 Task: Research Airbnb properties in Gheorgheni, Romania from 1st November, 2023 to 4th November, 2023 for 1 adult.1  bedroom having 1 bed and 1 bathroom. Property type can be flat. Look for 3 properties as per requirement.
Action: Key pressed gheor
Screenshot: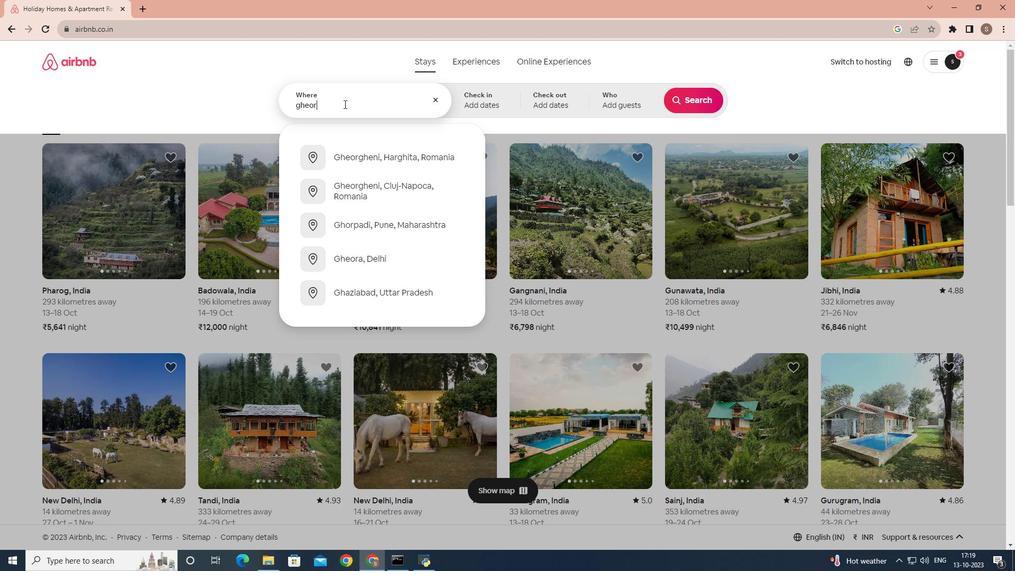 
Action: Mouse moved to (340, 149)
Screenshot: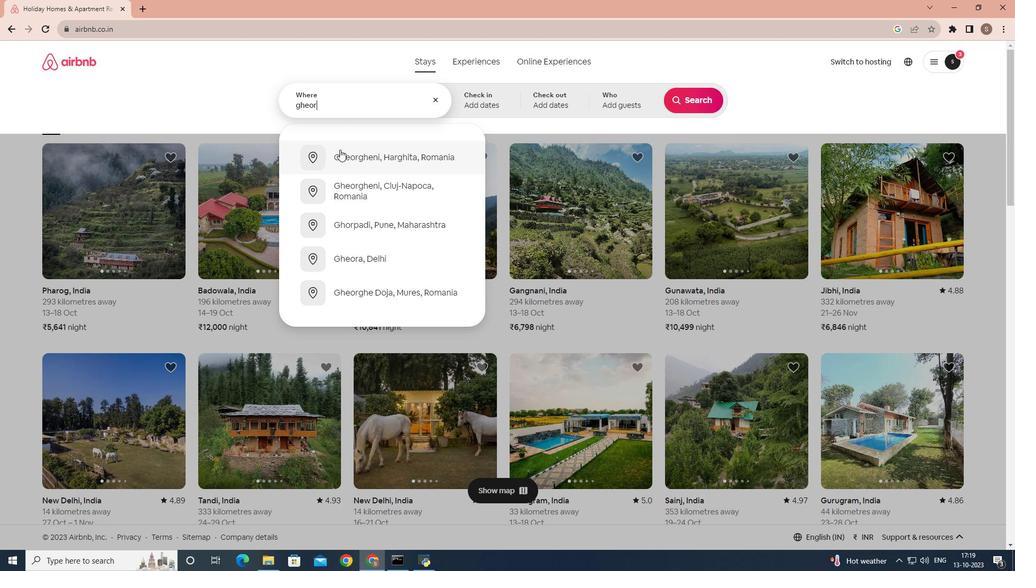 
Action: Mouse pressed left at (340, 149)
Screenshot: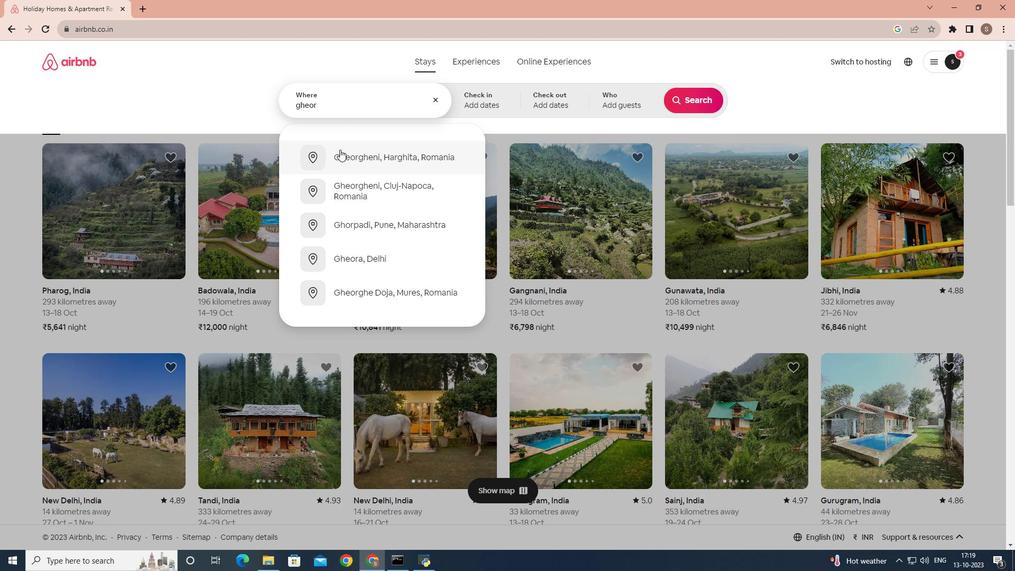 
Action: Mouse moved to (607, 228)
Screenshot: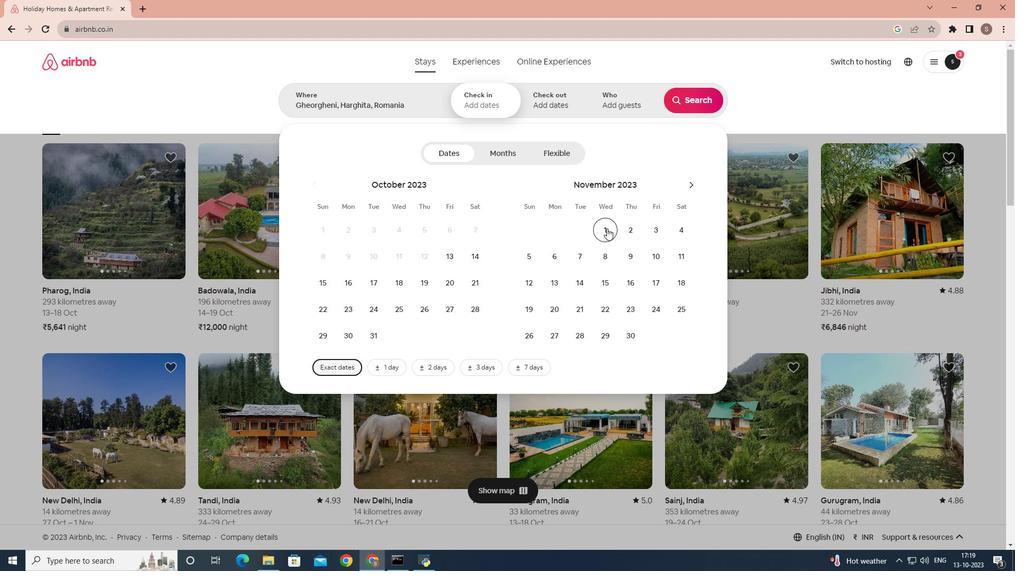 
Action: Mouse pressed left at (607, 228)
Screenshot: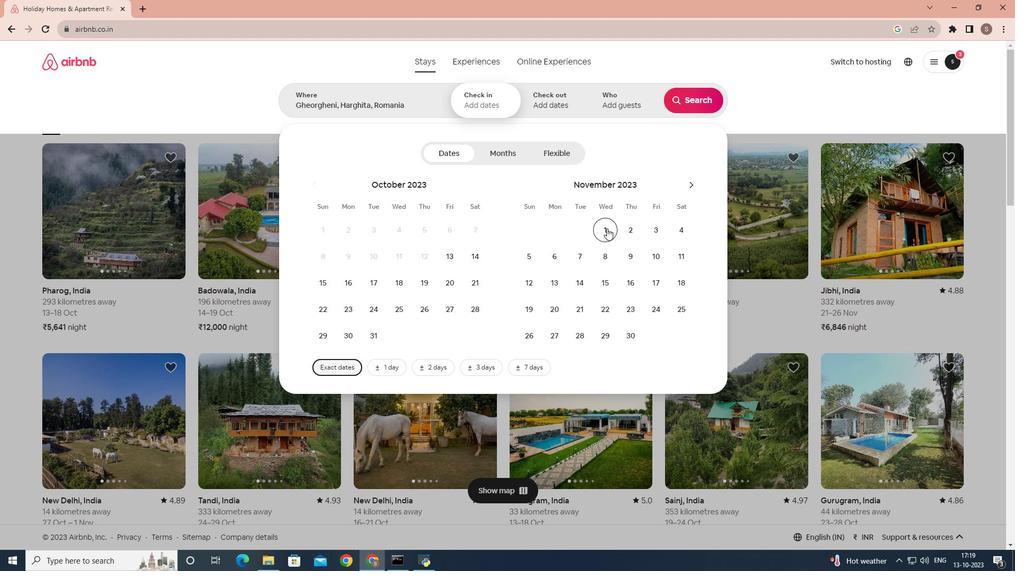 
Action: Mouse moved to (683, 232)
Screenshot: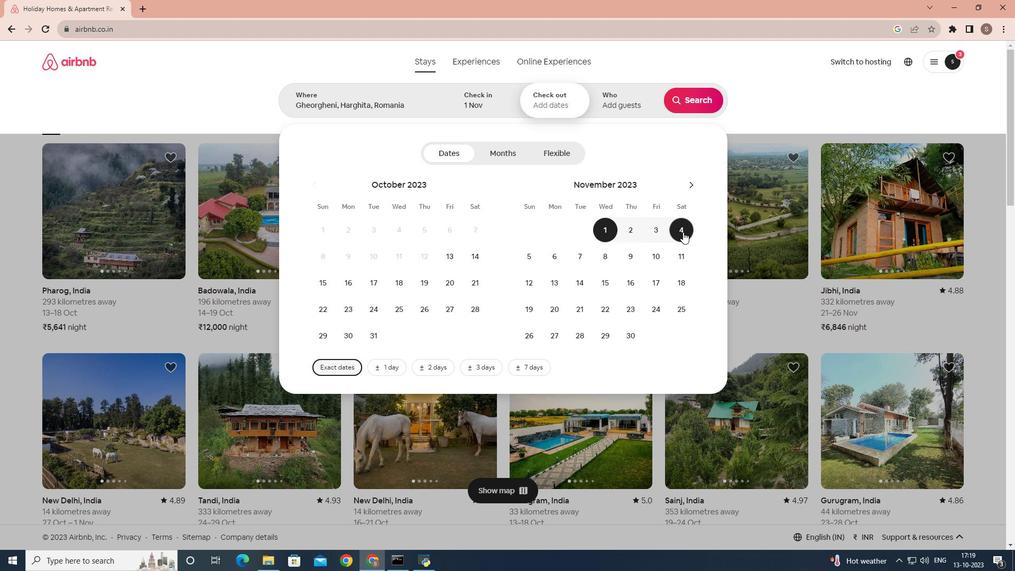 
Action: Mouse pressed left at (683, 232)
Screenshot: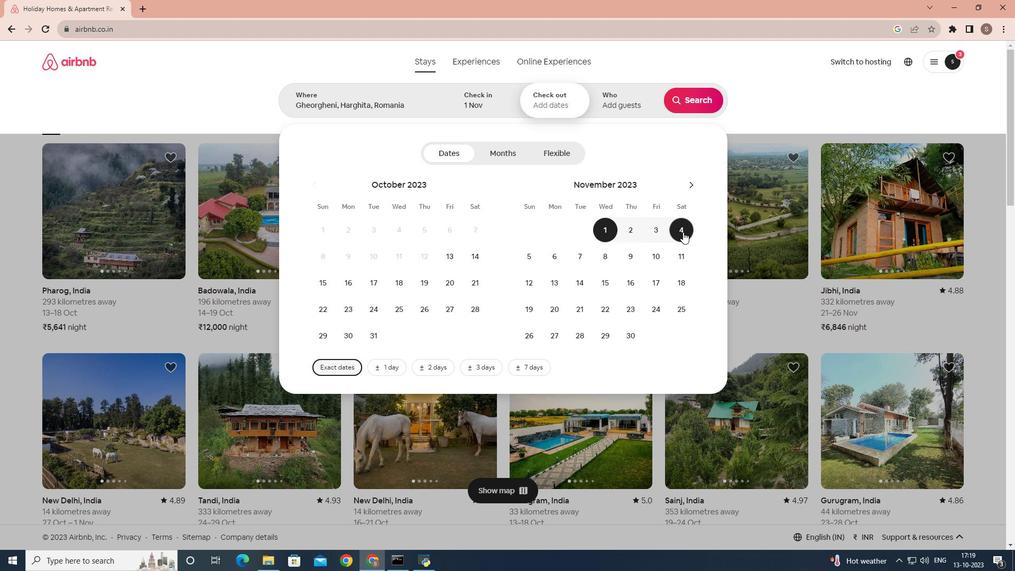 
Action: Mouse moved to (610, 93)
Screenshot: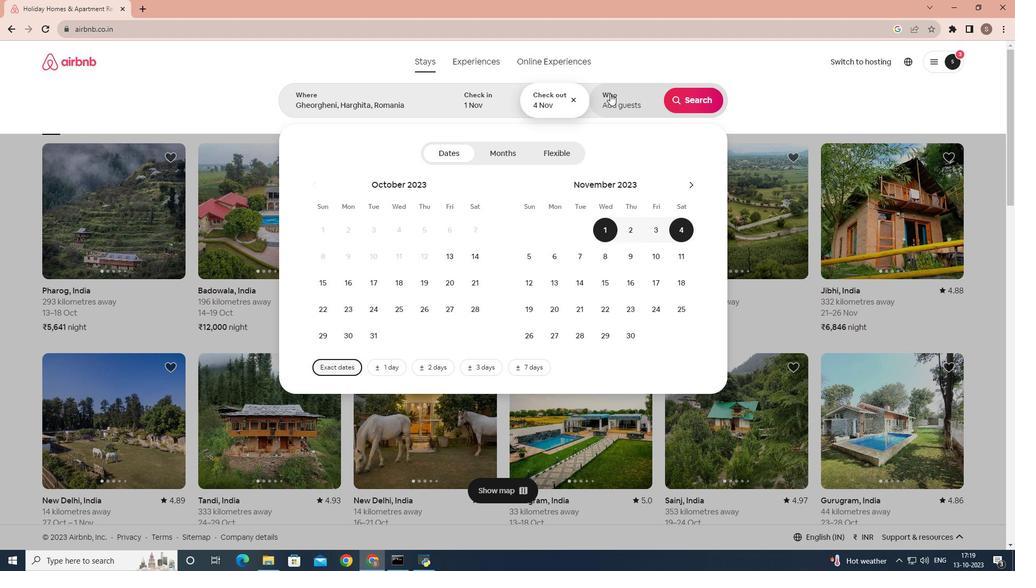 
Action: Mouse pressed left at (610, 93)
Screenshot: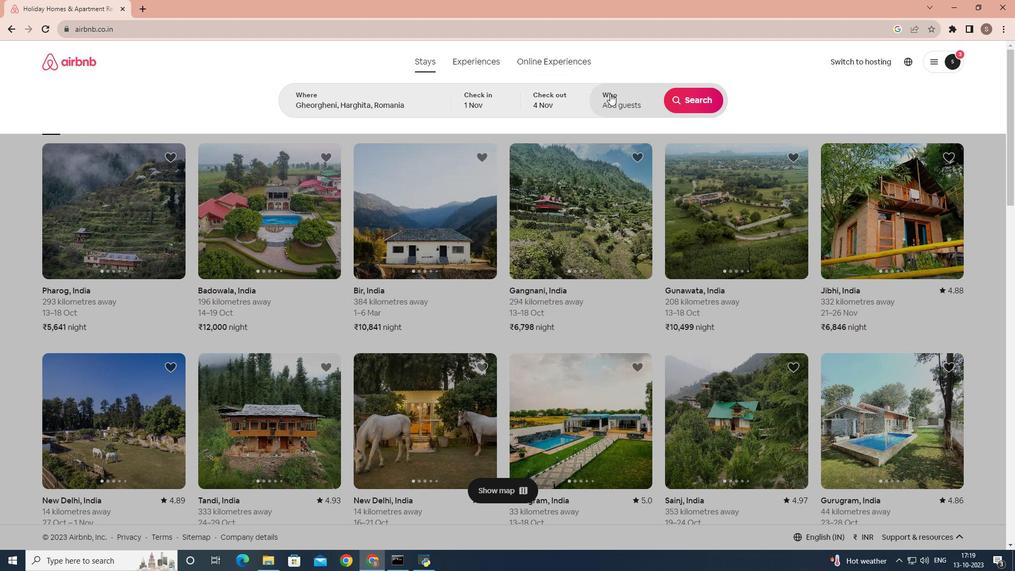 
Action: Mouse moved to (690, 150)
Screenshot: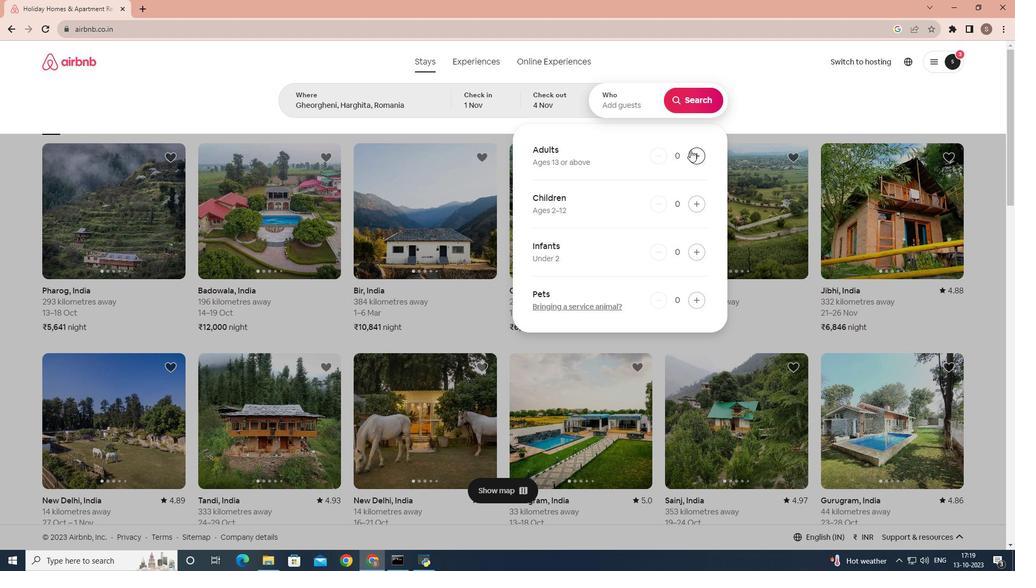 
Action: Mouse pressed left at (690, 150)
Screenshot: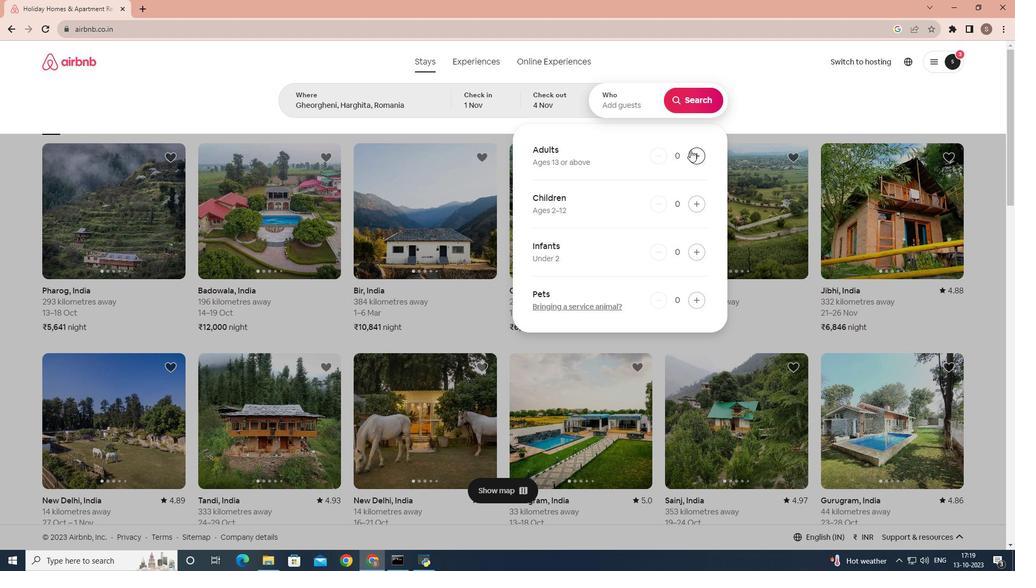 
Action: Mouse moved to (704, 110)
Screenshot: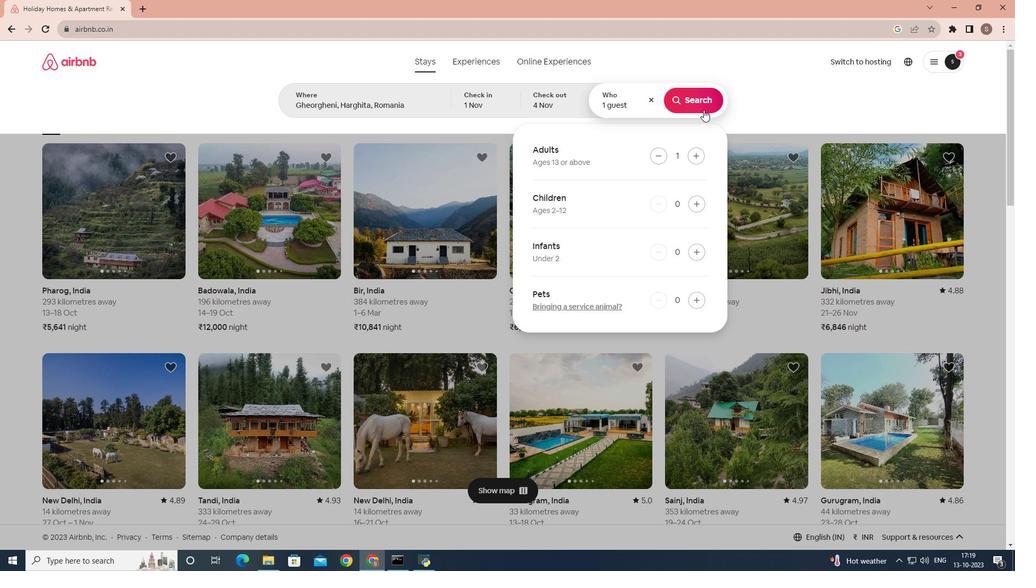 
Action: Mouse pressed left at (704, 110)
Screenshot: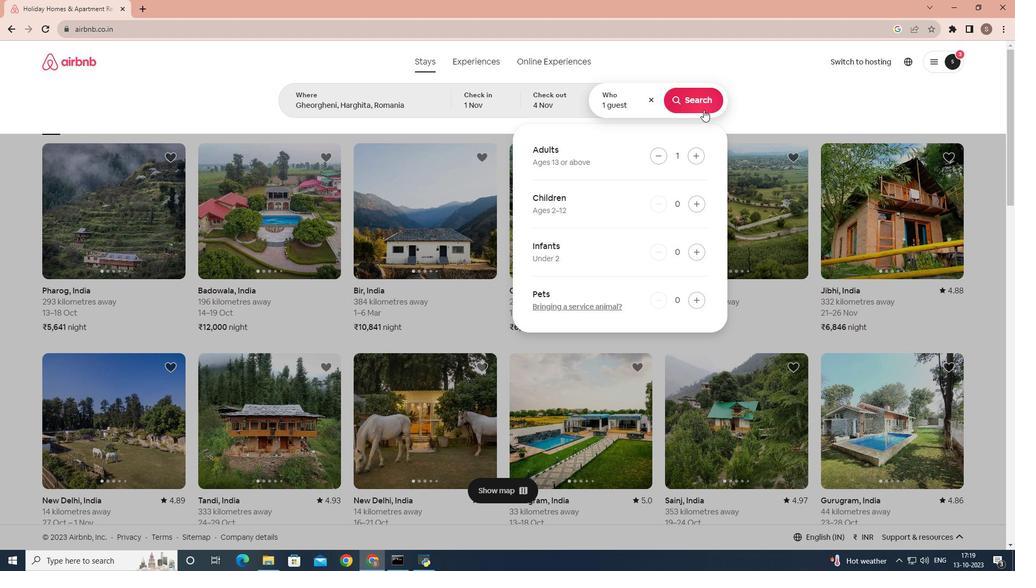 
Action: Mouse moved to (834, 101)
Screenshot: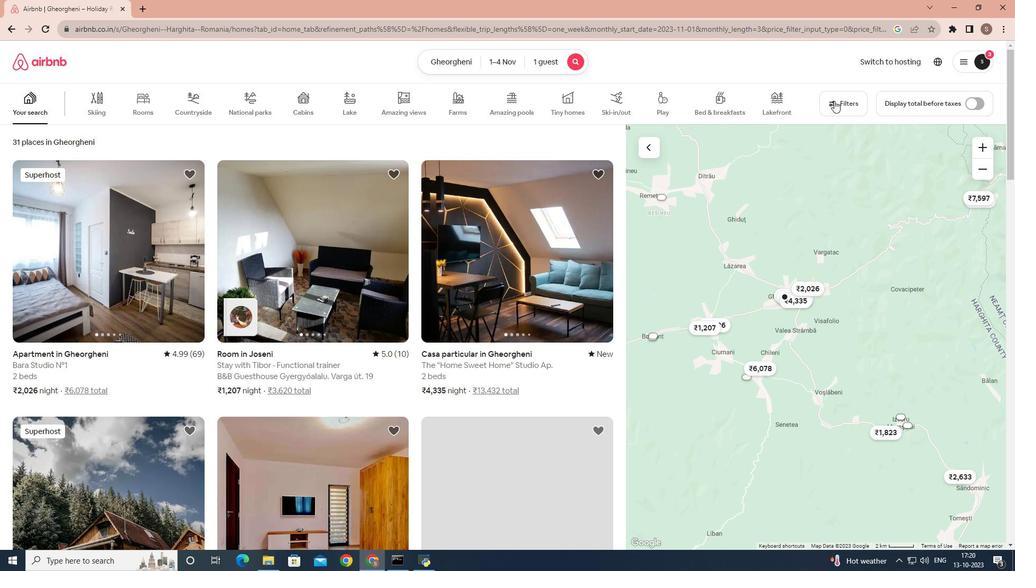 
Action: Mouse pressed left at (834, 101)
Screenshot: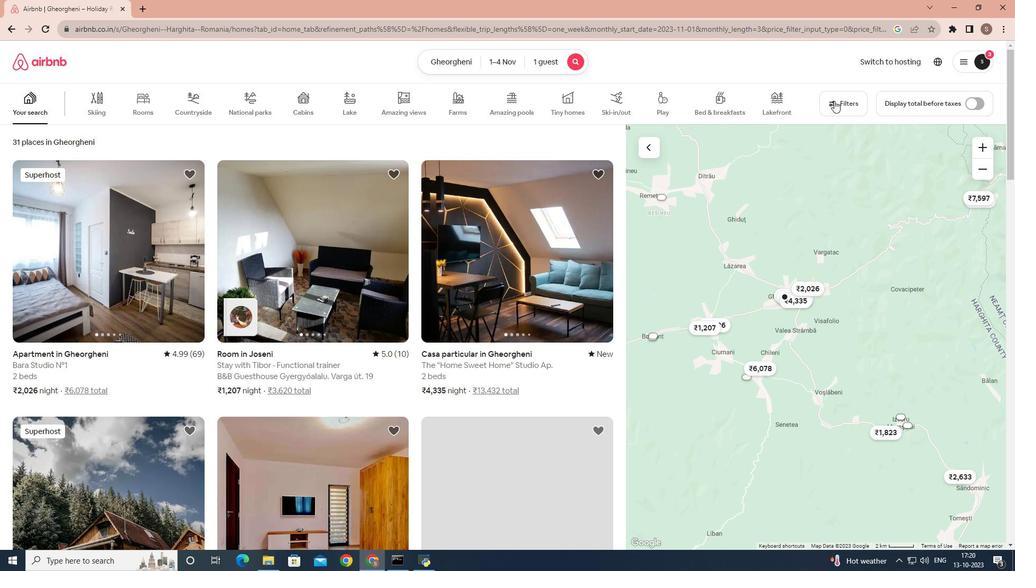 
Action: Mouse moved to (354, 281)
Screenshot: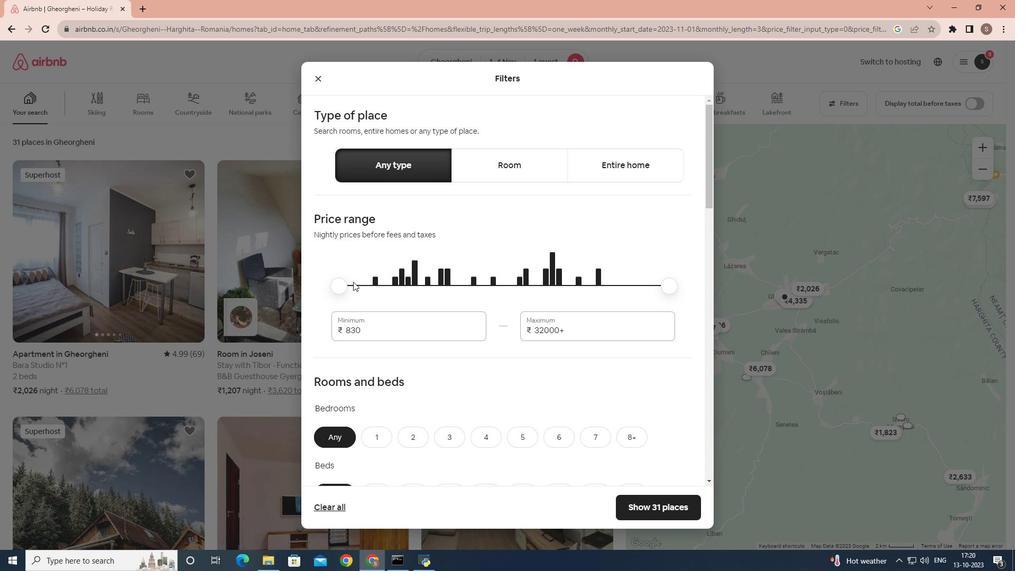 
Action: Mouse scrolled (354, 281) with delta (0, 0)
Screenshot: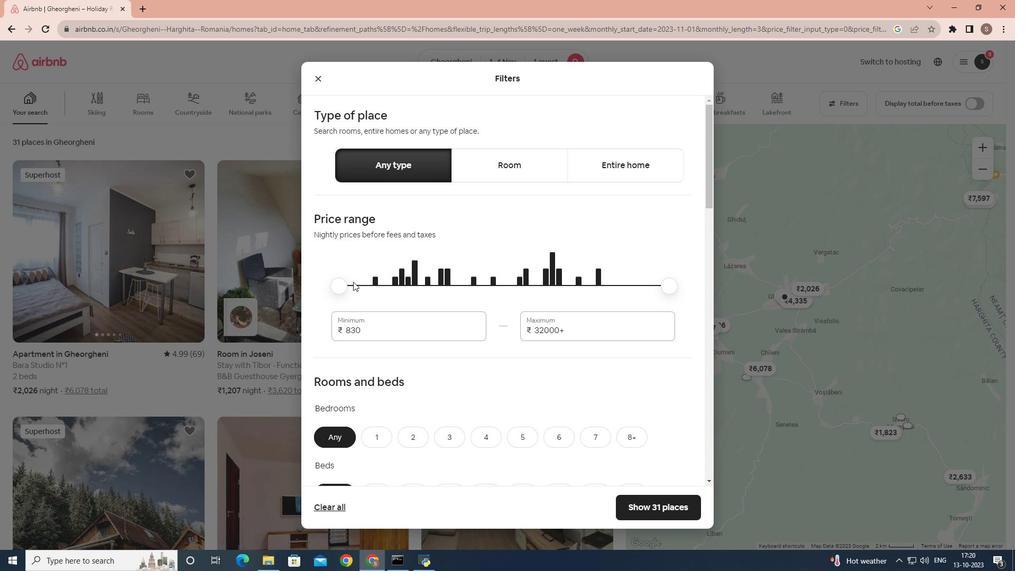 
Action: Mouse moved to (353, 281)
Screenshot: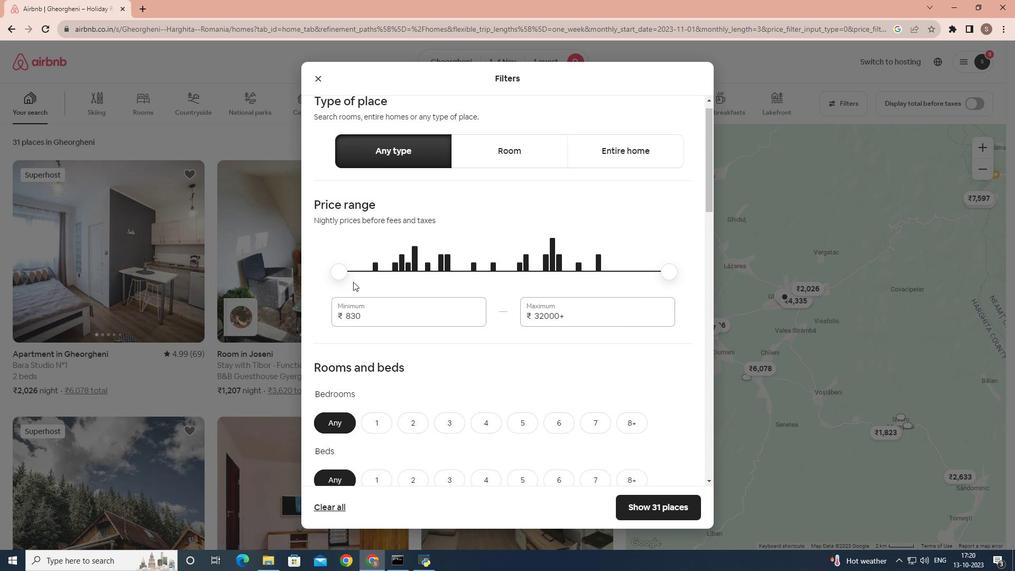 
Action: Mouse scrolled (353, 281) with delta (0, 0)
Screenshot: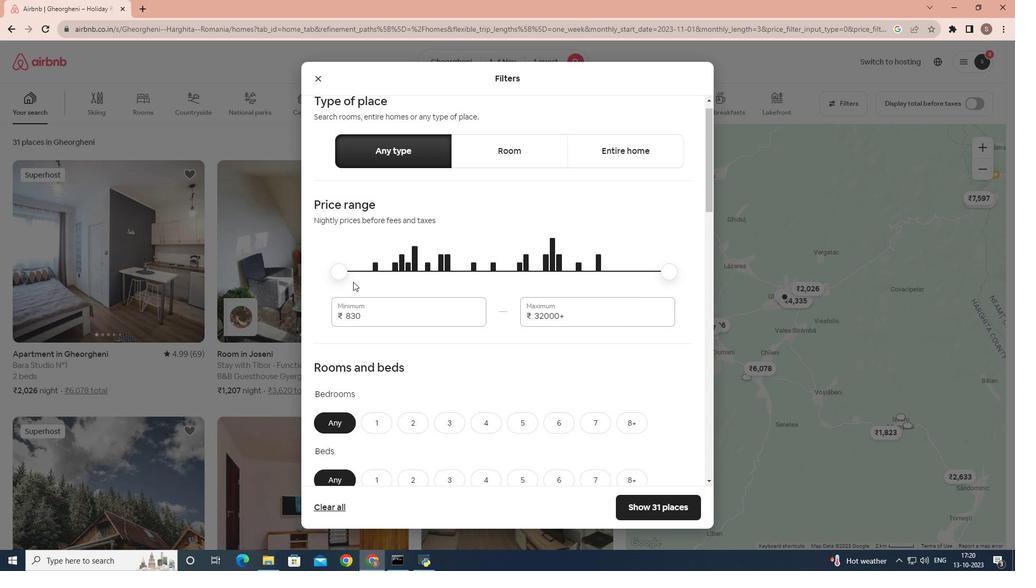 
Action: Mouse scrolled (353, 281) with delta (0, 0)
Screenshot: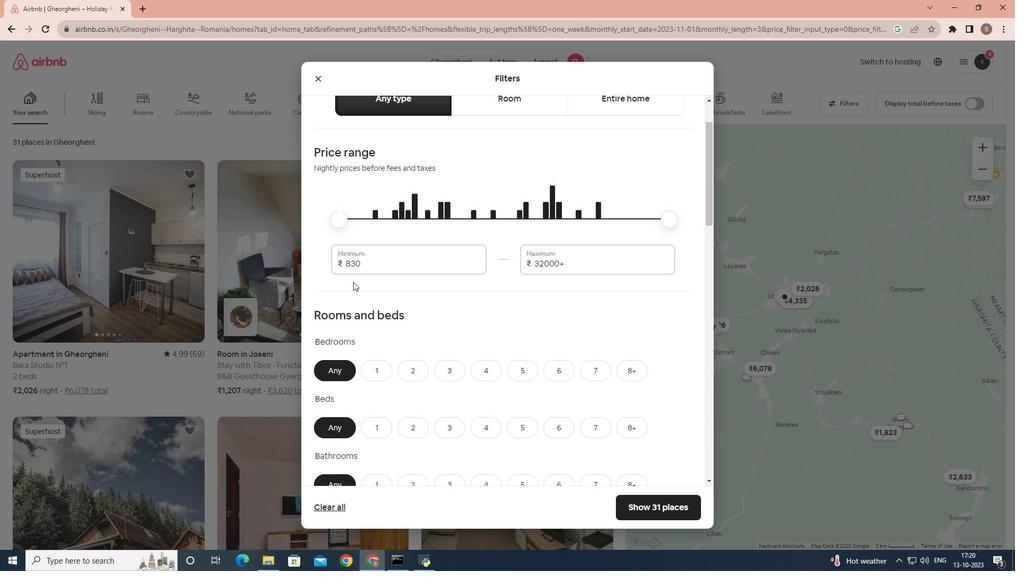 
Action: Mouse moved to (372, 275)
Screenshot: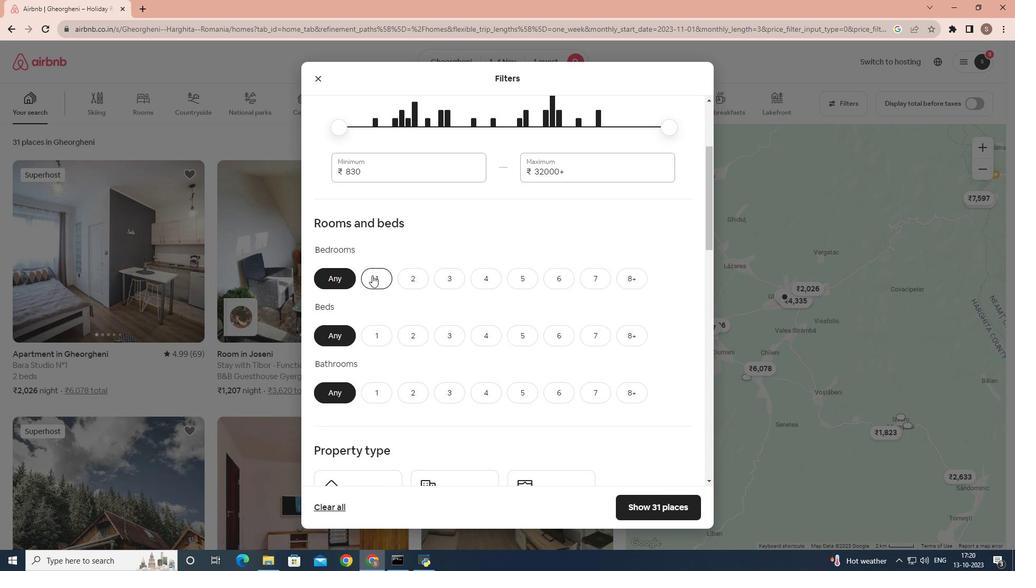 
Action: Mouse pressed left at (372, 275)
Screenshot: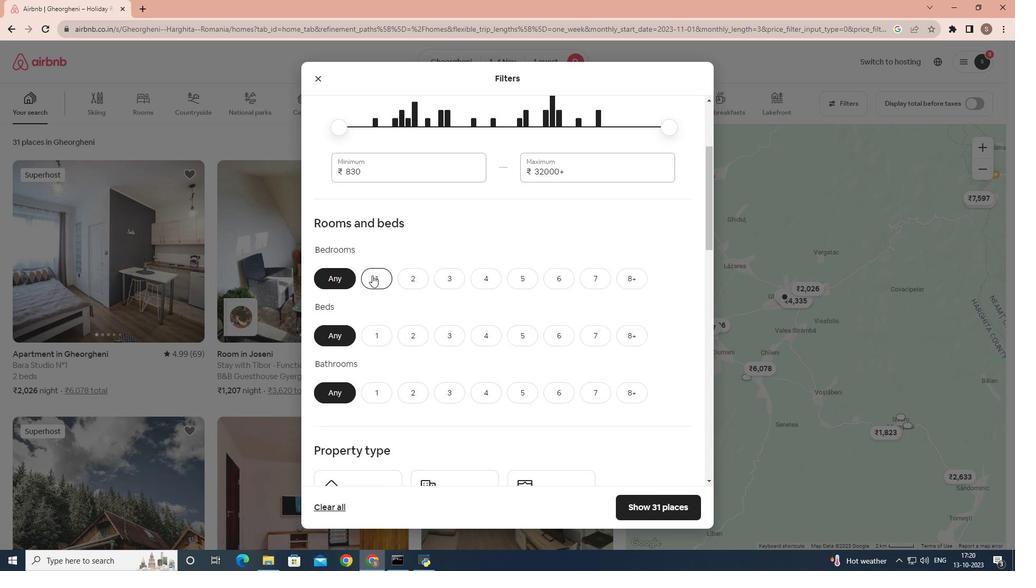 
Action: Mouse moved to (388, 333)
Screenshot: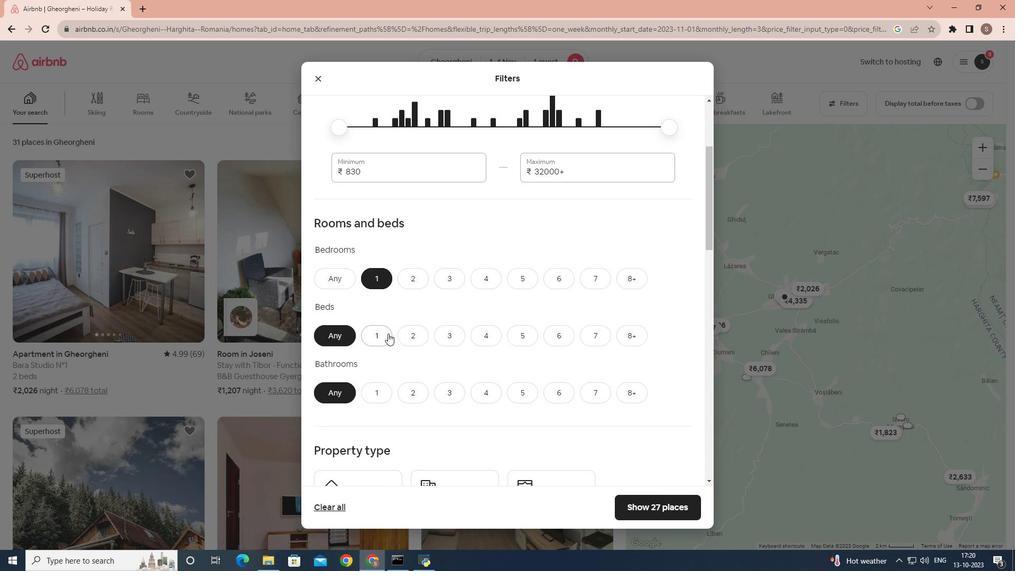 
Action: Mouse pressed left at (388, 333)
Screenshot: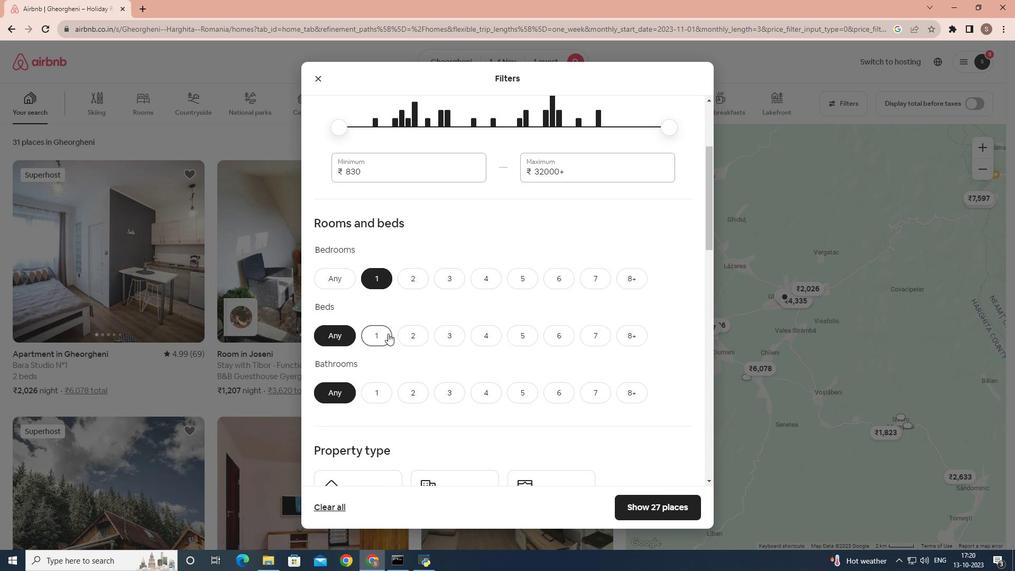
Action: Mouse moved to (387, 333)
Screenshot: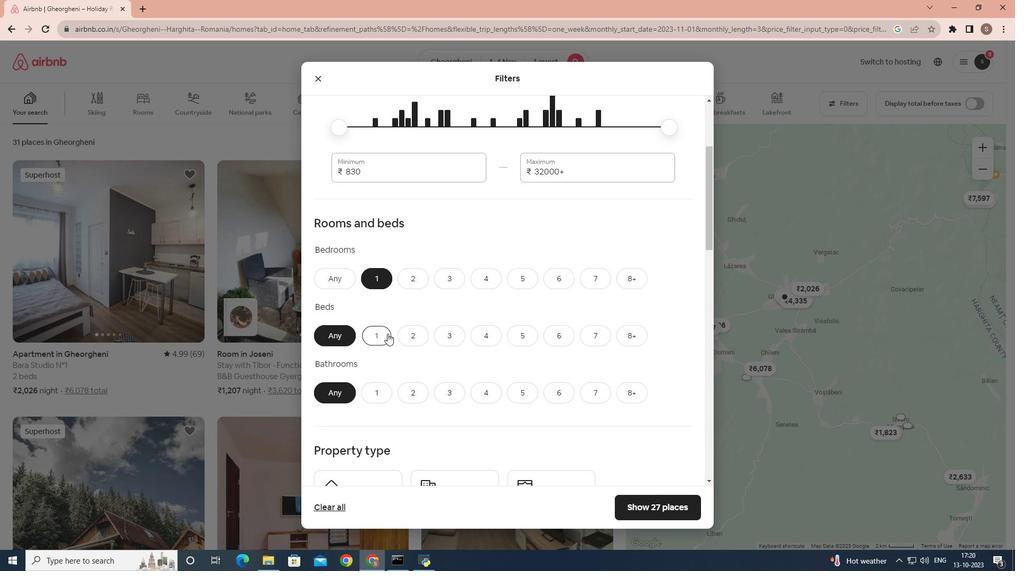 
Action: Mouse scrolled (387, 333) with delta (0, 0)
Screenshot: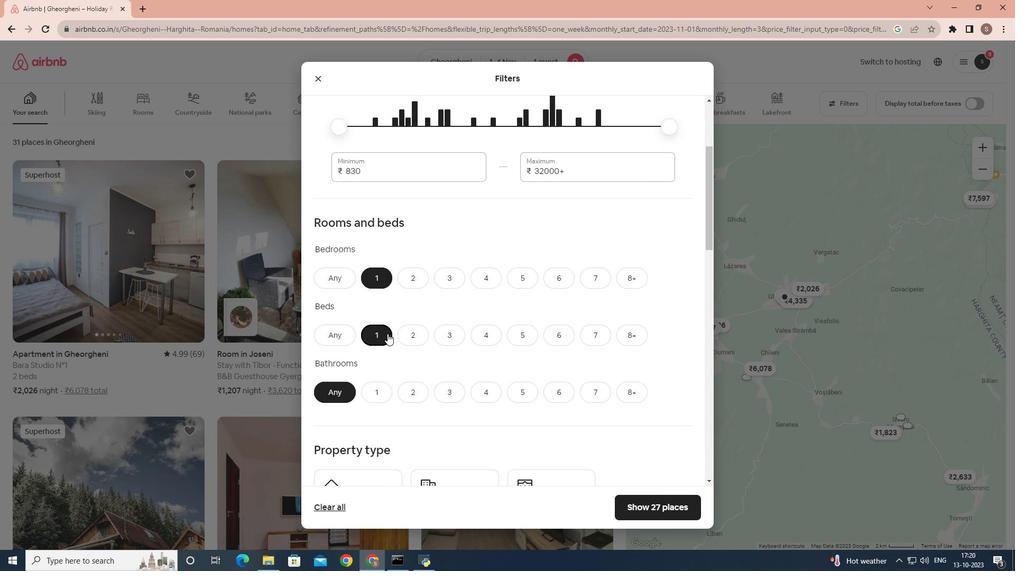 
Action: Mouse scrolled (387, 333) with delta (0, 0)
Screenshot: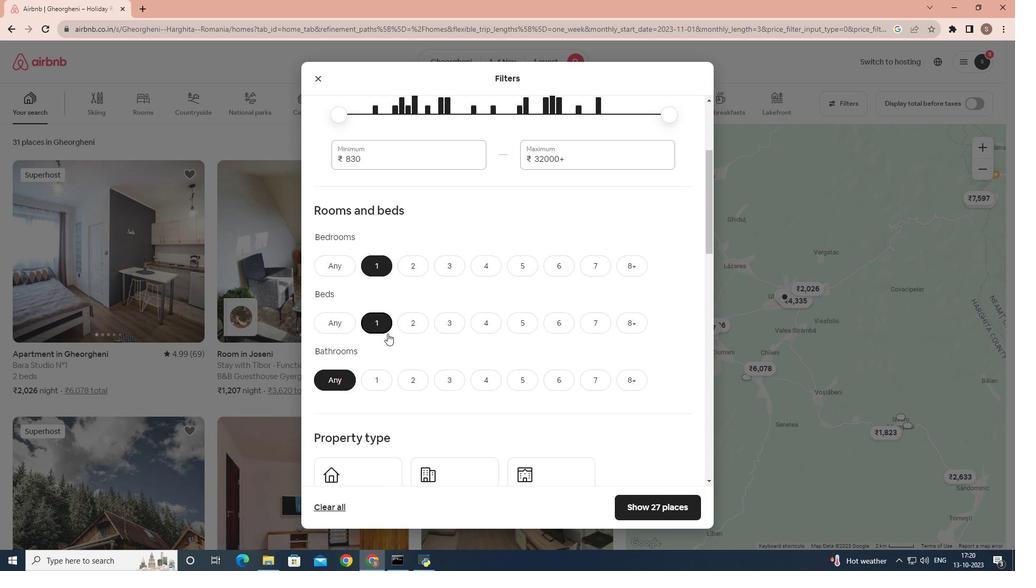 
Action: Mouse scrolled (387, 333) with delta (0, 0)
Screenshot: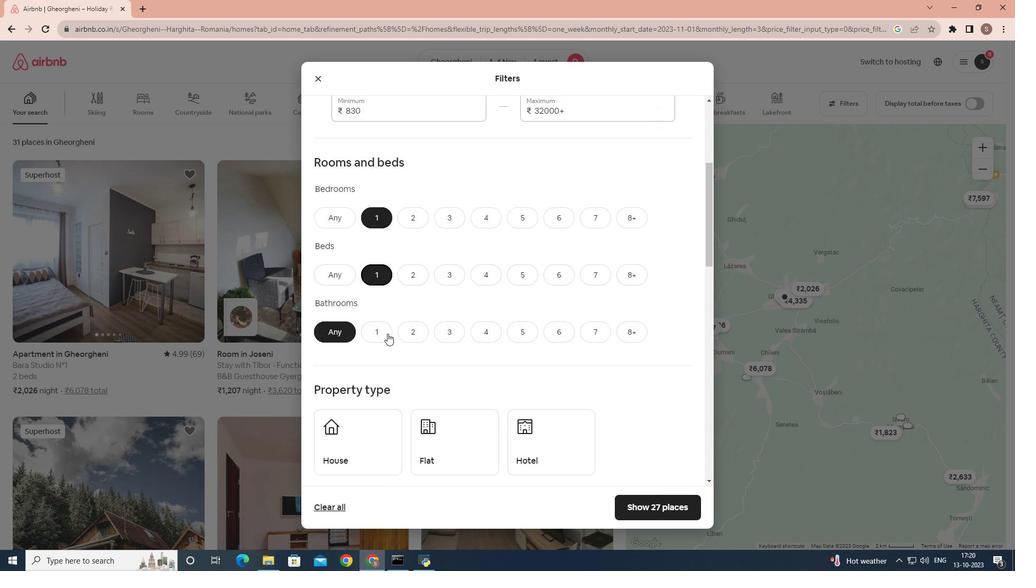 
Action: Mouse moved to (380, 237)
Screenshot: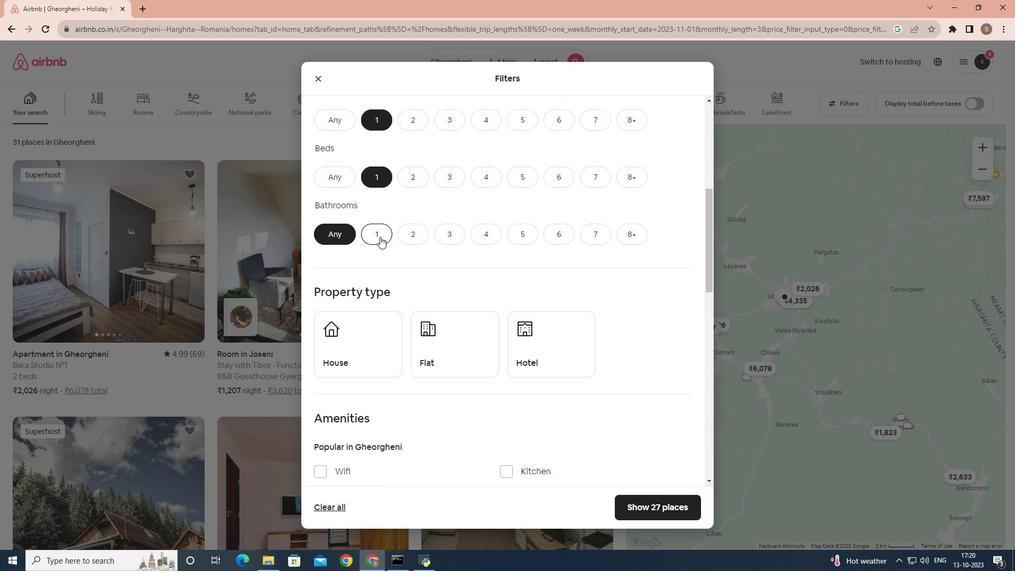 
Action: Mouse pressed left at (380, 237)
Screenshot: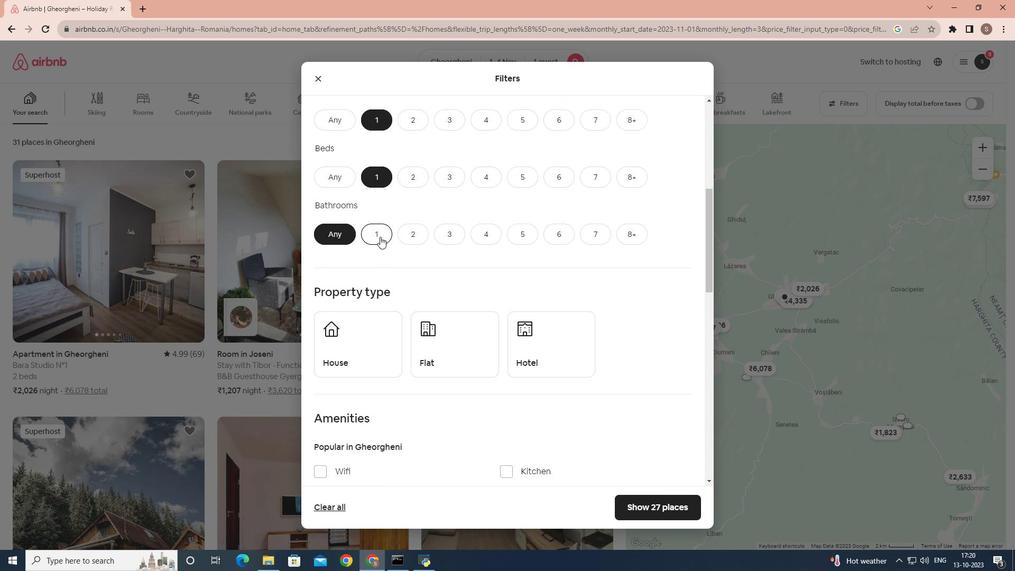 
Action: Mouse moved to (458, 343)
Screenshot: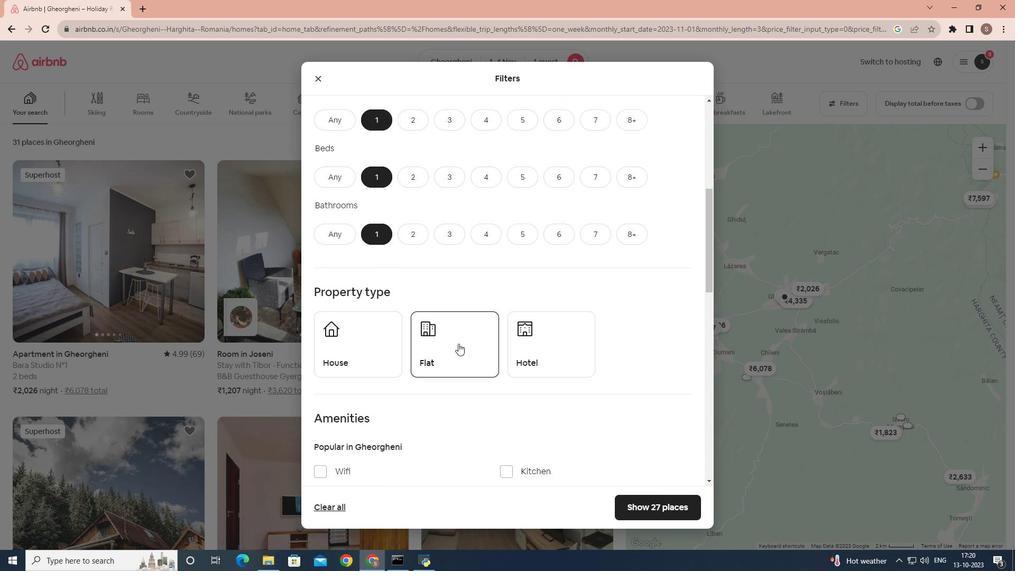 
Action: Mouse pressed left at (458, 343)
Screenshot: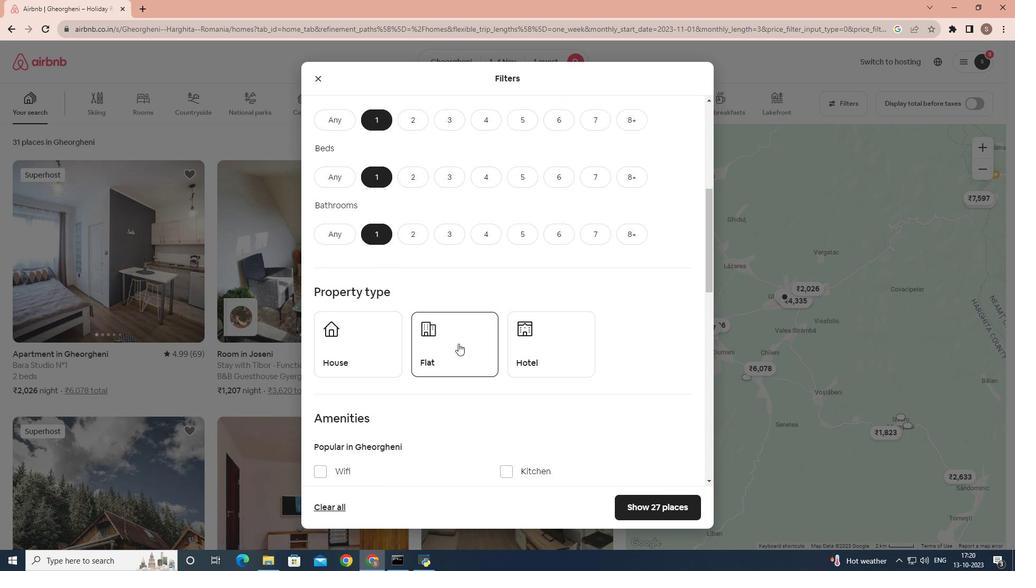 
Action: Mouse scrolled (458, 343) with delta (0, 0)
Screenshot: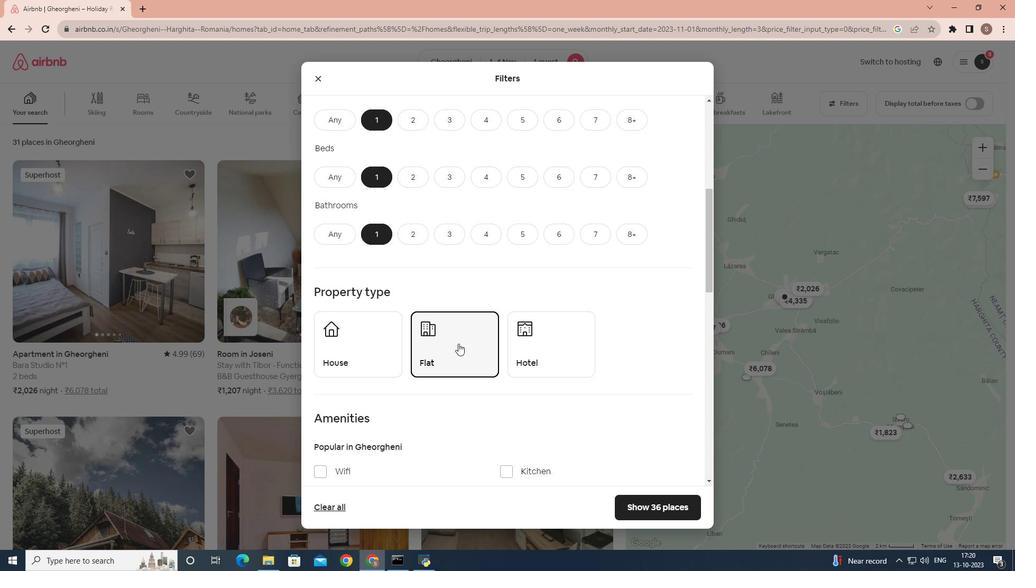 
Action: Mouse scrolled (458, 343) with delta (0, 0)
Screenshot: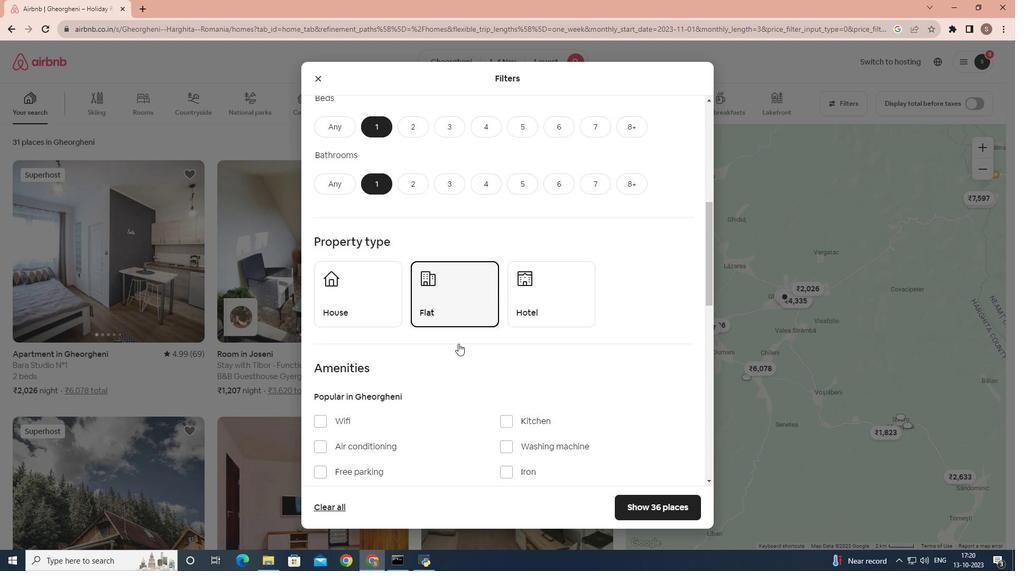 
Action: Mouse scrolled (458, 343) with delta (0, 0)
Screenshot: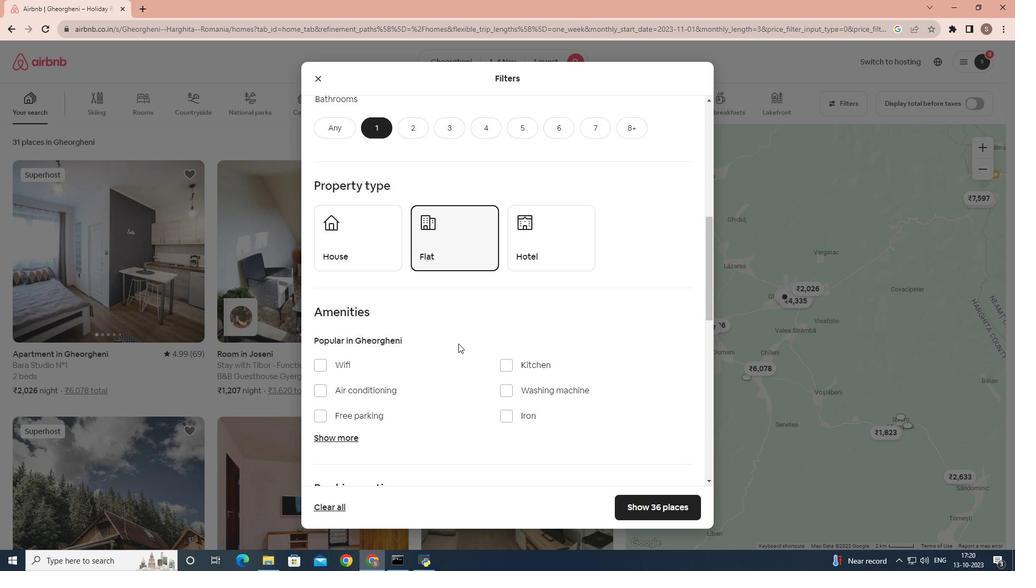 
Action: Mouse scrolled (458, 343) with delta (0, 0)
Screenshot: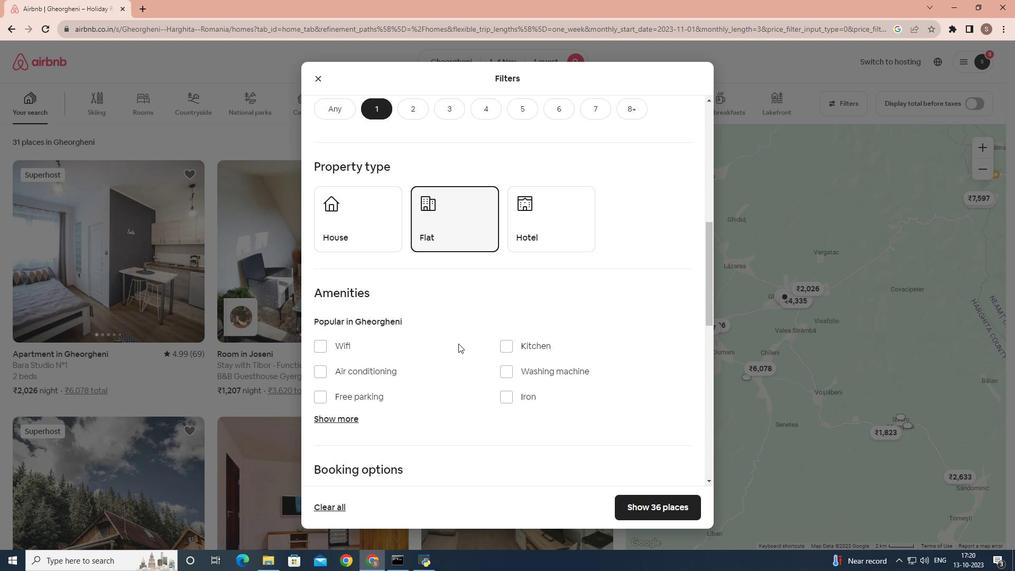 
Action: Mouse moved to (640, 498)
Screenshot: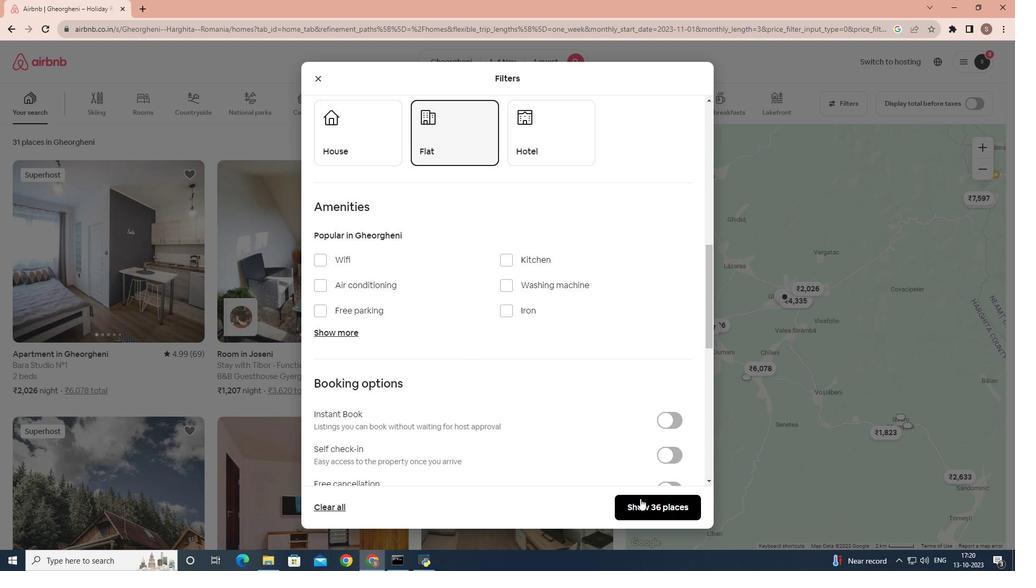 
Action: Mouse pressed left at (640, 498)
Screenshot: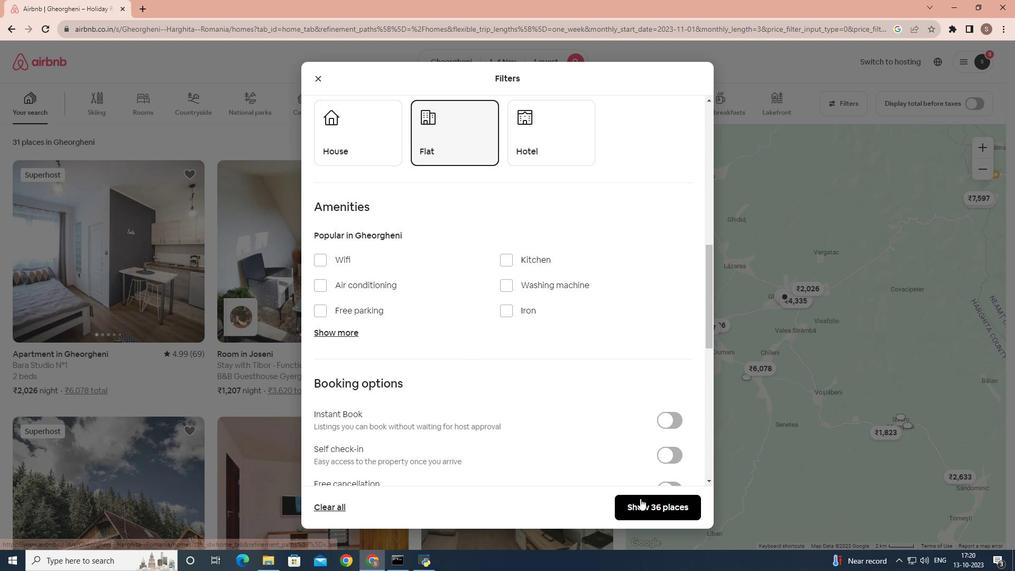 
Action: Mouse moved to (310, 313)
Screenshot: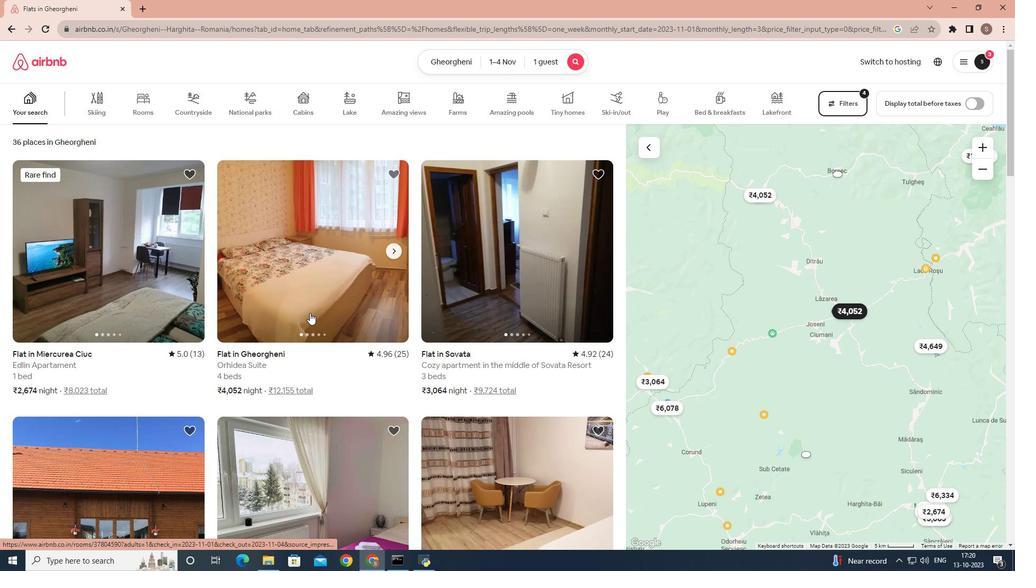 
Action: Mouse pressed left at (310, 313)
Screenshot: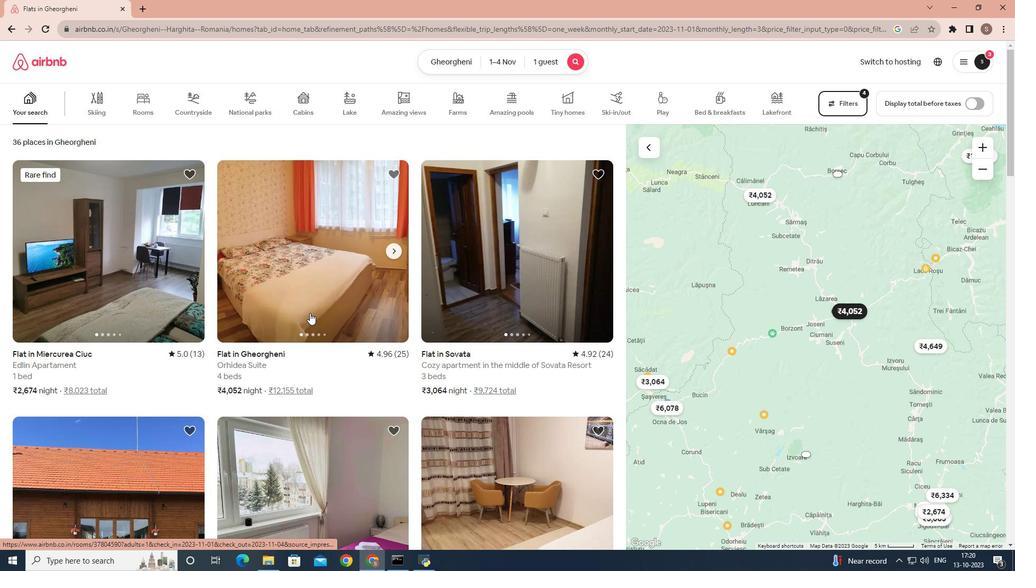 
Action: Mouse moved to (337, 339)
Screenshot: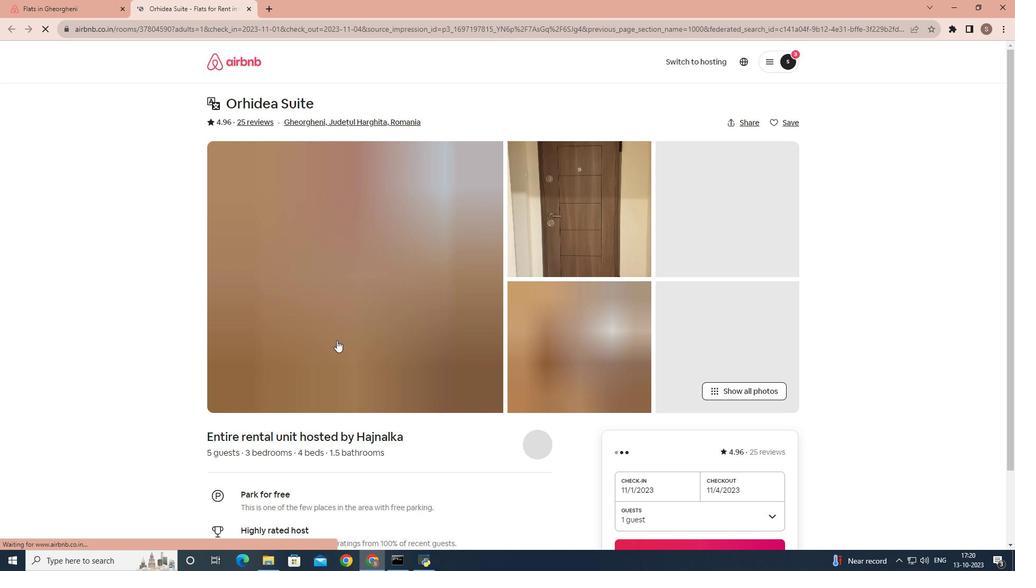 
Action: Mouse scrolled (337, 339) with delta (0, 0)
Screenshot: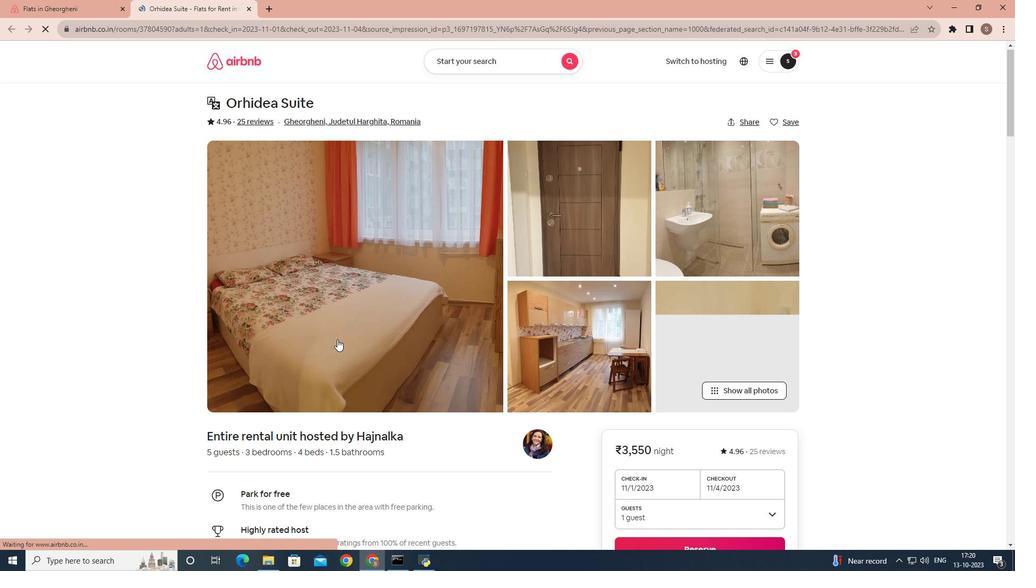 
Action: Mouse scrolled (337, 339) with delta (0, 0)
Screenshot: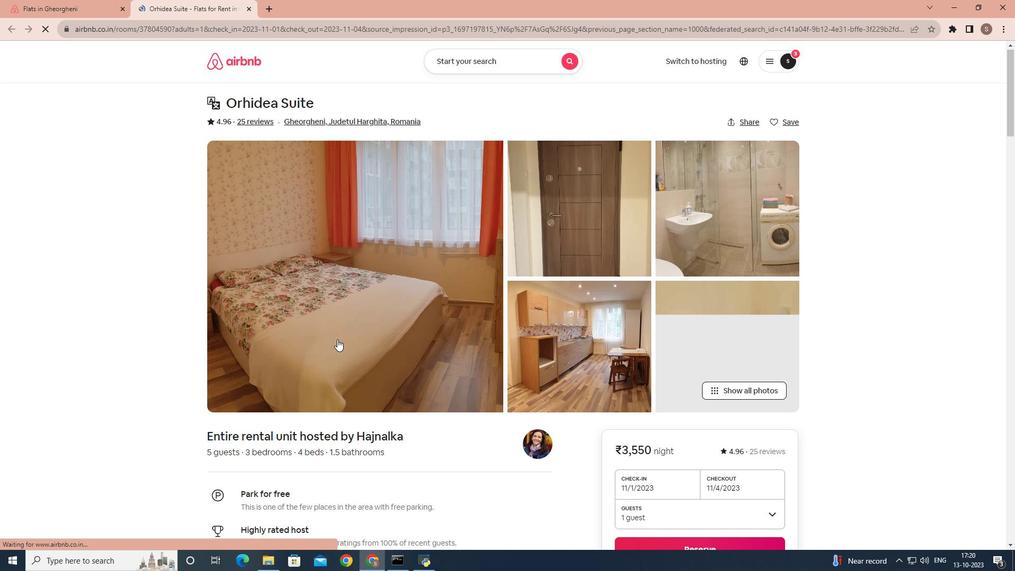 
Action: Mouse scrolled (337, 339) with delta (0, 0)
Screenshot: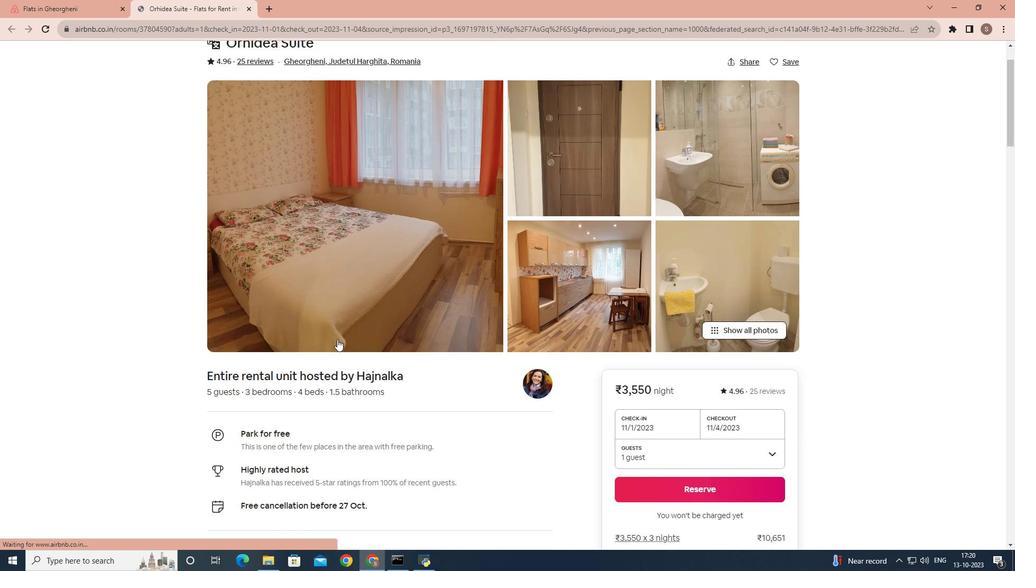 
Action: Mouse scrolled (337, 339) with delta (0, 0)
Screenshot: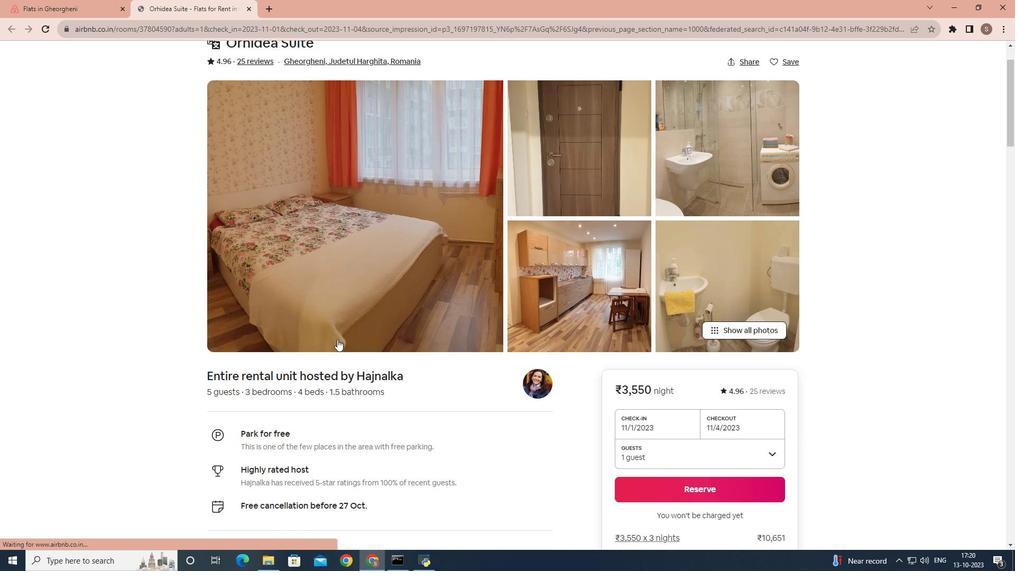 
Action: Mouse scrolled (337, 339) with delta (0, 0)
Screenshot: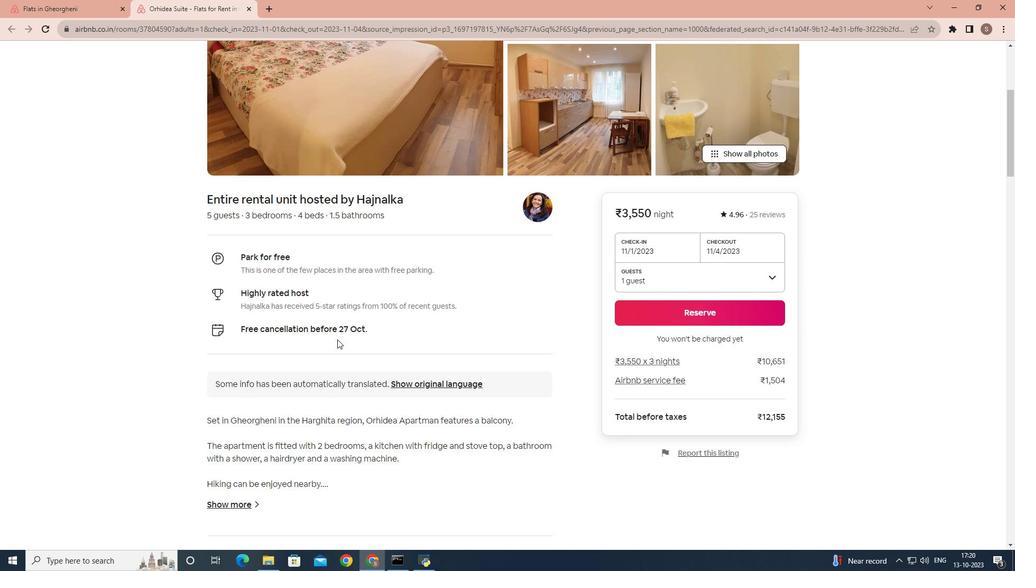 
Action: Mouse scrolled (337, 339) with delta (0, 0)
Screenshot: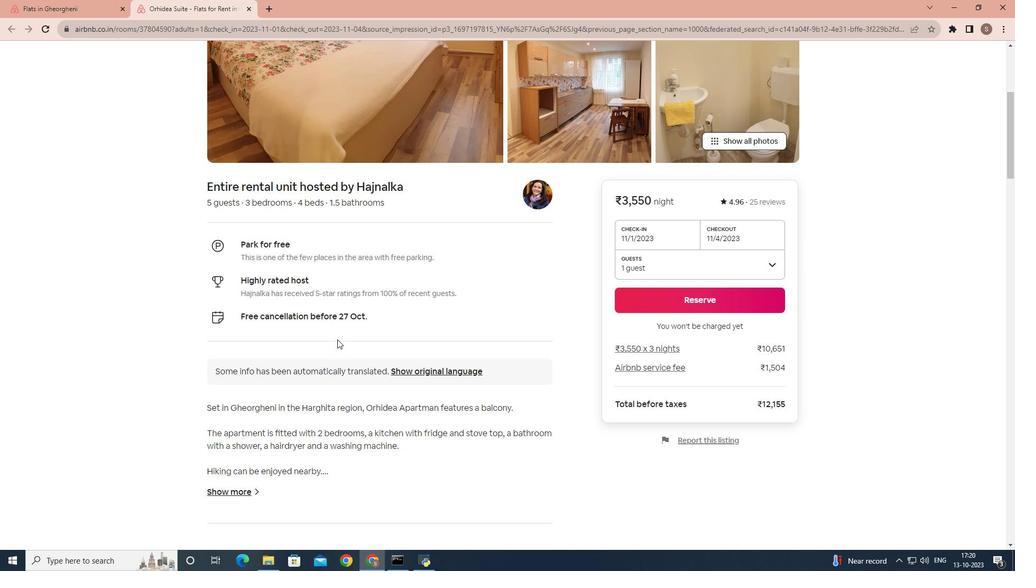 
Action: Mouse moved to (221, 392)
Screenshot: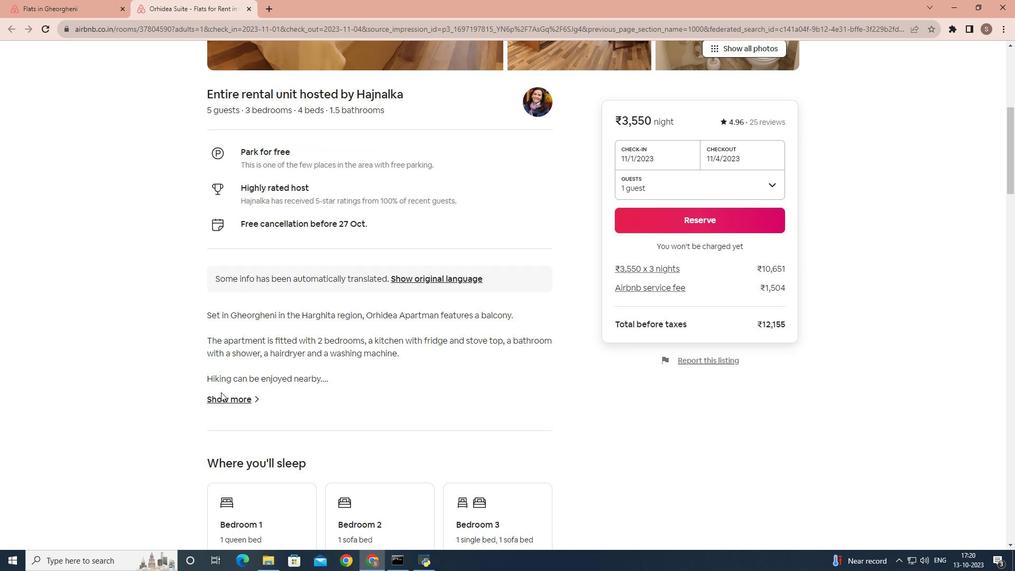 
Action: Mouse pressed left at (221, 392)
Screenshot: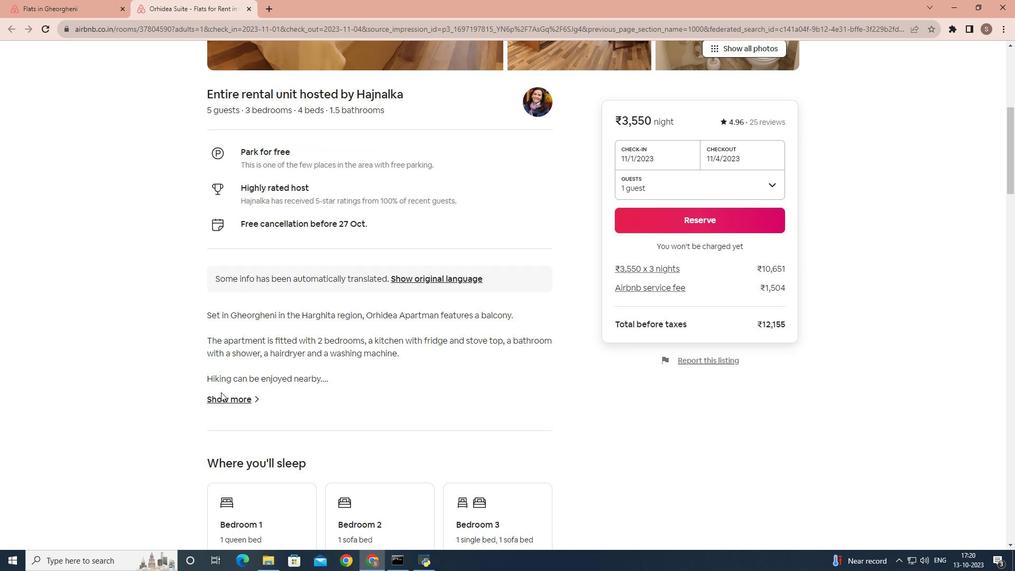 
Action: Mouse moved to (222, 398)
Screenshot: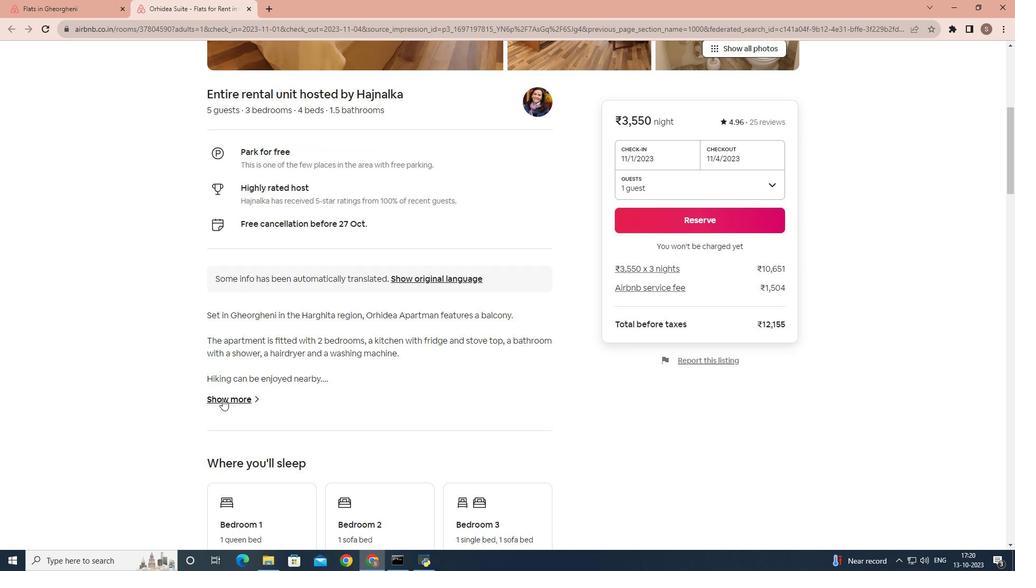 
Action: Mouse pressed left at (222, 398)
Screenshot: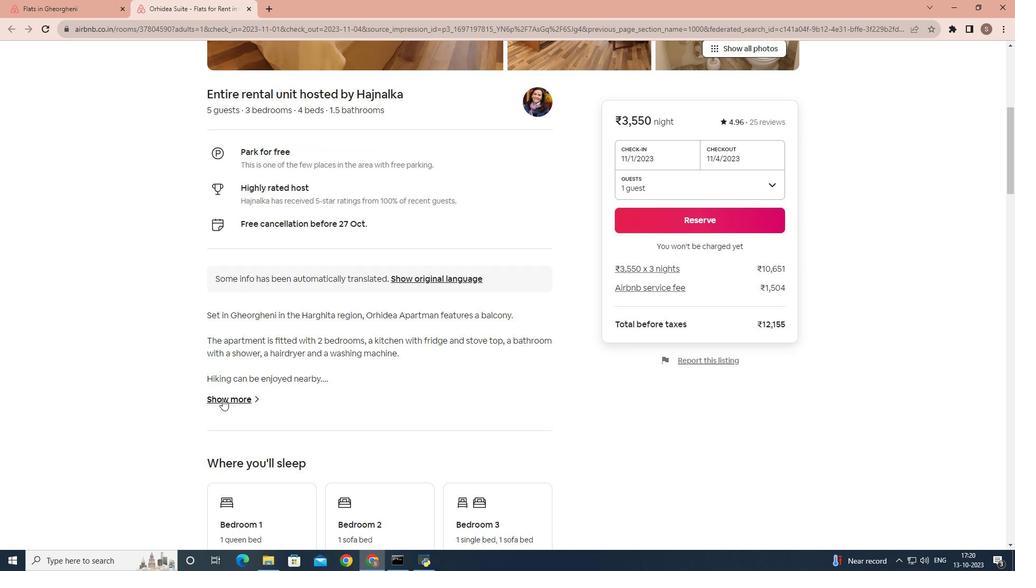 
Action: Mouse moved to (319, 201)
Screenshot: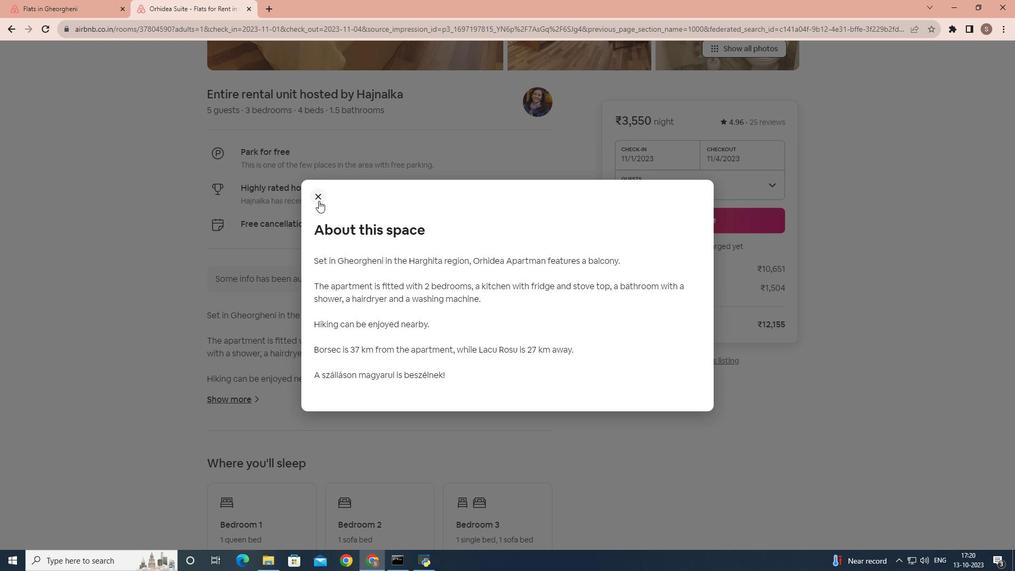 
Action: Mouse pressed left at (319, 201)
Screenshot: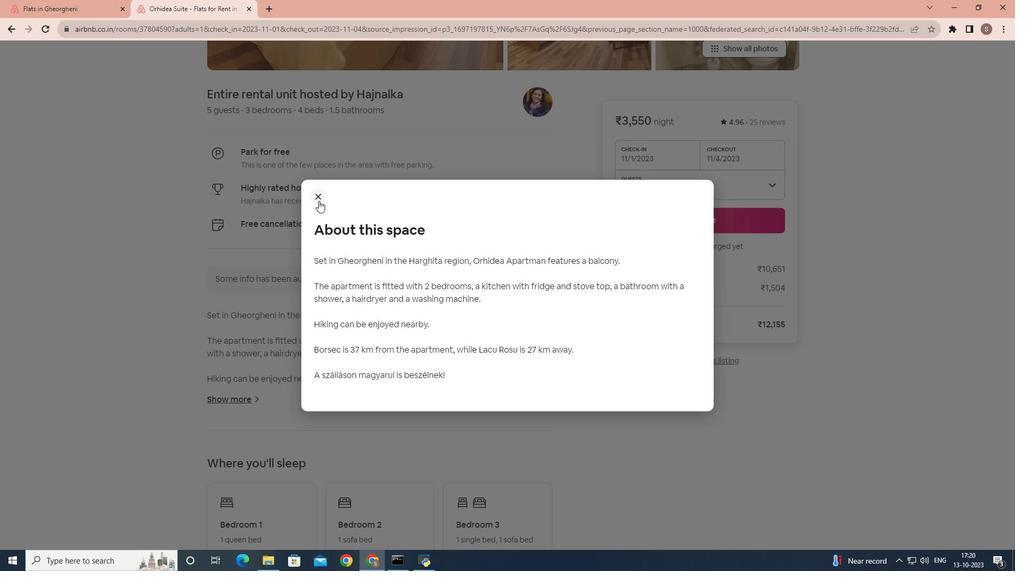 
Action: Mouse moved to (273, 343)
Screenshot: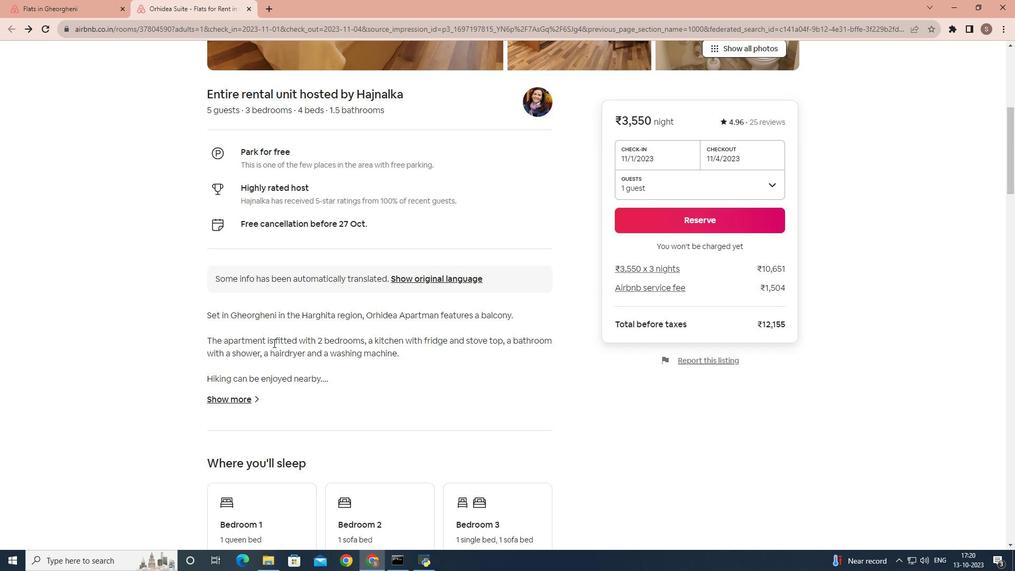 
Action: Mouse scrolled (273, 342) with delta (0, 0)
Screenshot: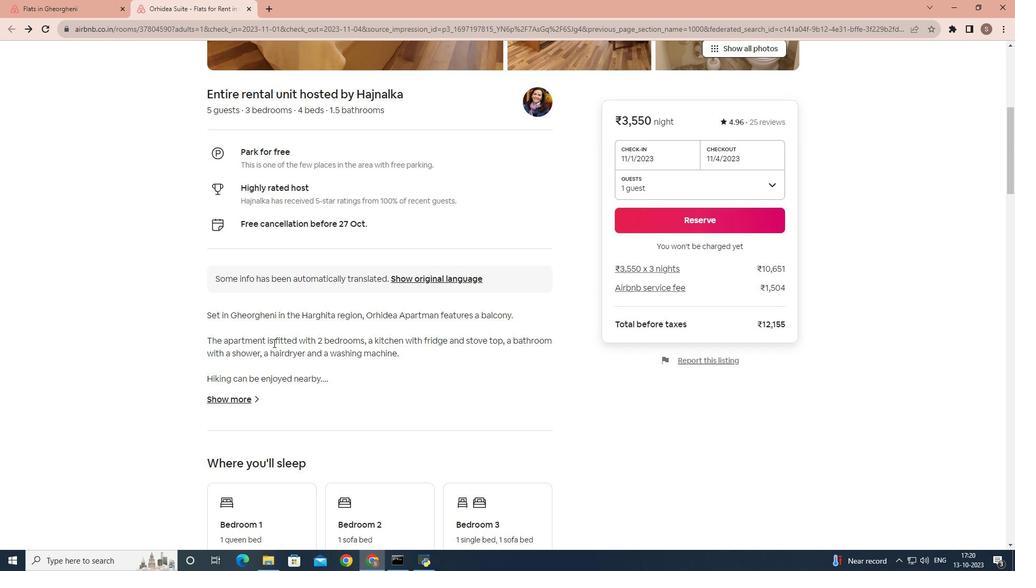 
Action: Mouse scrolled (273, 342) with delta (0, 0)
Screenshot: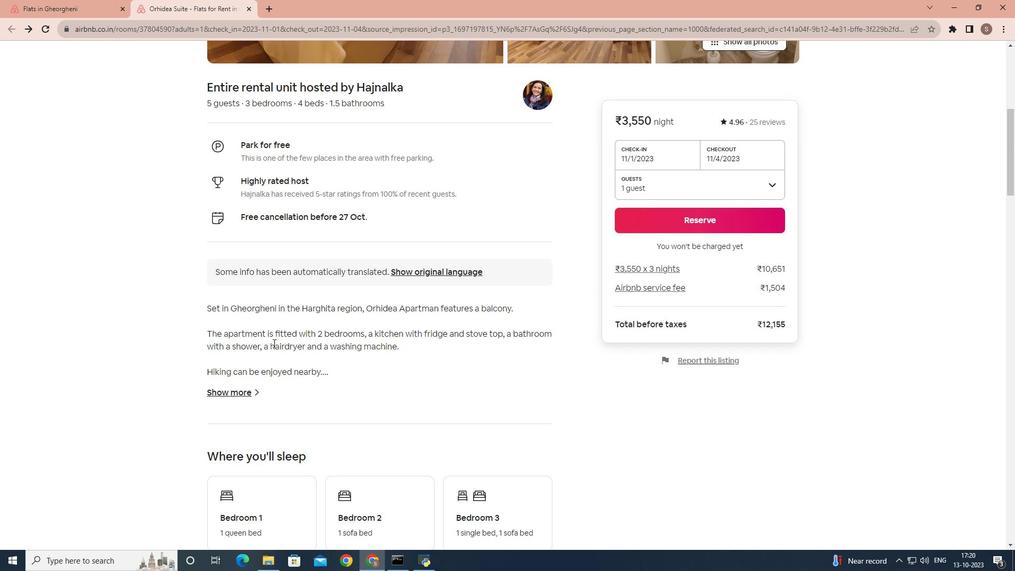 
Action: Mouse scrolled (273, 342) with delta (0, 0)
Screenshot: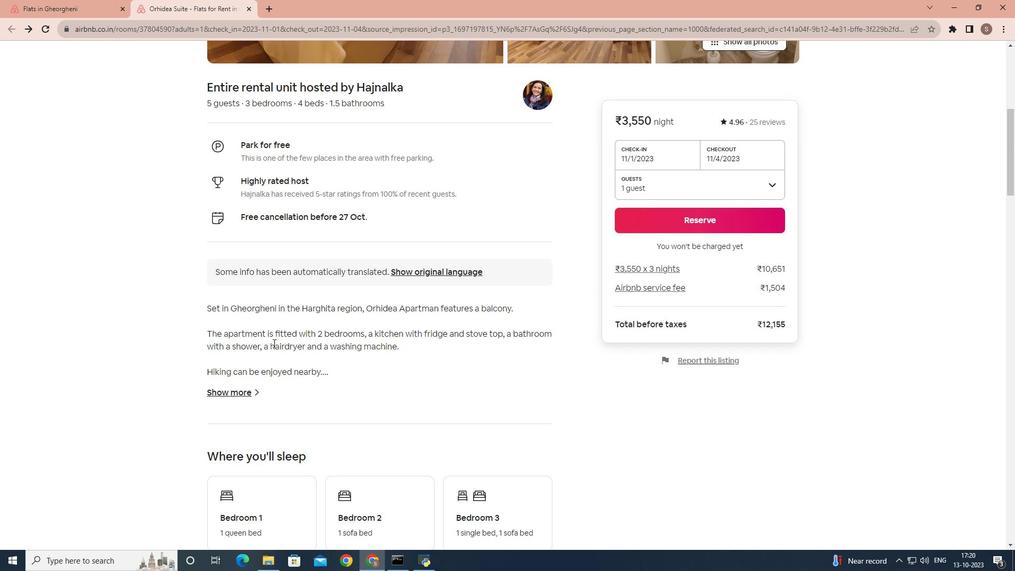 
Action: Mouse scrolled (273, 342) with delta (0, 0)
Screenshot: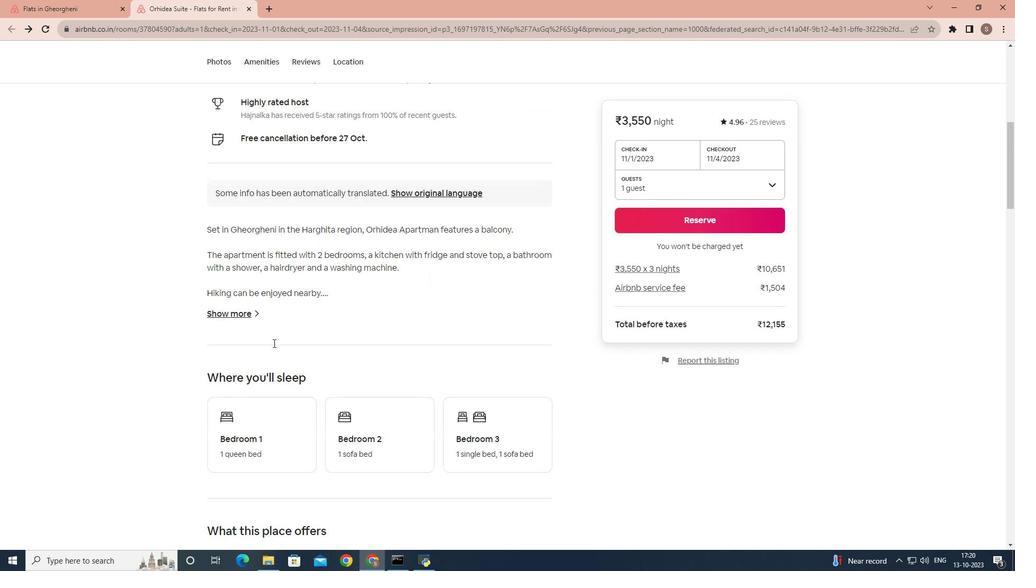 
Action: Mouse scrolled (273, 342) with delta (0, 0)
Screenshot: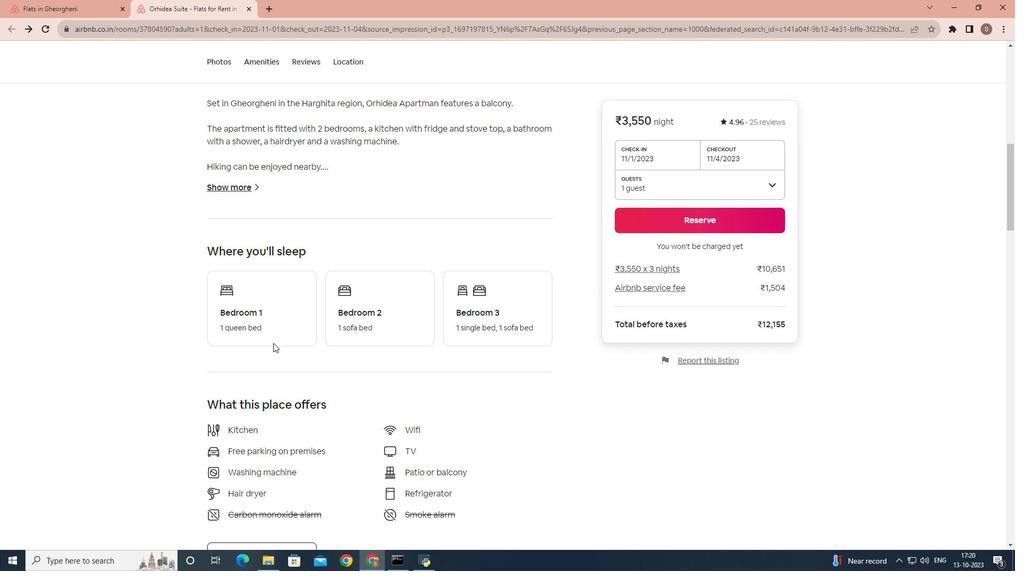 
Action: Mouse scrolled (273, 342) with delta (0, 0)
Screenshot: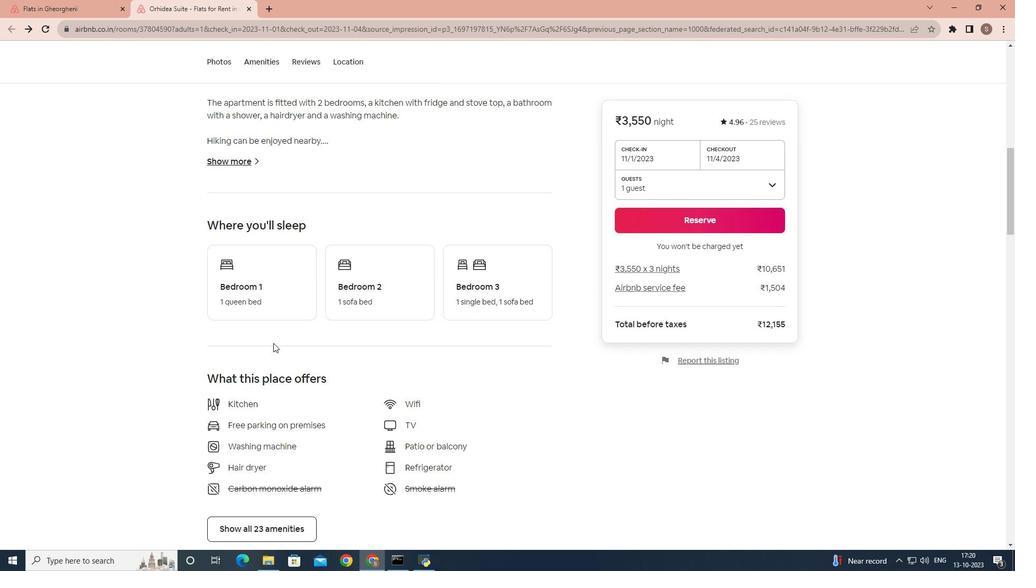 
Action: Mouse scrolled (273, 342) with delta (0, 0)
Screenshot: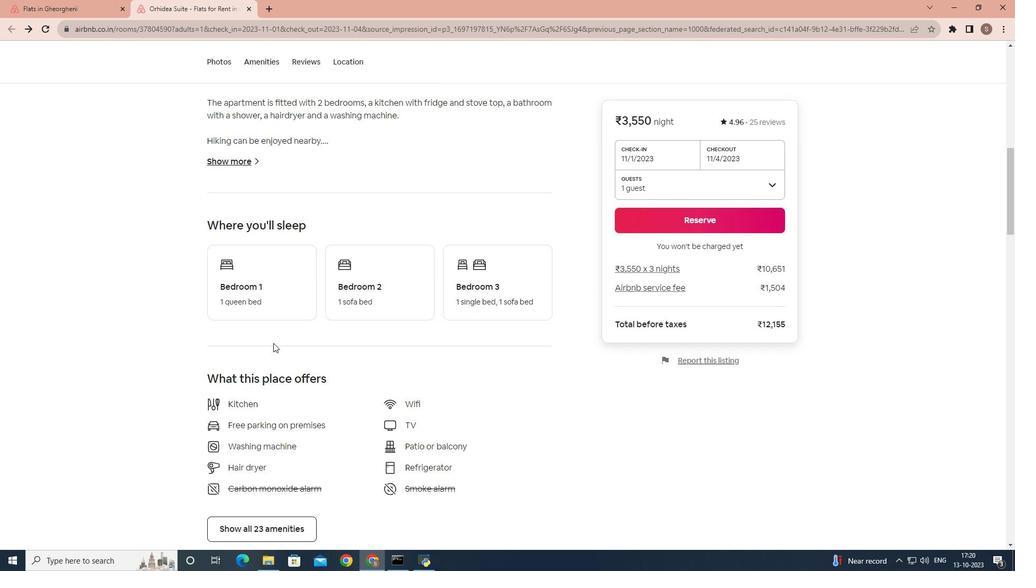 
Action: Mouse scrolled (273, 342) with delta (0, 0)
Screenshot: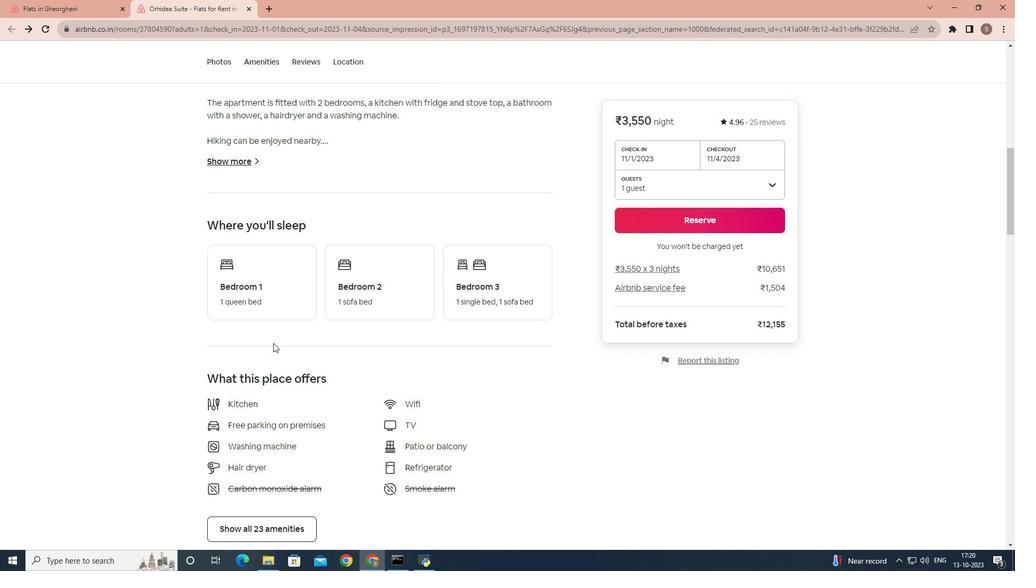 
Action: Mouse pressed left at (273, 343)
Screenshot: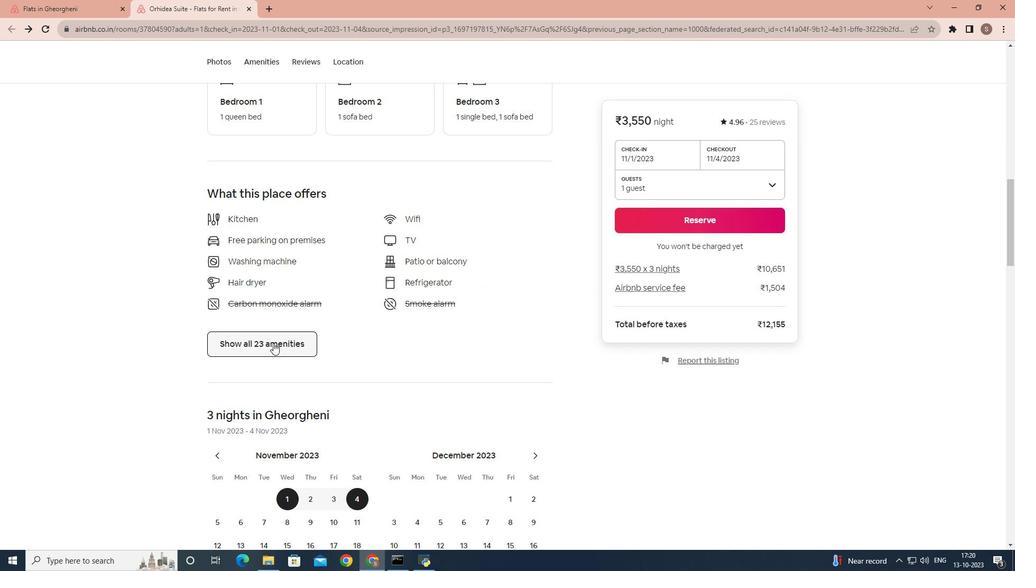 
Action: Mouse moved to (366, 339)
Screenshot: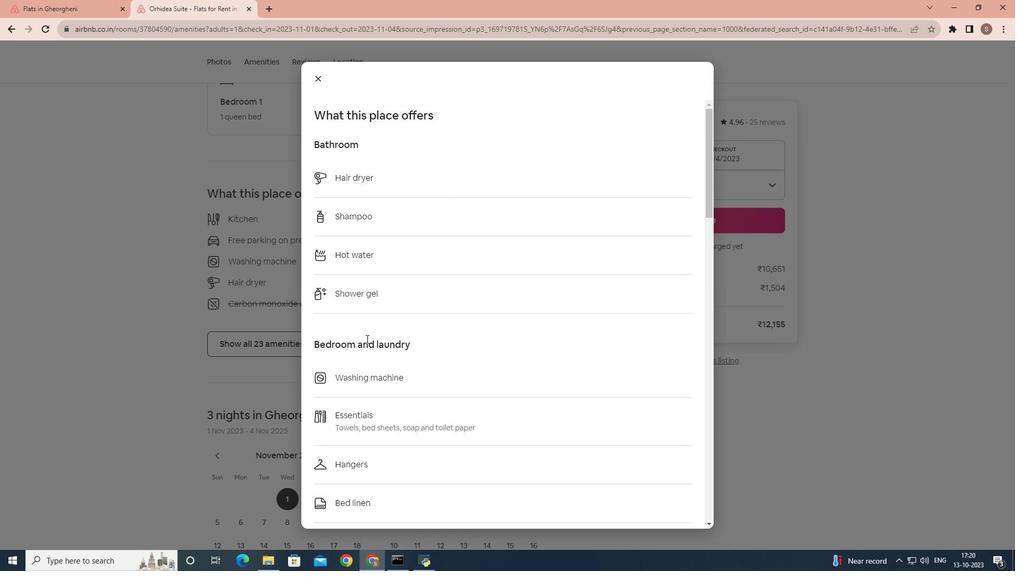 
Action: Mouse scrolled (366, 338) with delta (0, 0)
Screenshot: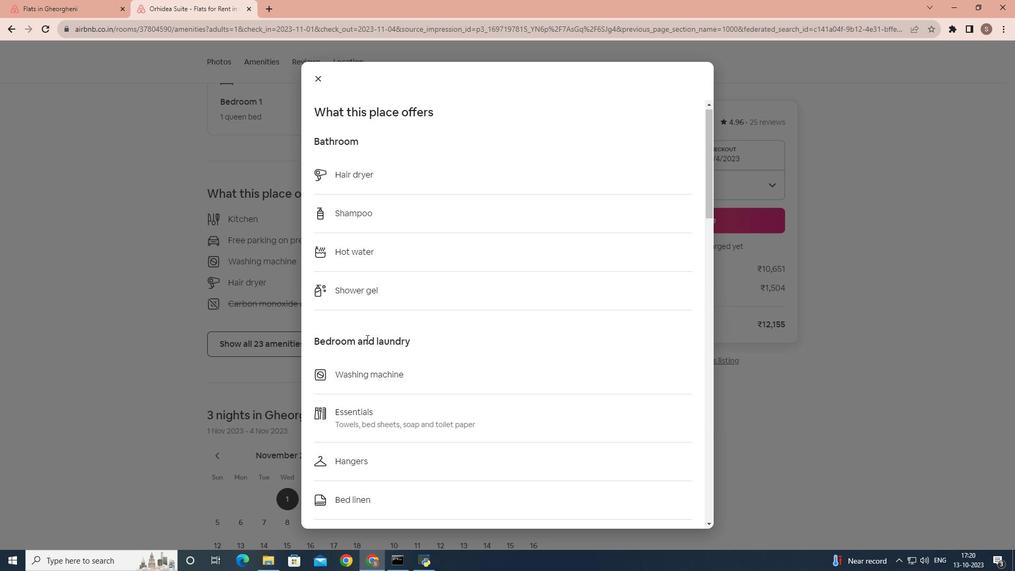 
Action: Mouse scrolled (366, 338) with delta (0, 0)
Screenshot: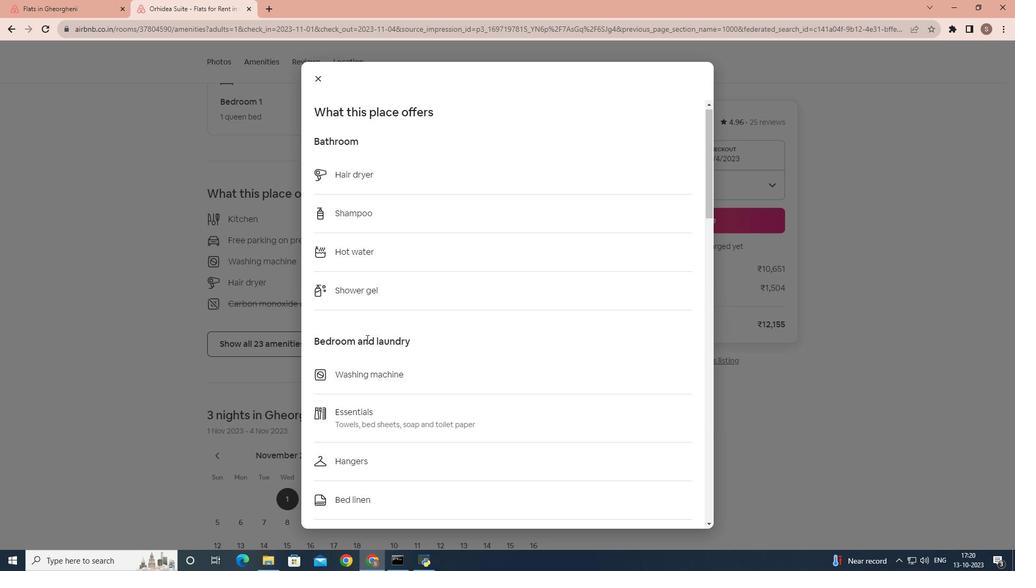 
Action: Mouse scrolled (366, 338) with delta (0, 0)
Screenshot: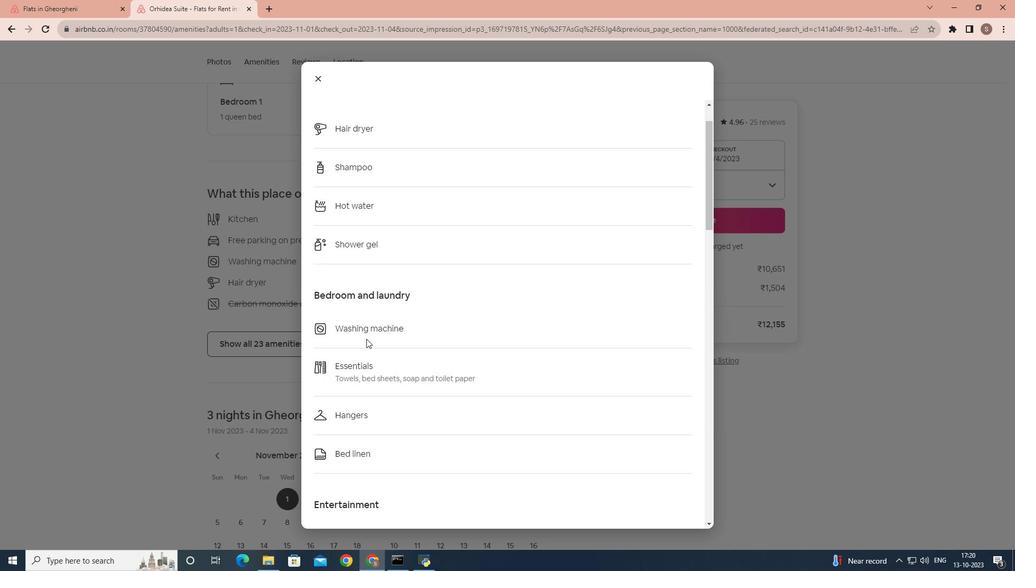 
Action: Mouse scrolled (366, 338) with delta (0, 0)
Screenshot: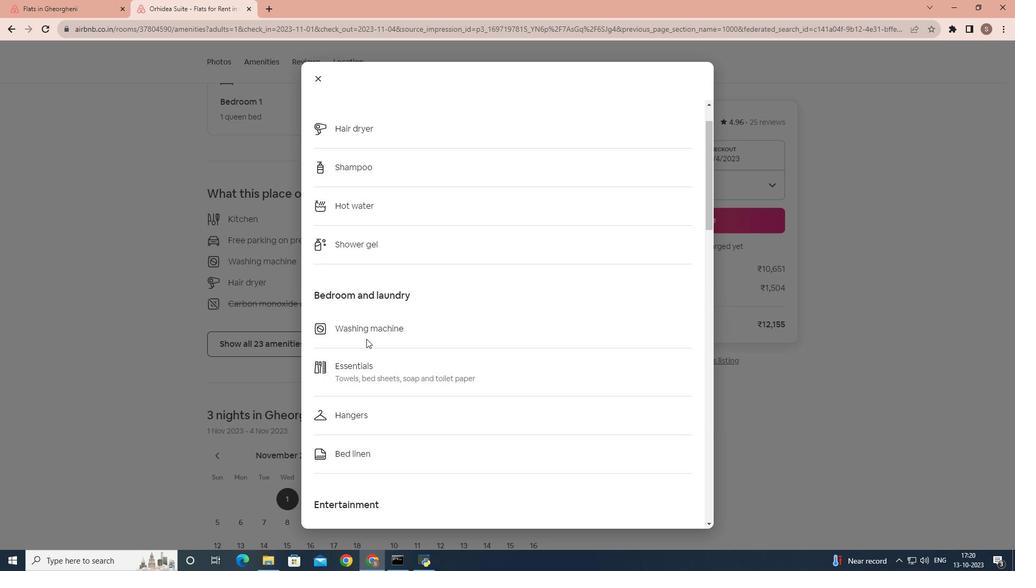 
Action: Mouse scrolled (366, 338) with delta (0, 0)
Screenshot: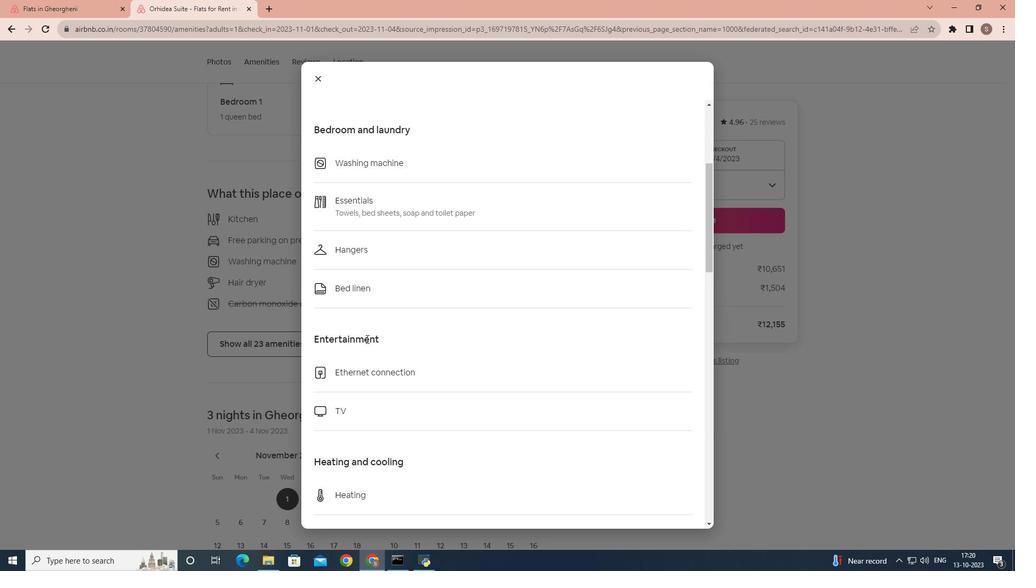 
Action: Mouse scrolled (366, 338) with delta (0, 0)
Screenshot: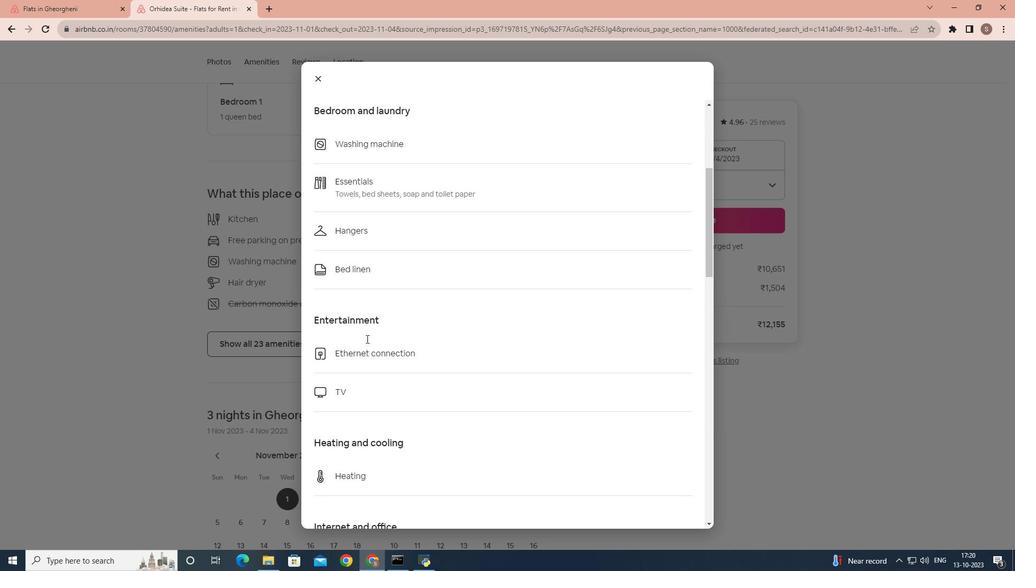 
Action: Mouse scrolled (366, 338) with delta (0, 0)
Screenshot: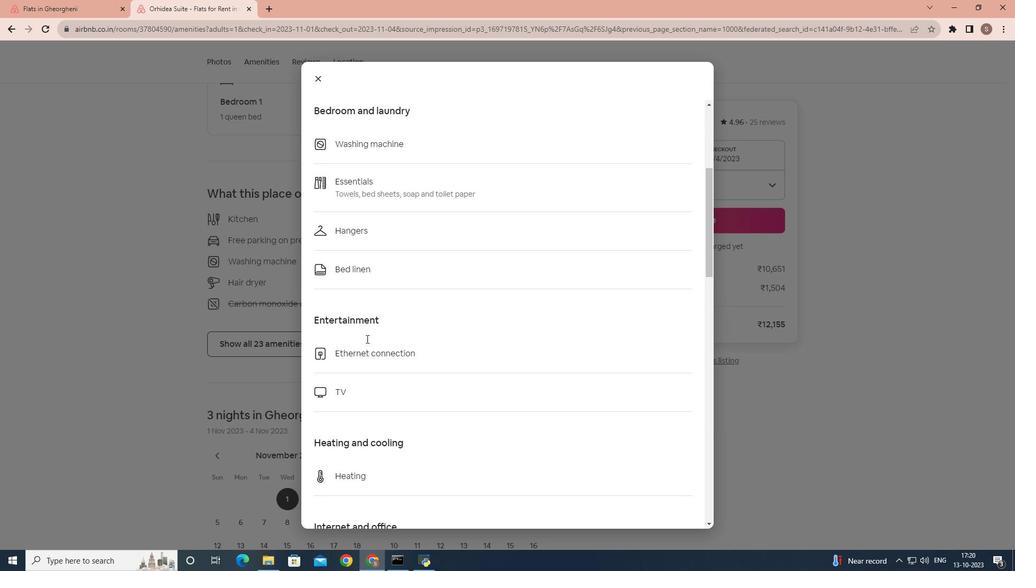 
Action: Mouse scrolled (366, 338) with delta (0, 0)
Screenshot: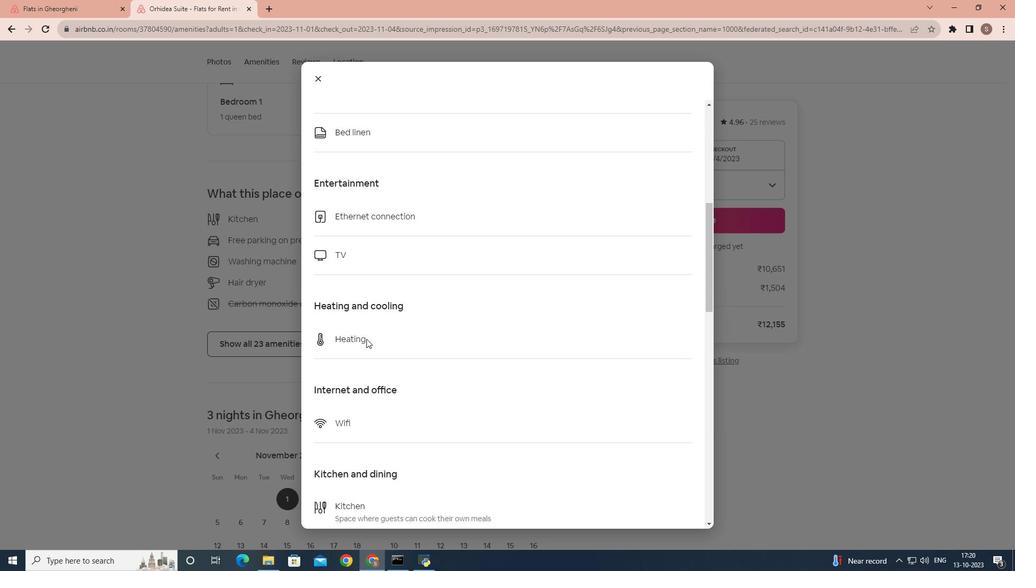 
Action: Mouse scrolled (366, 338) with delta (0, 0)
Screenshot: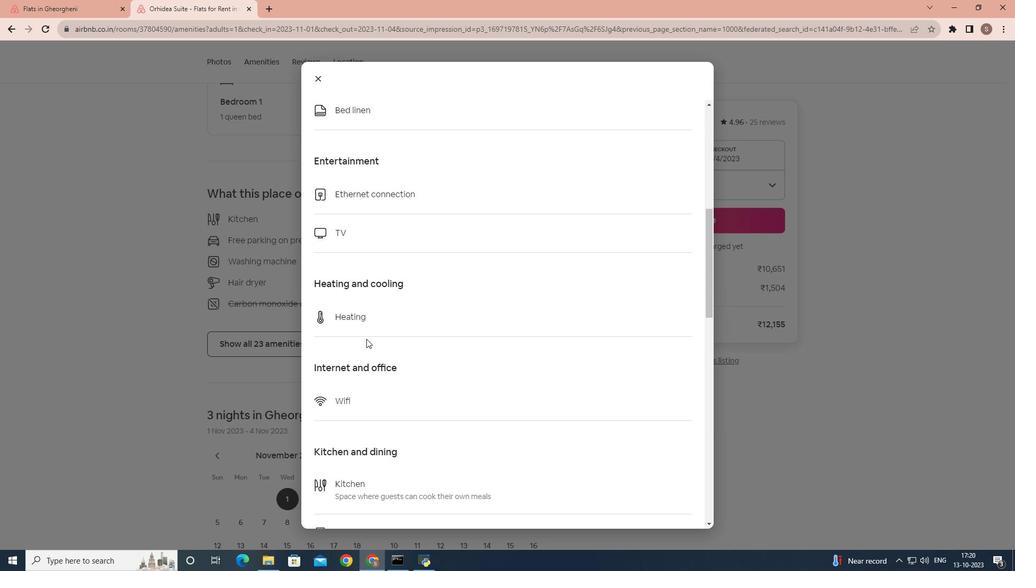 
Action: Mouse scrolled (366, 338) with delta (0, 0)
Screenshot: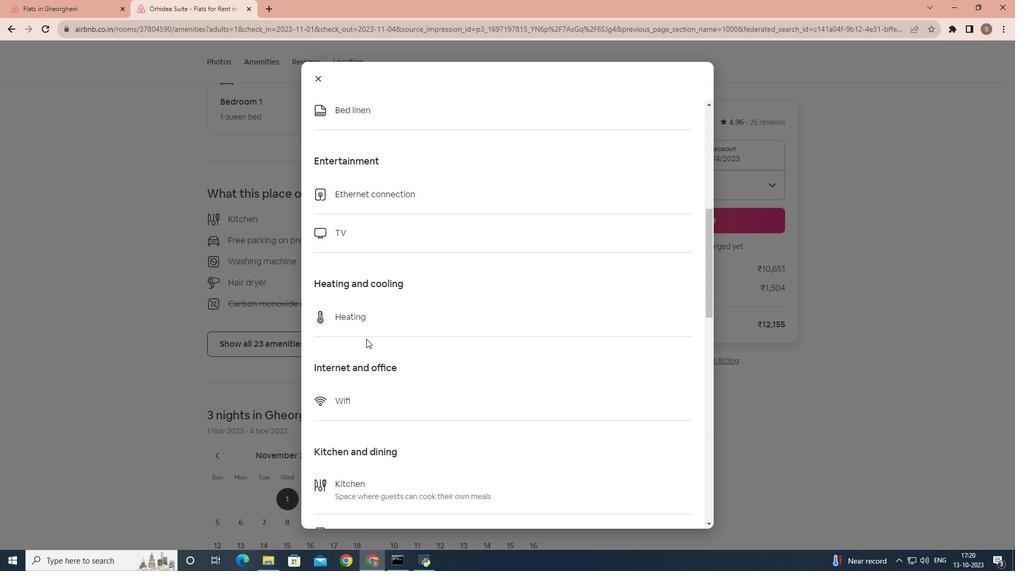 
Action: Mouse scrolled (366, 338) with delta (0, 0)
Screenshot: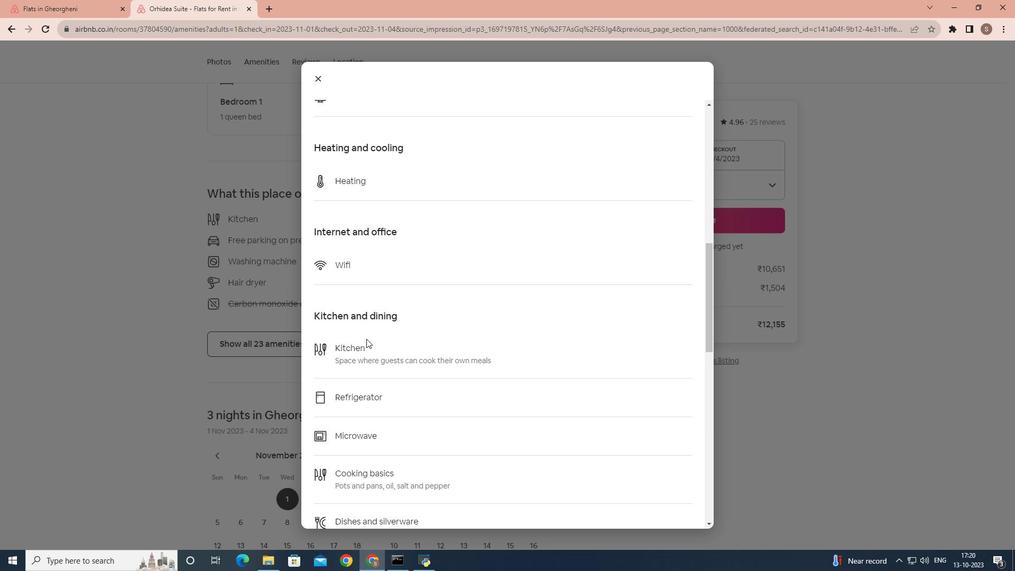 
Action: Mouse scrolled (366, 338) with delta (0, 0)
Screenshot: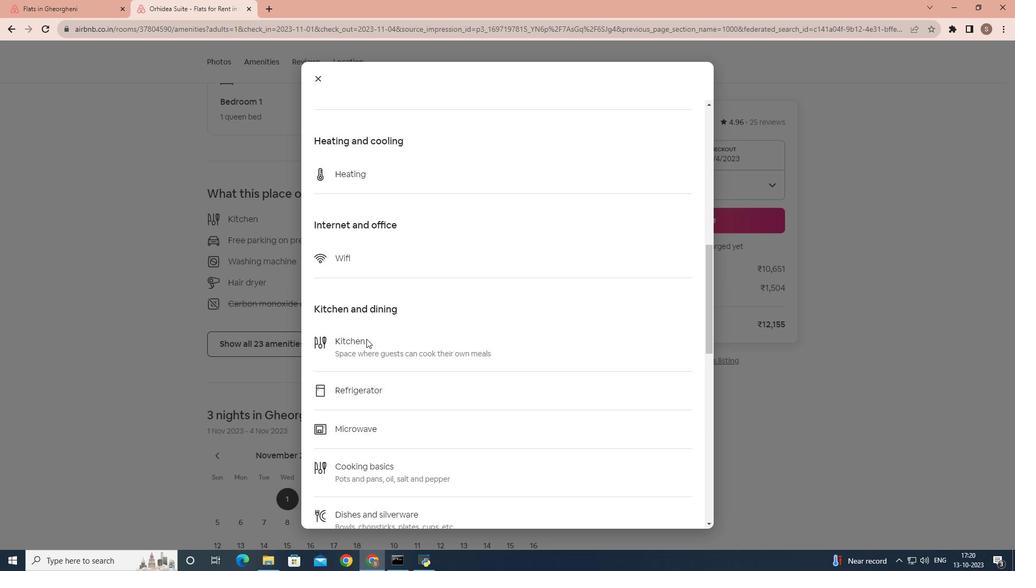 
Action: Mouse scrolled (366, 338) with delta (0, 0)
Screenshot: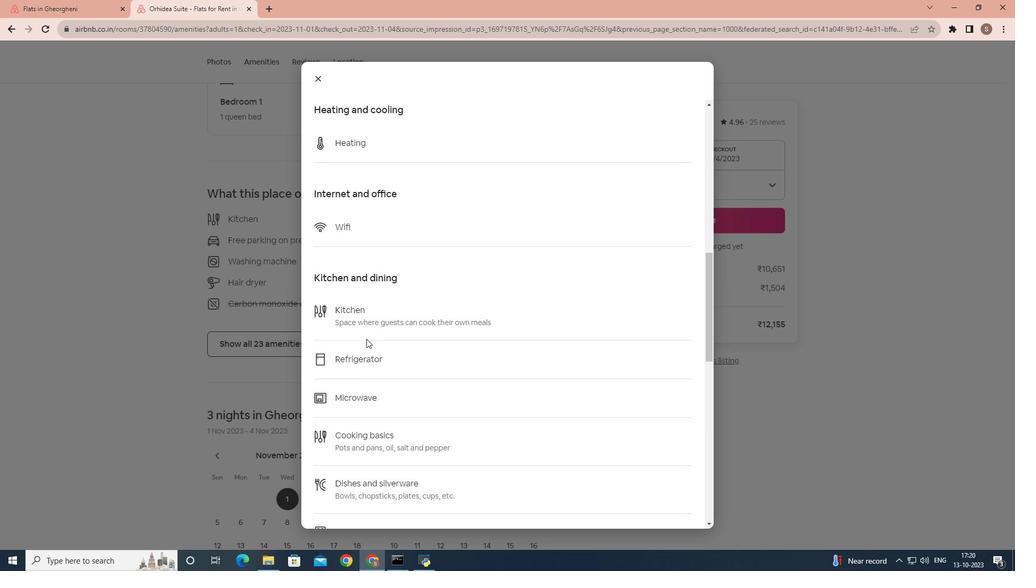 
Action: Mouse scrolled (366, 338) with delta (0, 0)
Screenshot: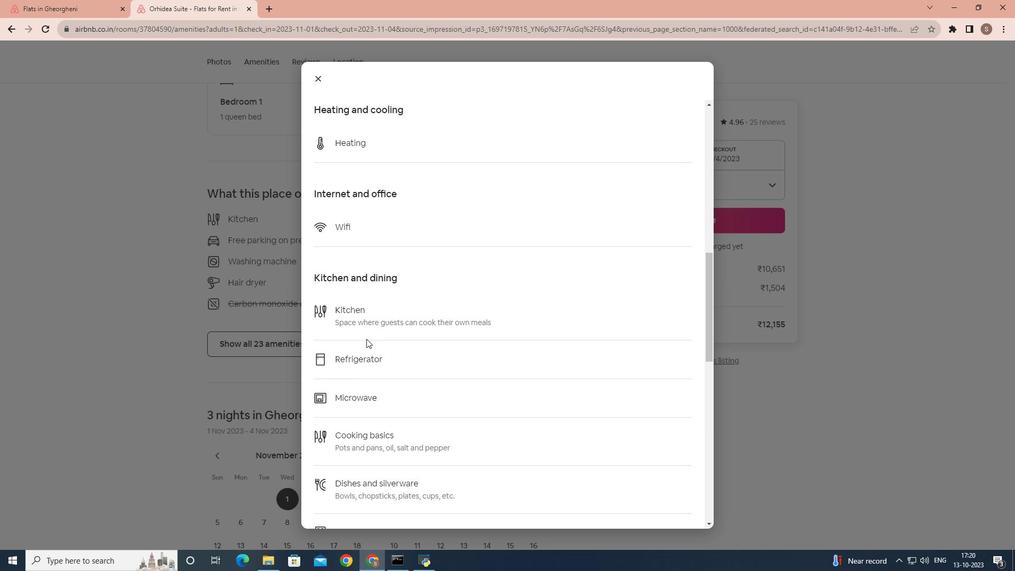 
Action: Mouse scrolled (366, 338) with delta (0, 0)
Screenshot: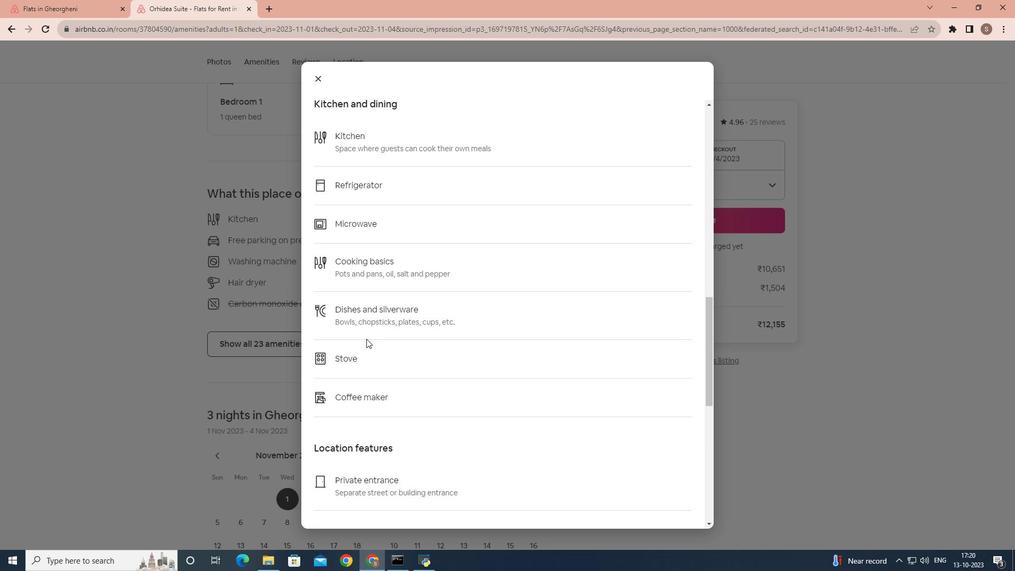 
Action: Mouse scrolled (366, 338) with delta (0, 0)
Screenshot: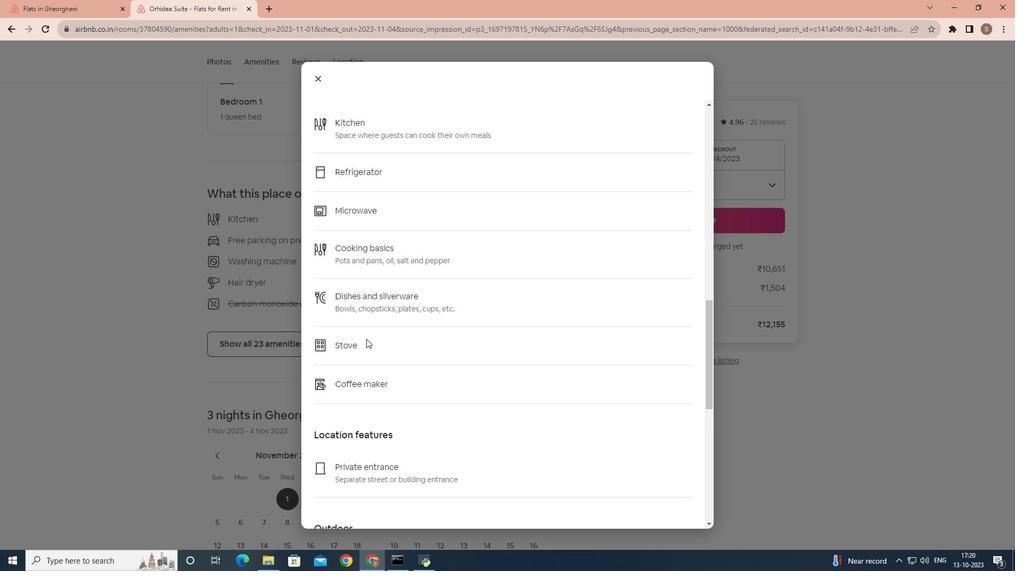 
Action: Mouse scrolled (366, 338) with delta (0, 0)
Screenshot: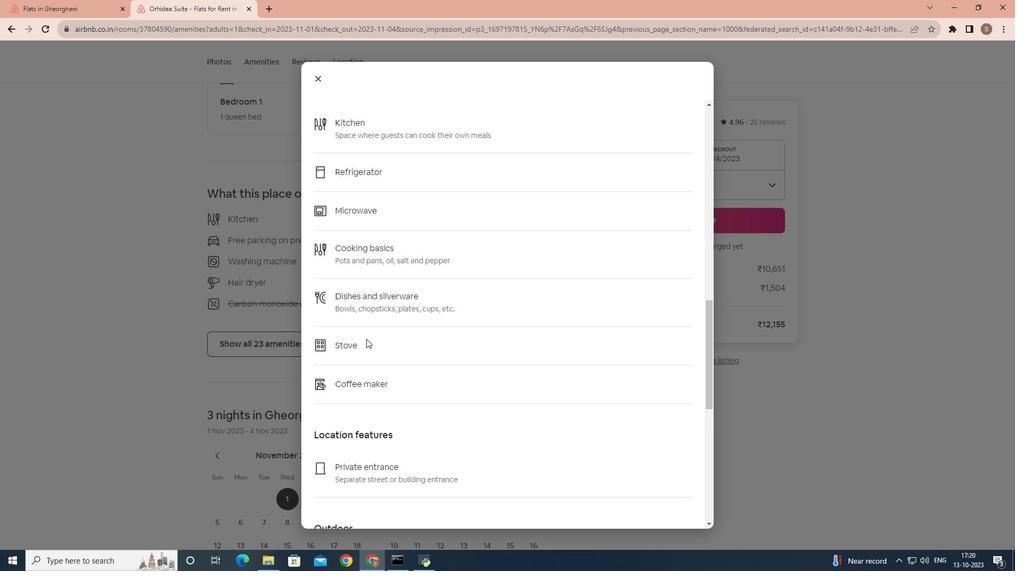 
Action: Mouse scrolled (366, 338) with delta (0, 0)
Screenshot: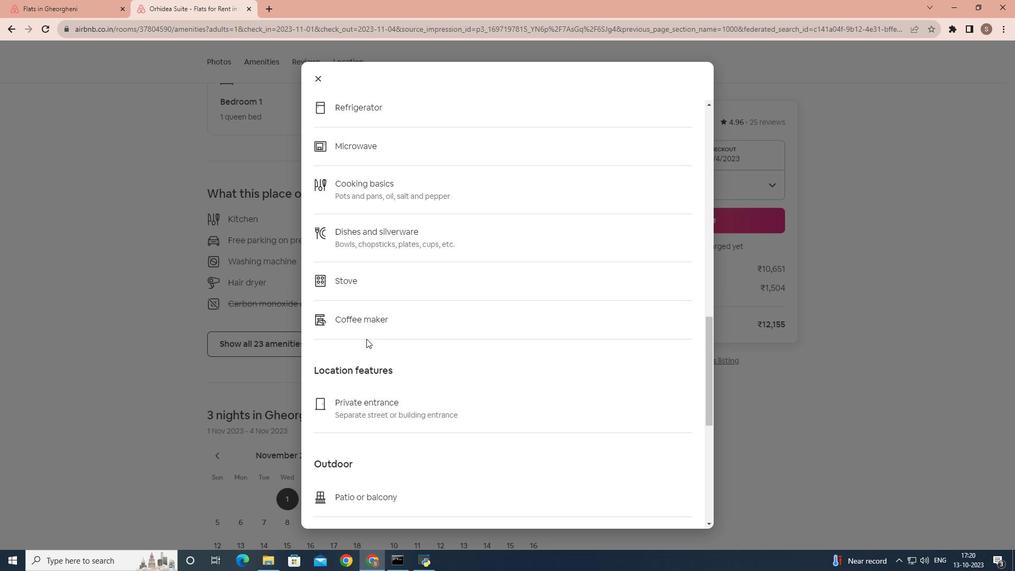 
Action: Mouse moved to (405, 364)
Screenshot: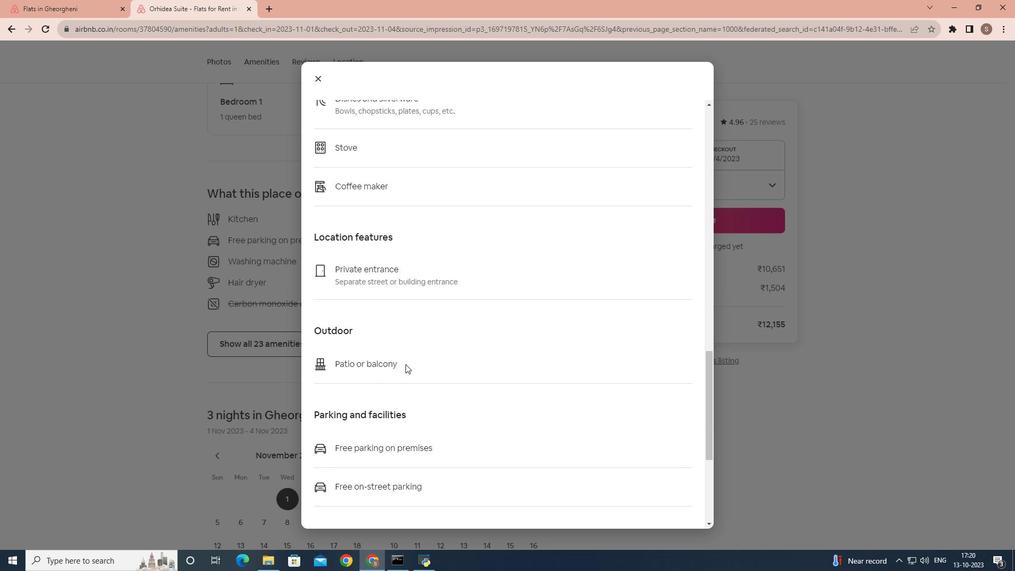
Action: Mouse scrolled (405, 363) with delta (0, 0)
Screenshot: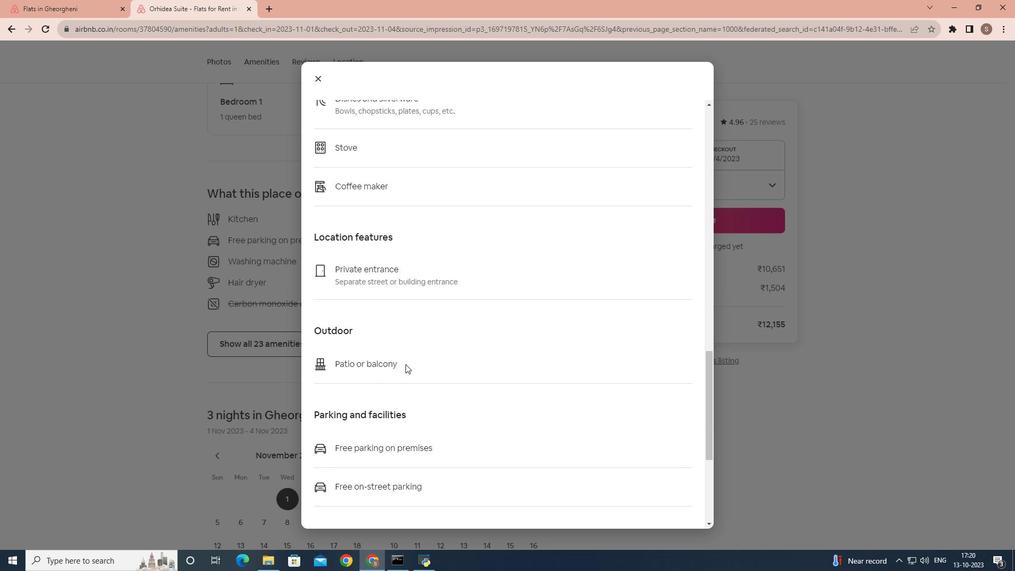 
Action: Mouse scrolled (405, 363) with delta (0, 0)
Screenshot: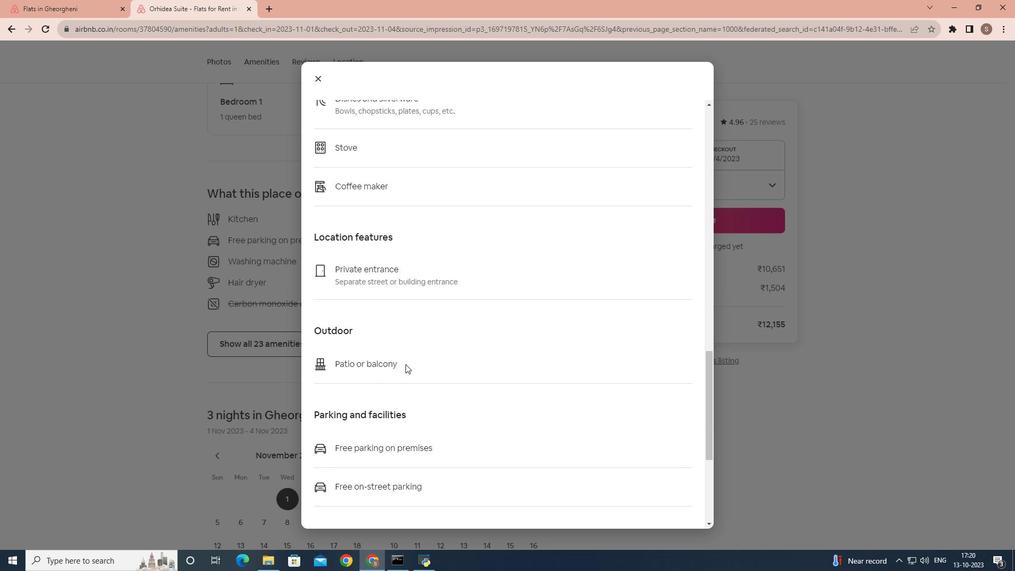 
Action: Mouse scrolled (405, 363) with delta (0, 0)
Screenshot: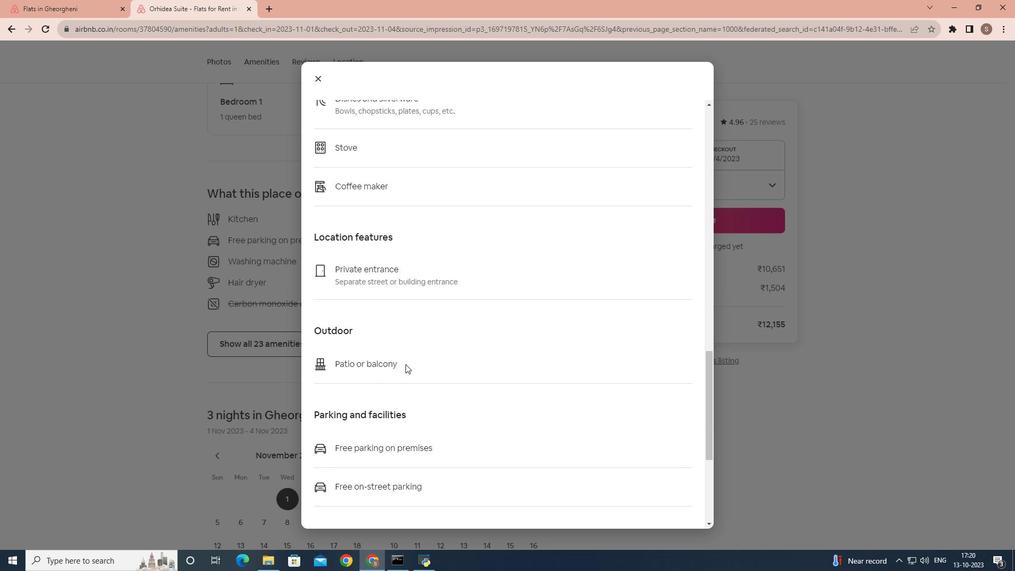 
Action: Mouse scrolled (405, 363) with delta (0, 0)
Screenshot: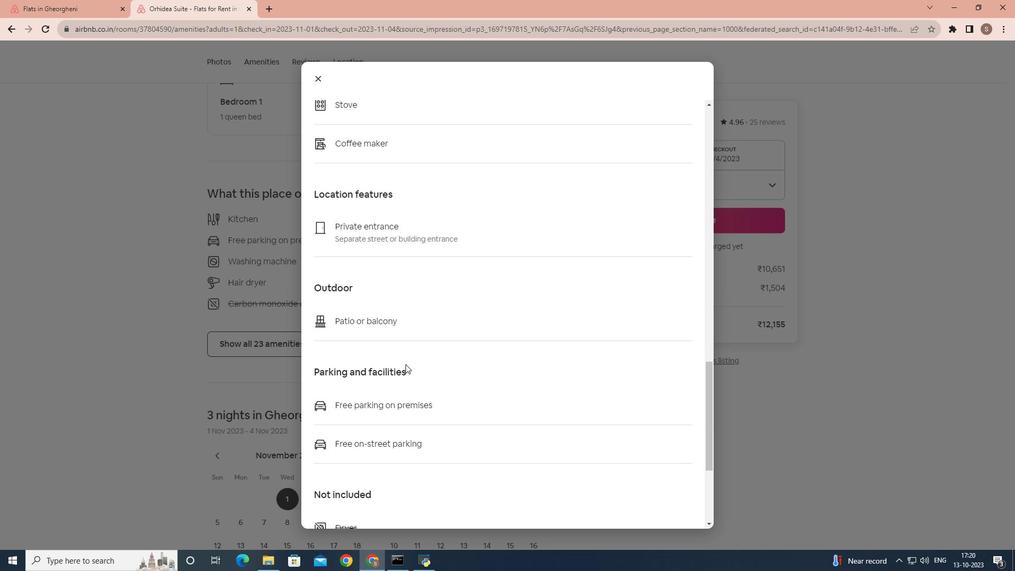 
Action: Mouse scrolled (405, 363) with delta (0, 0)
Screenshot: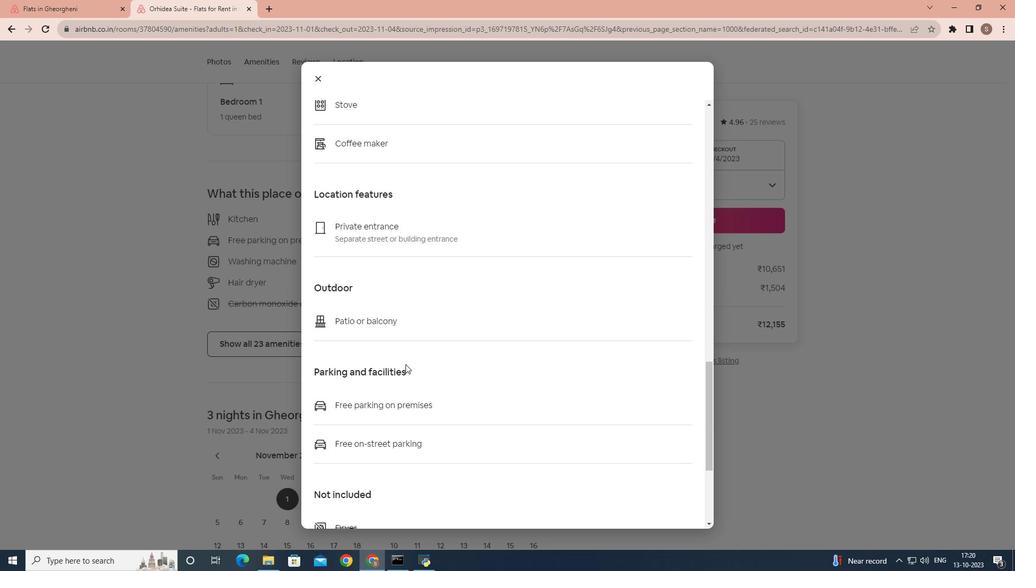
Action: Mouse moved to (322, 81)
Screenshot: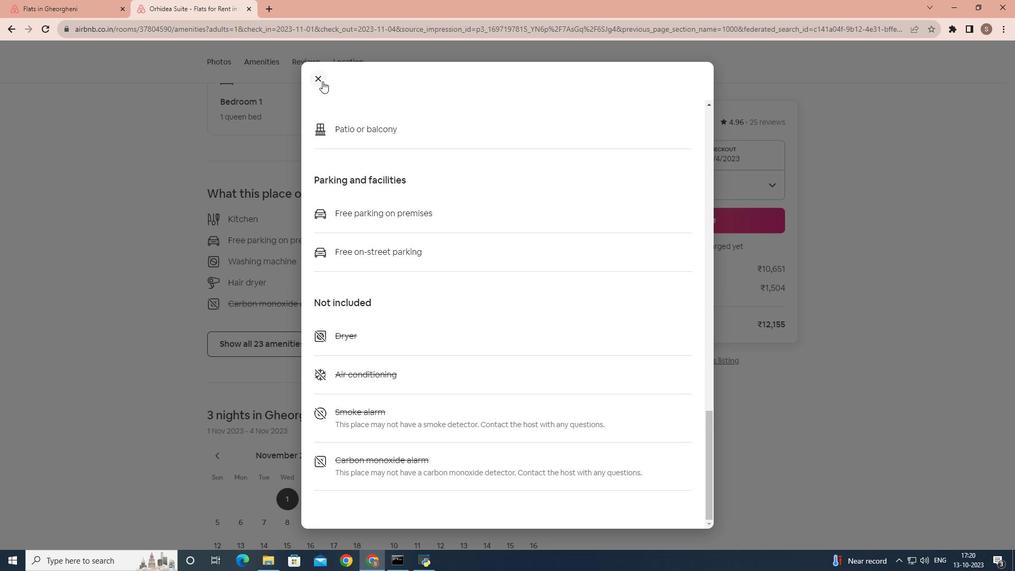 
Action: Mouse pressed left at (322, 81)
Screenshot: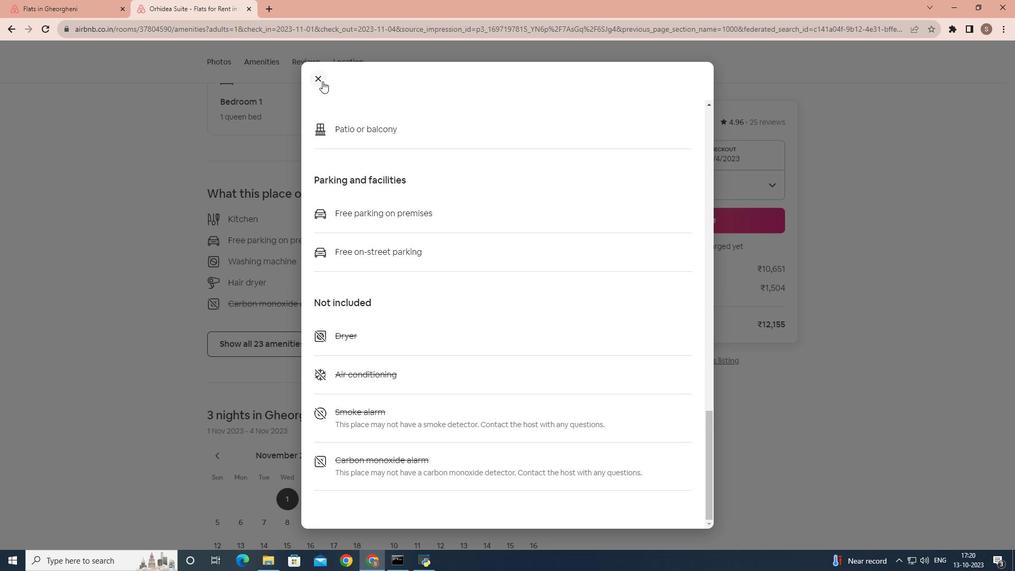 
Action: Mouse moved to (282, 304)
Screenshot: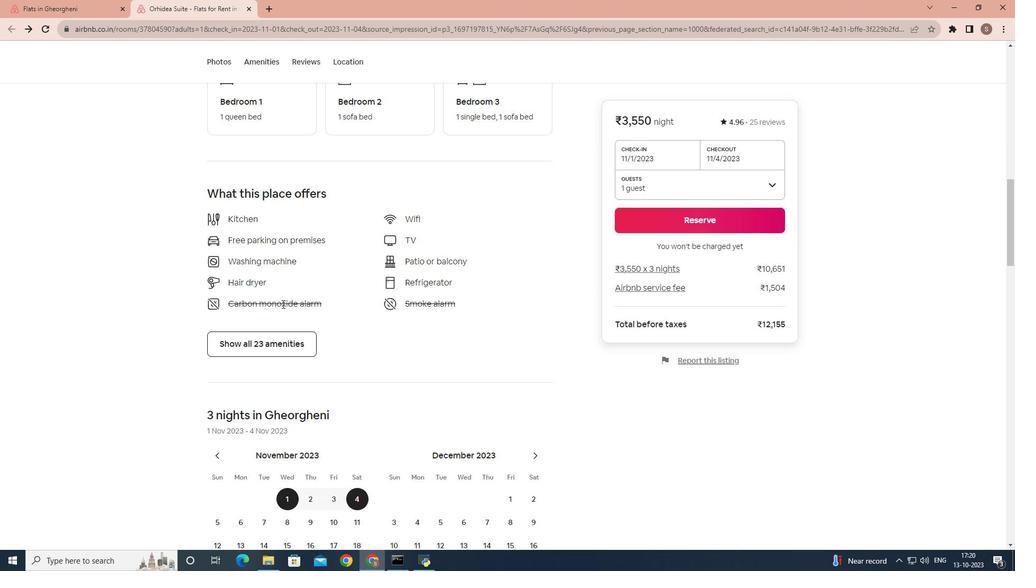 
Action: Mouse scrolled (282, 303) with delta (0, 0)
Screenshot: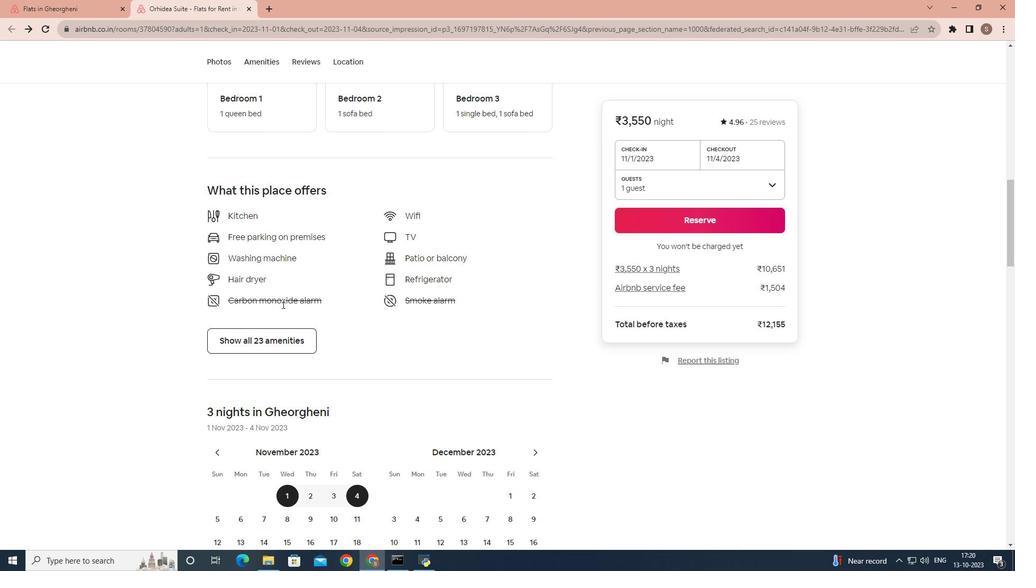 
Action: Mouse scrolled (282, 303) with delta (0, 0)
Screenshot: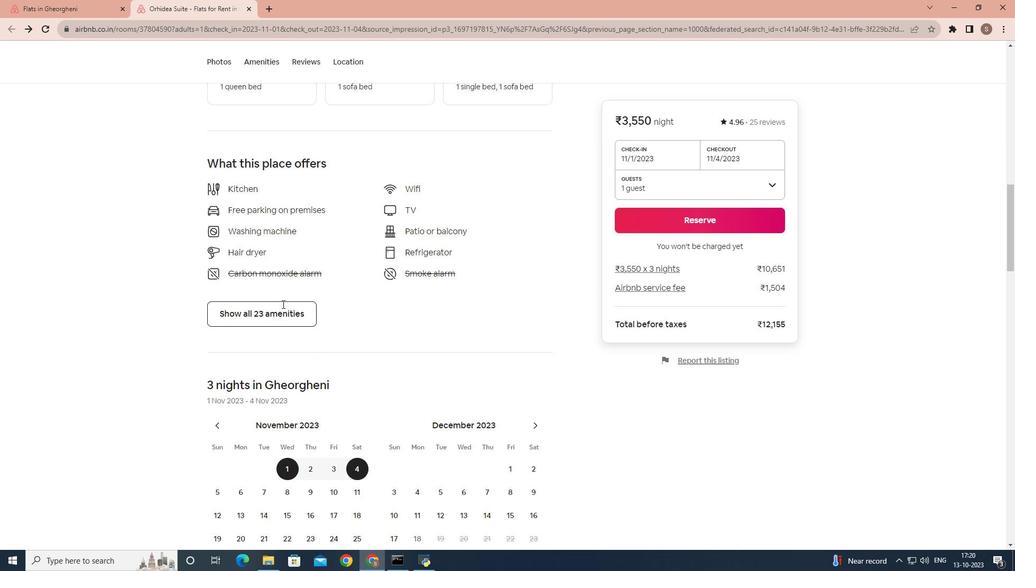 
Action: Mouse scrolled (282, 303) with delta (0, 0)
Screenshot: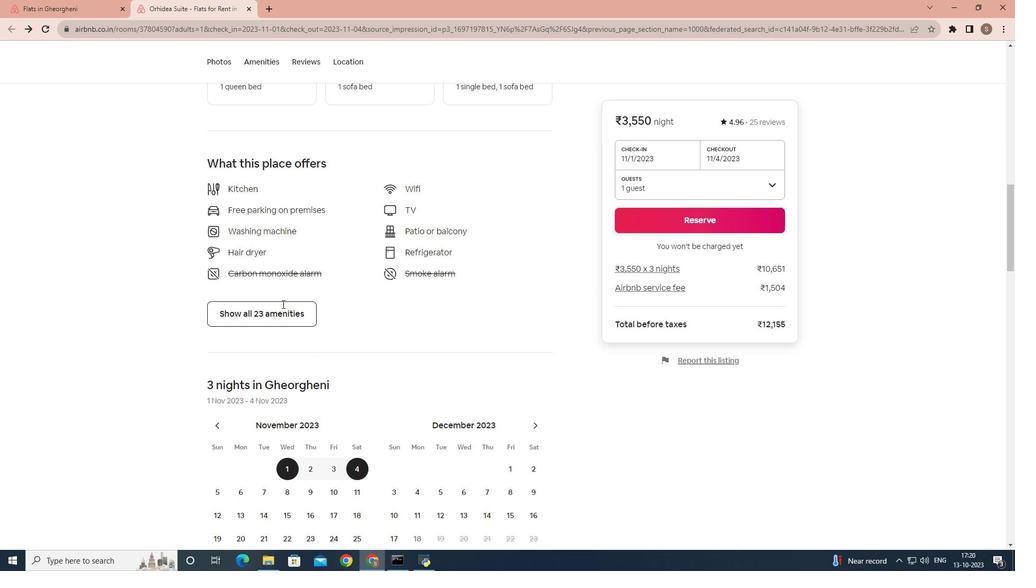 
Action: Mouse scrolled (282, 303) with delta (0, 0)
Screenshot: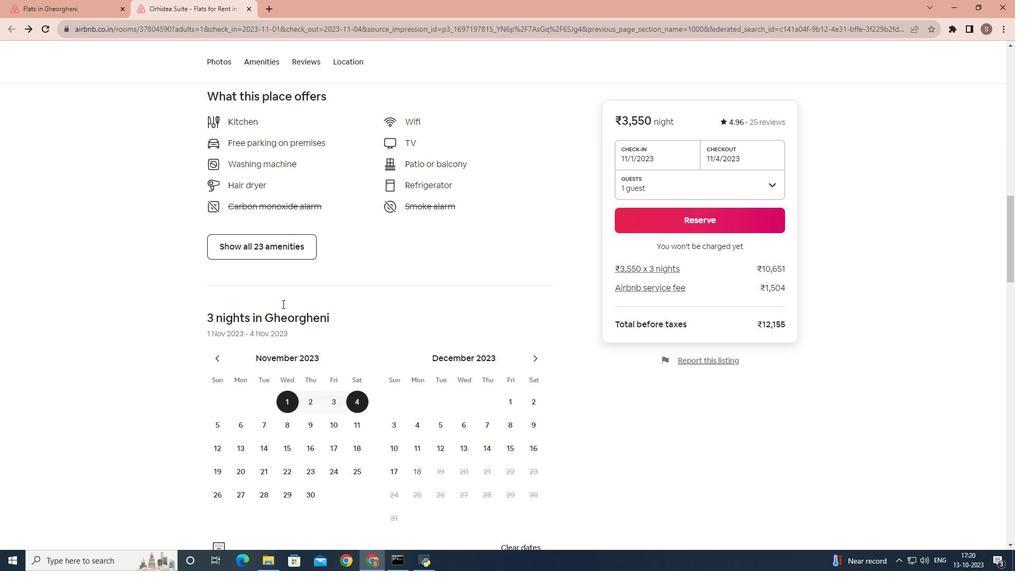 
Action: Mouse scrolled (282, 303) with delta (0, 0)
Screenshot: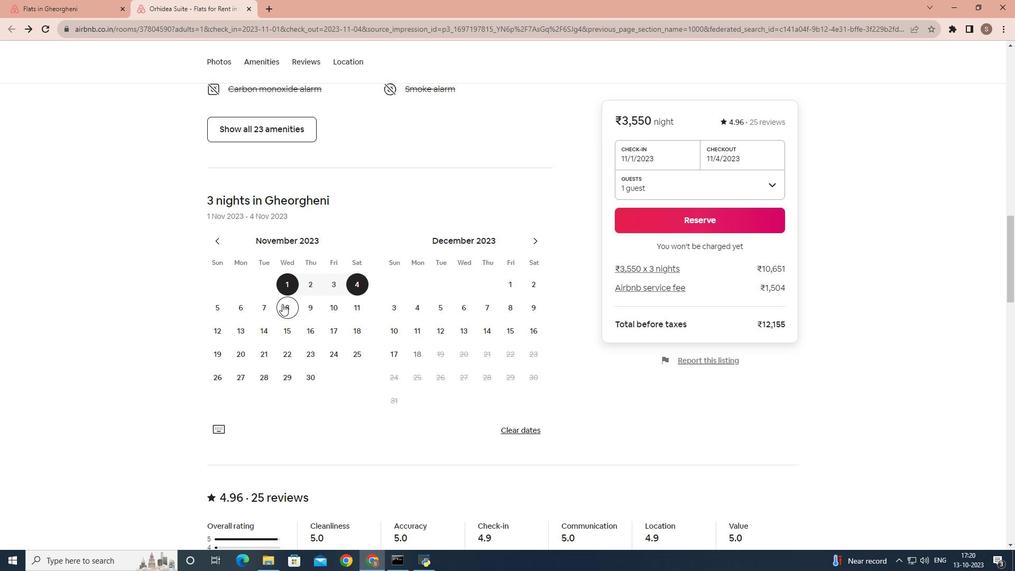 
Action: Mouse scrolled (282, 303) with delta (0, 0)
Screenshot: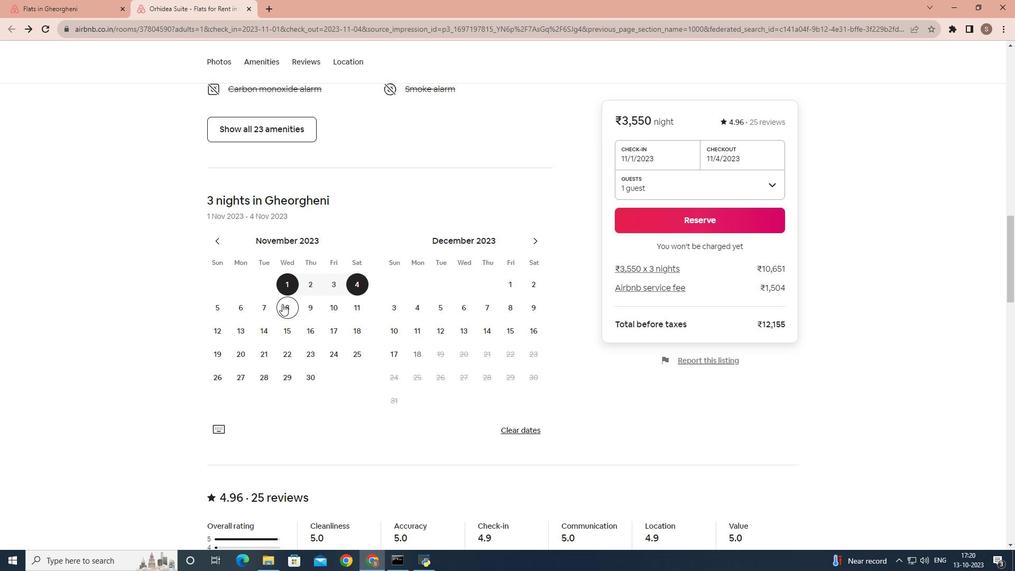 
Action: Mouse scrolled (282, 303) with delta (0, 0)
Screenshot: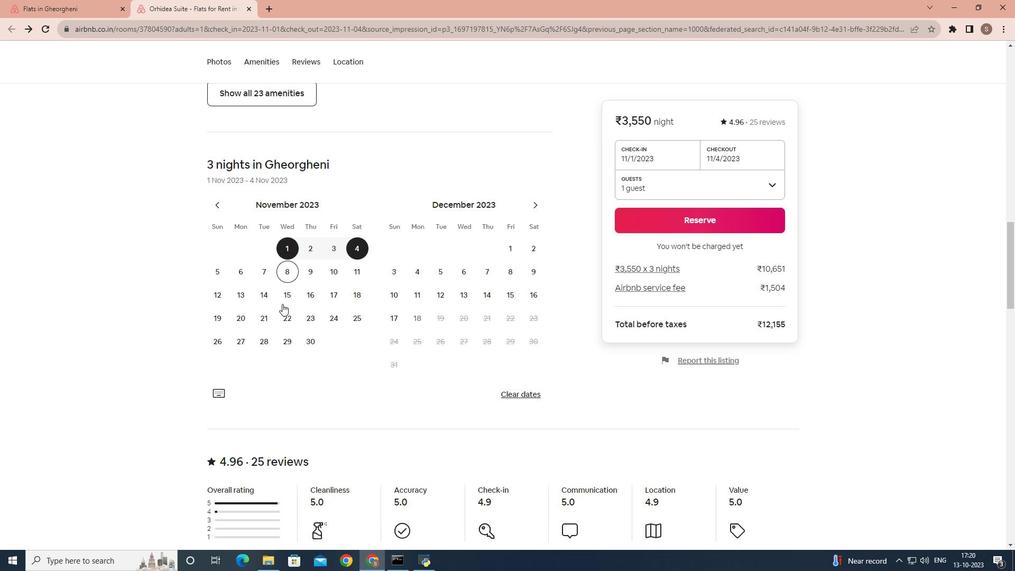 
Action: Mouse scrolled (282, 303) with delta (0, 0)
Screenshot: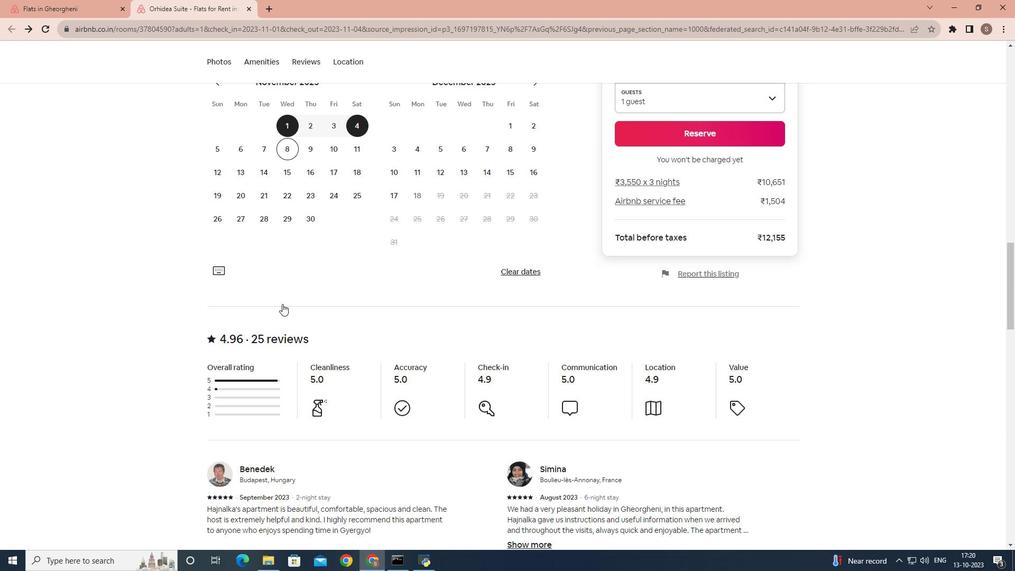 
Action: Mouse scrolled (282, 303) with delta (0, 0)
Screenshot: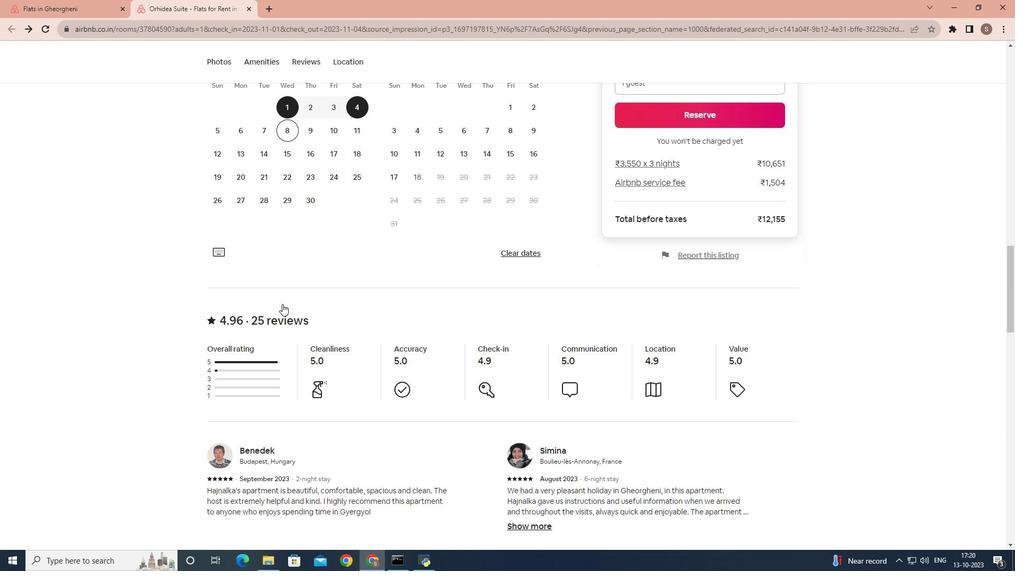 
Action: Mouse scrolled (282, 303) with delta (0, 0)
Screenshot: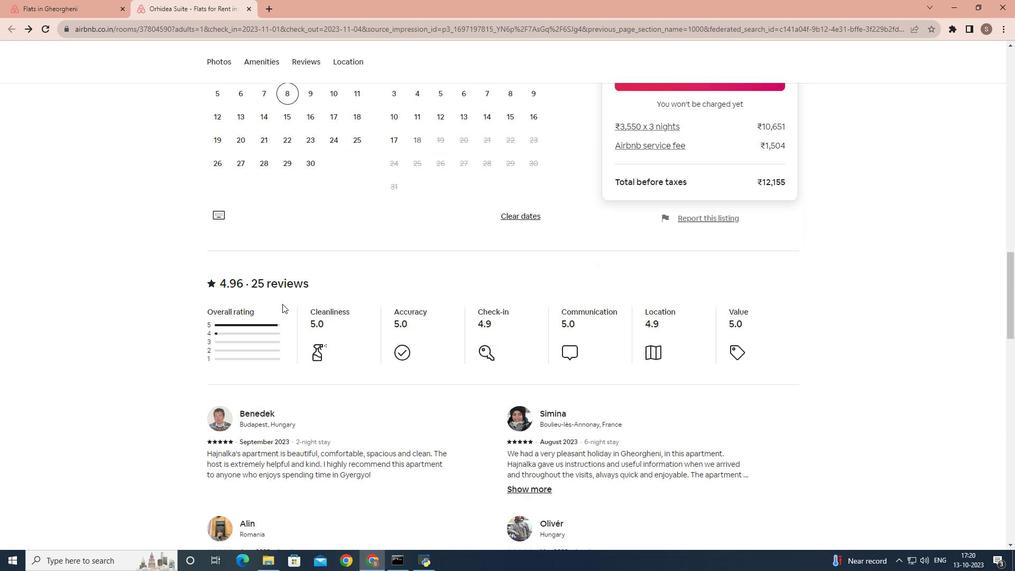 
Action: Mouse scrolled (282, 303) with delta (0, 0)
Screenshot: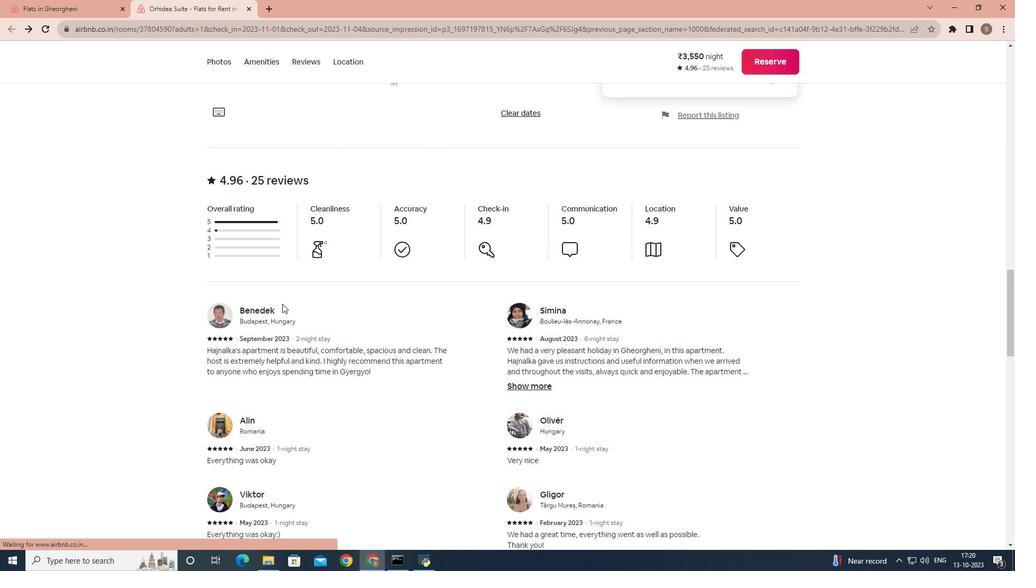 
Action: Mouse scrolled (282, 303) with delta (0, 0)
Screenshot: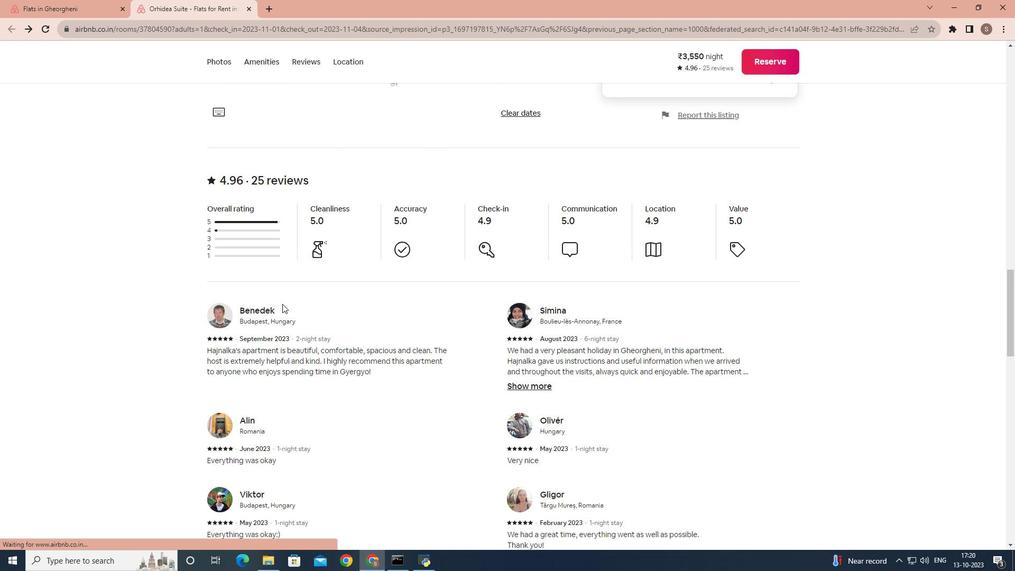 
Action: Mouse scrolled (282, 303) with delta (0, 0)
Screenshot: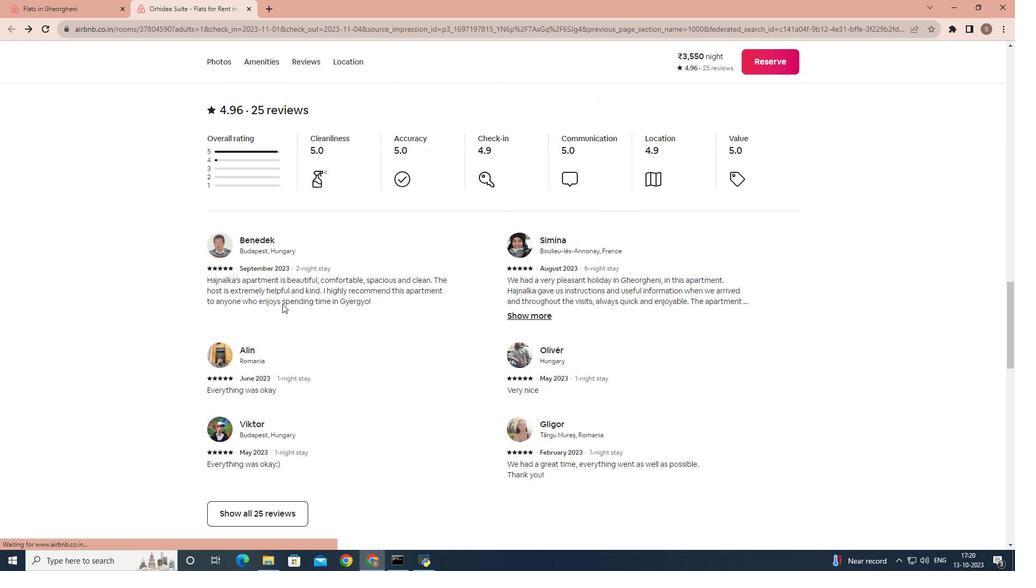 
Action: Mouse scrolled (282, 303) with delta (0, 0)
Screenshot: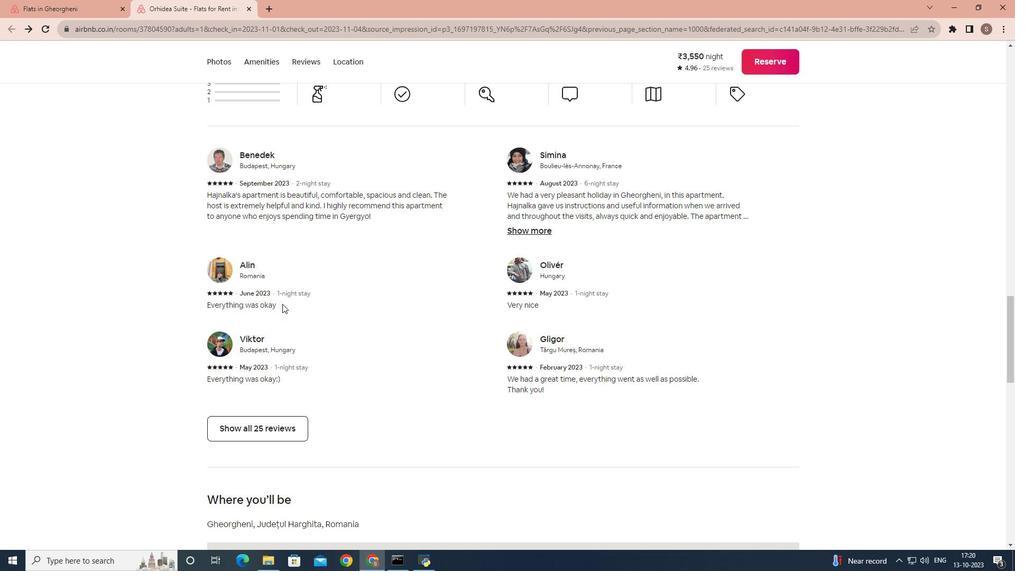 
Action: Mouse moved to (221, 370)
Screenshot: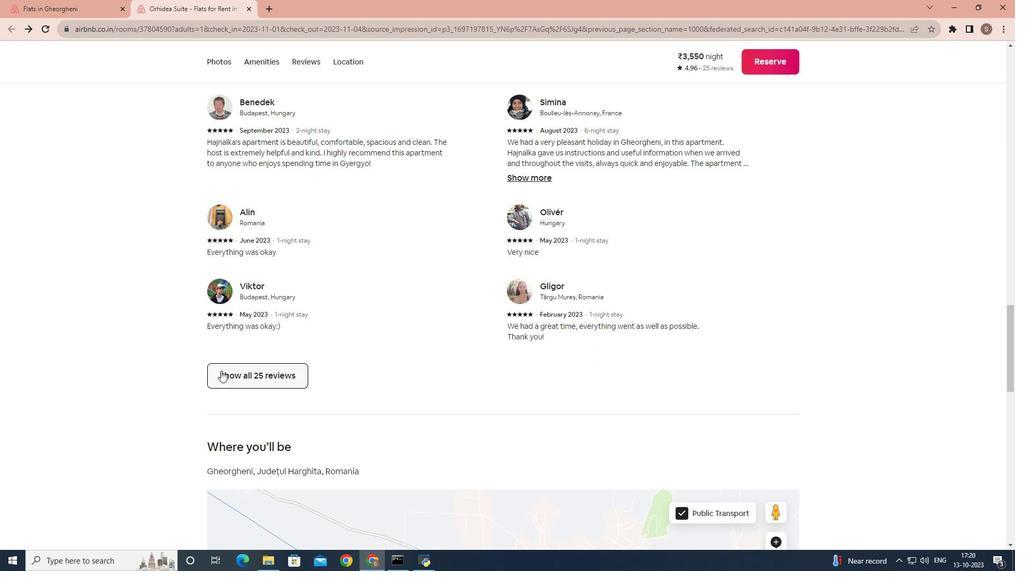 
Action: Mouse pressed left at (221, 370)
Screenshot: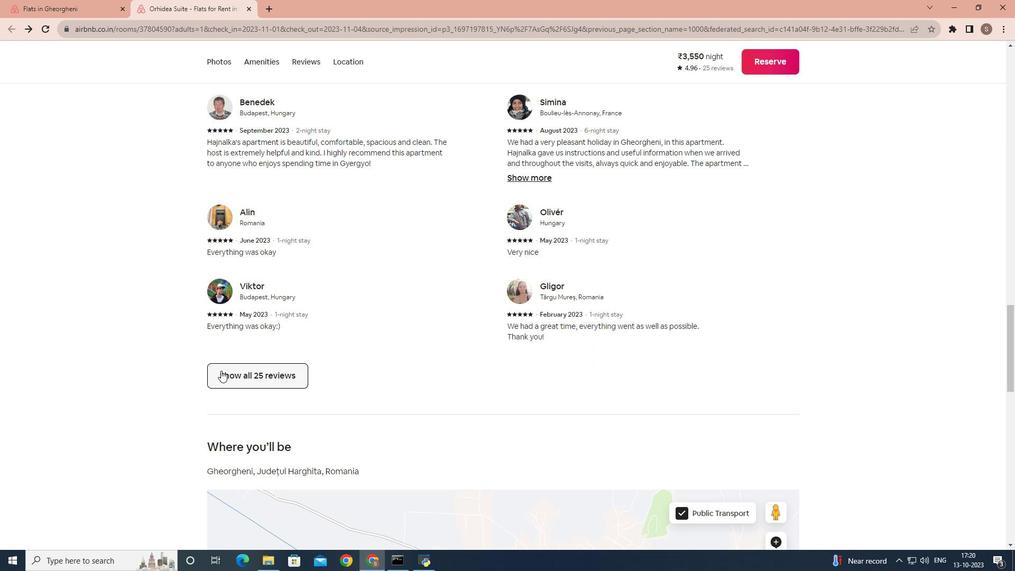 
Action: Mouse moved to (461, 304)
Screenshot: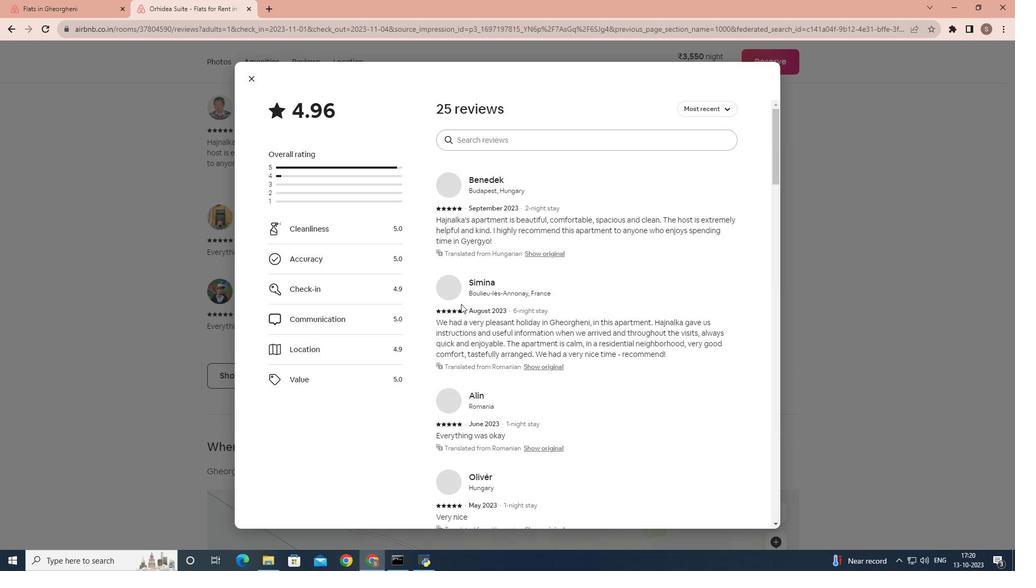 
Action: Mouse scrolled (461, 303) with delta (0, 0)
Screenshot: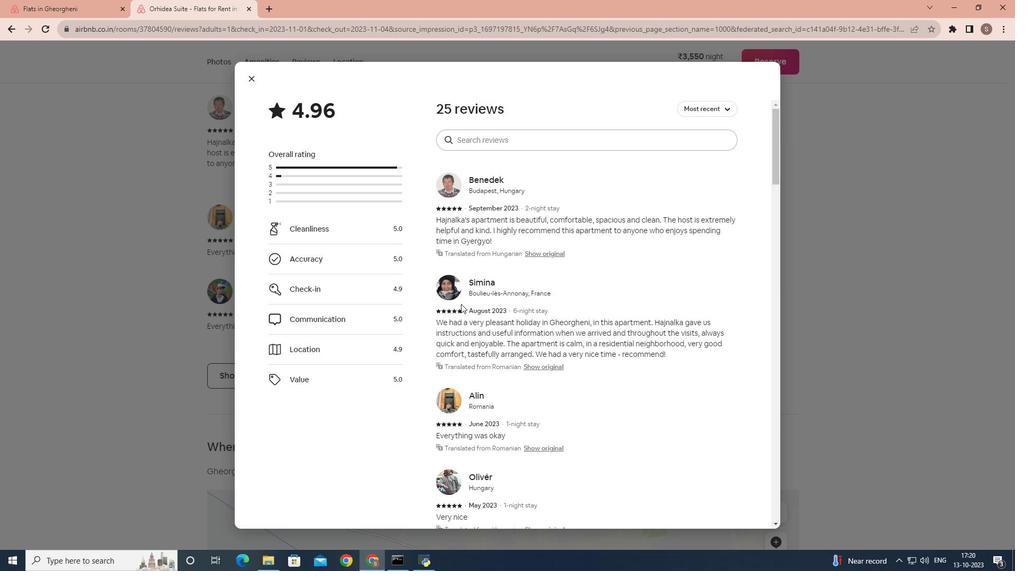 
Action: Mouse scrolled (461, 303) with delta (0, 0)
Screenshot: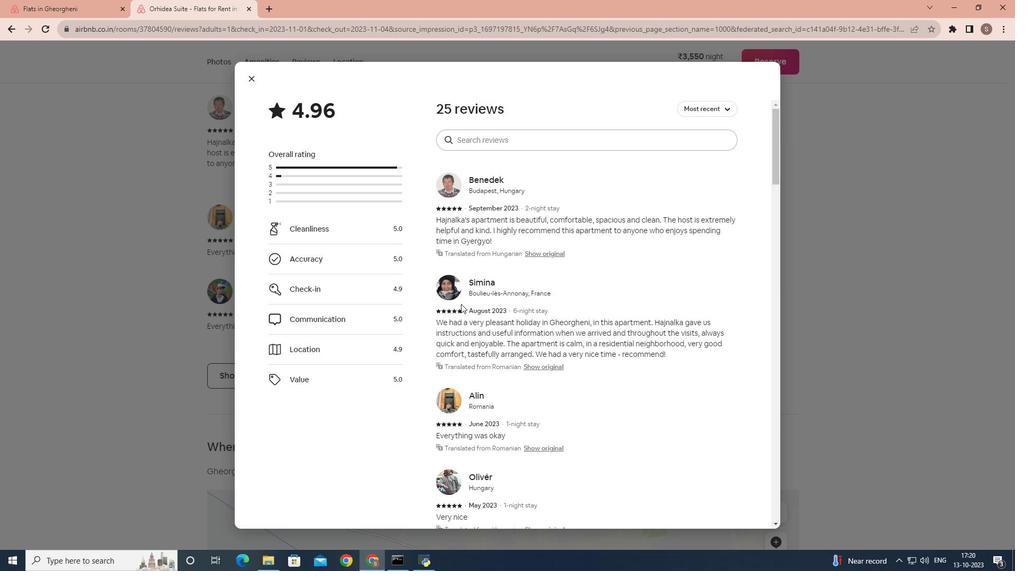 
Action: Mouse scrolled (461, 303) with delta (0, 0)
Screenshot: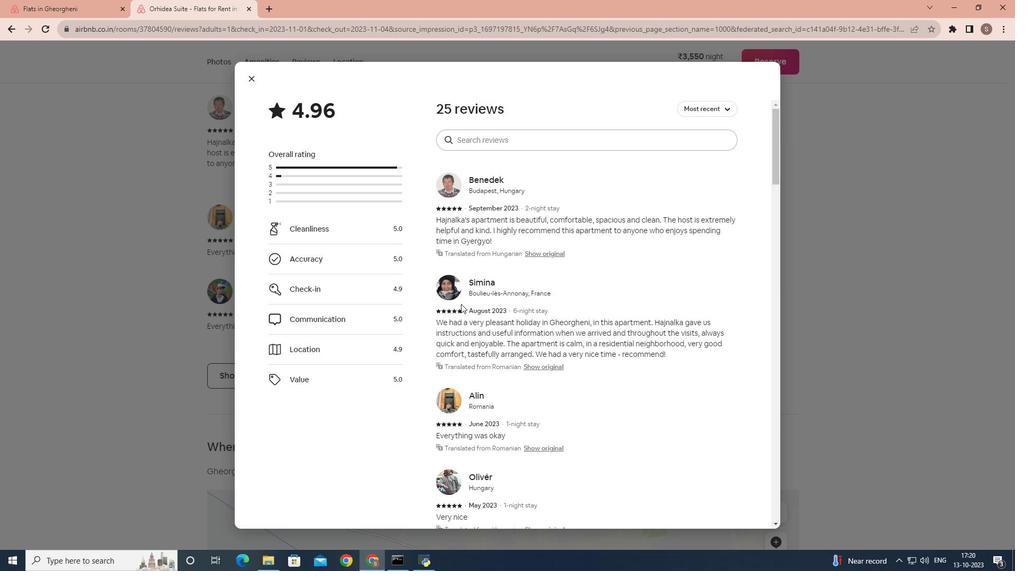 
Action: Mouse scrolled (461, 303) with delta (0, 0)
Screenshot: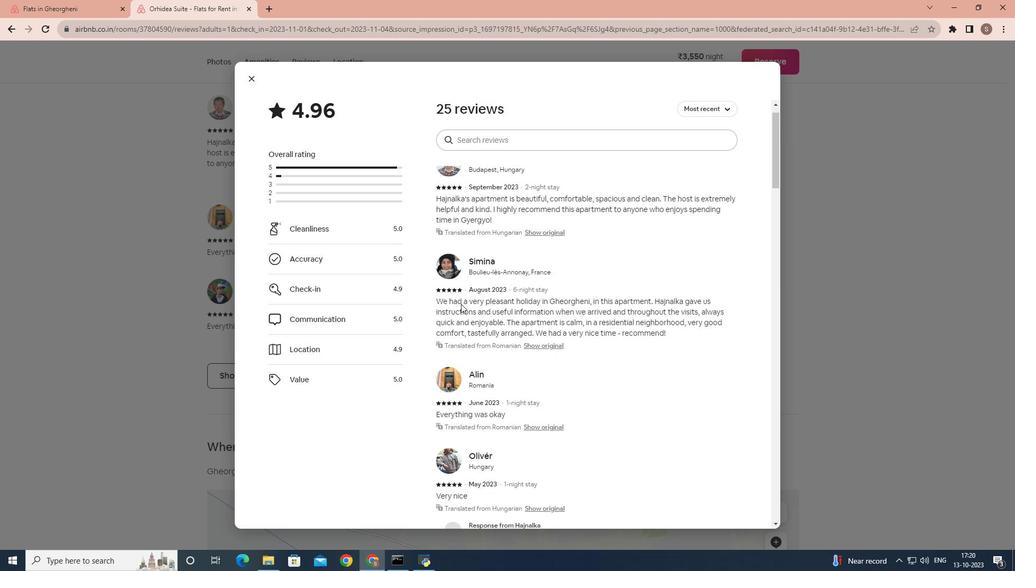 
Action: Mouse scrolled (461, 303) with delta (0, 0)
Screenshot: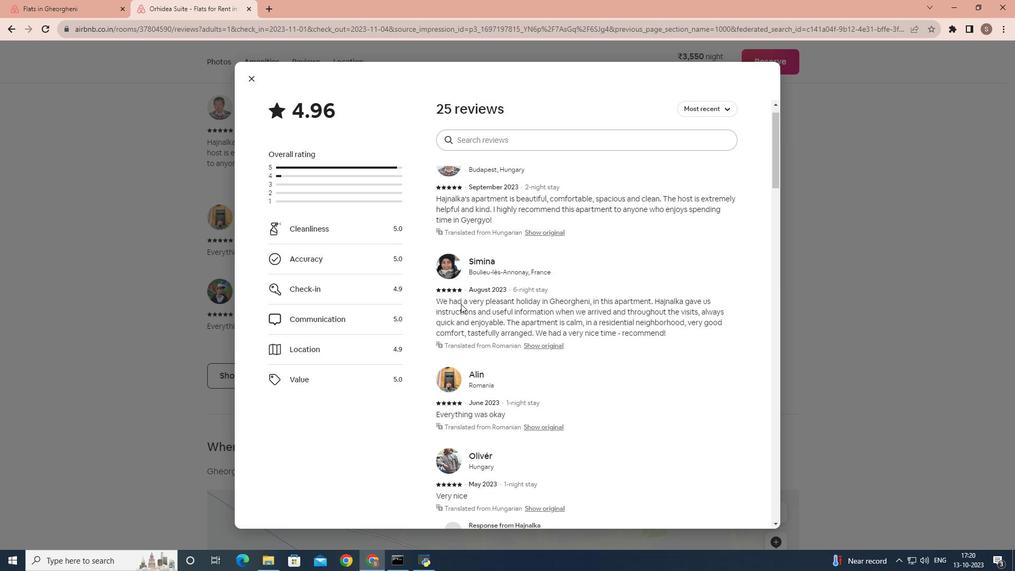 
Action: Mouse scrolled (461, 303) with delta (0, 0)
Screenshot: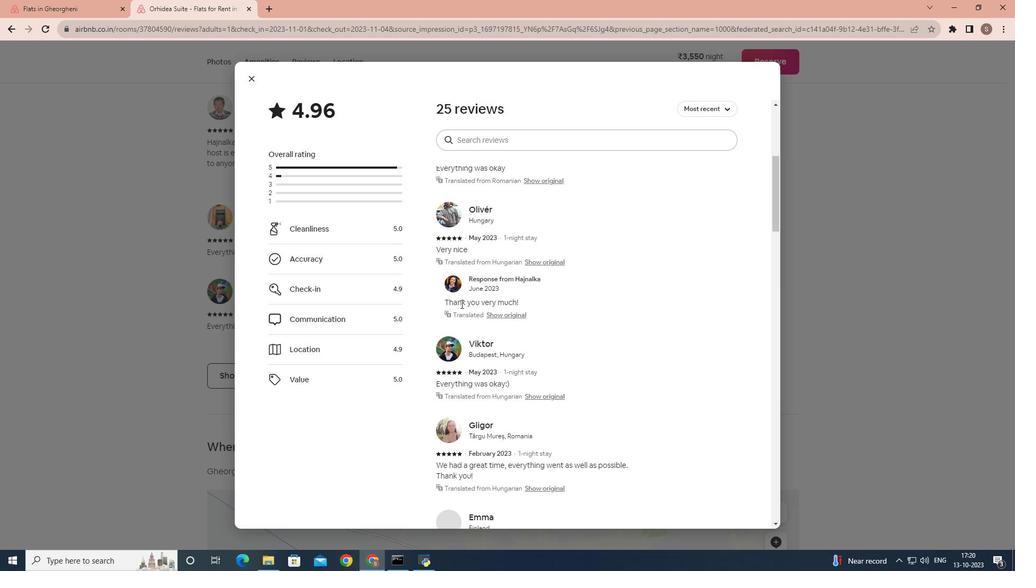 
Action: Mouse scrolled (461, 303) with delta (0, 0)
Screenshot: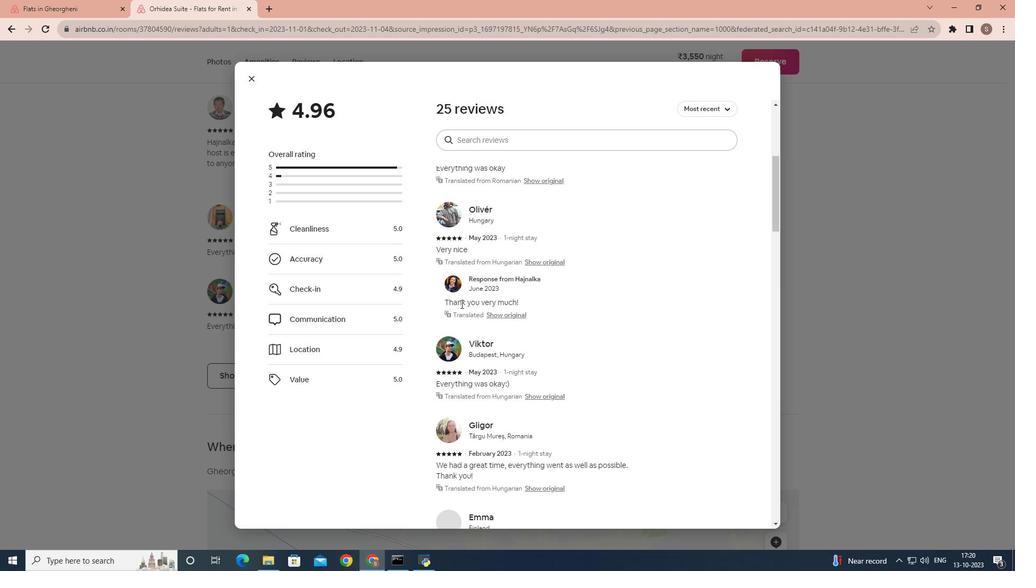 
Action: Mouse scrolled (461, 303) with delta (0, 0)
Screenshot: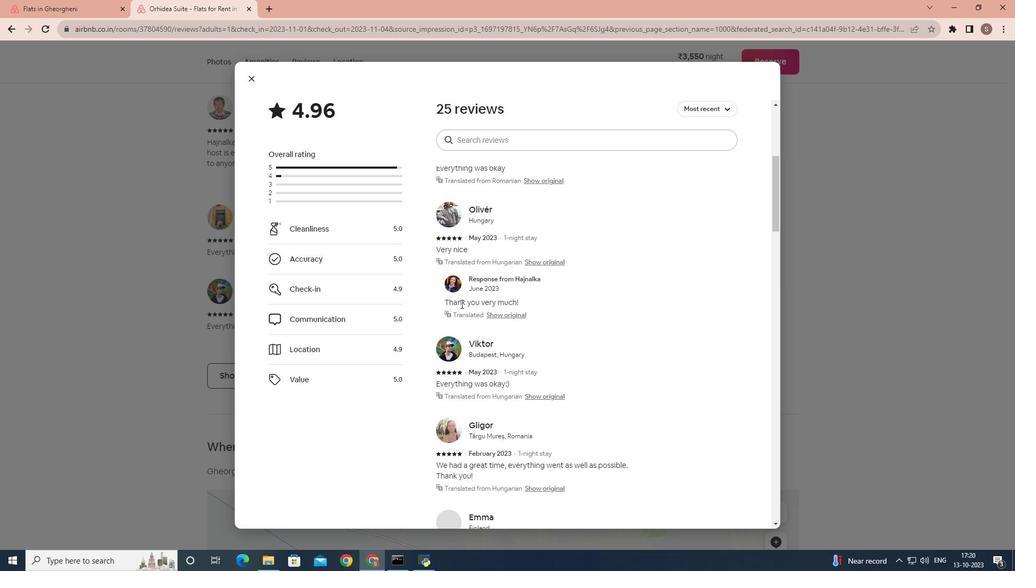 
Action: Mouse scrolled (461, 303) with delta (0, 0)
Screenshot: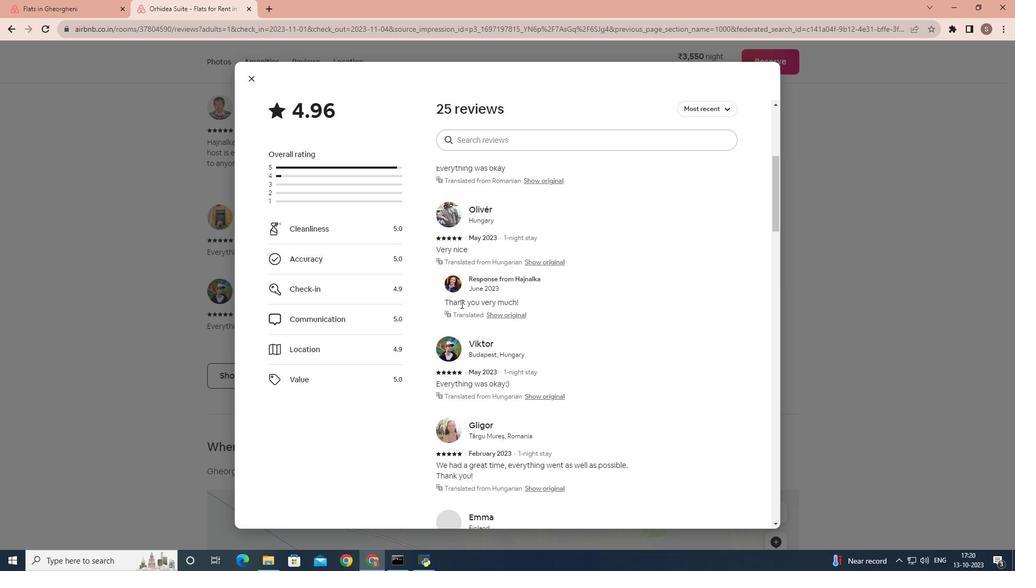 
Action: Mouse scrolled (461, 303) with delta (0, 0)
Screenshot: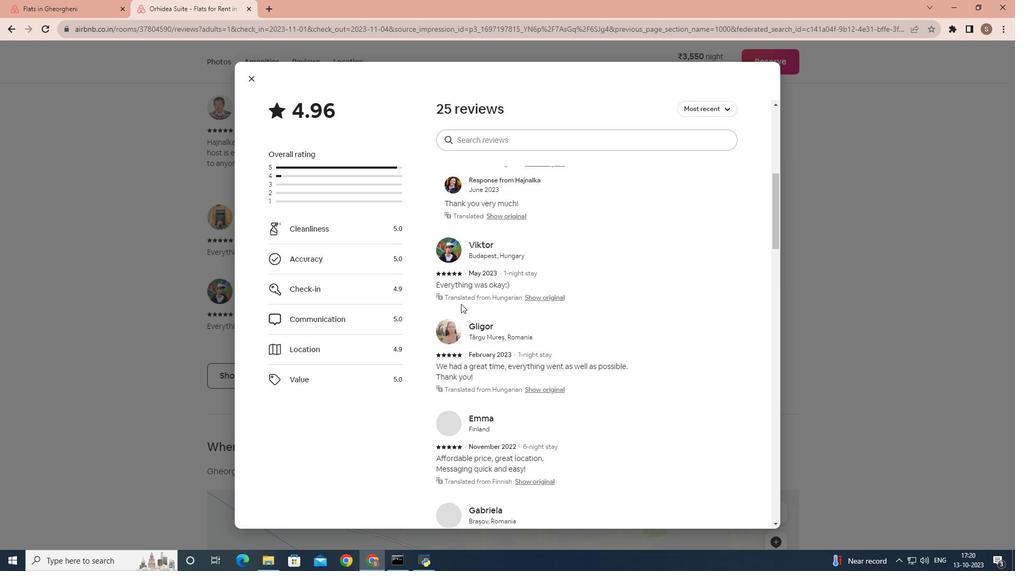 
Action: Mouse scrolled (461, 303) with delta (0, 0)
Screenshot: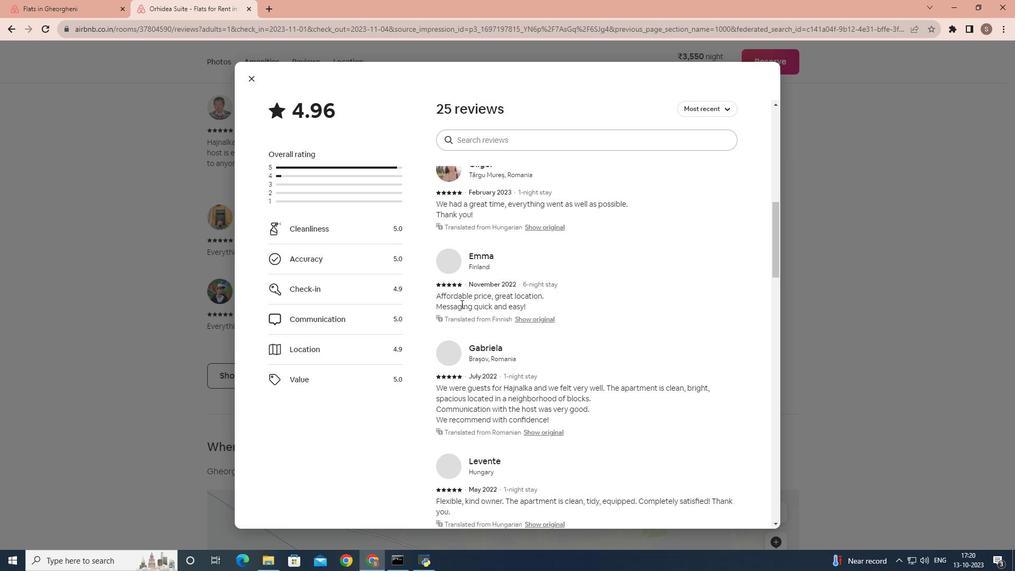 
Action: Mouse scrolled (461, 303) with delta (0, 0)
Screenshot: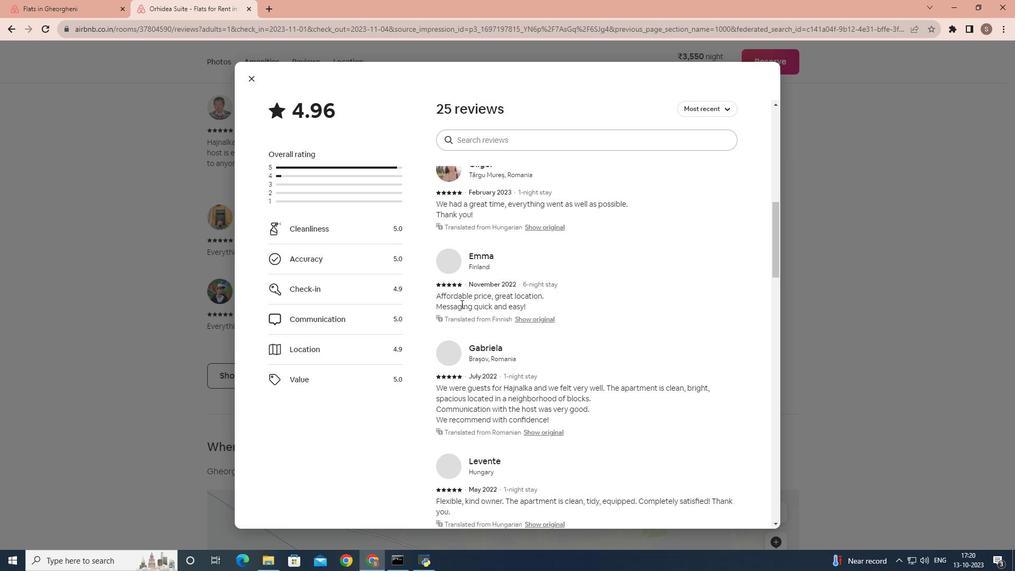 
Action: Mouse scrolled (461, 303) with delta (0, 0)
Screenshot: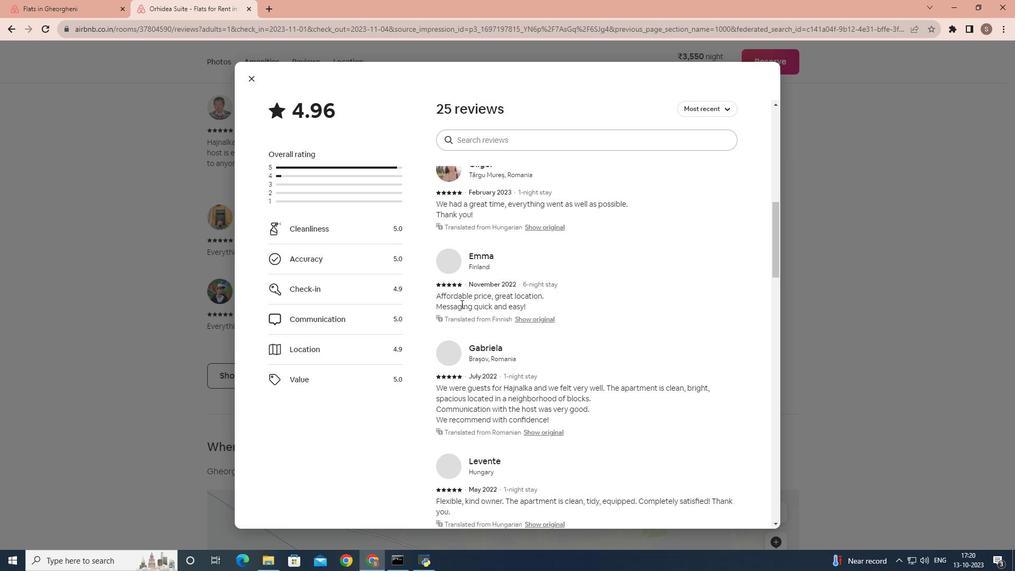 
Action: Mouse scrolled (461, 303) with delta (0, 0)
Screenshot: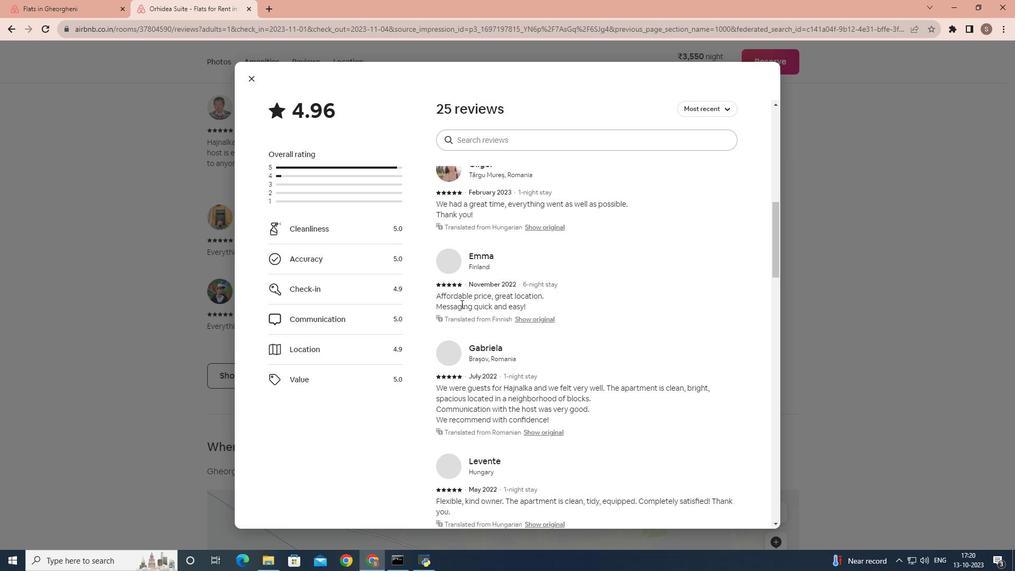 
Action: Mouse scrolled (461, 303) with delta (0, 0)
Screenshot: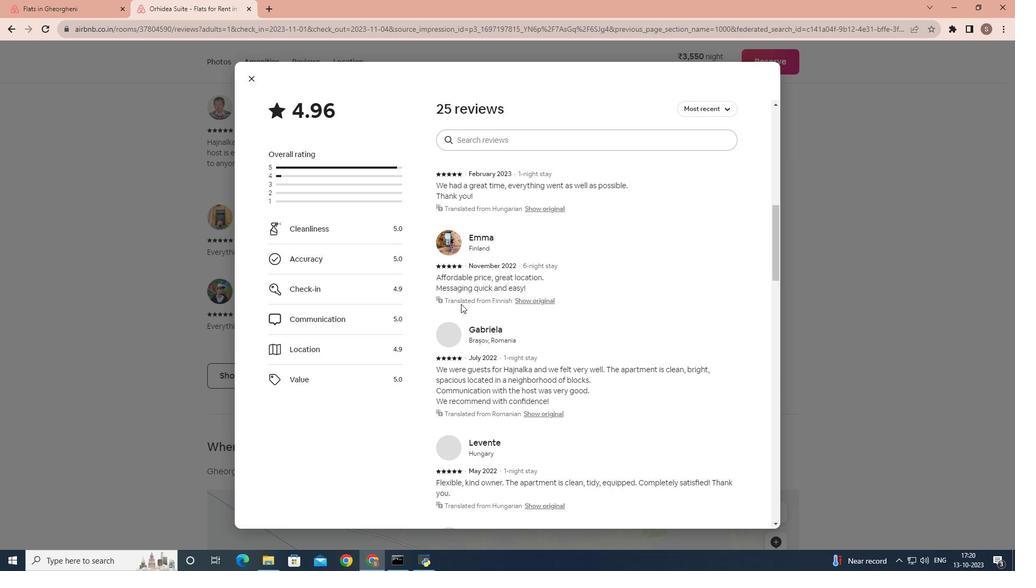 
Action: Mouse scrolled (461, 303) with delta (0, 0)
Screenshot: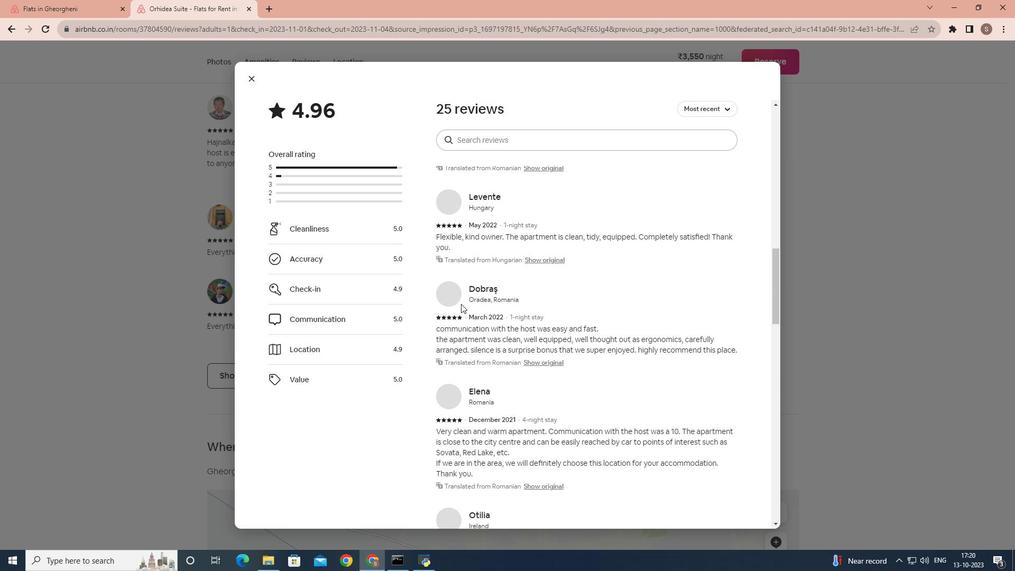 
Action: Mouse scrolled (461, 303) with delta (0, 0)
Screenshot: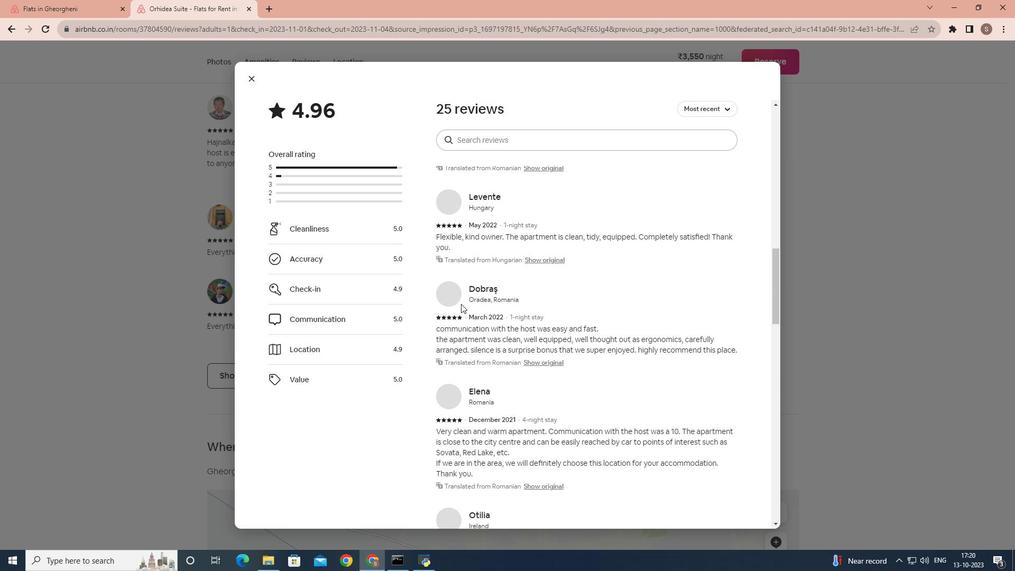 
Action: Mouse scrolled (461, 303) with delta (0, 0)
Screenshot: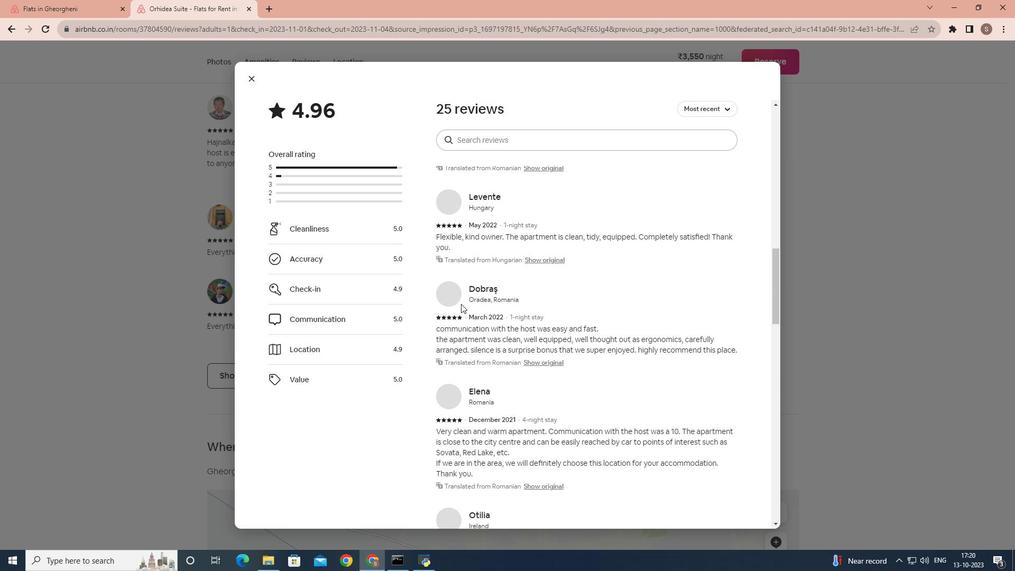 
Action: Mouse scrolled (461, 303) with delta (0, 0)
Screenshot: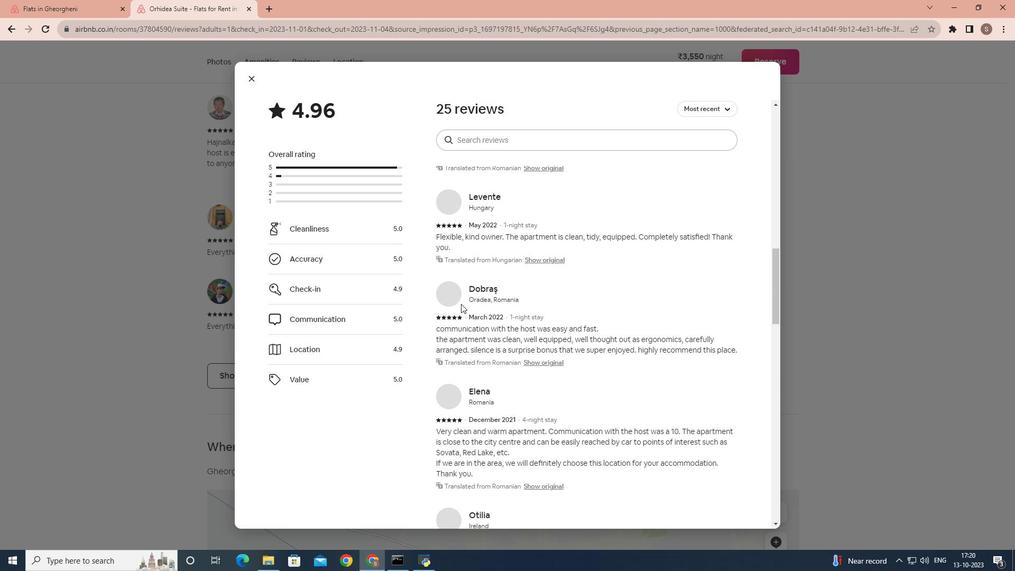 
Action: Mouse scrolled (461, 303) with delta (0, 0)
Screenshot: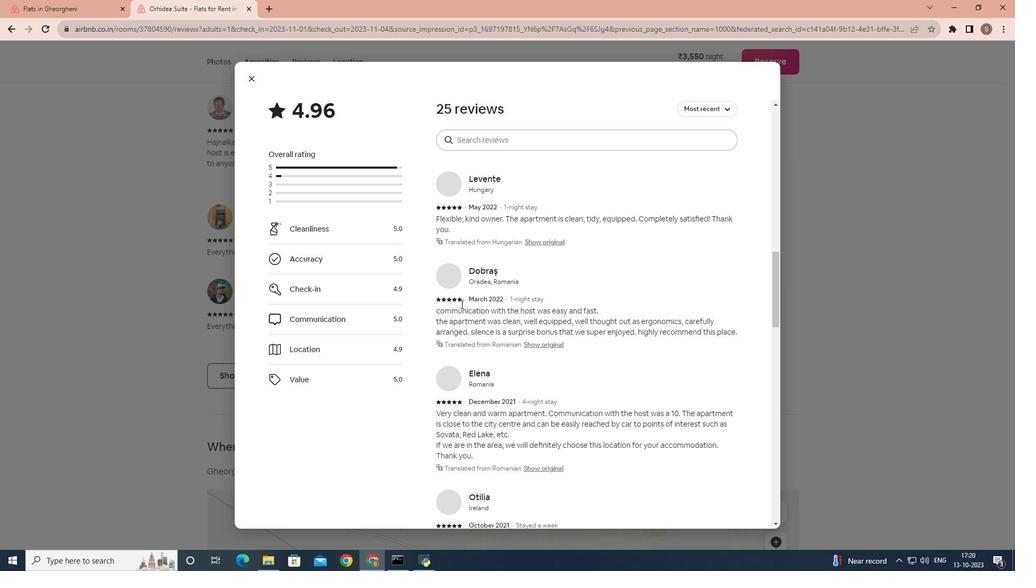 
Action: Mouse scrolled (461, 303) with delta (0, 0)
Screenshot: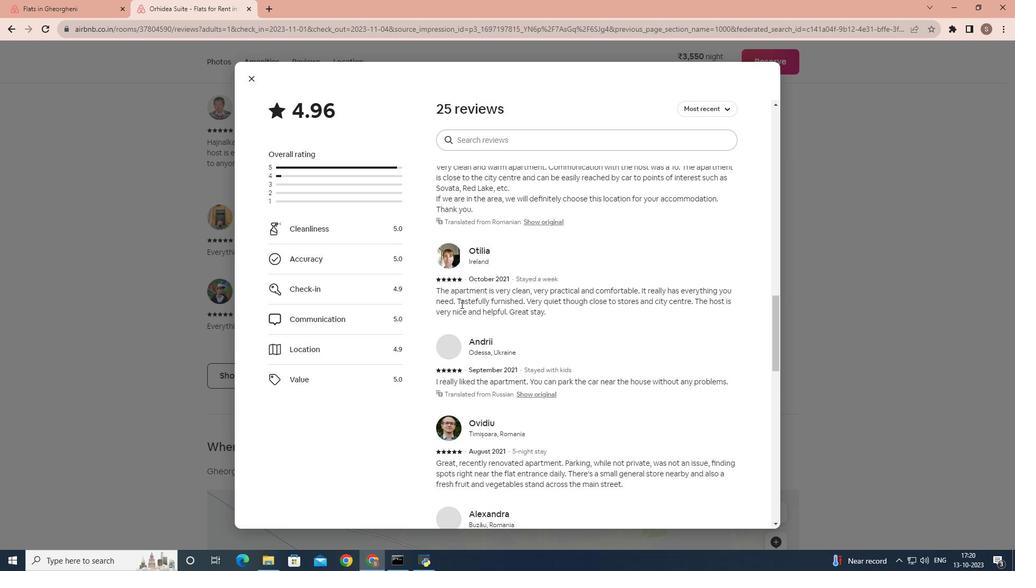 
Action: Mouse scrolled (461, 303) with delta (0, 0)
Screenshot: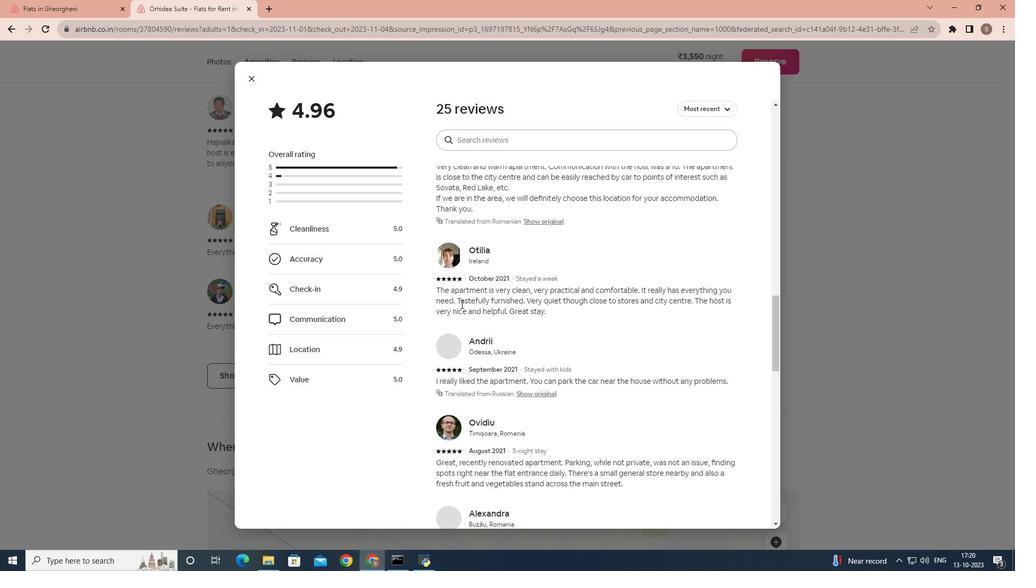 
Action: Mouse scrolled (461, 303) with delta (0, 0)
Screenshot: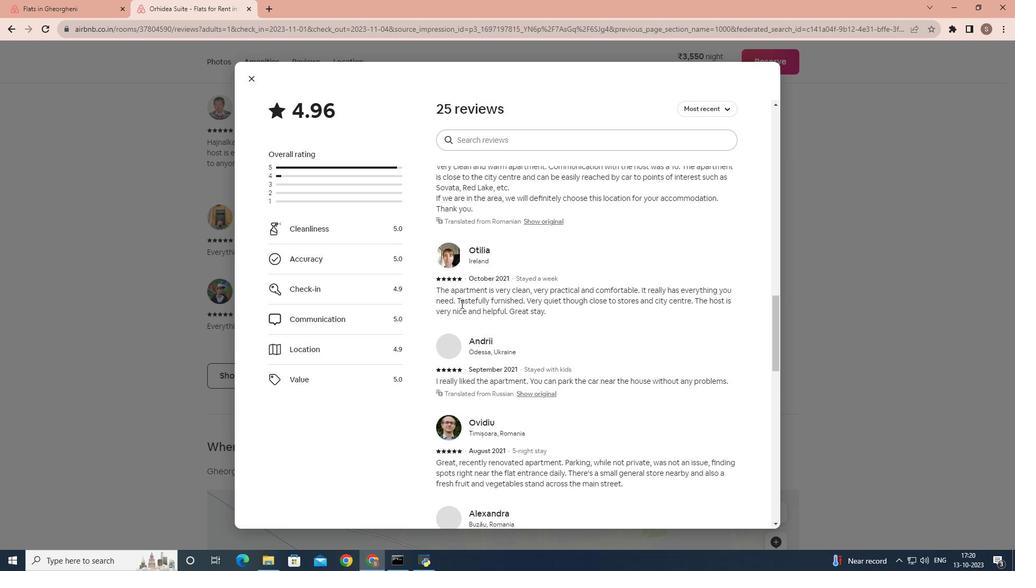 
Action: Mouse scrolled (461, 303) with delta (0, 0)
Screenshot: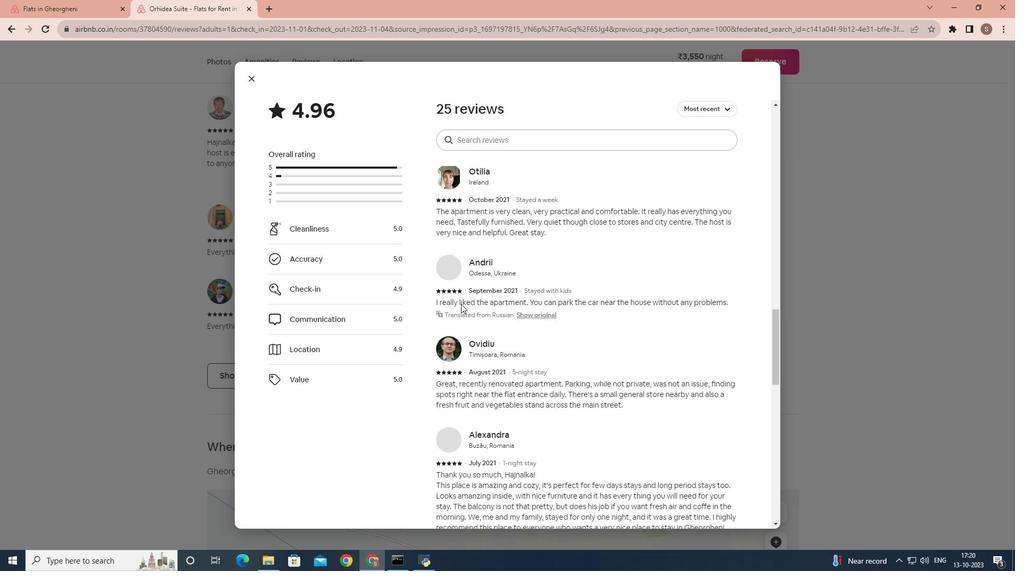 
Action: Mouse scrolled (461, 303) with delta (0, 0)
Screenshot: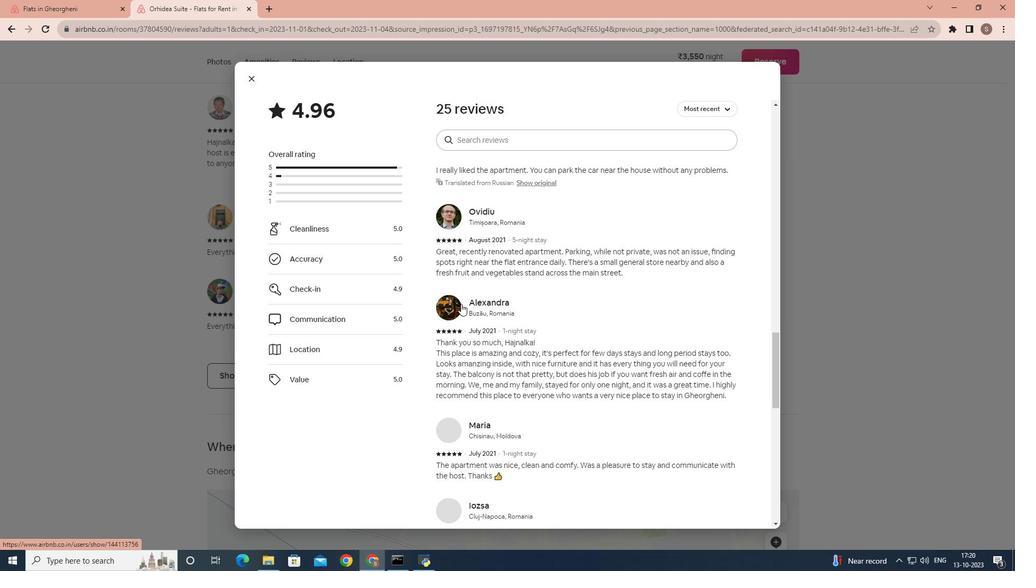 
Action: Mouse scrolled (461, 303) with delta (0, 0)
Screenshot: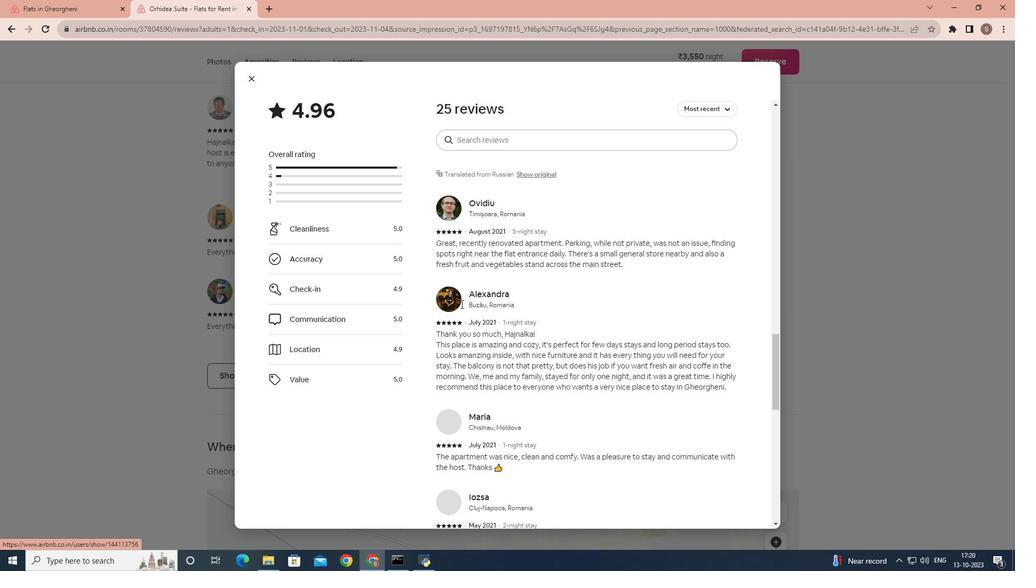 
Action: Mouse scrolled (461, 303) with delta (0, 0)
Screenshot: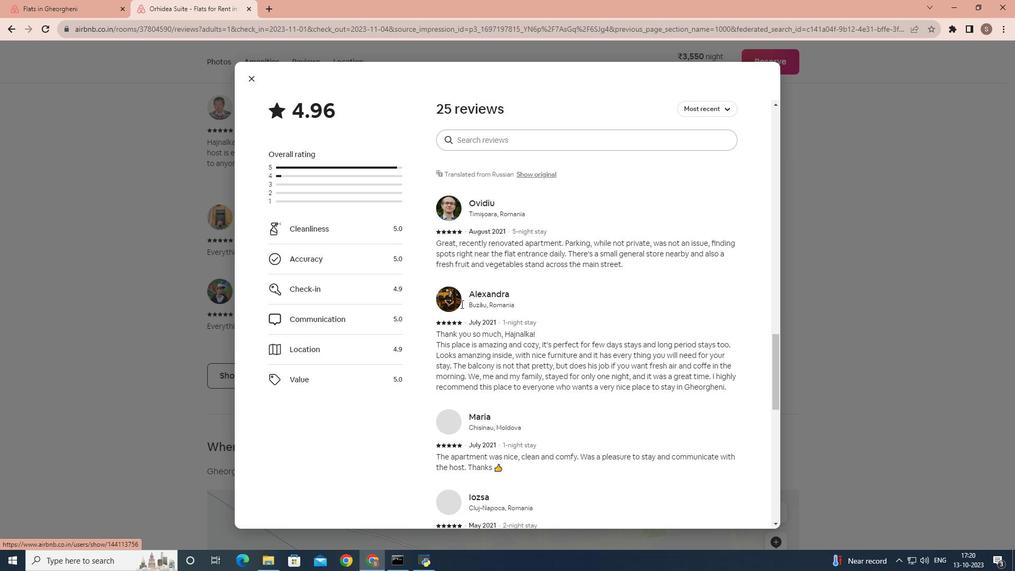 
Action: Mouse scrolled (461, 303) with delta (0, 0)
Screenshot: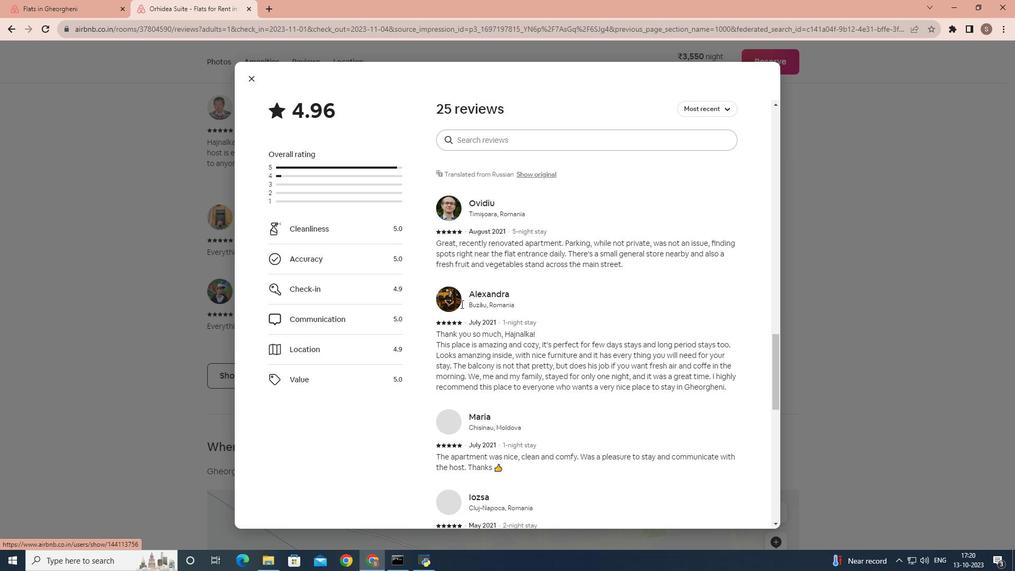 
Action: Mouse scrolled (461, 303) with delta (0, 0)
Screenshot: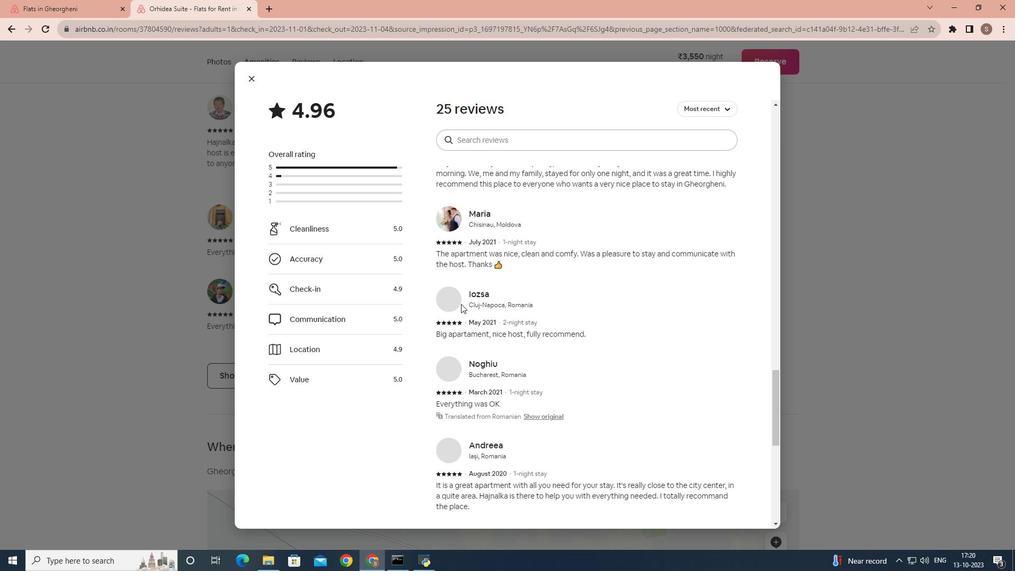 
Action: Mouse scrolled (461, 303) with delta (0, 0)
Screenshot: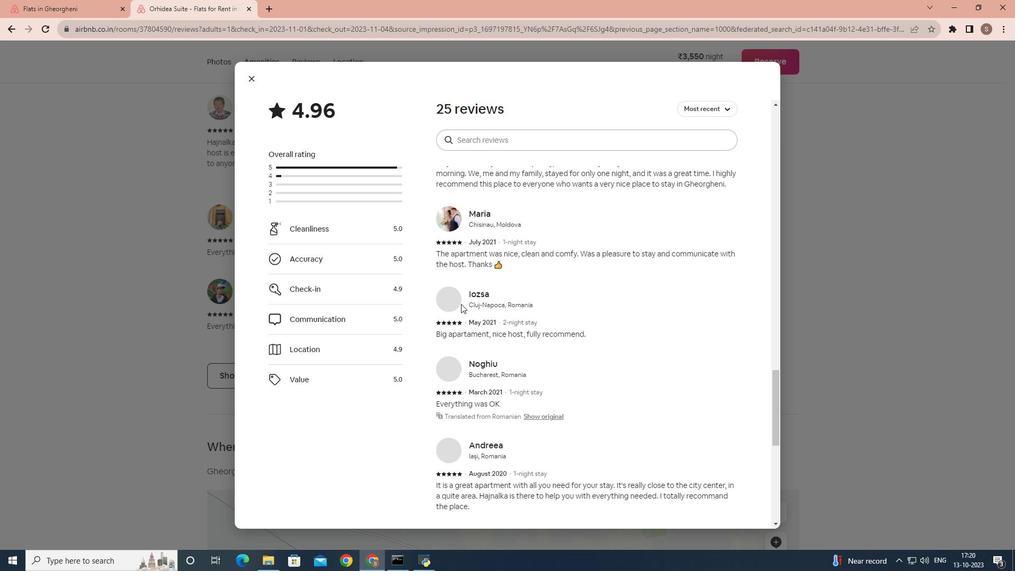
Action: Mouse scrolled (461, 303) with delta (0, 0)
Screenshot: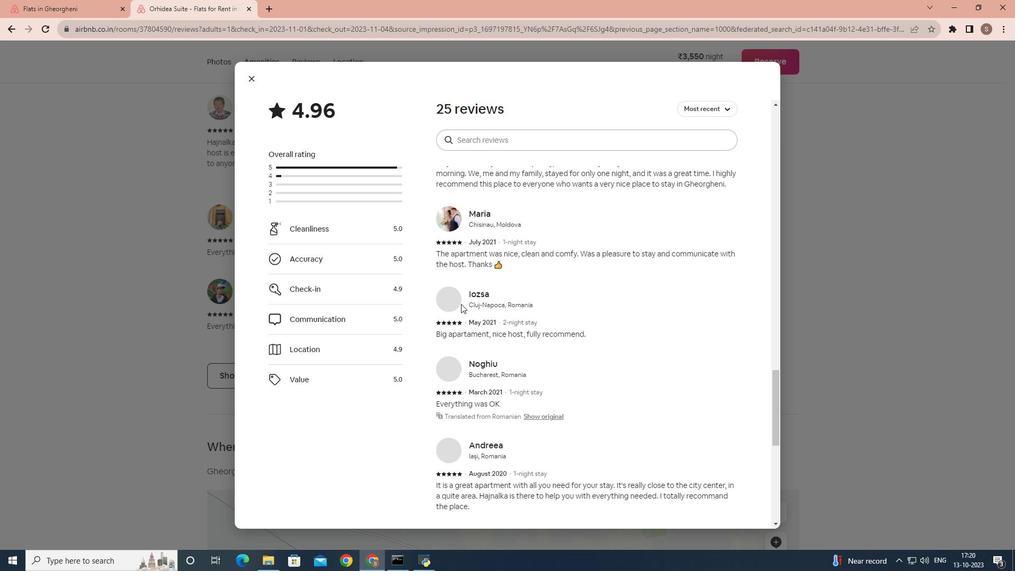 
Action: Mouse scrolled (461, 303) with delta (0, 0)
Screenshot: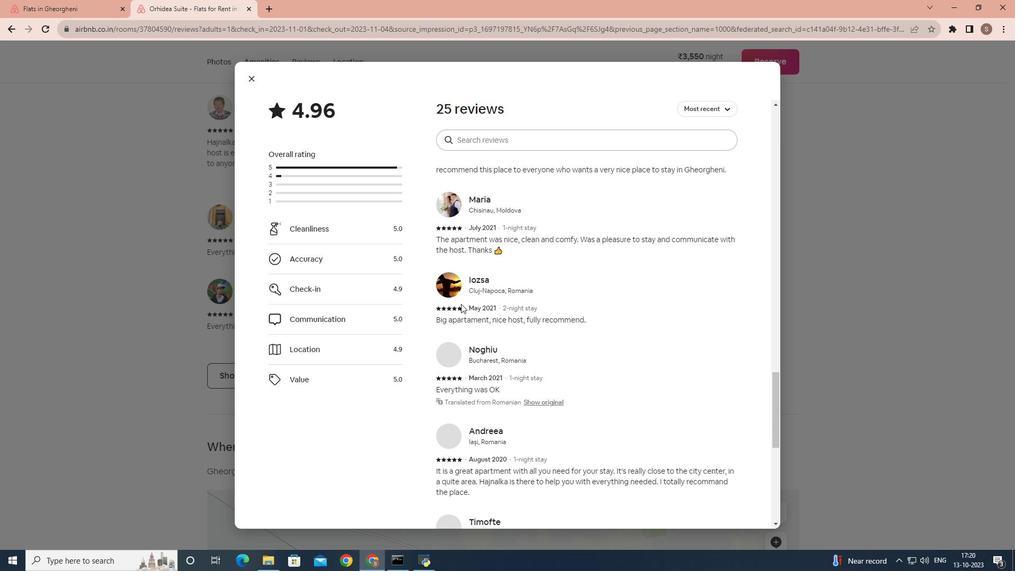 
Action: Mouse scrolled (461, 303) with delta (0, 0)
Screenshot: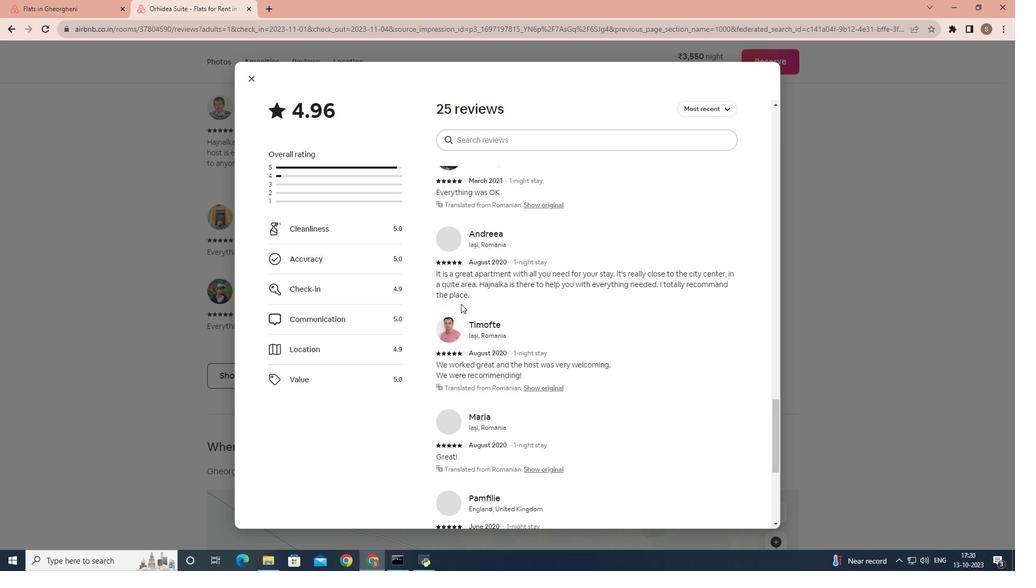 
Action: Mouse scrolled (461, 303) with delta (0, 0)
Screenshot: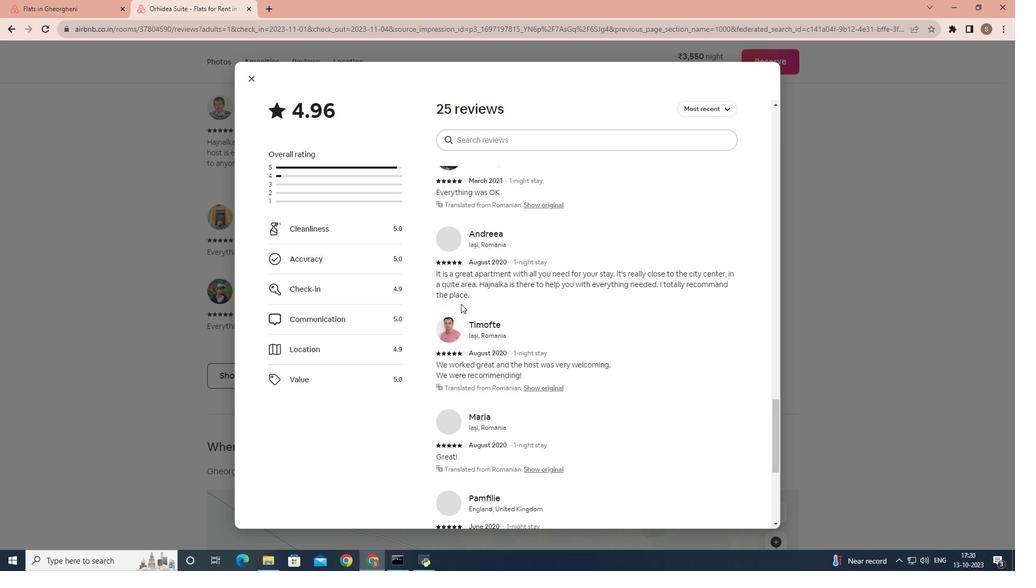 
Action: Mouse scrolled (461, 303) with delta (0, 0)
Screenshot: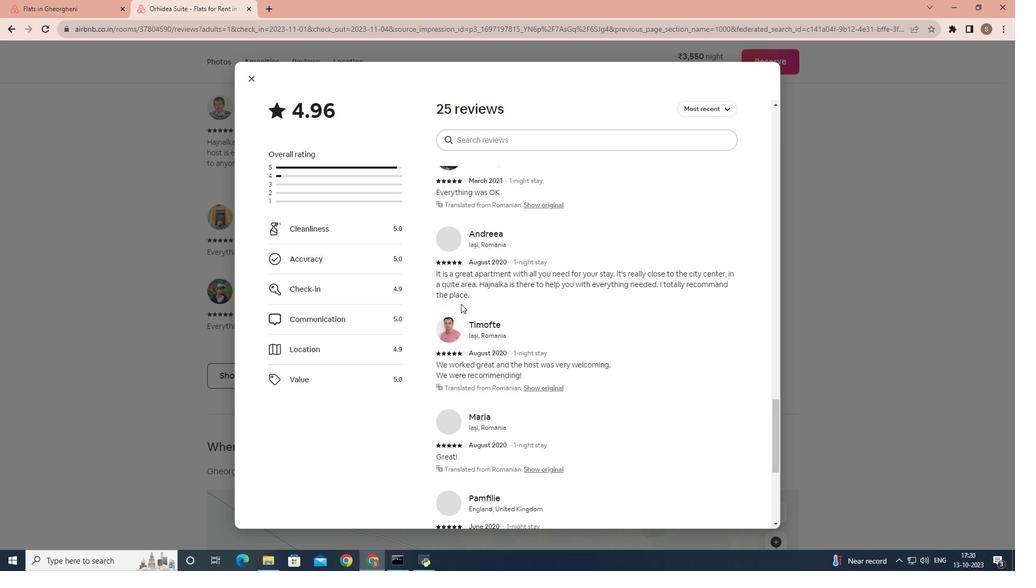 
Action: Mouse scrolled (461, 303) with delta (0, 0)
Screenshot: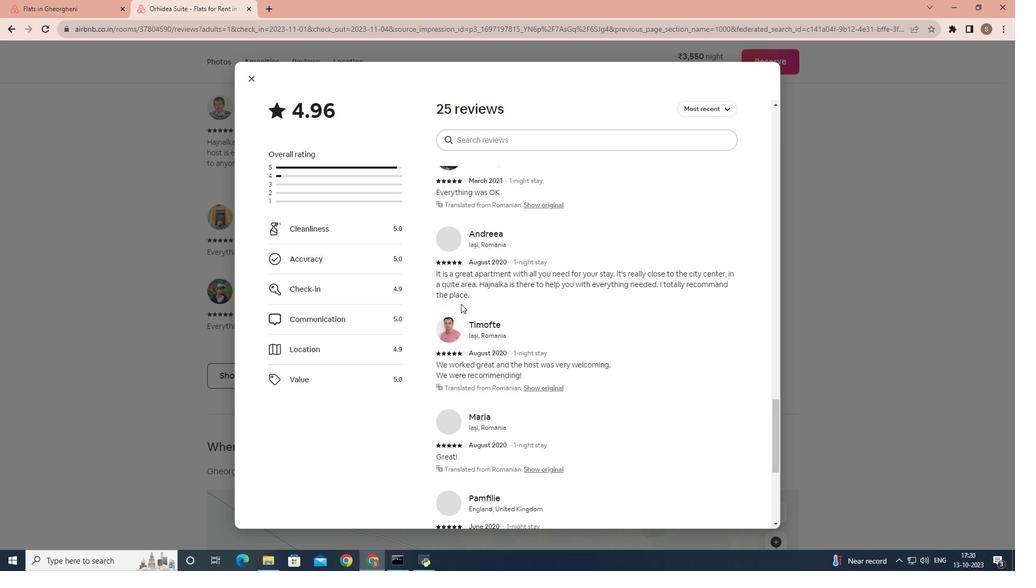 
Action: Mouse scrolled (461, 303) with delta (0, 0)
Screenshot: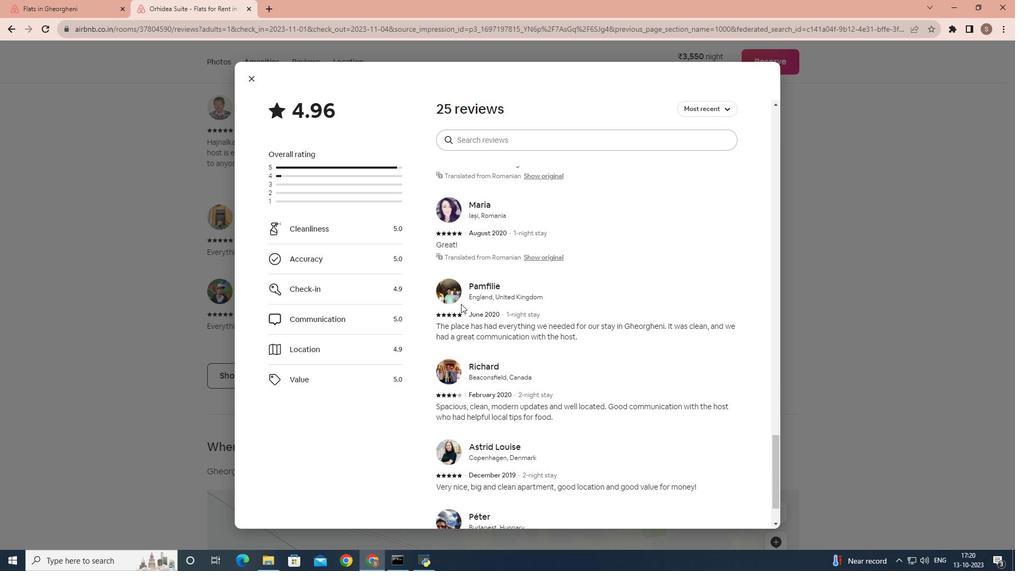 
Action: Mouse scrolled (461, 303) with delta (0, 0)
Screenshot: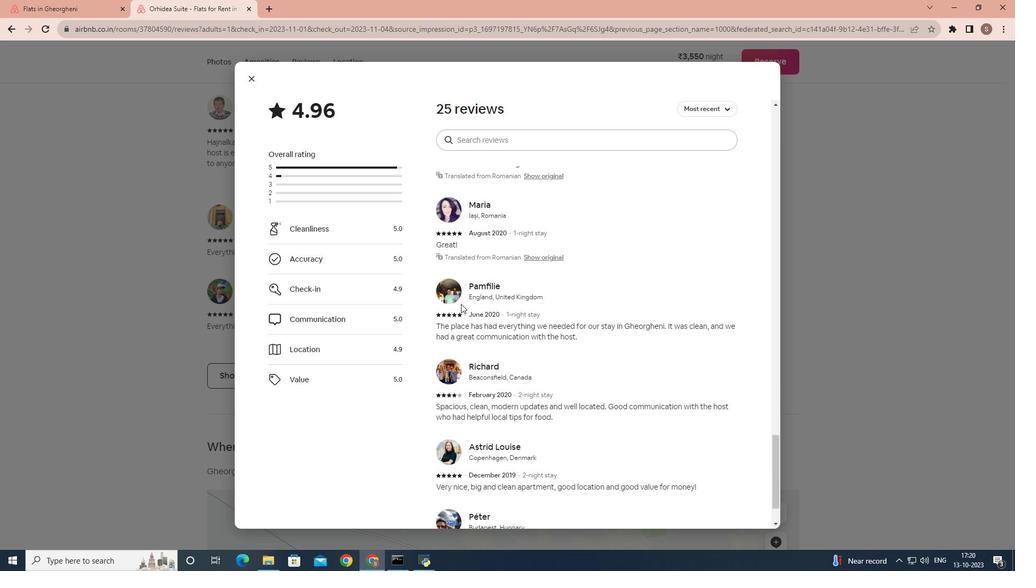 
Action: Mouse scrolled (461, 303) with delta (0, 0)
Screenshot: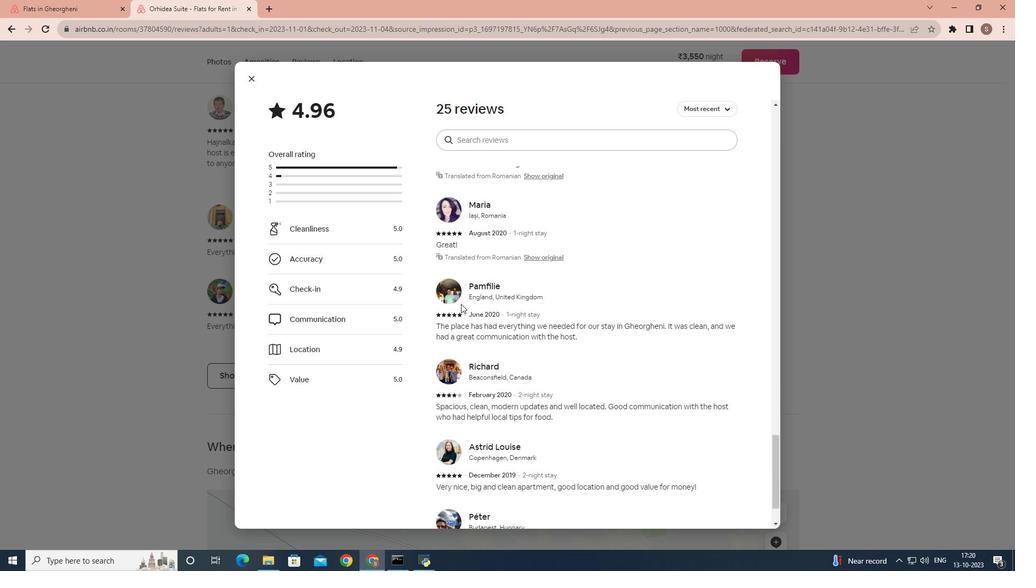 
Action: Mouse scrolled (461, 303) with delta (0, 0)
Screenshot: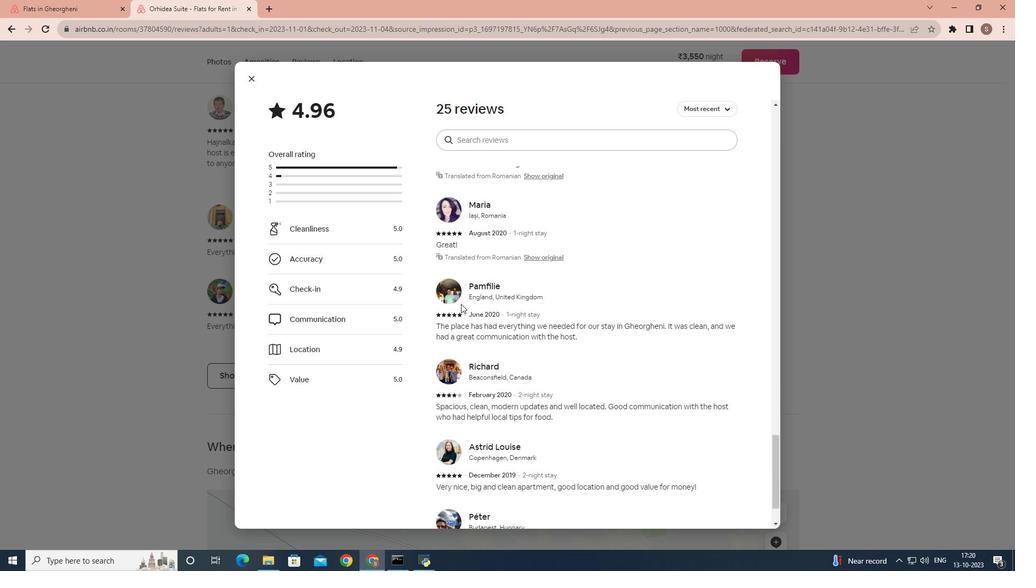 
Action: Mouse scrolled (461, 303) with delta (0, 0)
Screenshot: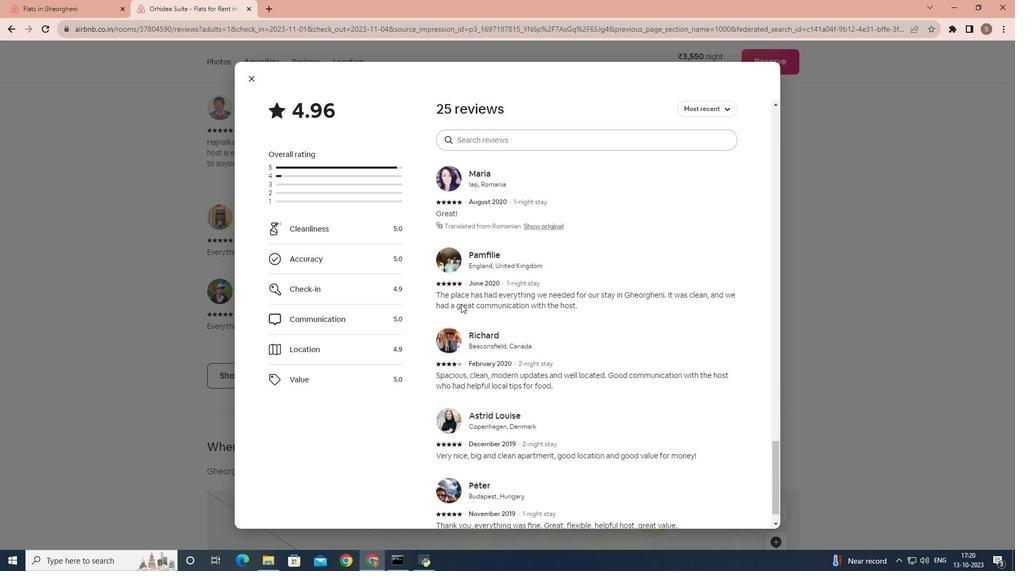 
Action: Mouse moved to (256, 78)
Screenshot: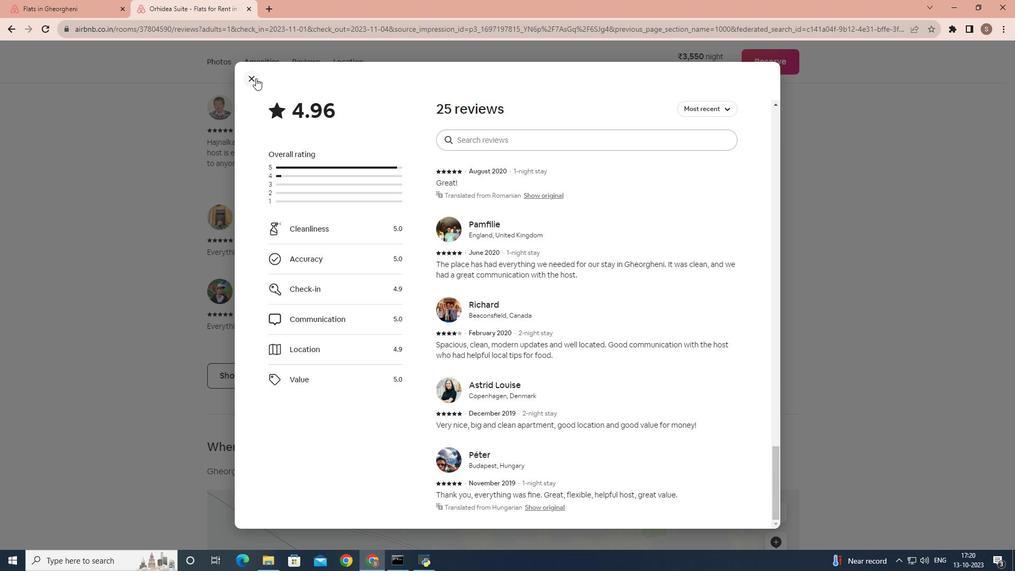 
Action: Mouse pressed left at (256, 78)
Screenshot: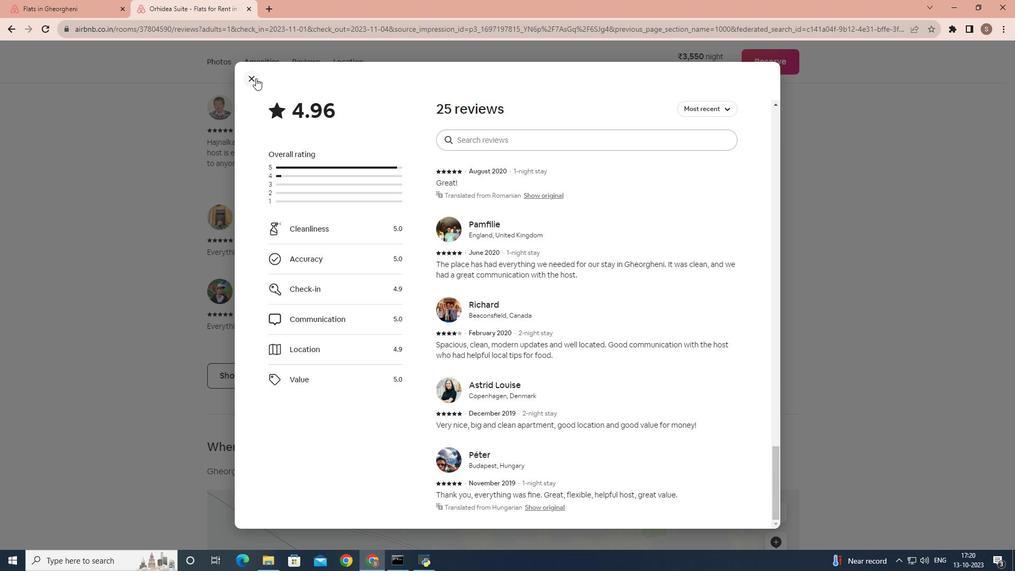 
Action: Mouse moved to (308, 337)
Screenshot: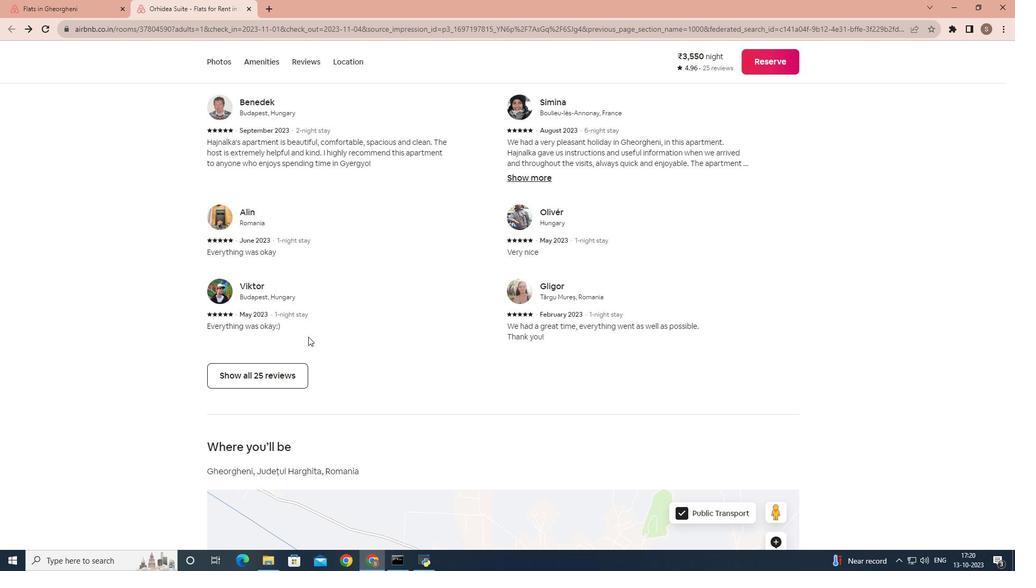 
Action: Mouse scrolled (308, 336) with delta (0, 0)
Screenshot: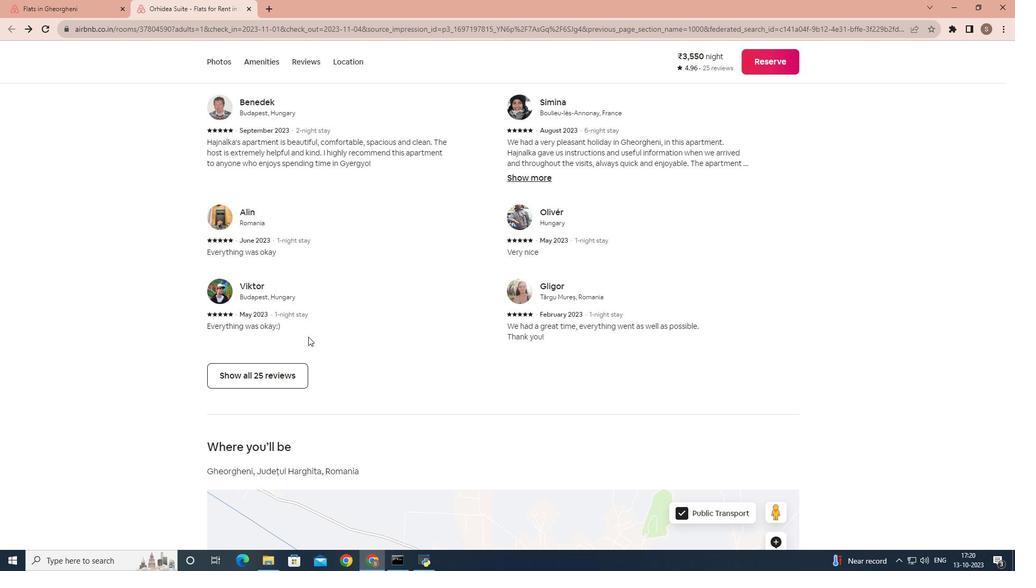 
Action: Mouse moved to (307, 338)
Screenshot: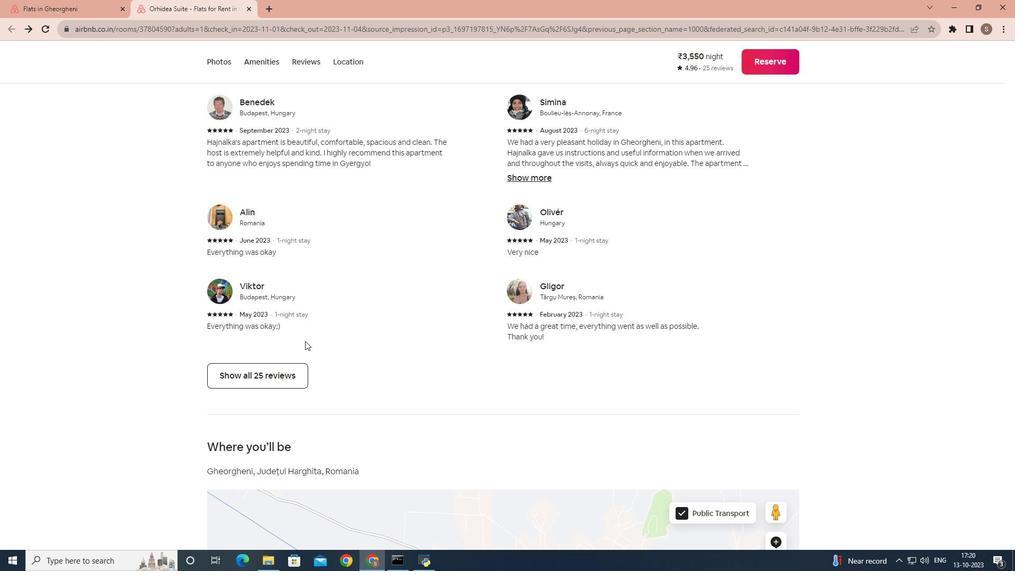 
Action: Mouse scrolled (307, 337) with delta (0, 0)
Screenshot: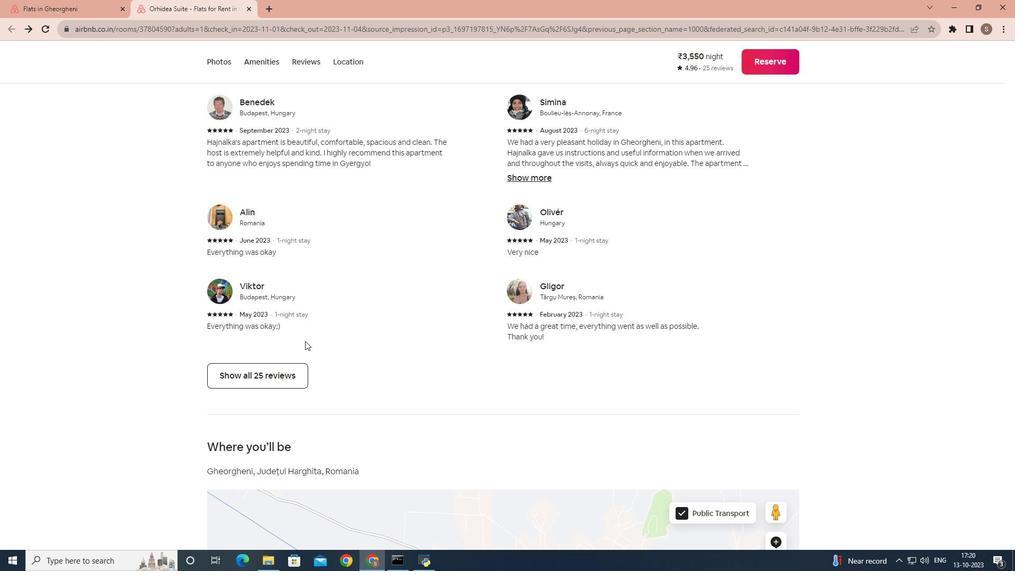 
Action: Mouse moved to (306, 339)
Screenshot: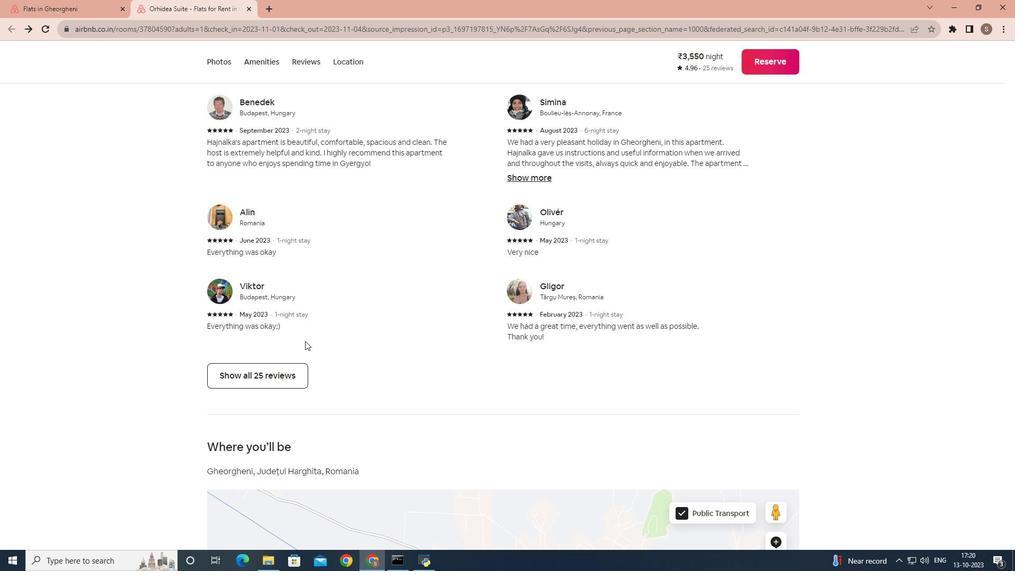 
Action: Mouse scrolled (306, 338) with delta (0, 0)
Screenshot: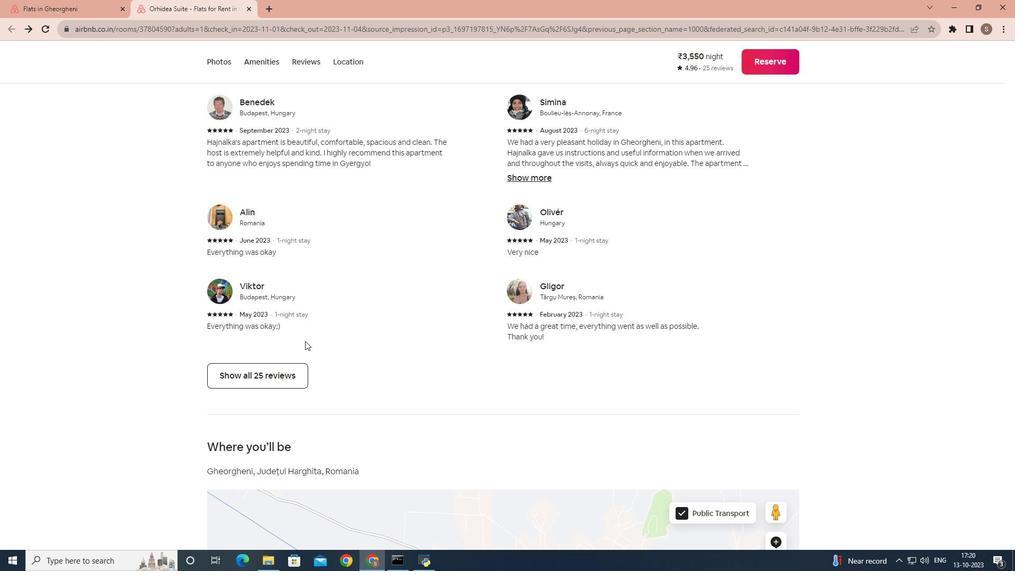 
Action: Mouse scrolled (306, 338) with delta (0, 0)
Screenshot: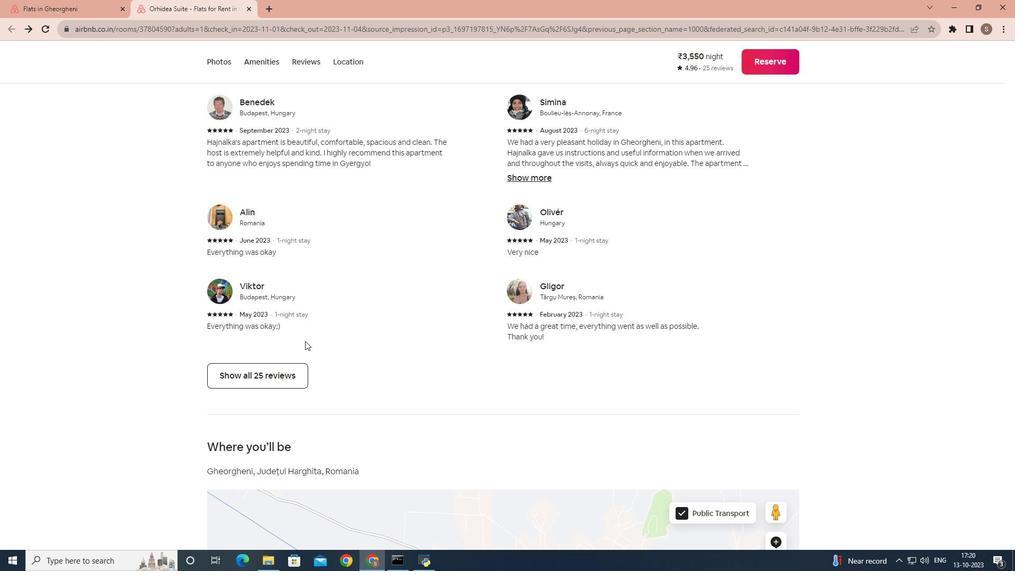 
Action: Mouse moved to (306, 340)
Screenshot: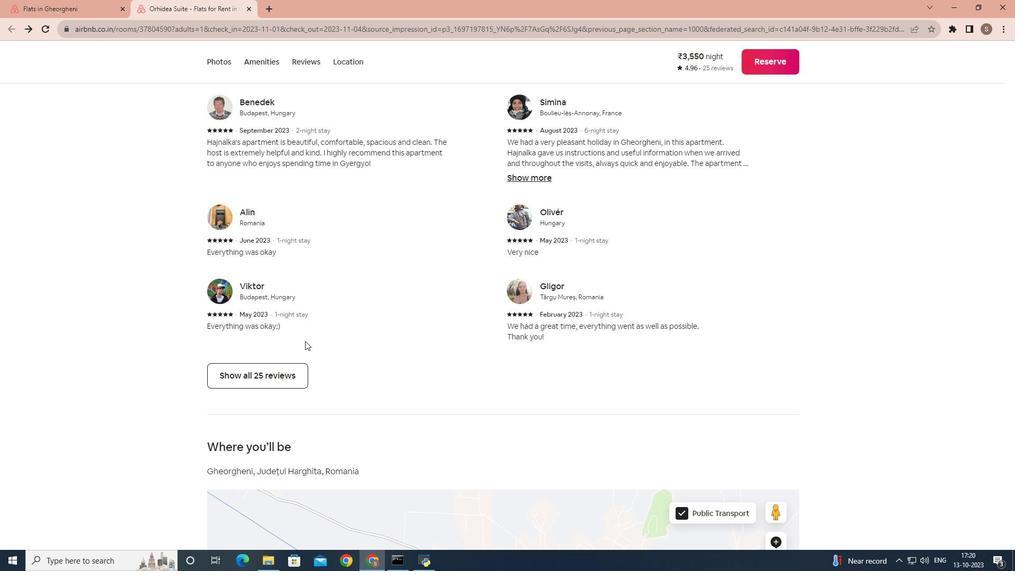 
Action: Mouse scrolled (306, 339) with delta (0, 0)
Screenshot: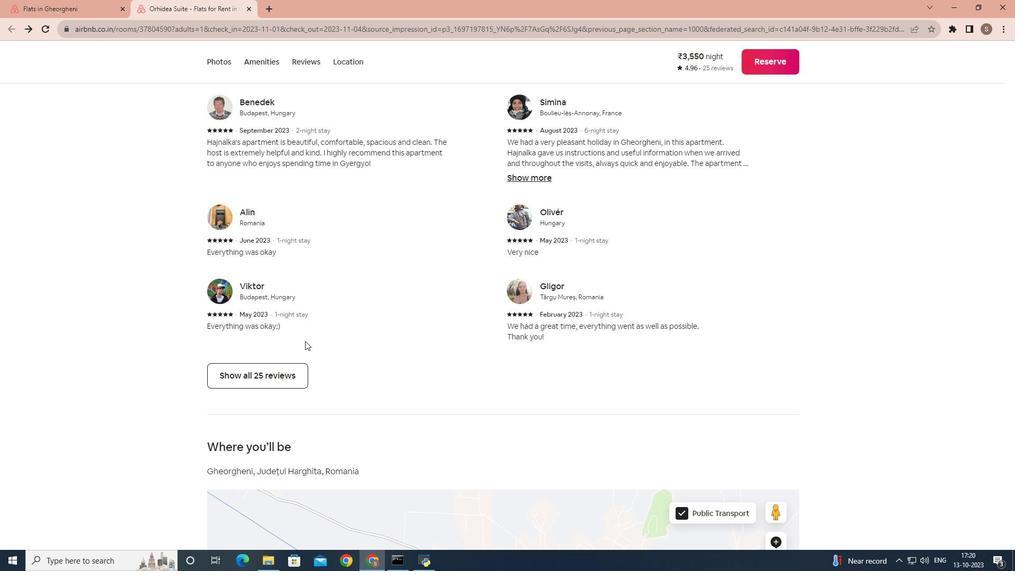 
Action: Mouse moved to (305, 341)
Screenshot: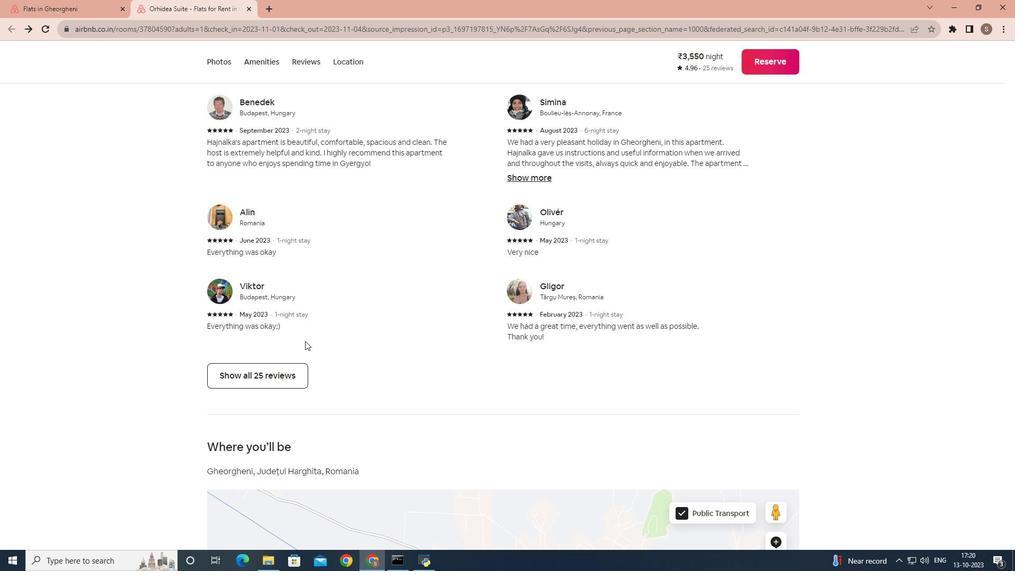 
Action: Mouse scrolled (305, 340) with delta (0, 0)
Screenshot: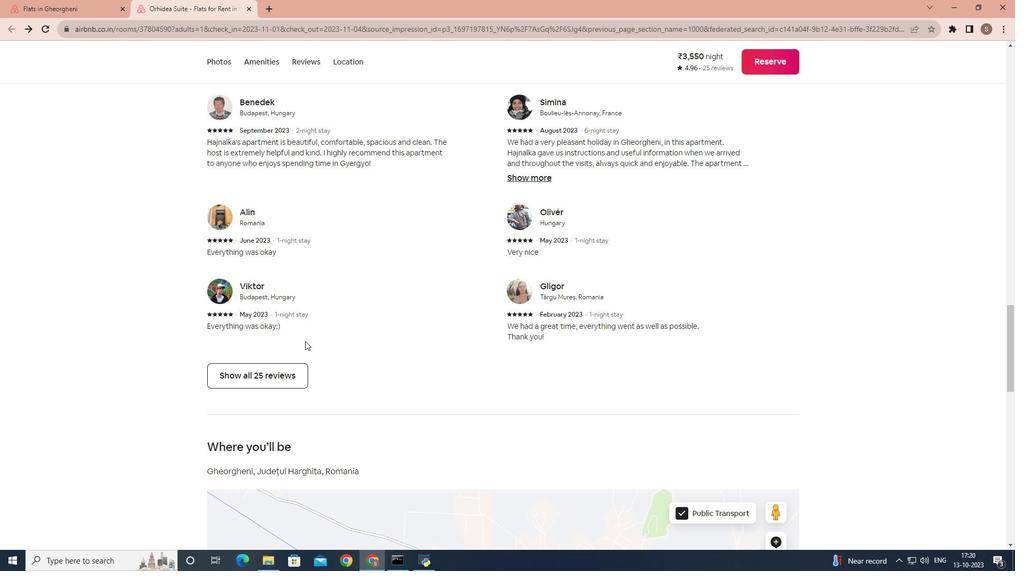 
Action: Mouse scrolled (305, 340) with delta (0, 0)
Screenshot: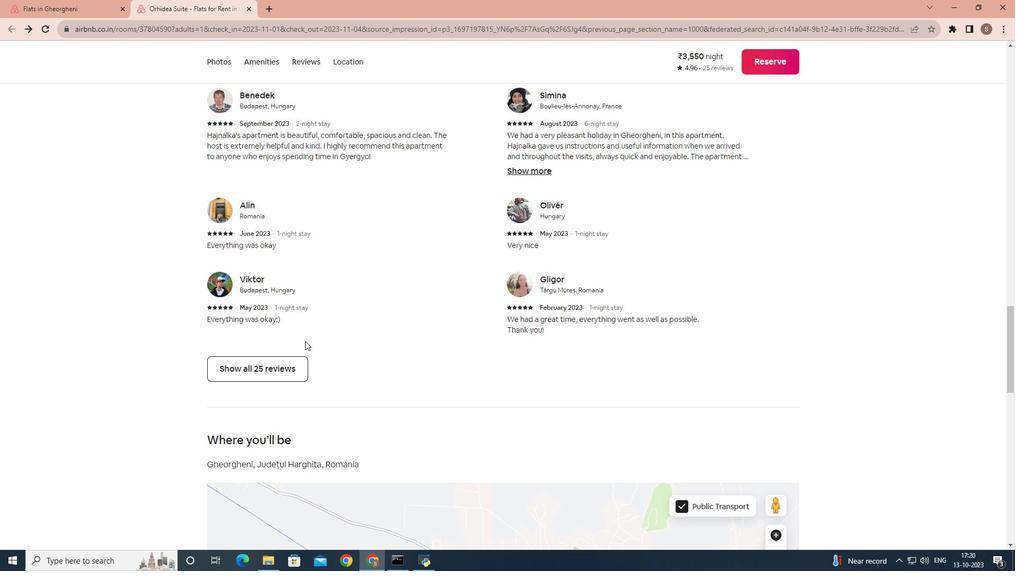 
Action: Mouse scrolled (305, 340) with delta (0, 0)
Screenshot: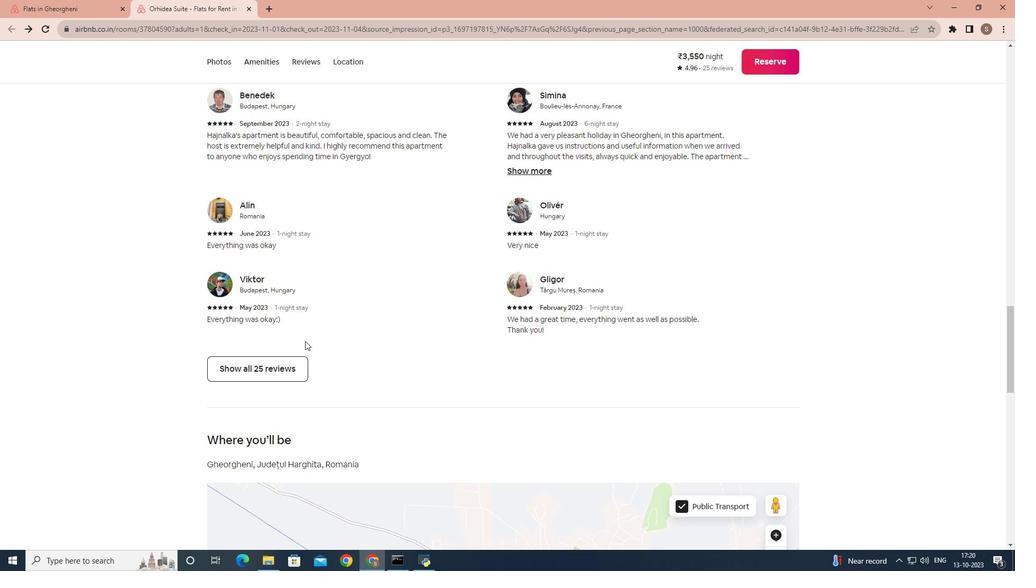 
Action: Mouse scrolled (305, 340) with delta (0, 0)
Screenshot: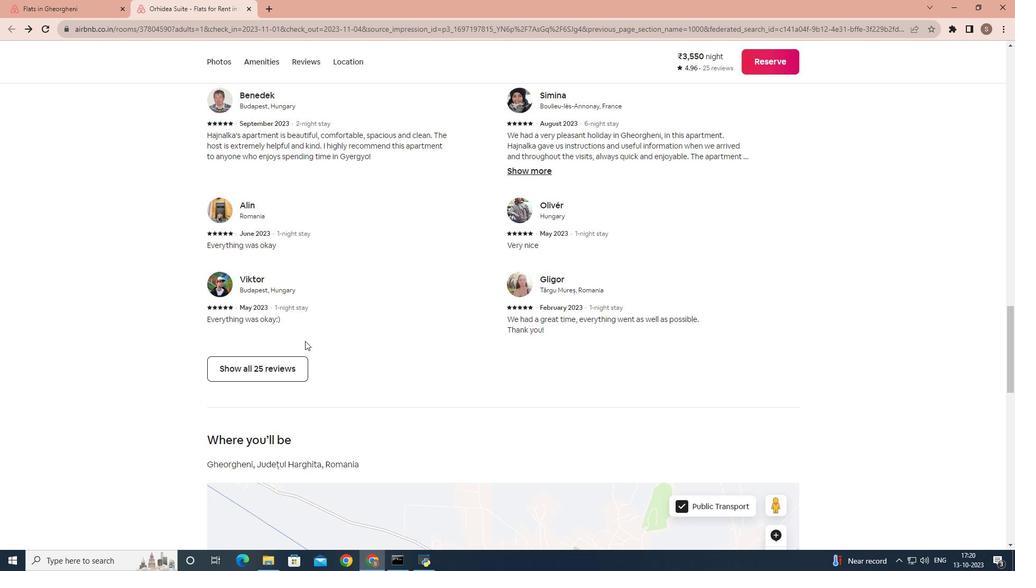 
Action: Mouse scrolled (305, 340) with delta (0, 0)
Screenshot: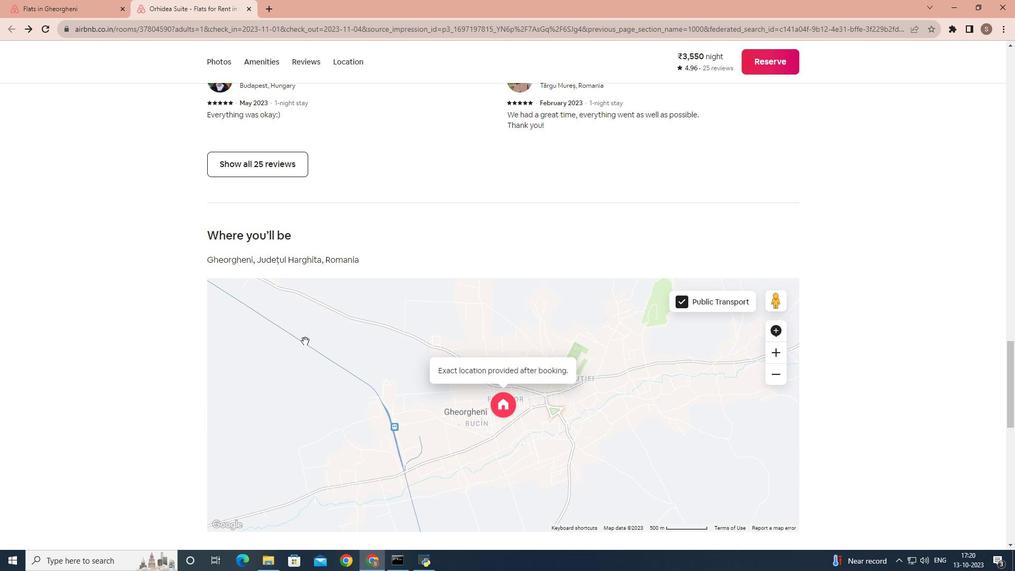 
Action: Mouse scrolled (305, 340) with delta (0, 0)
Screenshot: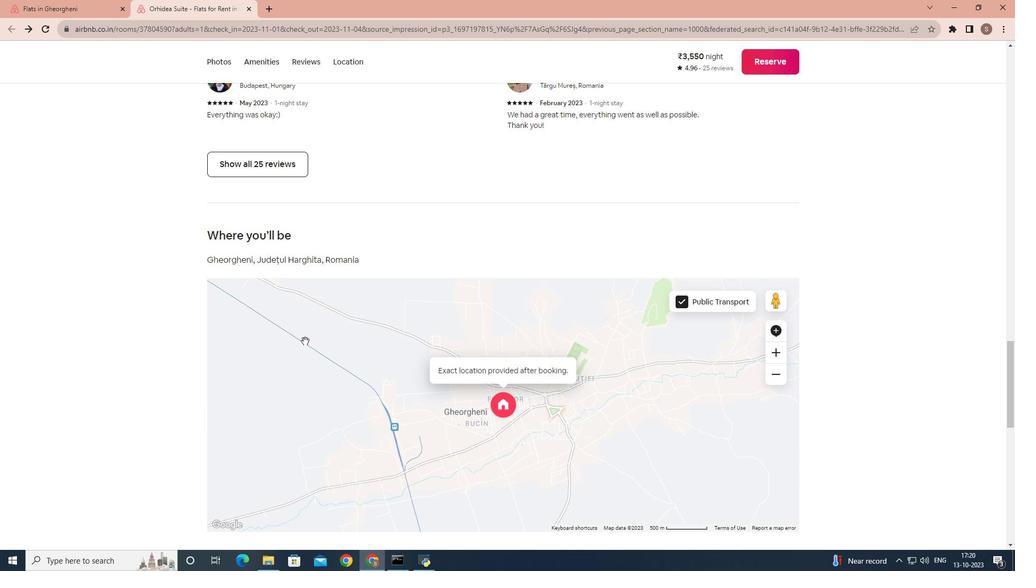 
Action: Mouse scrolled (305, 340) with delta (0, 0)
Screenshot: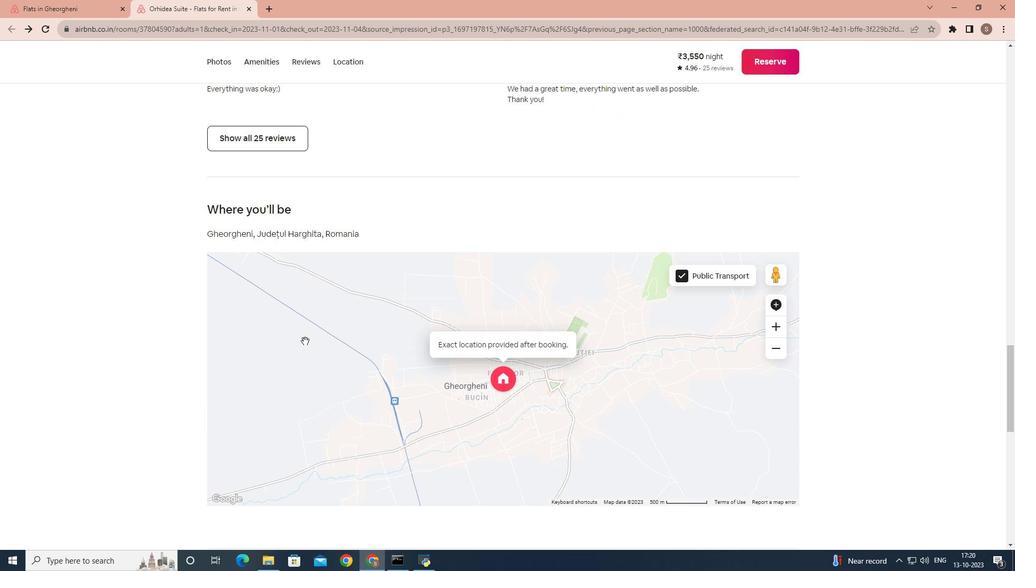 
Action: Mouse scrolled (305, 340) with delta (0, 0)
Screenshot: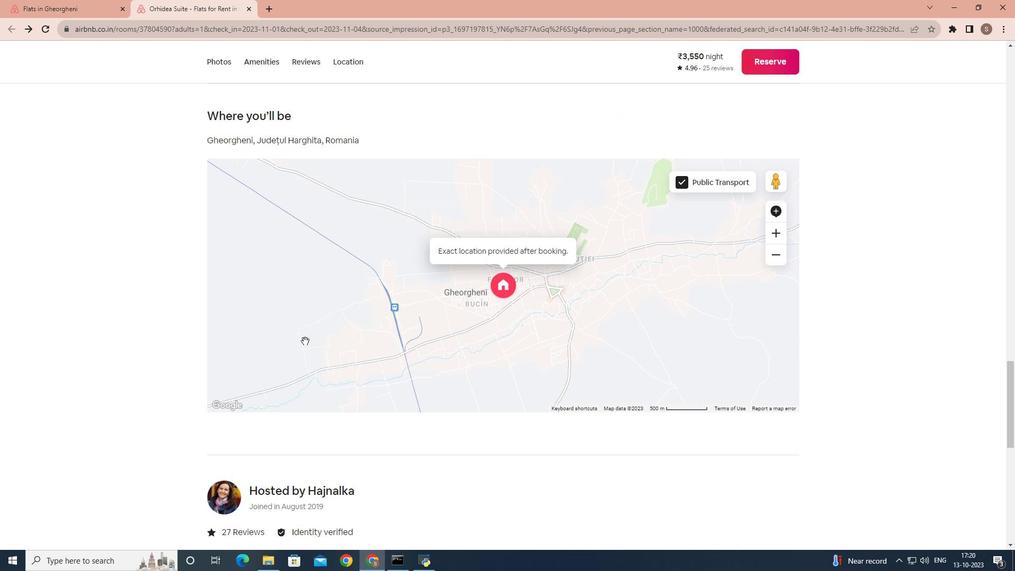 
Action: Mouse scrolled (305, 340) with delta (0, 0)
Screenshot: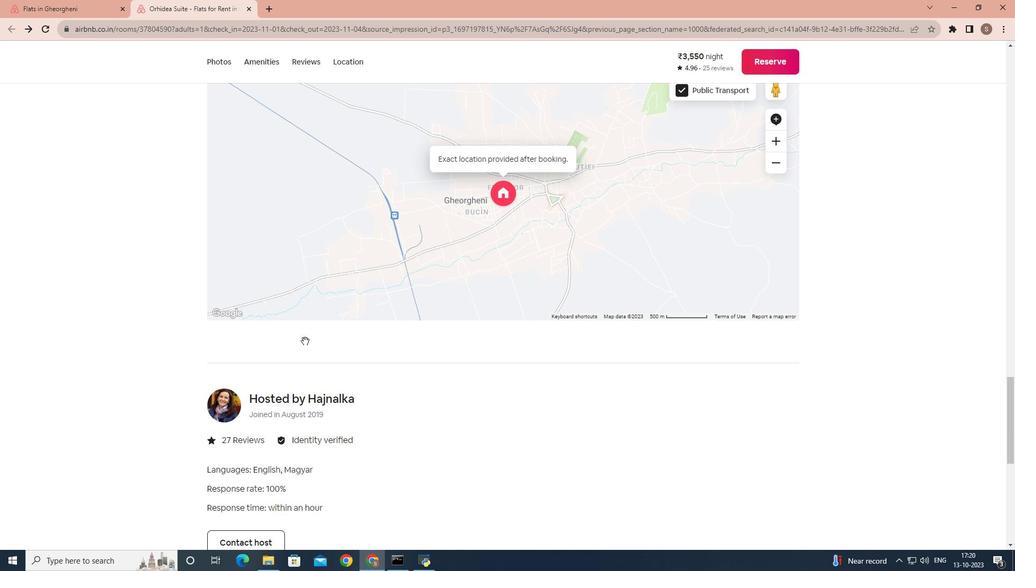 
Action: Mouse scrolled (305, 340) with delta (0, 0)
Screenshot: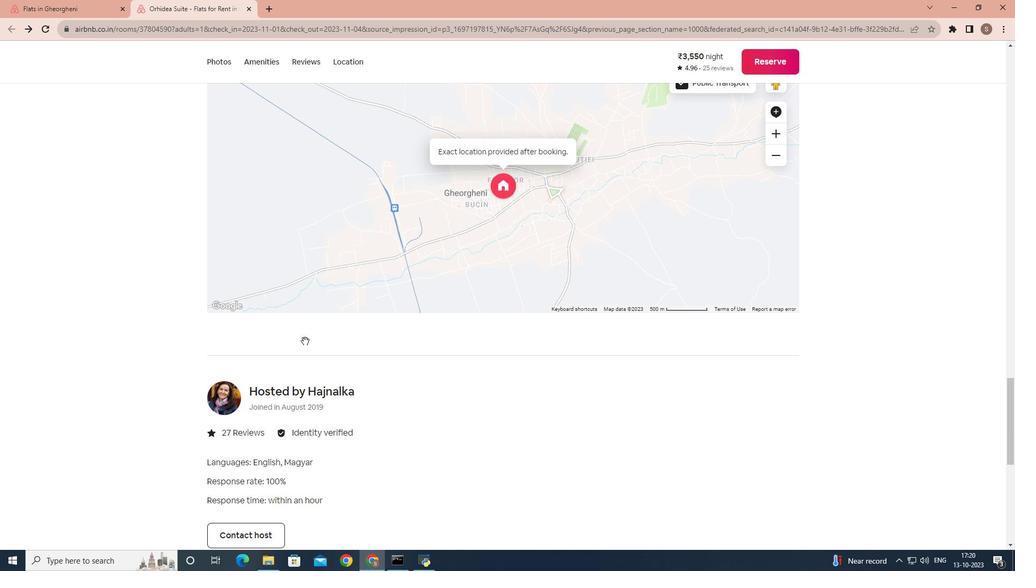 
Action: Mouse scrolled (305, 340) with delta (0, 0)
Screenshot: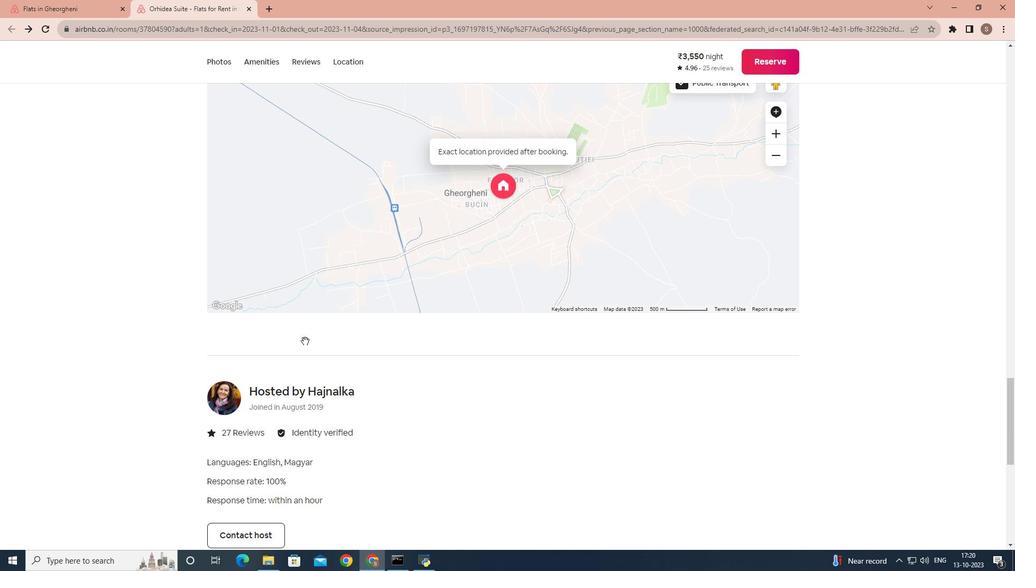 
Action: Mouse scrolled (305, 340) with delta (0, 0)
Screenshot: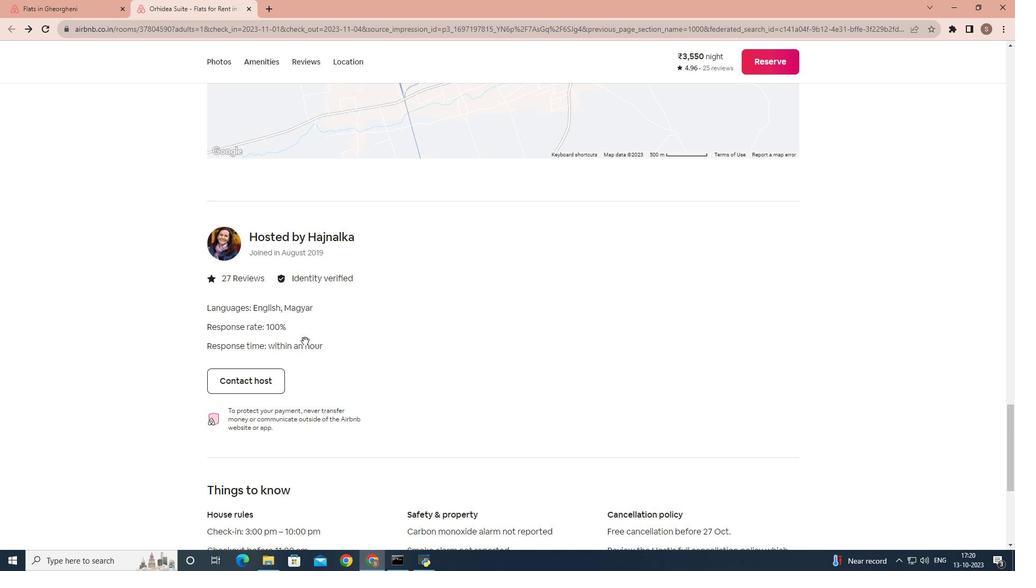 
Action: Mouse scrolled (305, 340) with delta (0, 0)
Screenshot: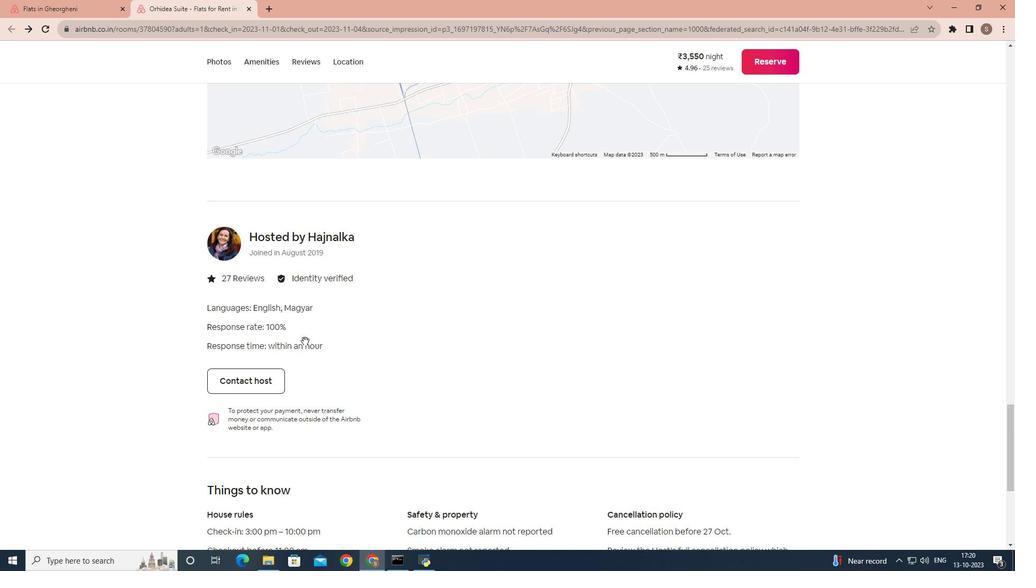 
Action: Mouse scrolled (305, 340) with delta (0, 0)
Screenshot: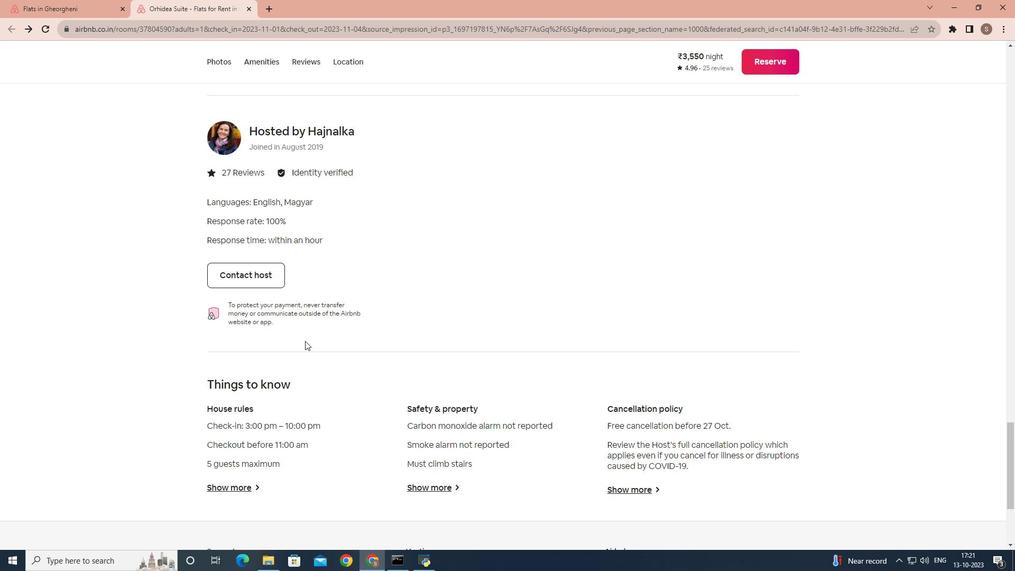
Action: Mouse scrolled (305, 340) with delta (0, 0)
Screenshot: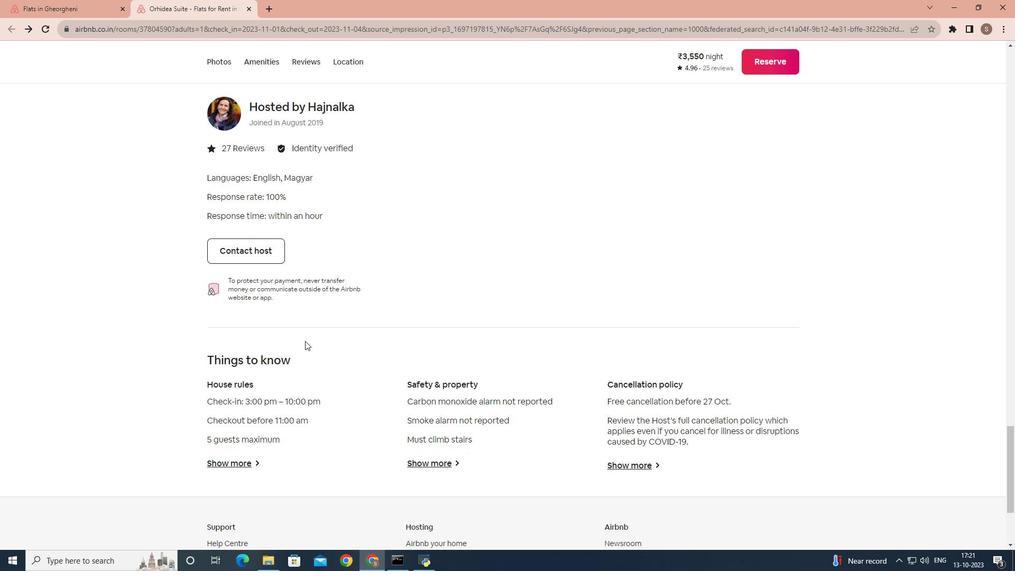 
Action: Mouse scrolled (305, 340) with delta (0, 0)
Screenshot: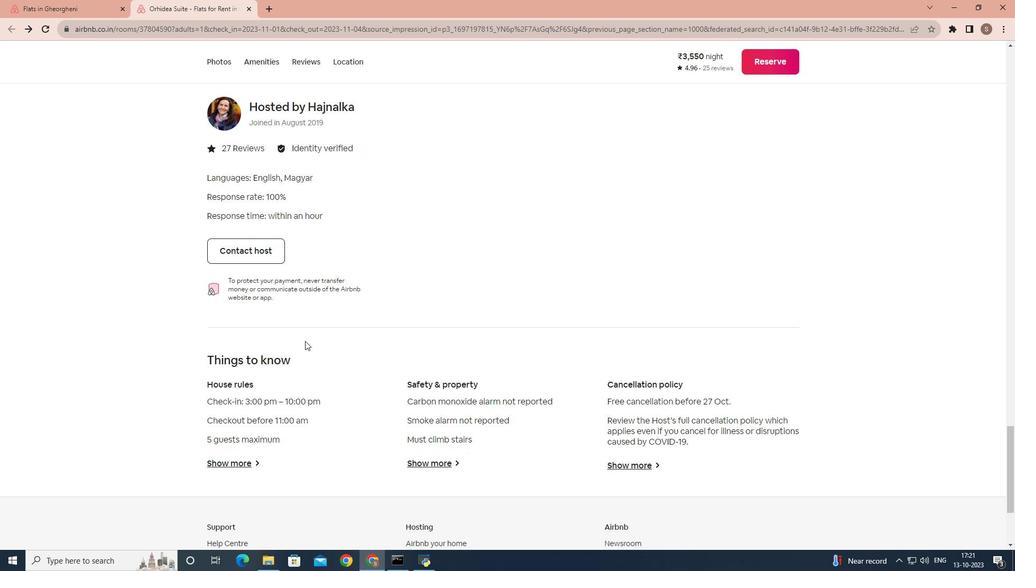 
Action: Mouse moved to (244, 333)
Screenshot: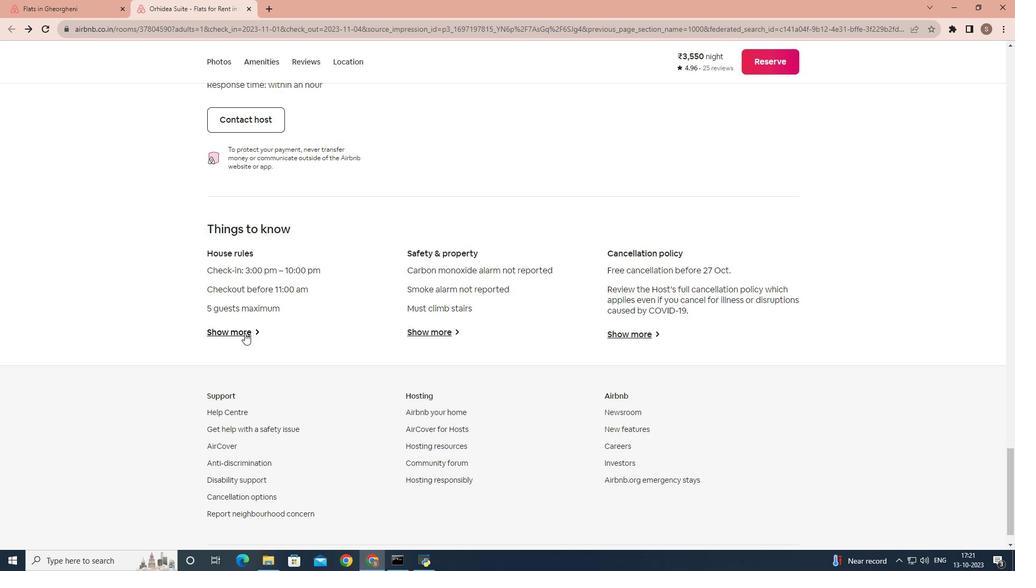 
Action: Mouse pressed left at (244, 333)
Screenshot: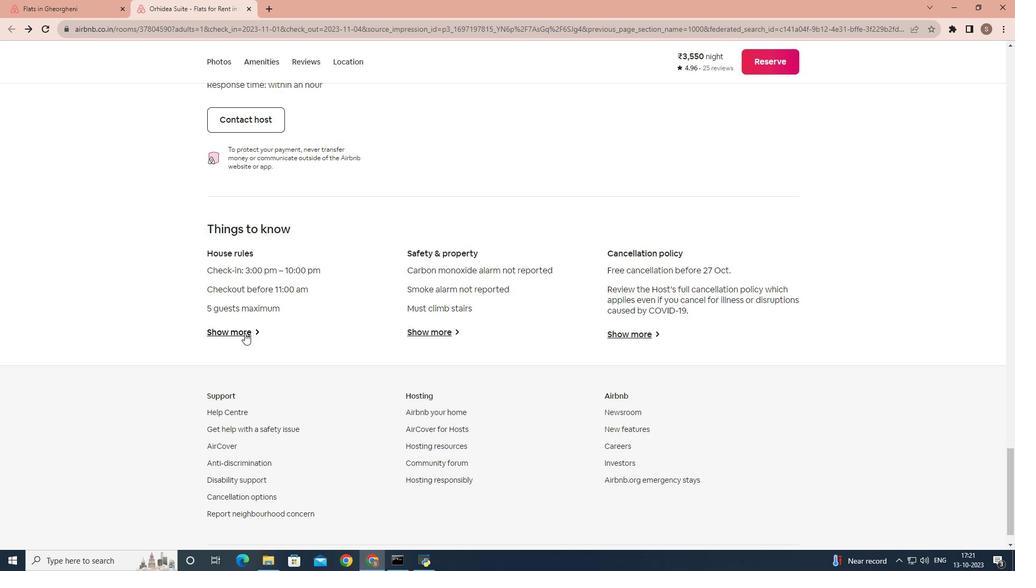
Action: Mouse moved to (353, 317)
Screenshot: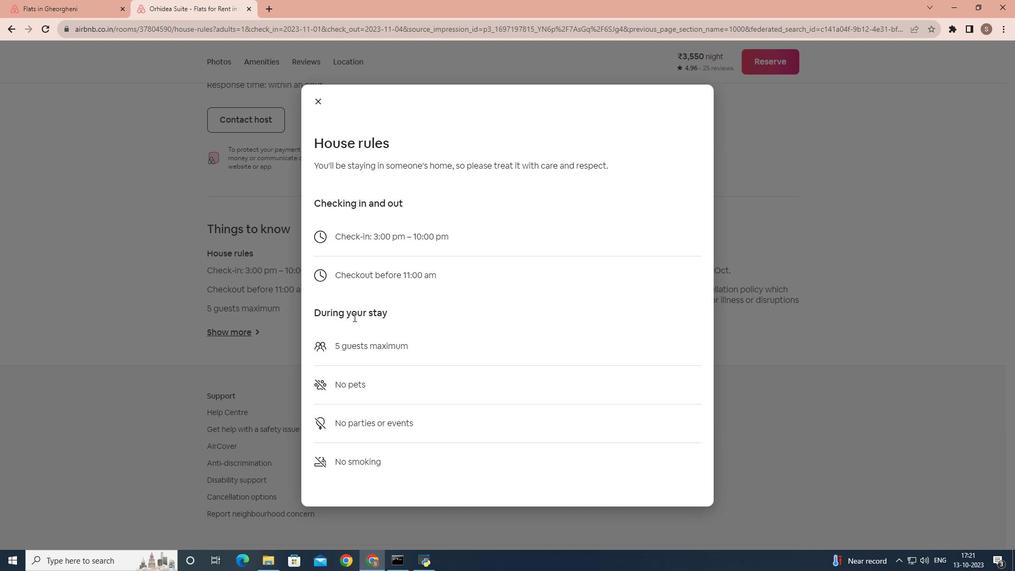 
Action: Mouse scrolled (353, 316) with delta (0, 0)
Screenshot: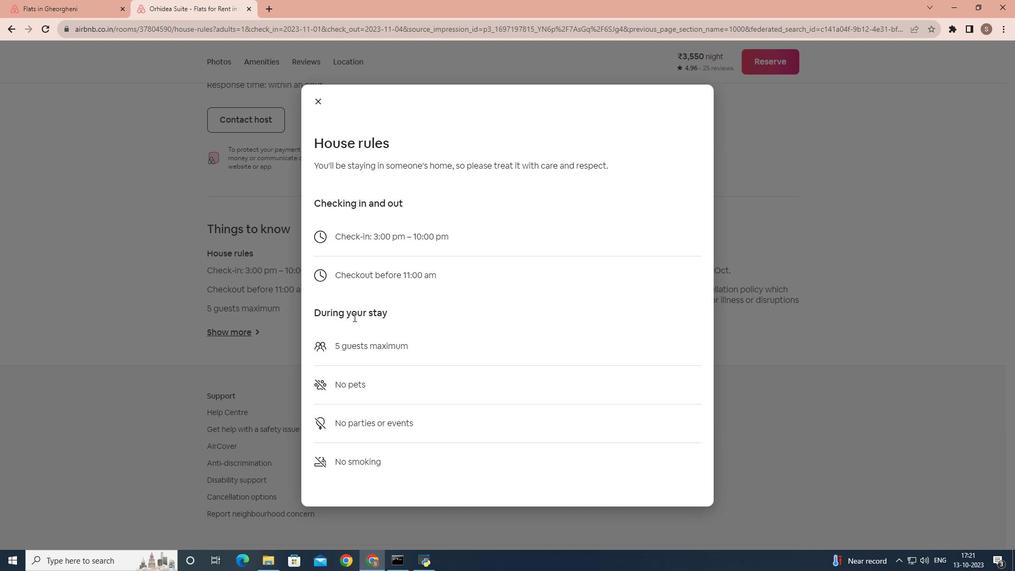 
Action: Mouse scrolled (353, 316) with delta (0, 0)
Screenshot: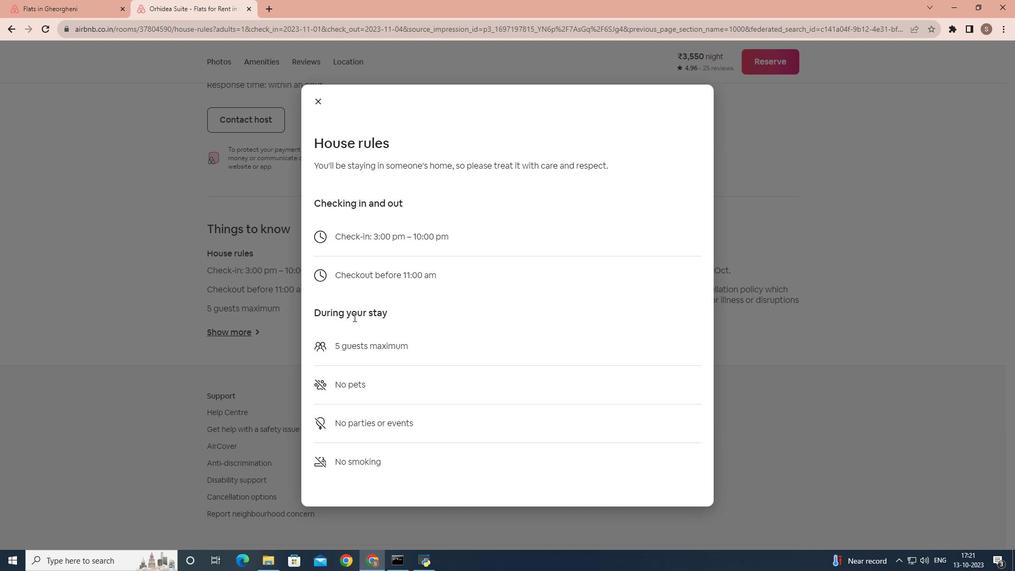 
Action: Mouse scrolled (353, 316) with delta (0, 0)
Screenshot: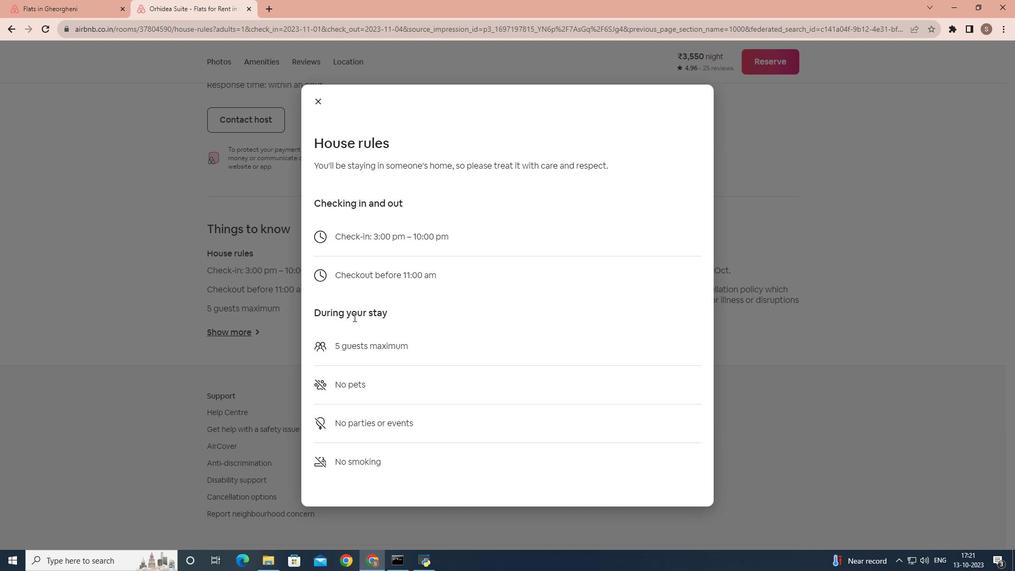 
Action: Mouse scrolled (353, 316) with delta (0, 0)
Screenshot: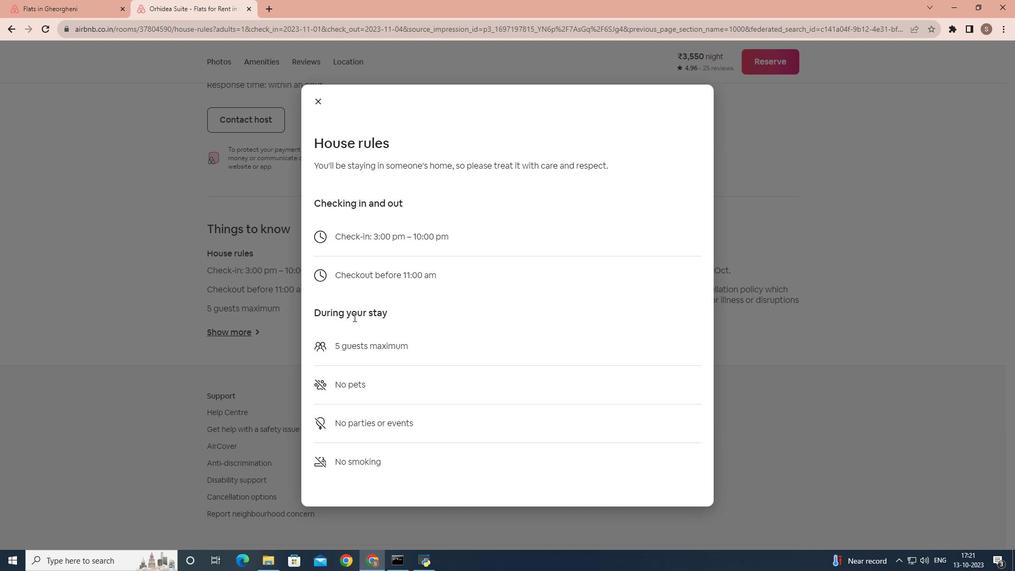 
Action: Mouse moved to (319, 96)
Screenshot: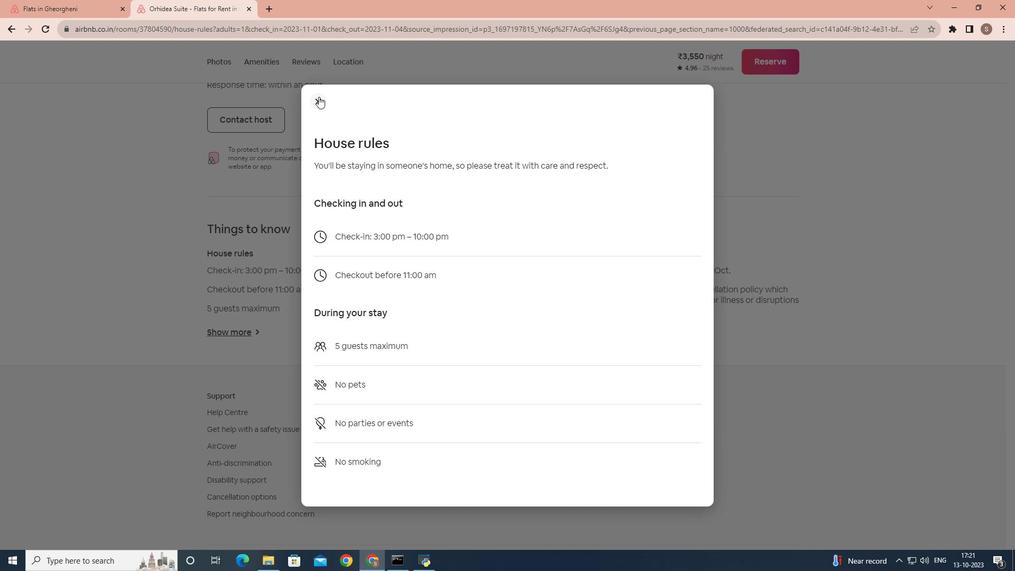 
Action: Mouse pressed left at (319, 96)
Screenshot: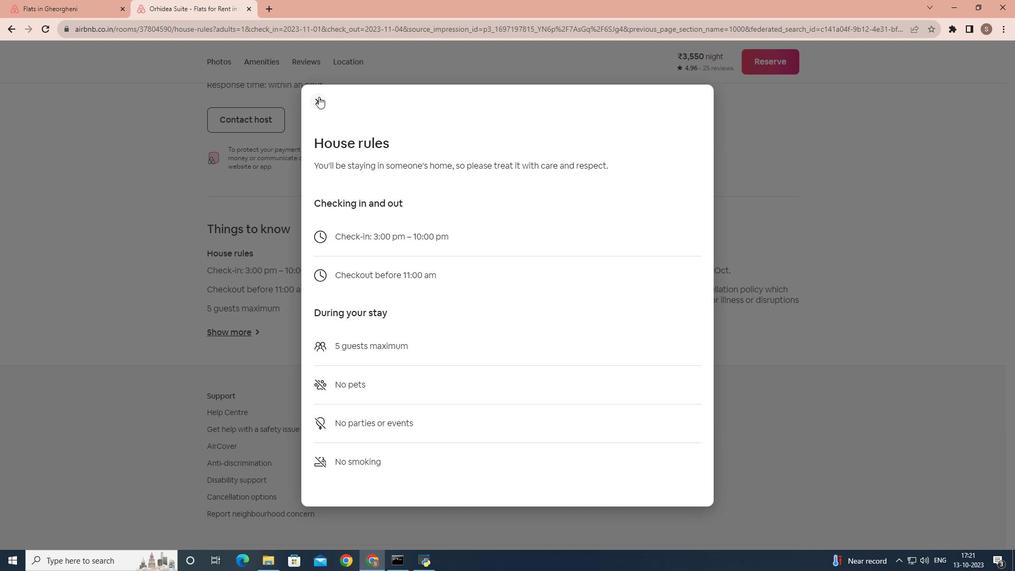 
Action: Mouse moved to (444, 334)
Screenshot: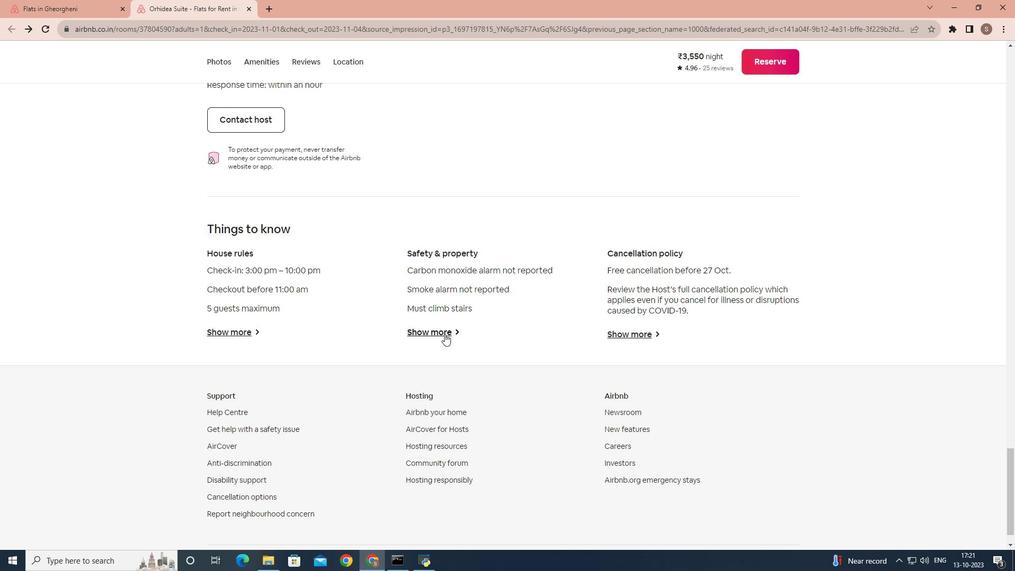 
Action: Mouse pressed left at (444, 334)
Screenshot: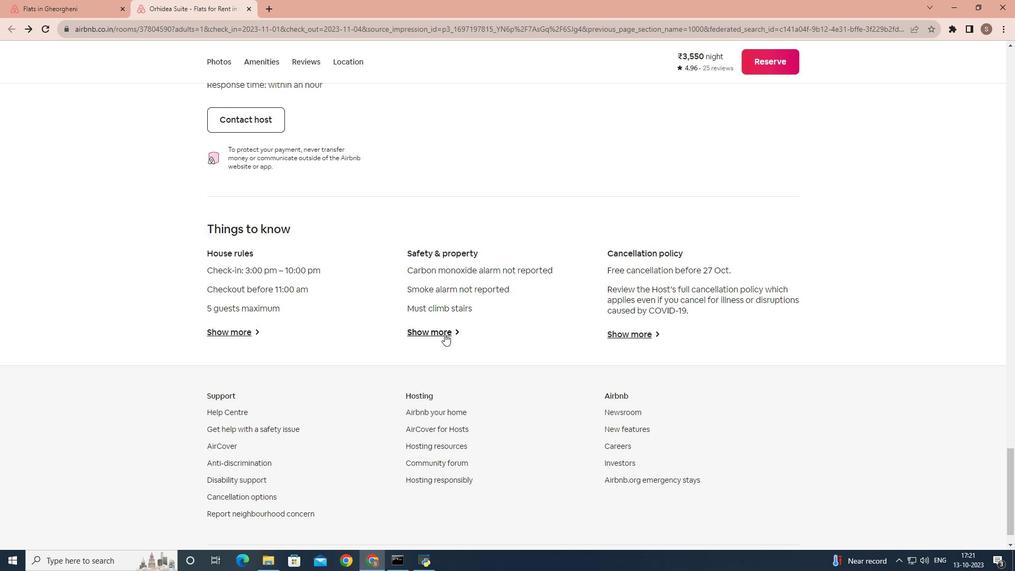 
Action: Mouse moved to (322, 140)
Screenshot: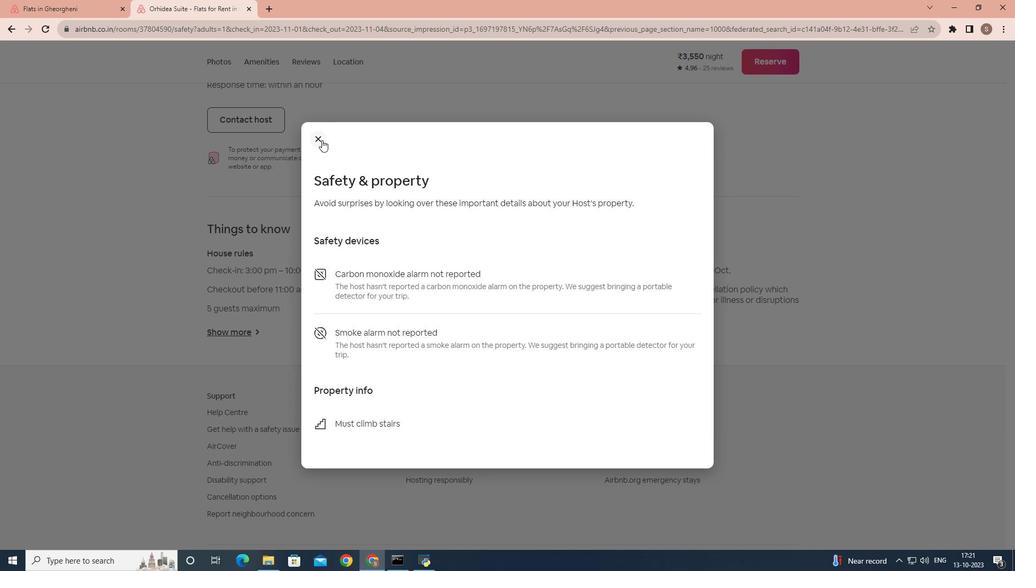 
Action: Mouse pressed left at (322, 140)
Screenshot: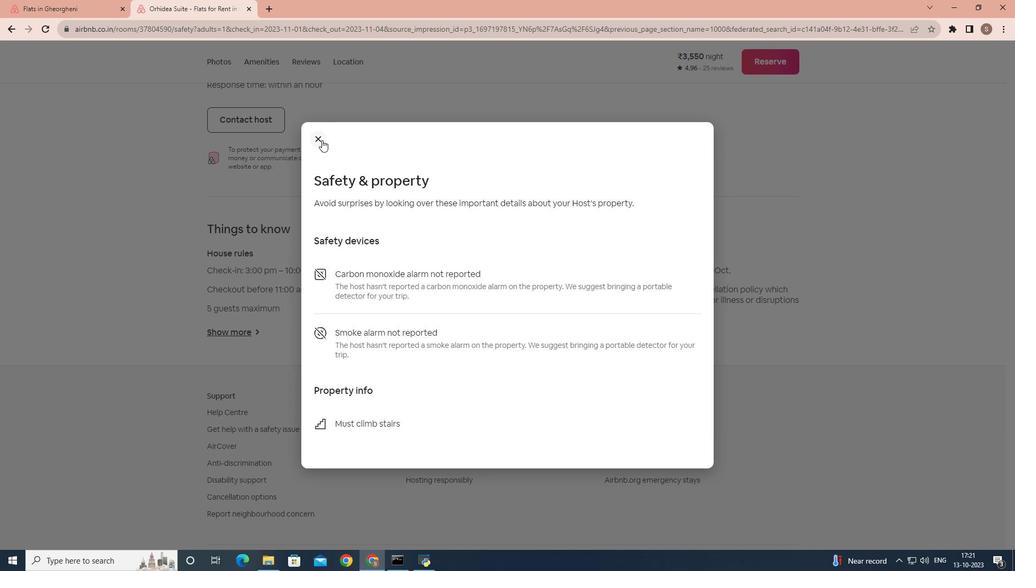 
Action: Mouse moved to (638, 338)
Screenshot: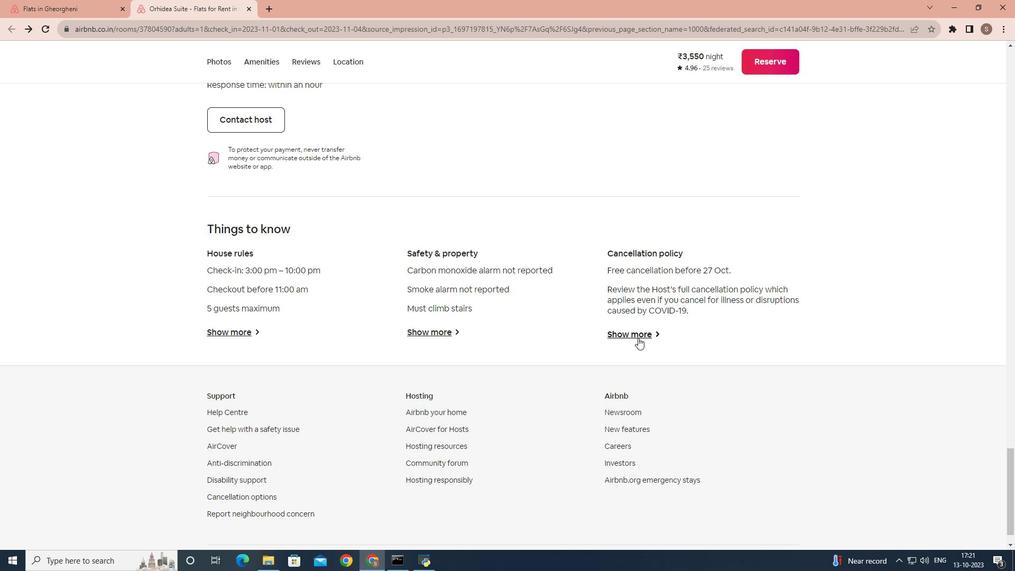 
Action: Mouse pressed left at (638, 338)
Screenshot: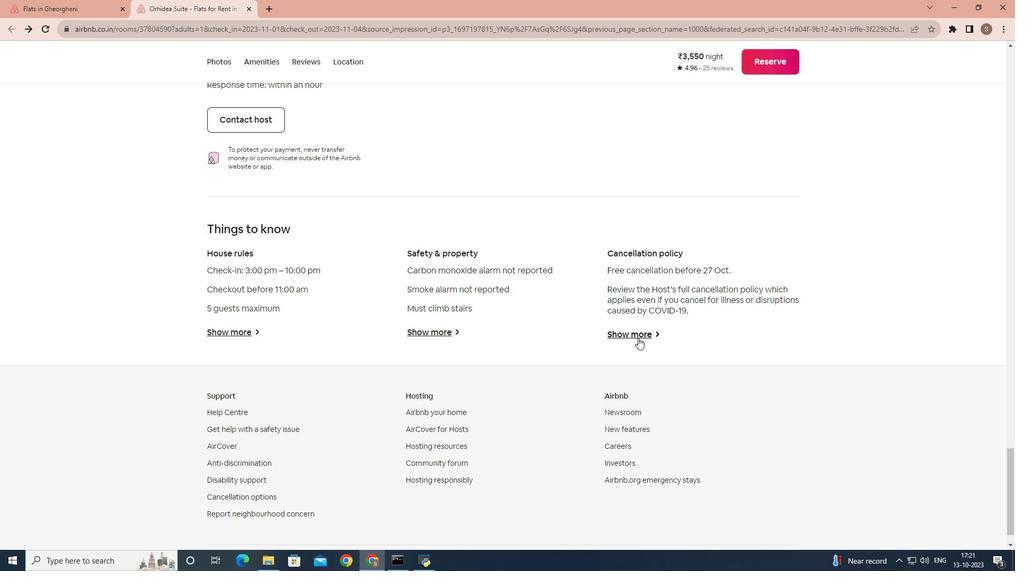 
Action: Mouse moved to (370, 156)
Screenshot: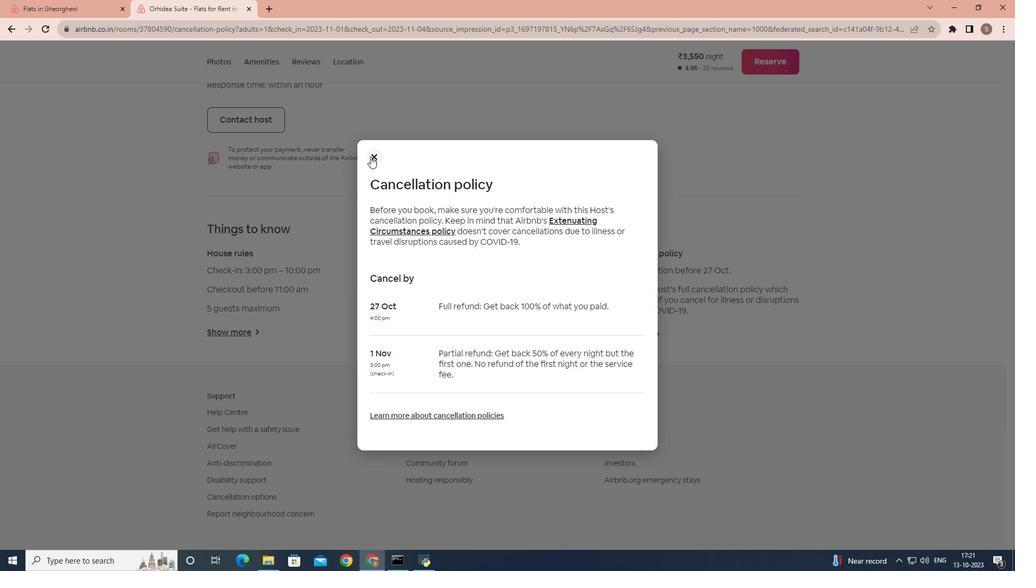 
Action: Mouse pressed left at (370, 156)
Screenshot: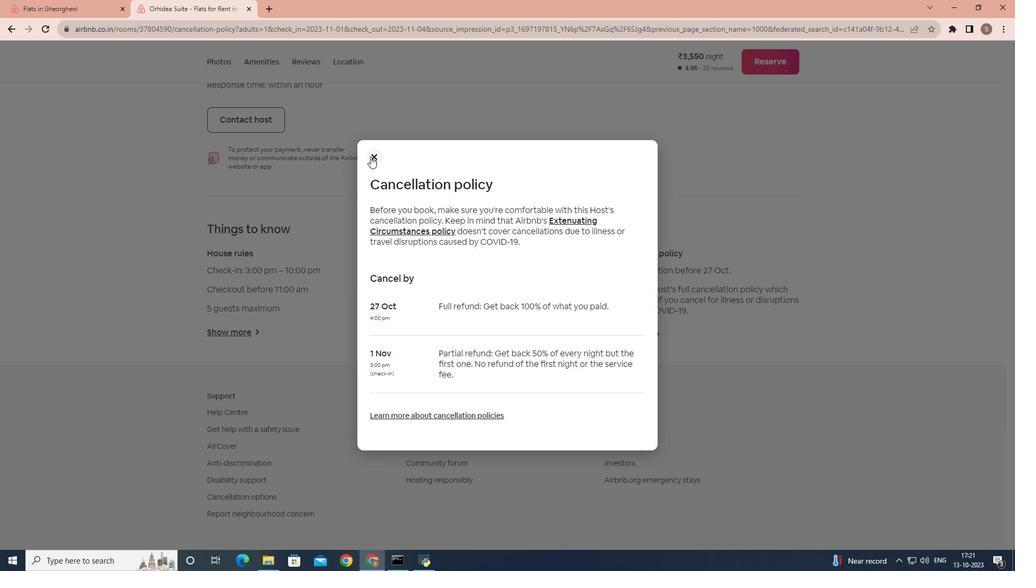 
Action: Mouse moved to (322, 261)
Screenshot: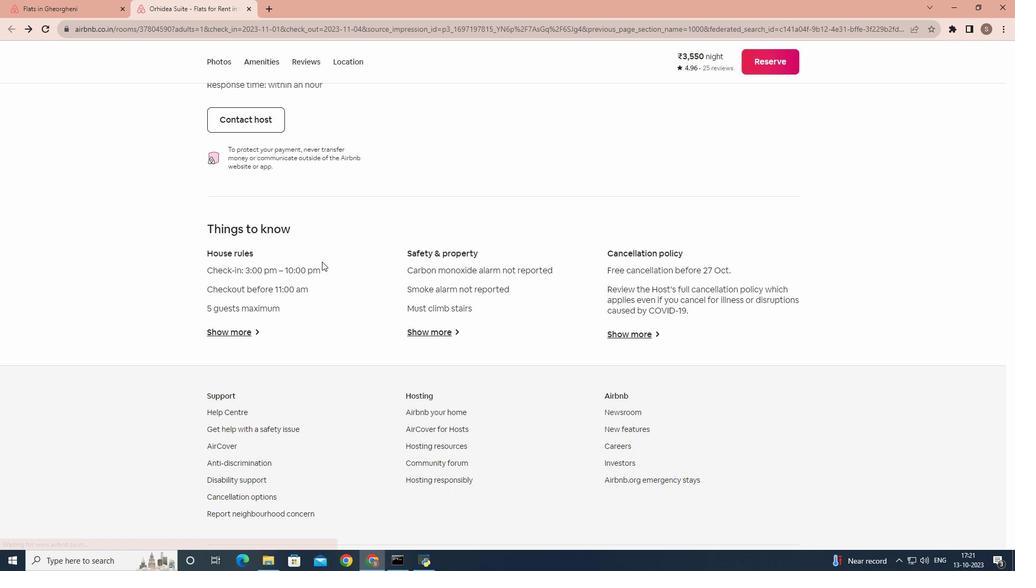 
Action: Mouse scrolled (322, 262) with delta (0, 0)
Screenshot: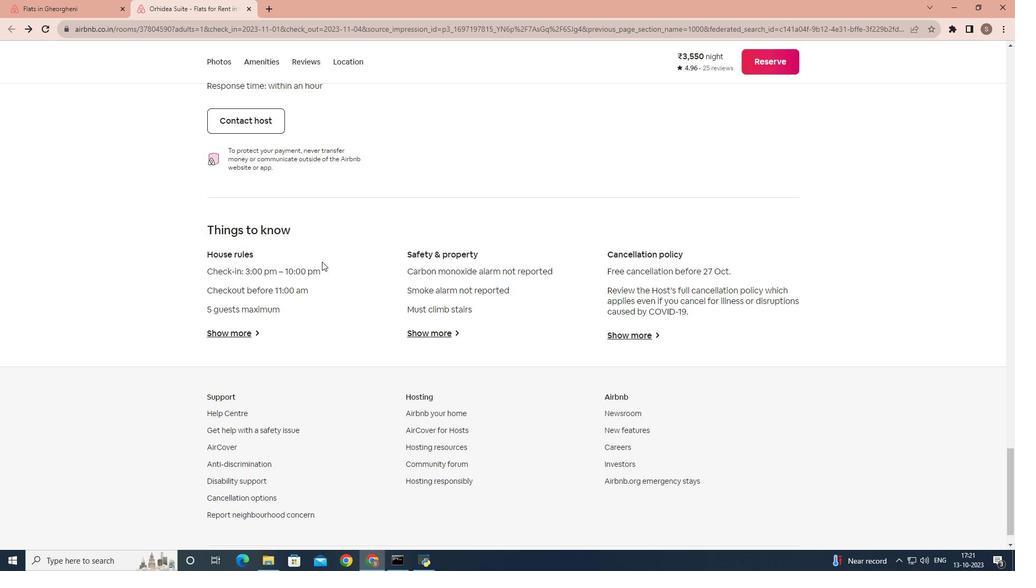 
Action: Mouse scrolled (322, 262) with delta (0, 0)
Screenshot: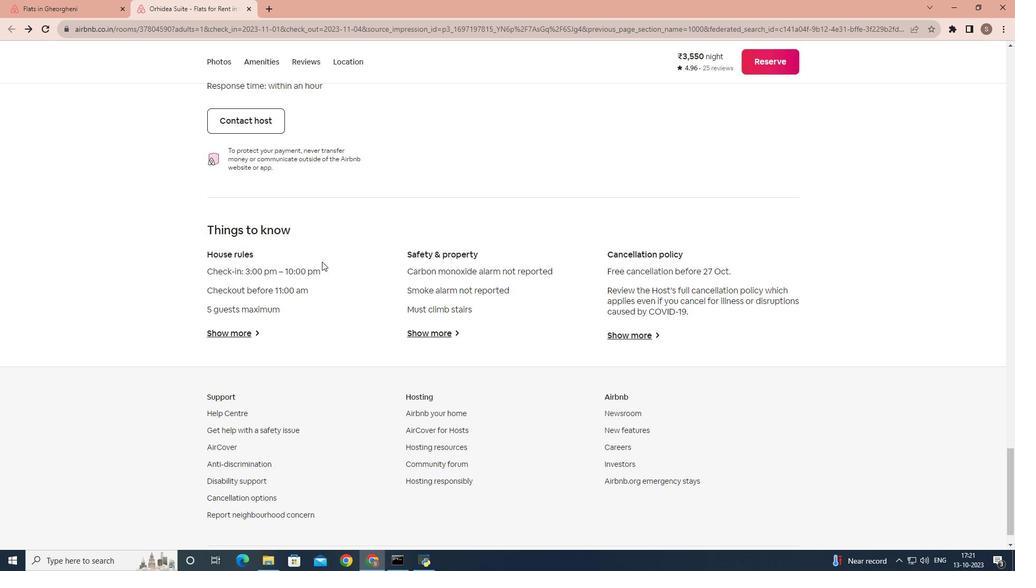 
Action: Mouse scrolled (322, 262) with delta (0, 0)
Screenshot: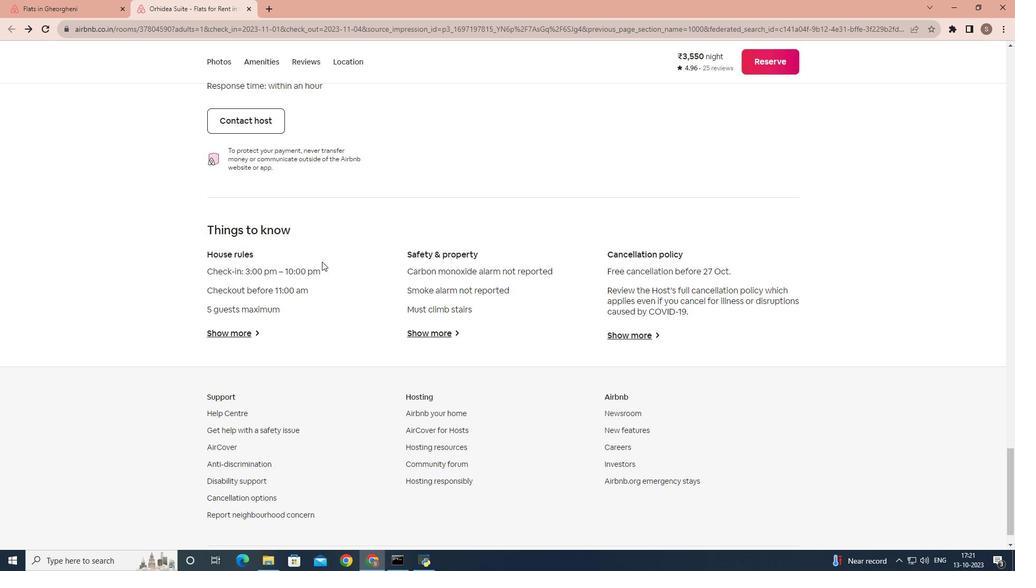 
Action: Mouse scrolled (322, 262) with delta (0, 0)
Screenshot: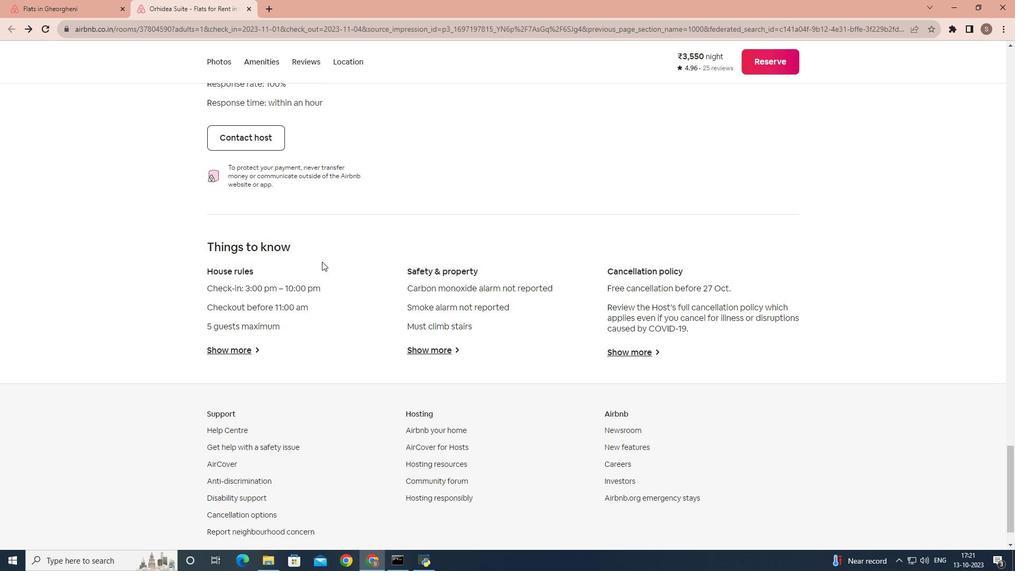 
Action: Mouse scrolled (322, 262) with delta (0, 0)
Screenshot: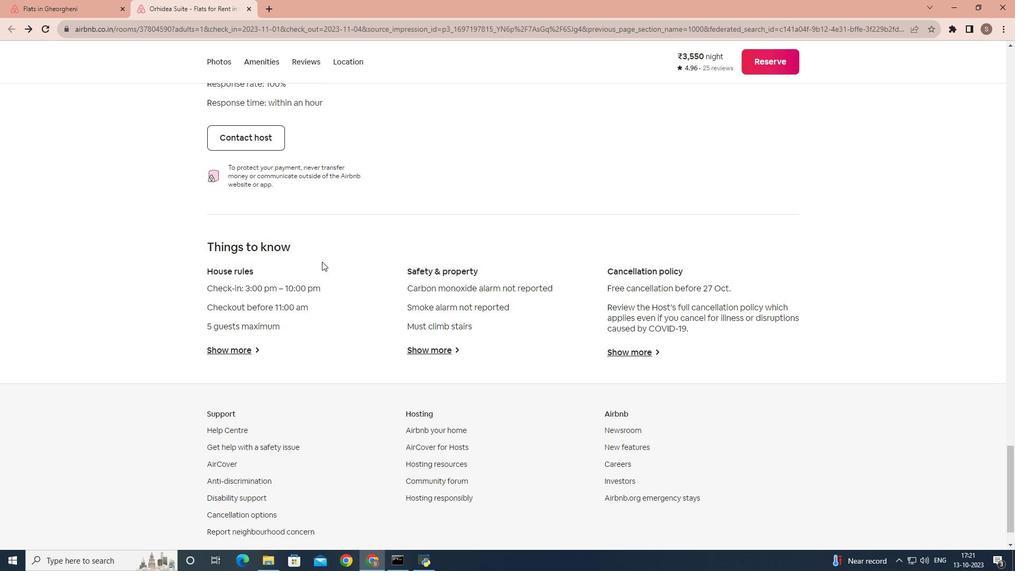 
Action: Mouse scrolled (322, 262) with delta (0, 0)
Screenshot: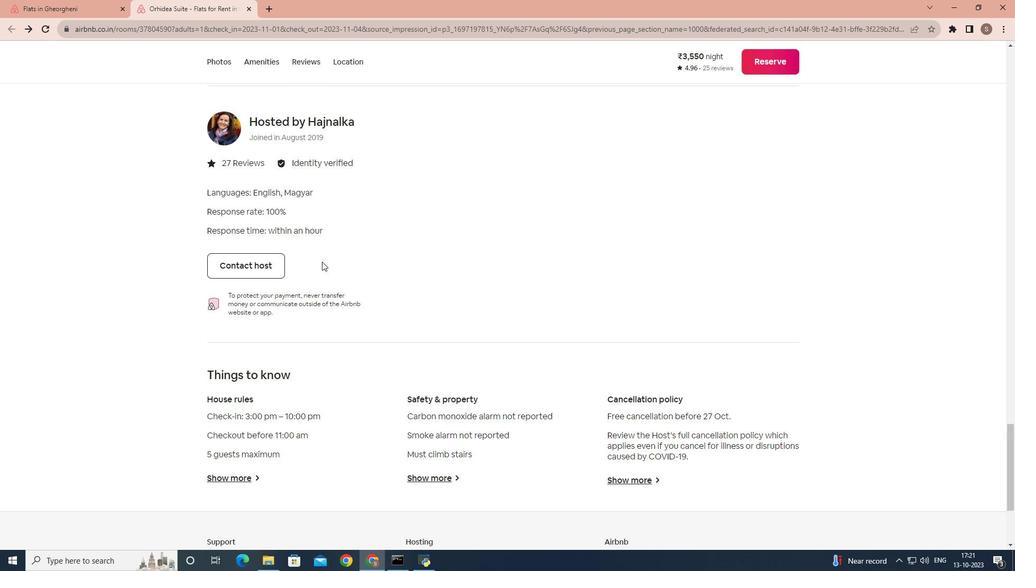 
Action: Mouse scrolled (322, 262) with delta (0, 0)
Screenshot: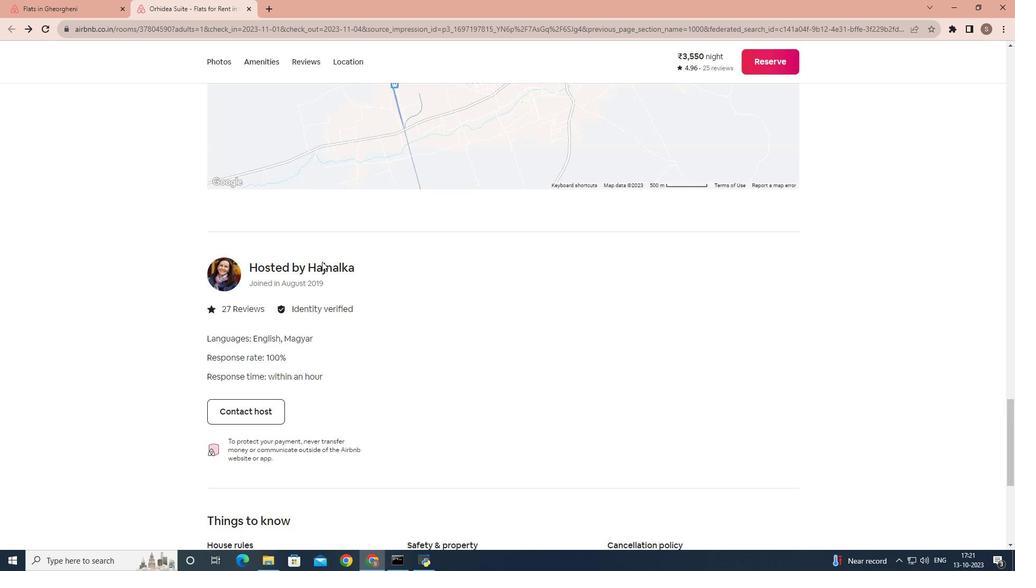 
Action: Mouse scrolled (322, 261) with delta (0, 0)
Screenshot: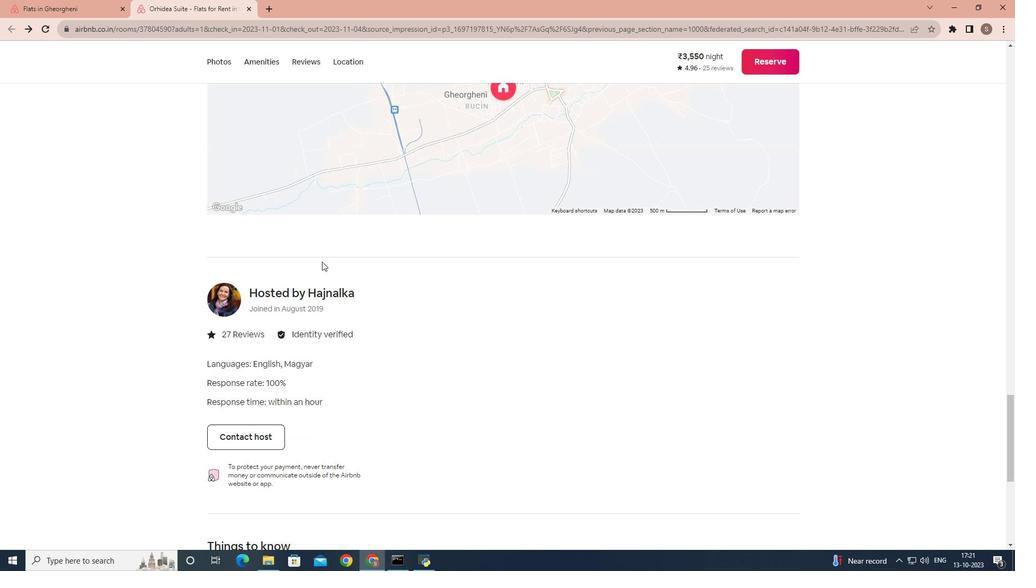 
Action: Mouse scrolled (322, 262) with delta (0, 0)
Screenshot: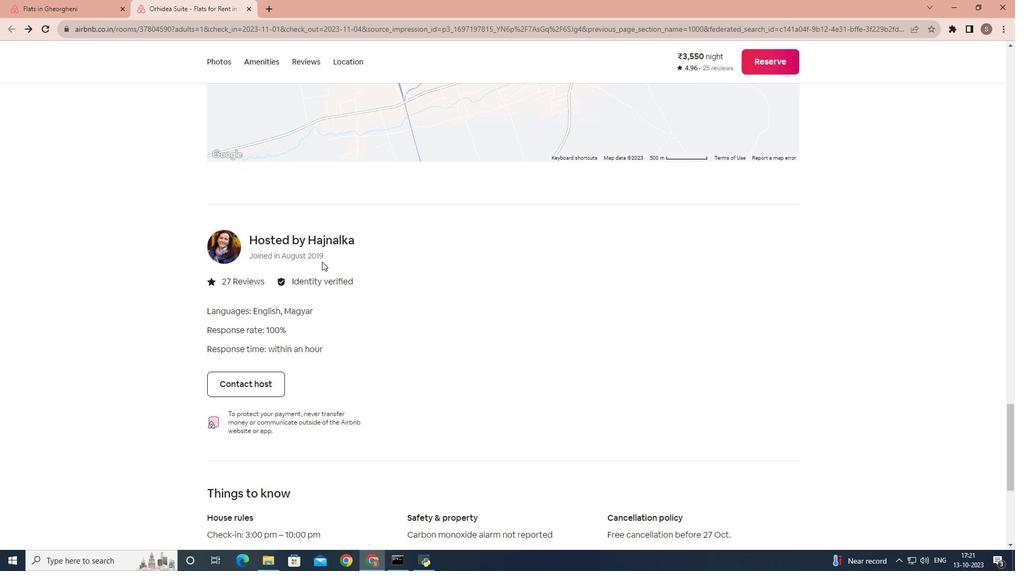 
Action: Mouse scrolled (322, 262) with delta (0, 0)
Screenshot: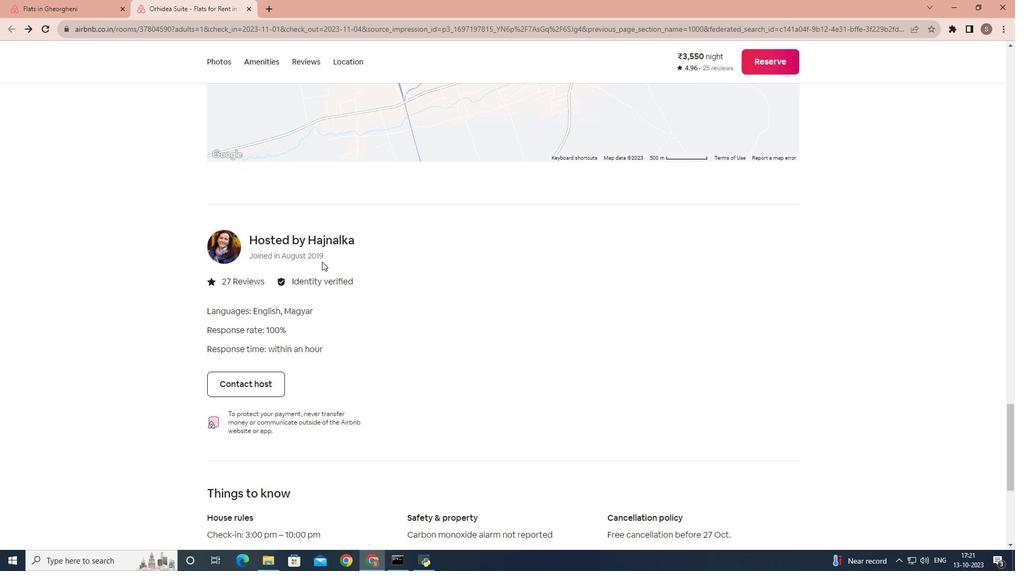 
Action: Mouse scrolled (322, 262) with delta (0, 0)
Screenshot: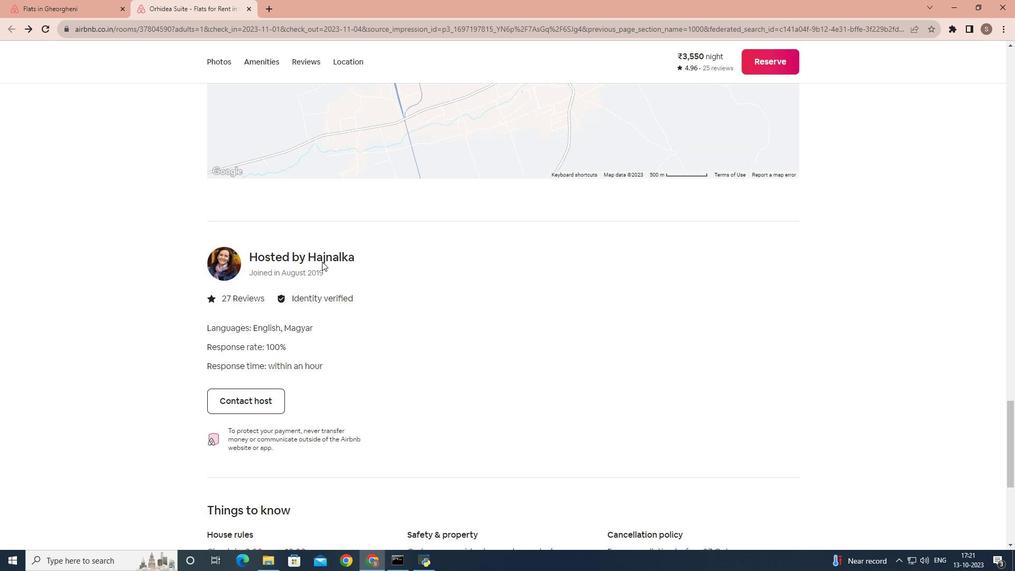
Action: Mouse scrolled (322, 262) with delta (0, 0)
Screenshot: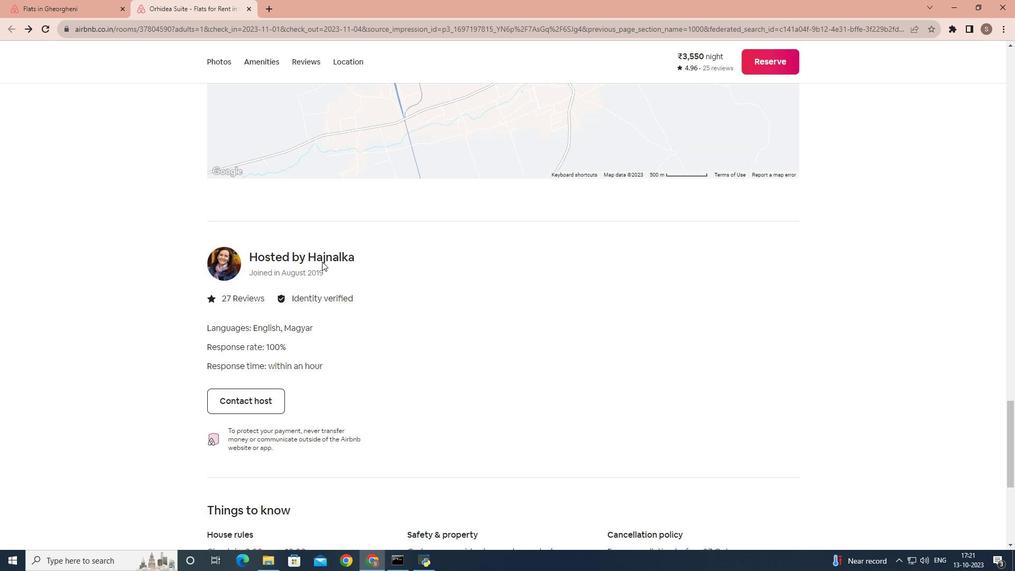 
Action: Mouse scrolled (322, 262) with delta (0, 0)
Screenshot: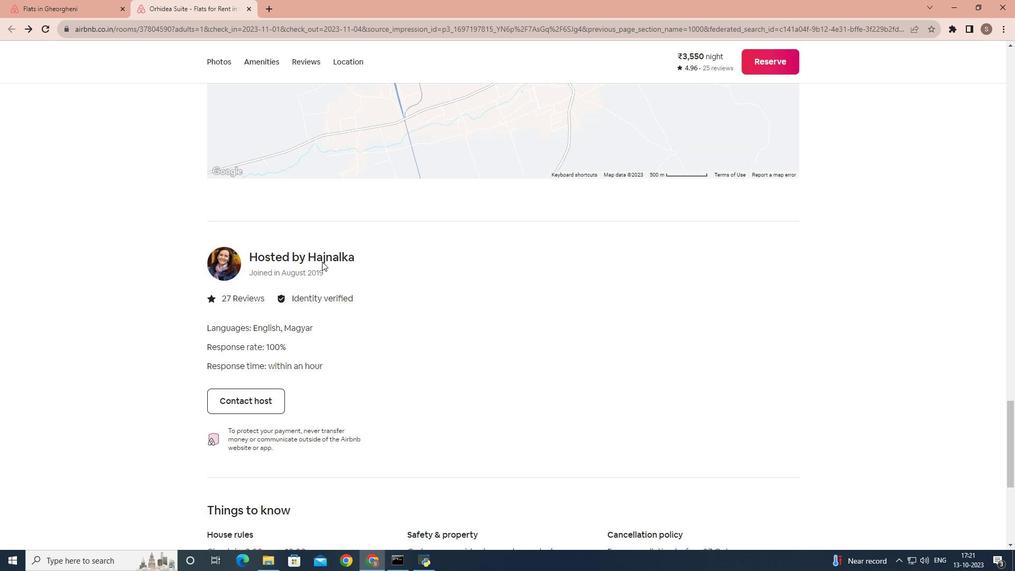 
Action: Mouse scrolled (322, 262) with delta (0, 0)
Screenshot: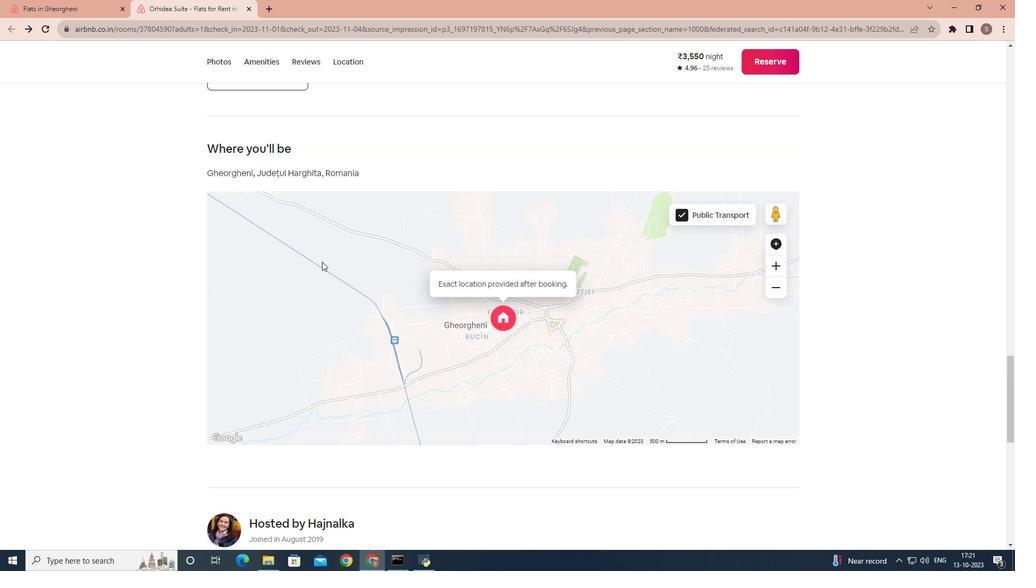 
Action: Mouse scrolled (322, 261) with delta (0, 0)
Screenshot: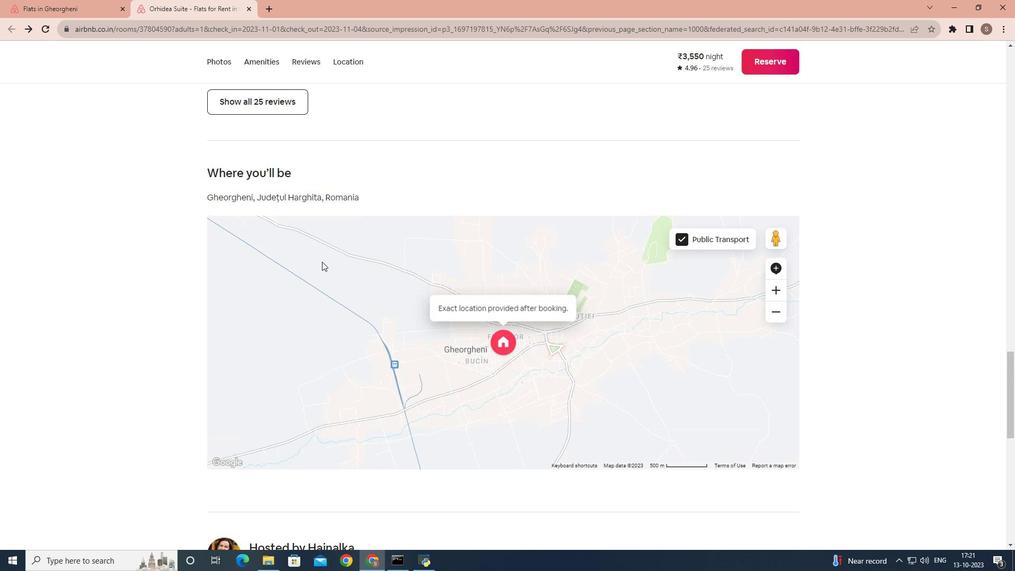 
Action: Mouse scrolled (322, 262) with delta (0, 0)
Screenshot: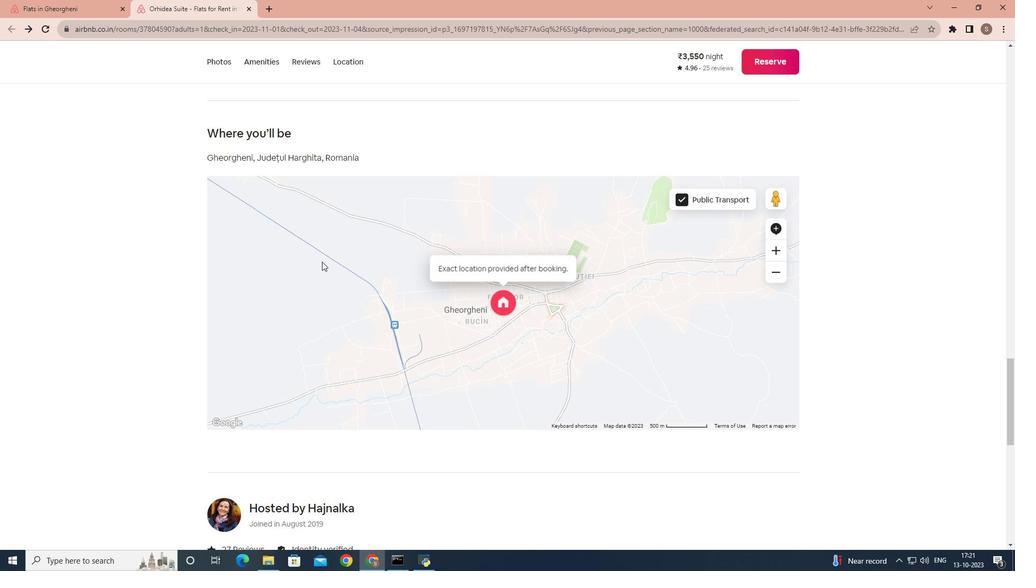 
Action: Mouse scrolled (322, 262) with delta (0, 0)
Screenshot: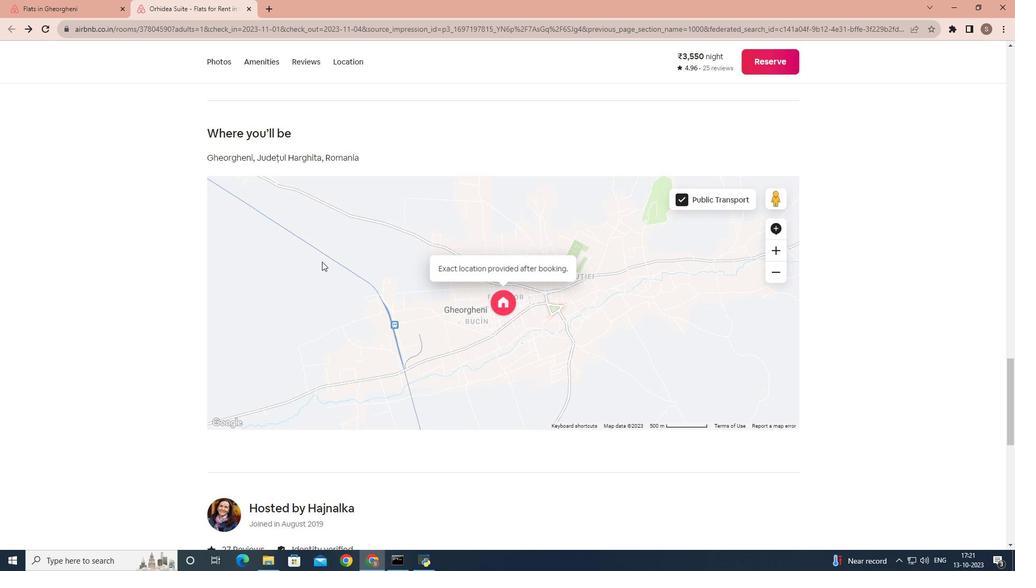 
Action: Mouse scrolled (322, 262) with delta (0, 0)
Screenshot: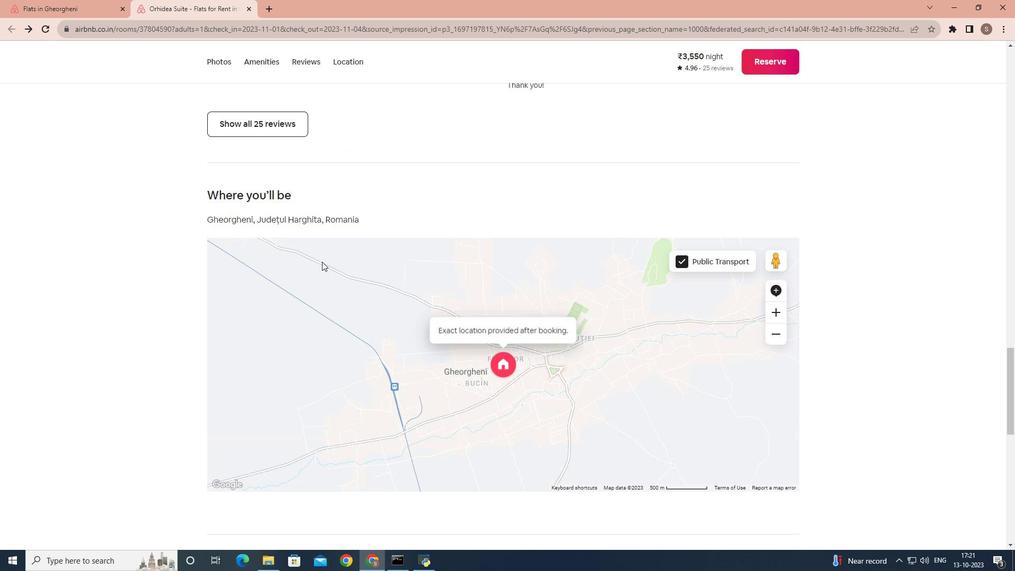 
Action: Mouse scrolled (322, 262) with delta (0, 0)
Screenshot: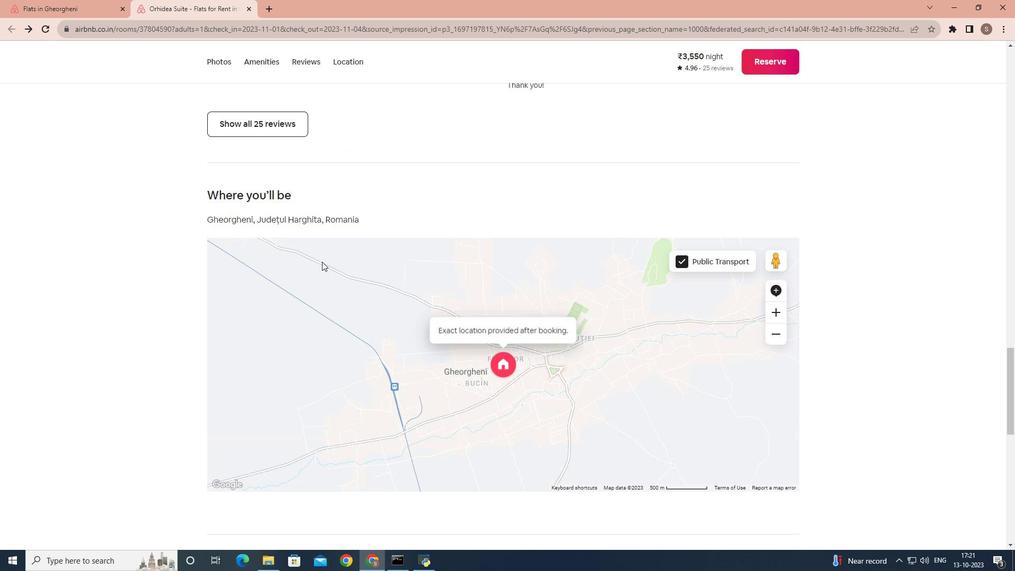 
Action: Mouse scrolled (322, 262) with delta (0, 0)
Screenshot: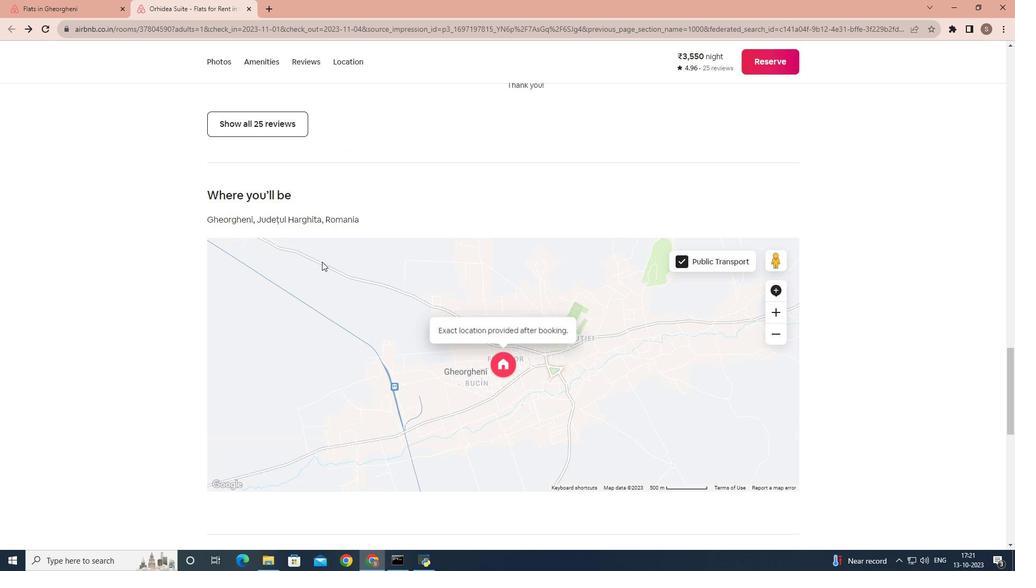 
Action: Mouse scrolled (322, 262) with delta (0, 0)
Screenshot: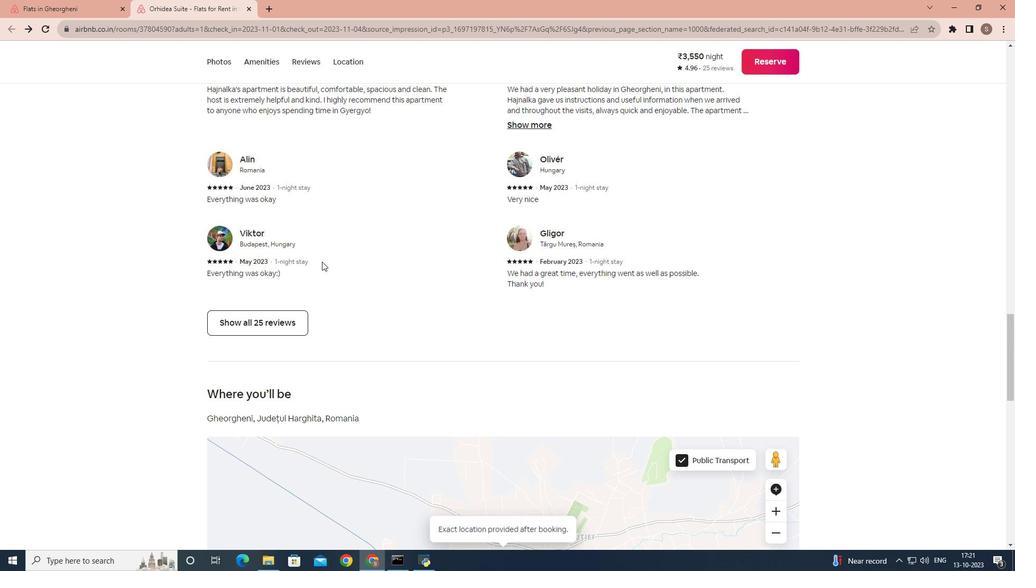 
Action: Mouse scrolled (322, 262) with delta (0, 0)
Screenshot: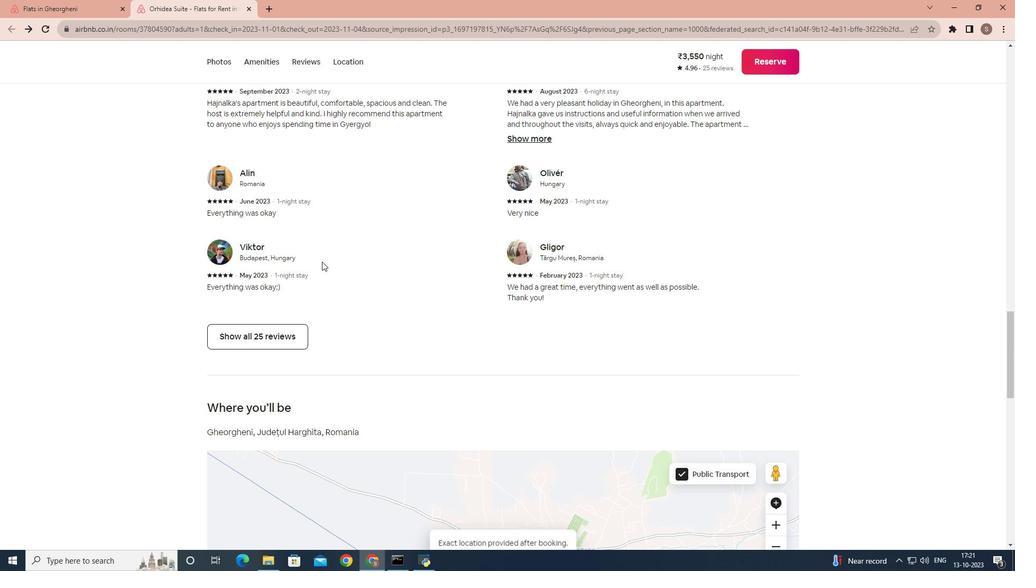
Action: Mouse scrolled (322, 262) with delta (0, 0)
Screenshot: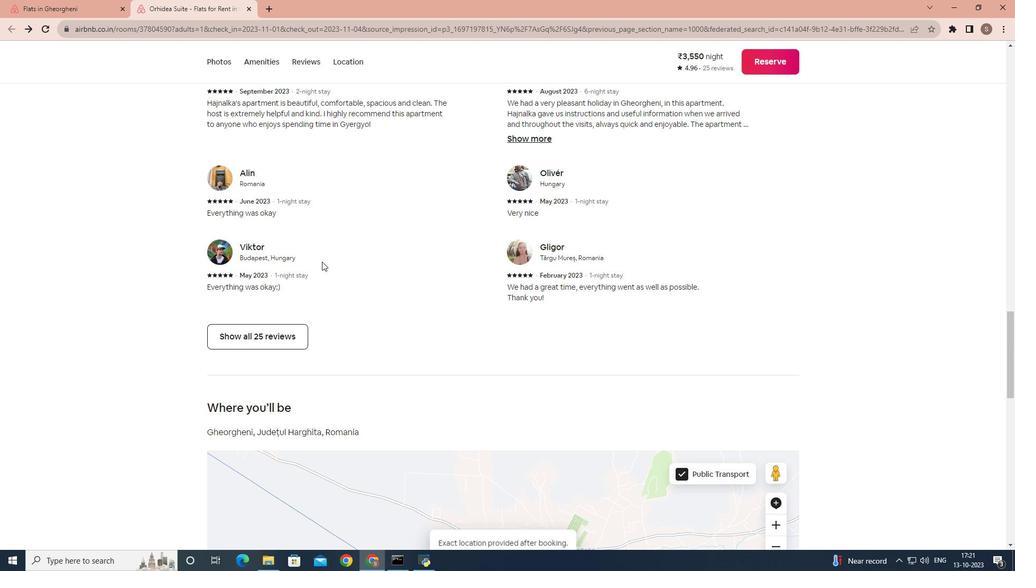 
Action: Mouse scrolled (322, 262) with delta (0, 0)
Screenshot: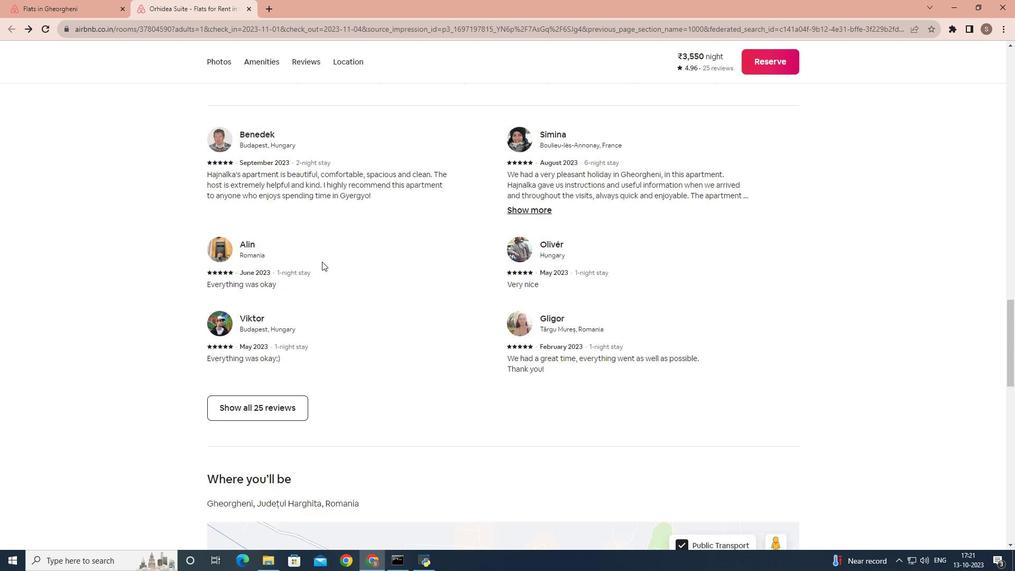 
Action: Mouse scrolled (322, 262) with delta (0, 0)
Screenshot: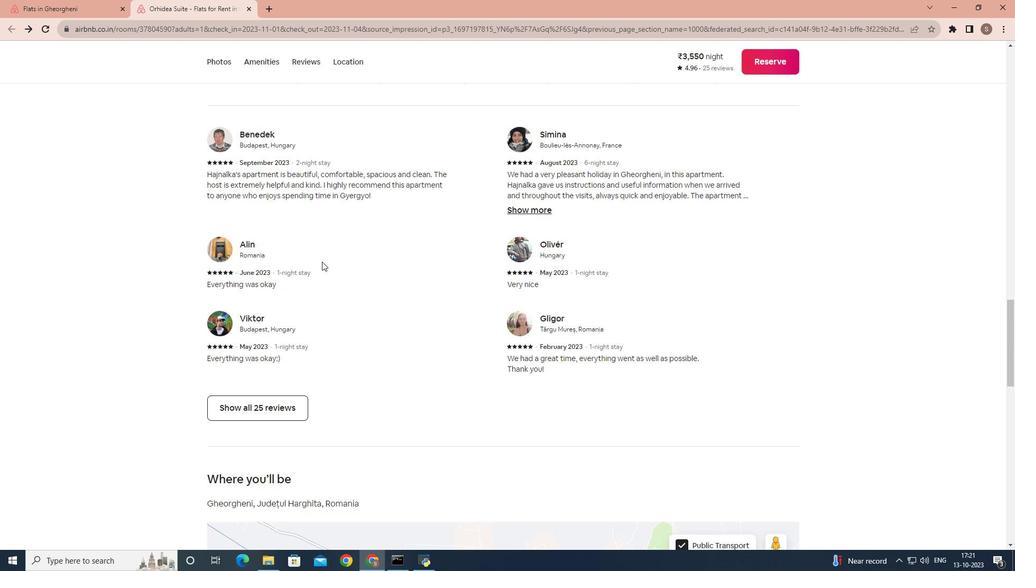 
Action: Mouse scrolled (322, 261) with delta (0, 0)
Screenshot: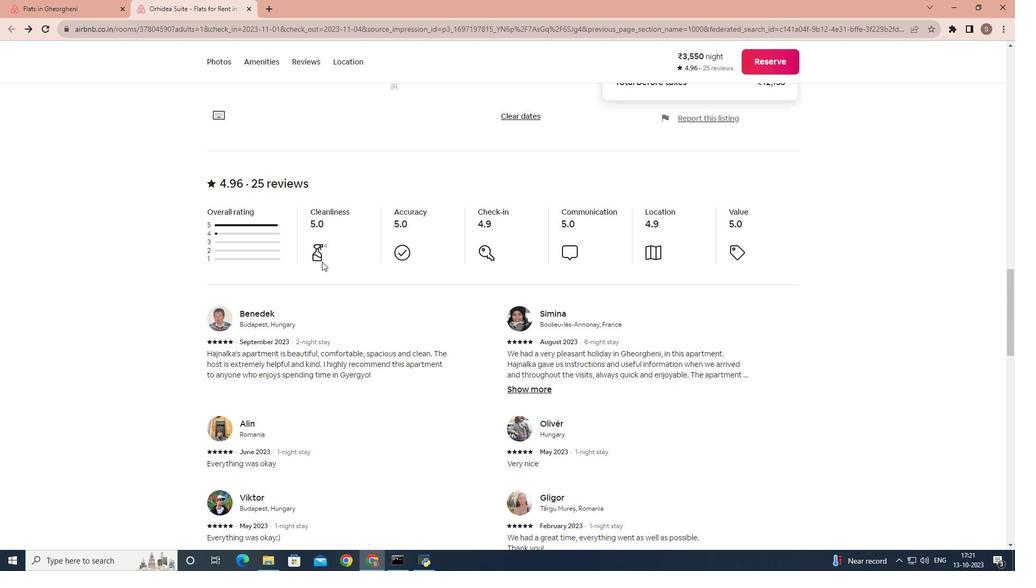 
Action: Mouse scrolled (322, 262) with delta (0, 0)
Screenshot: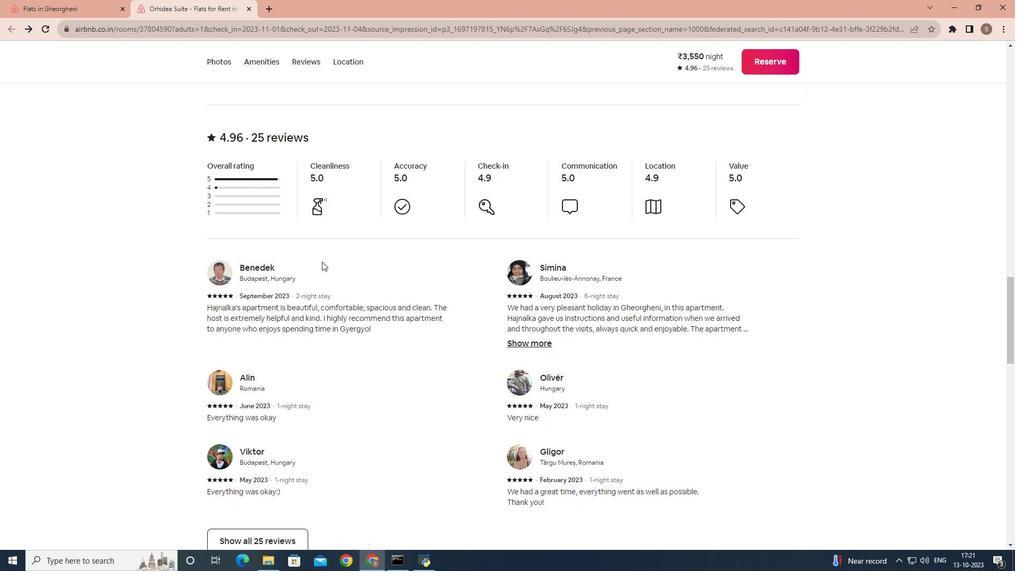 
Action: Mouse scrolled (322, 262) with delta (0, 0)
Screenshot: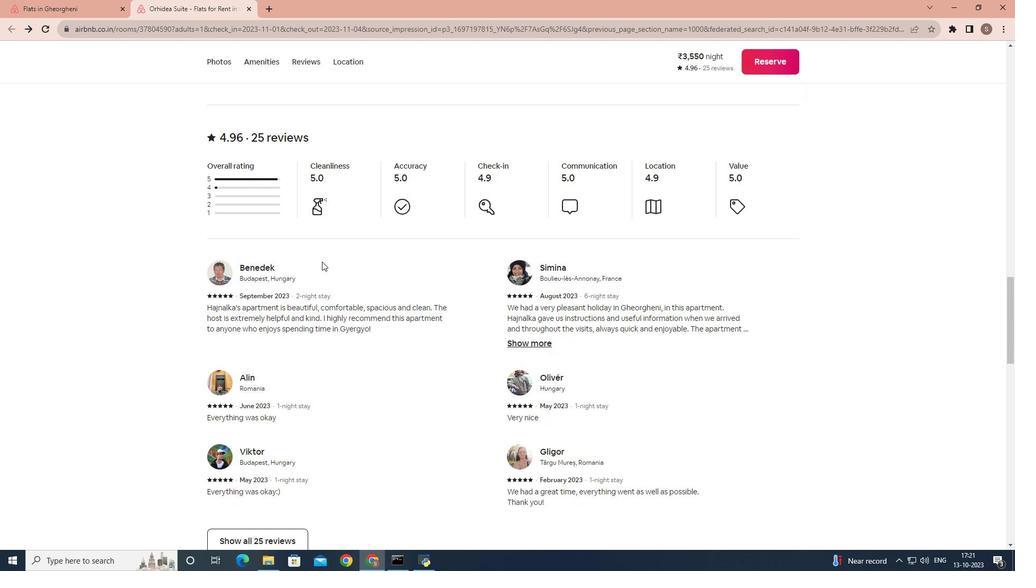 
Action: Mouse scrolled (322, 262) with delta (0, 0)
Screenshot: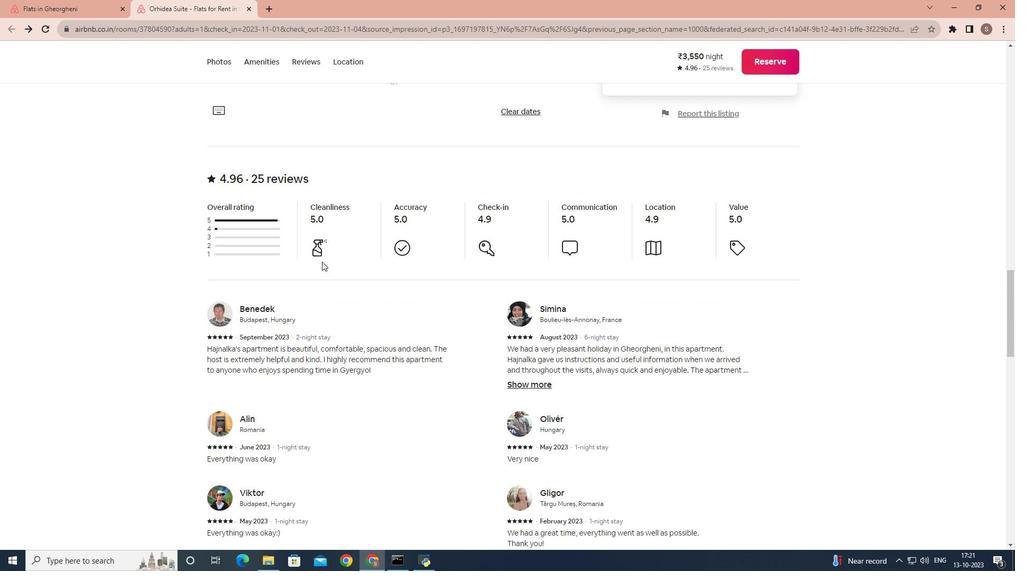 
Action: Mouse scrolled (322, 262) with delta (0, 0)
Screenshot: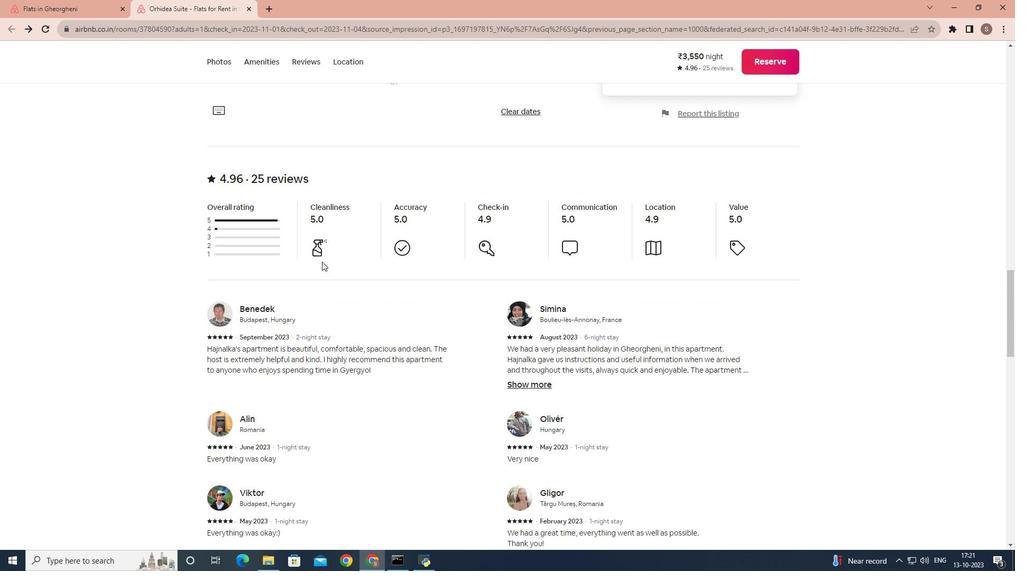 
Action: Mouse scrolled (322, 262) with delta (0, 0)
Screenshot: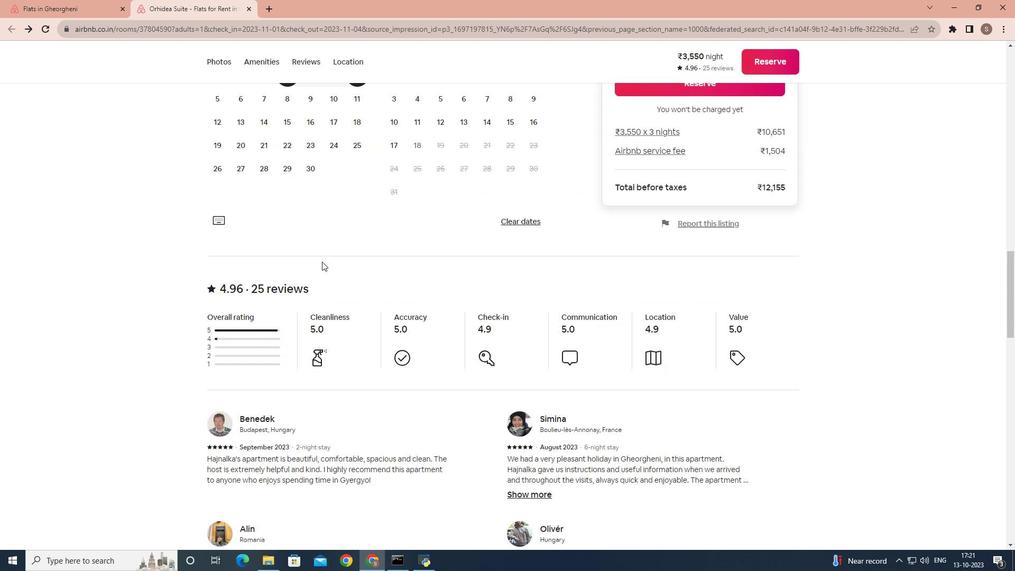 
Action: Mouse scrolled (322, 261) with delta (0, 0)
Screenshot: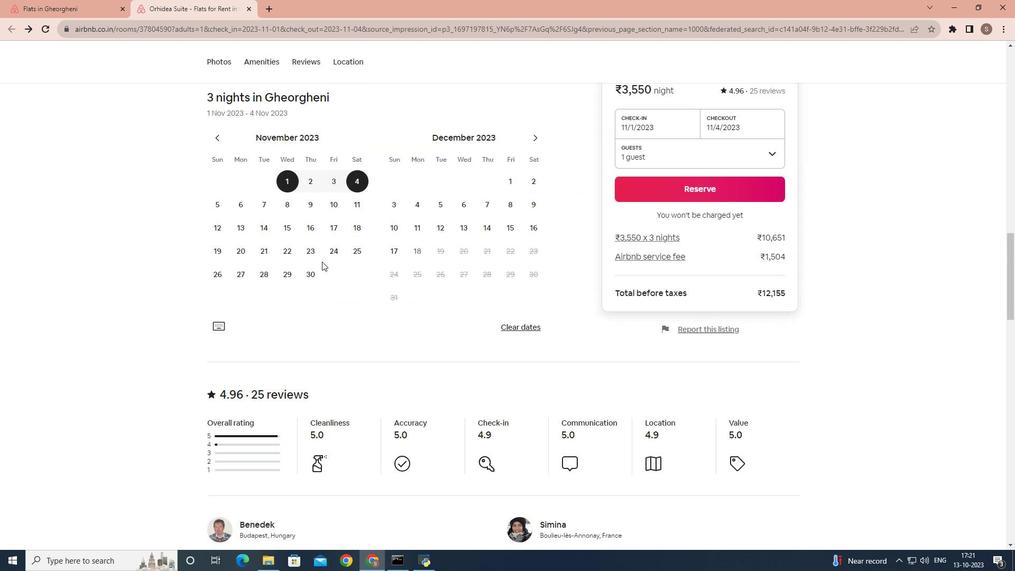 
Action: Mouse scrolled (322, 262) with delta (0, 0)
Screenshot: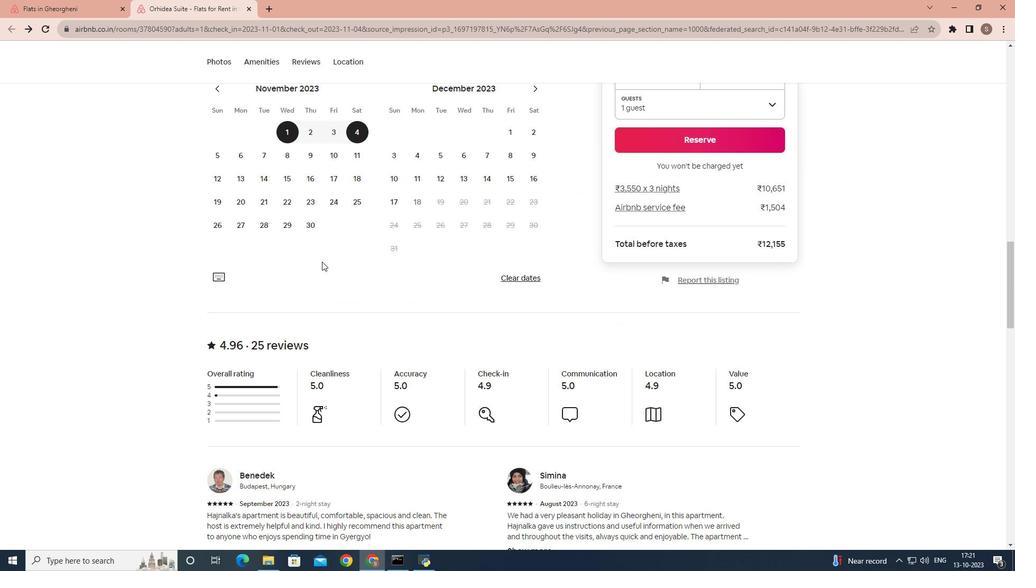 
Action: Mouse scrolled (322, 262) with delta (0, 0)
Screenshot: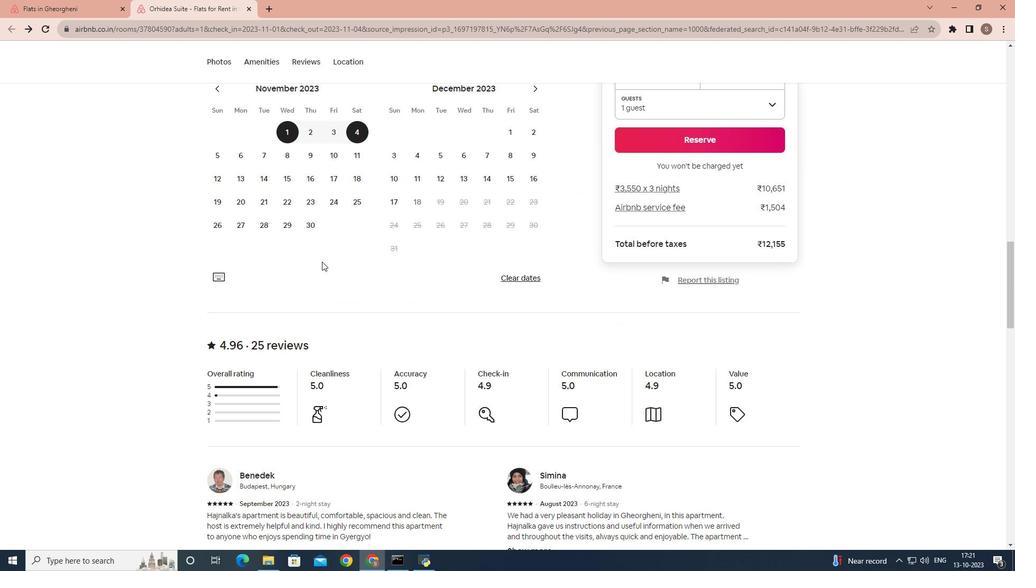 
Action: Mouse scrolled (322, 262) with delta (0, 0)
Screenshot: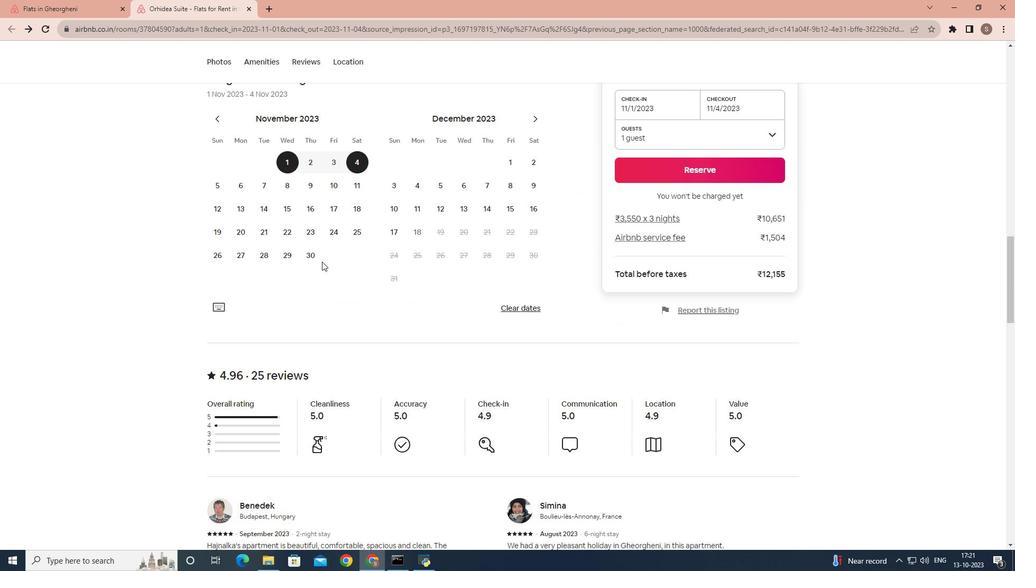
Action: Mouse scrolled (322, 262) with delta (0, 0)
Screenshot: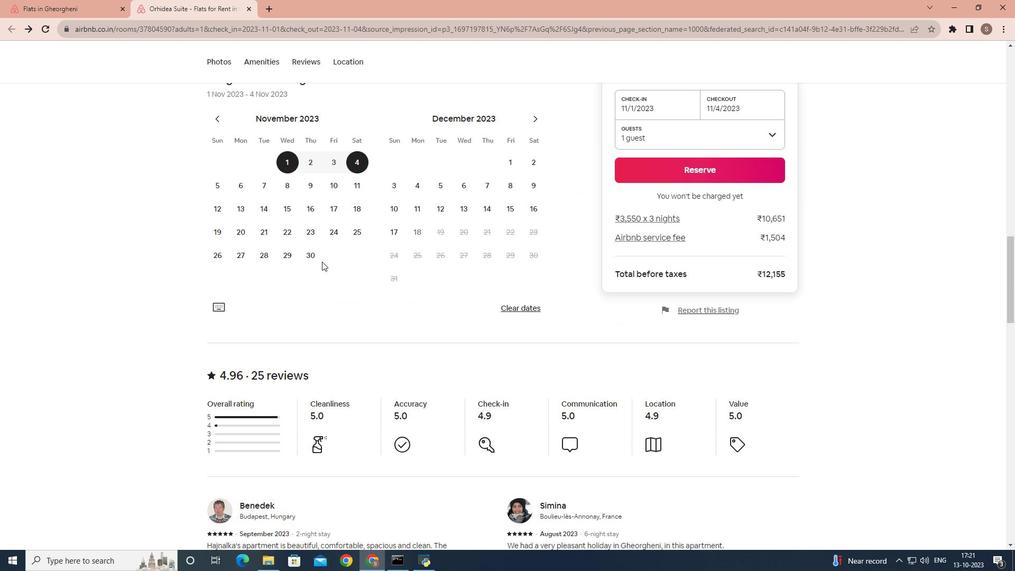 
Action: Mouse scrolled (322, 262) with delta (0, 0)
Screenshot: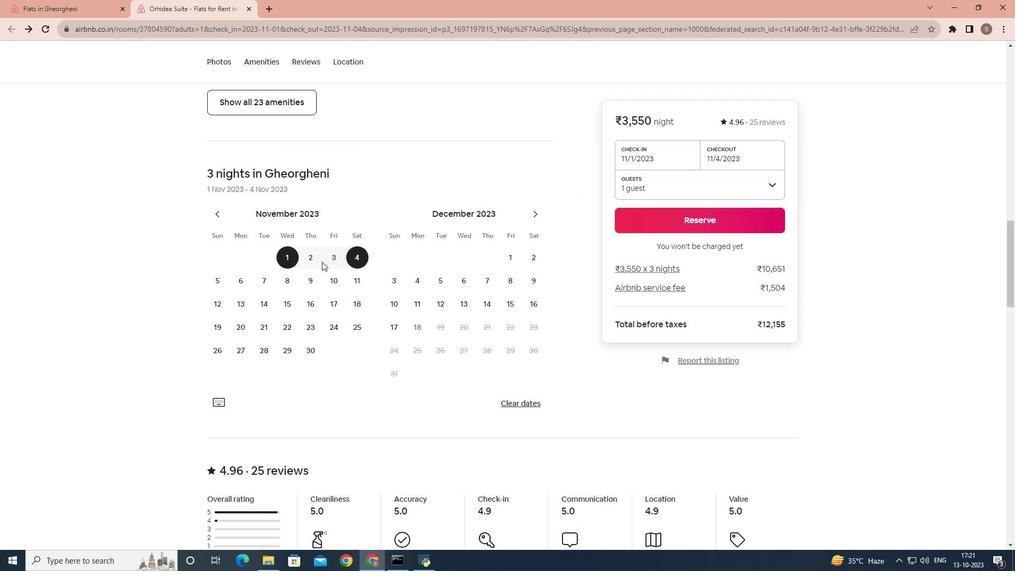 
Action: Mouse scrolled (322, 262) with delta (0, 0)
Screenshot: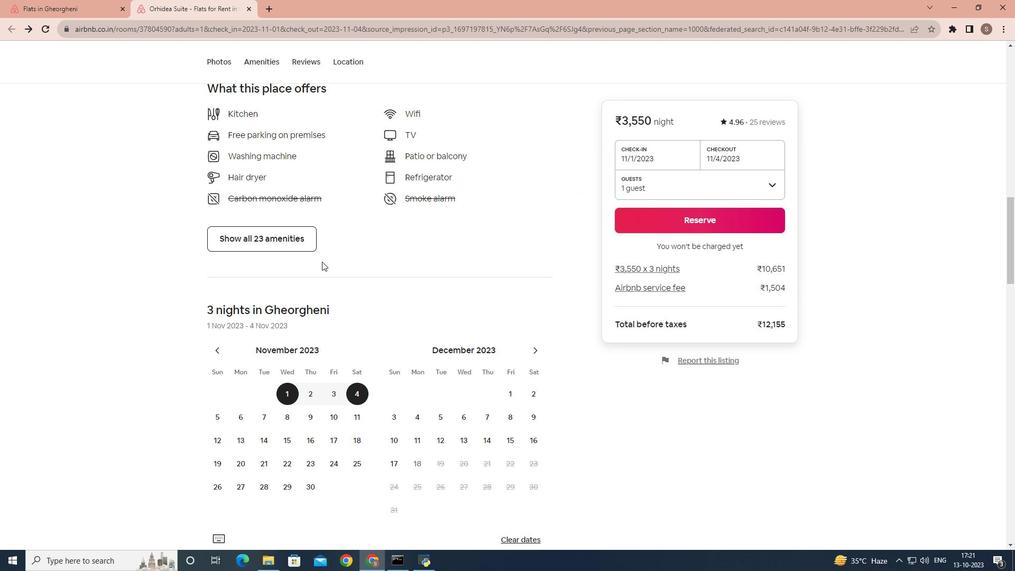 
Action: Mouse scrolled (322, 262) with delta (0, 0)
Screenshot: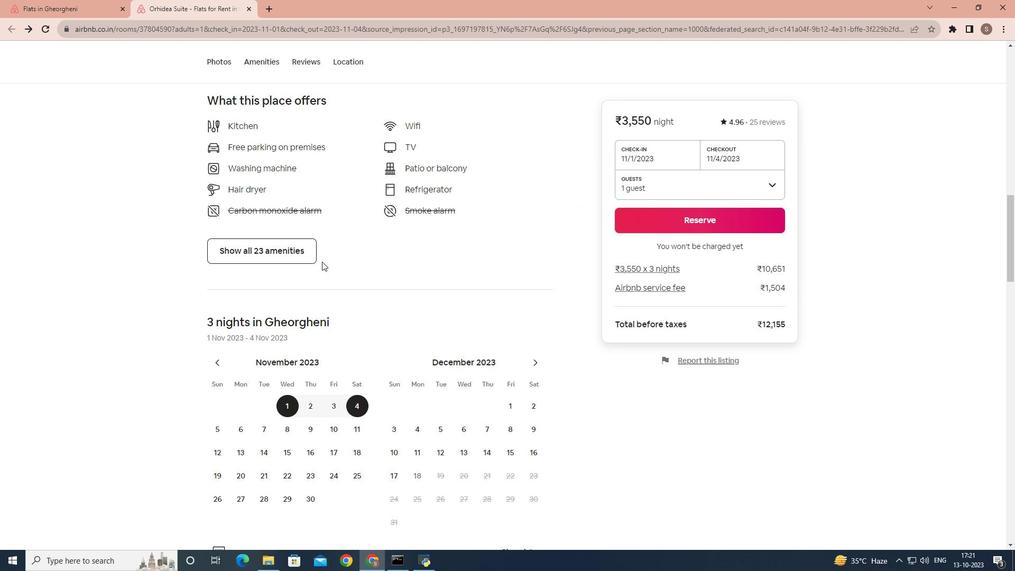 
Action: Mouse scrolled (322, 262) with delta (0, 0)
Screenshot: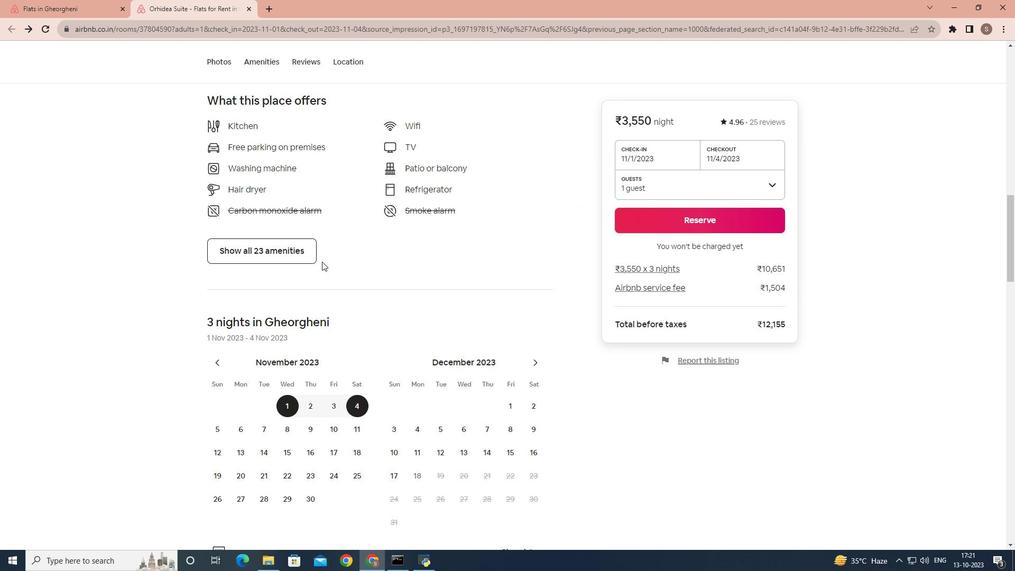 
Action: Mouse scrolled (322, 262) with delta (0, 0)
Screenshot: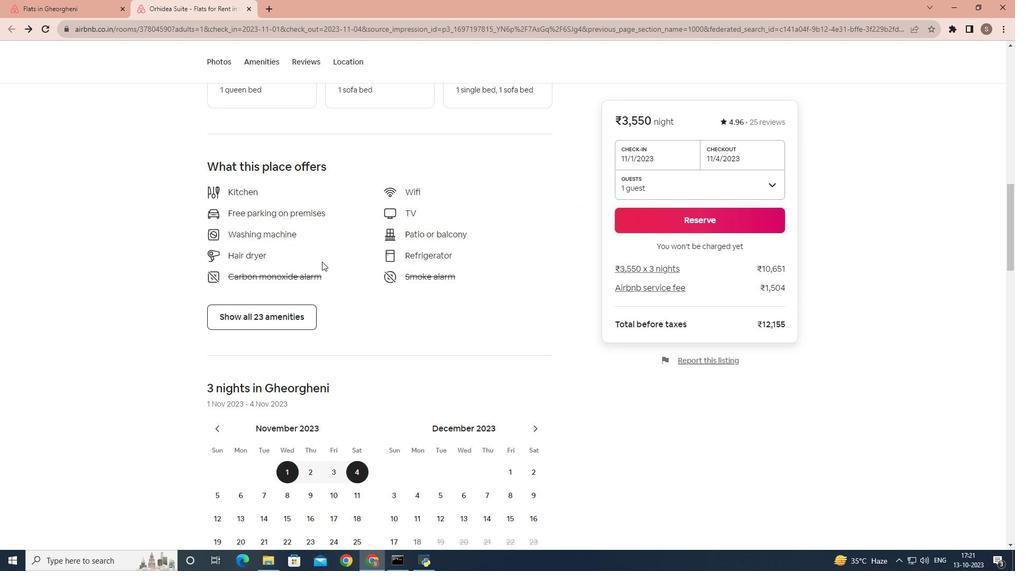
Action: Mouse scrolled (322, 262) with delta (0, 0)
Screenshot: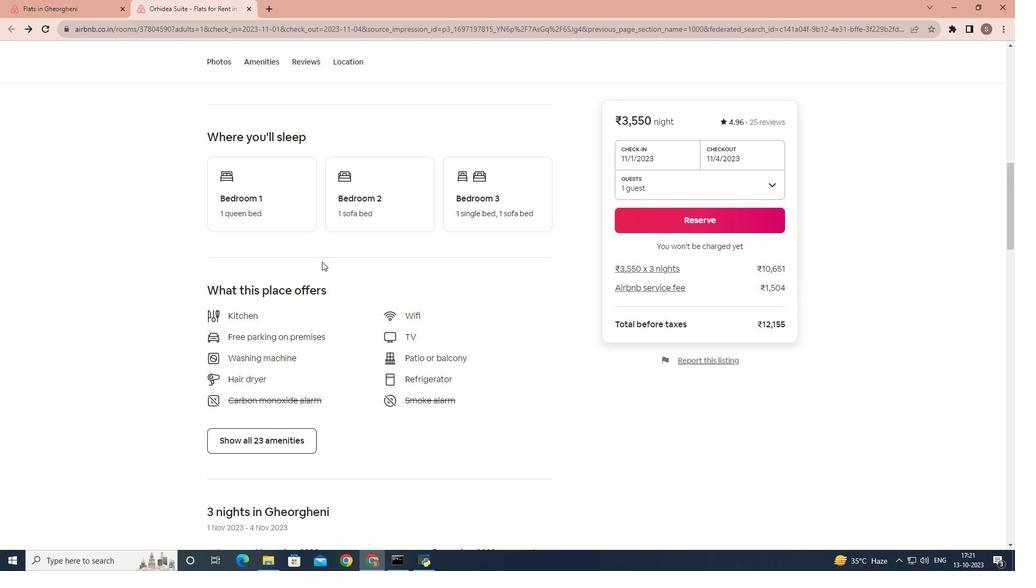 
Action: Mouse scrolled (322, 261) with delta (0, 0)
Screenshot: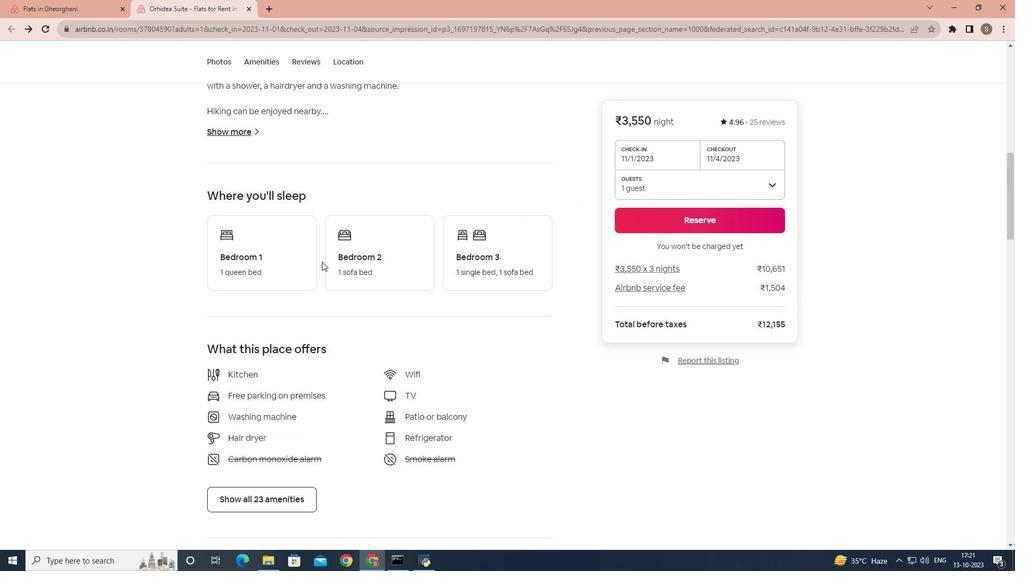 
Action: Mouse scrolled (322, 262) with delta (0, 0)
Screenshot: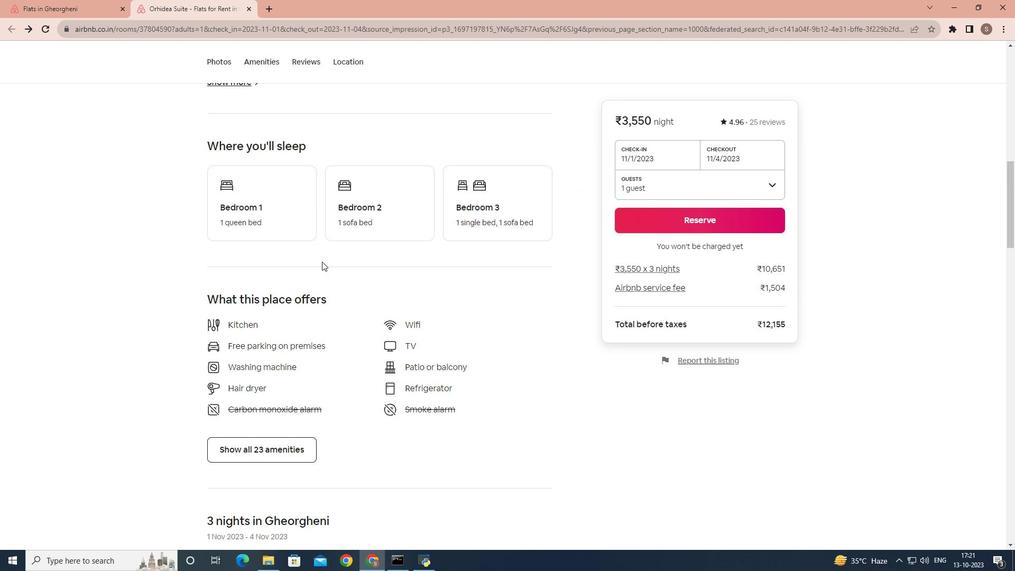 
Action: Mouse scrolled (322, 262) with delta (0, 0)
Screenshot: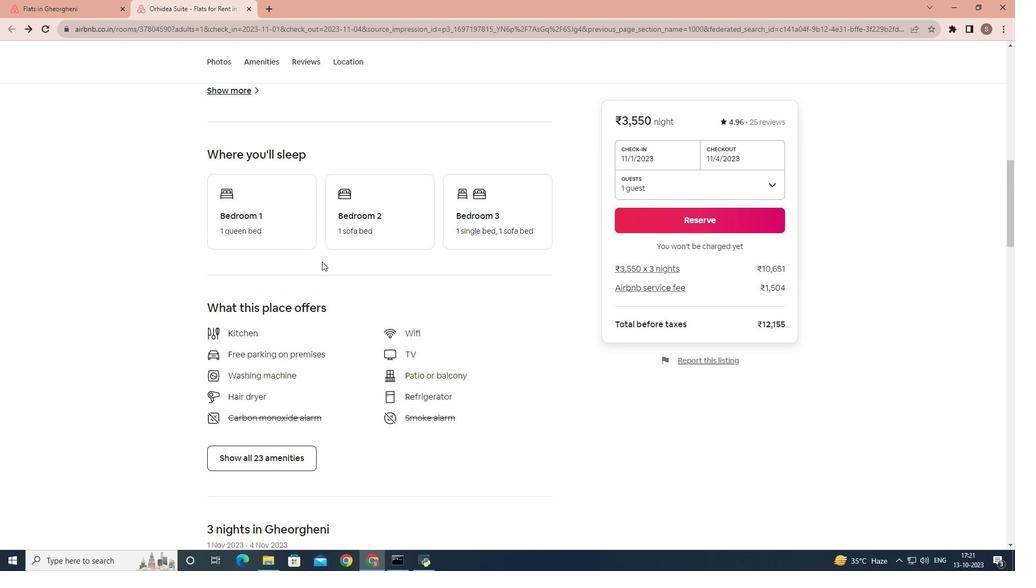
Action: Mouse scrolled (322, 262) with delta (0, 0)
Screenshot: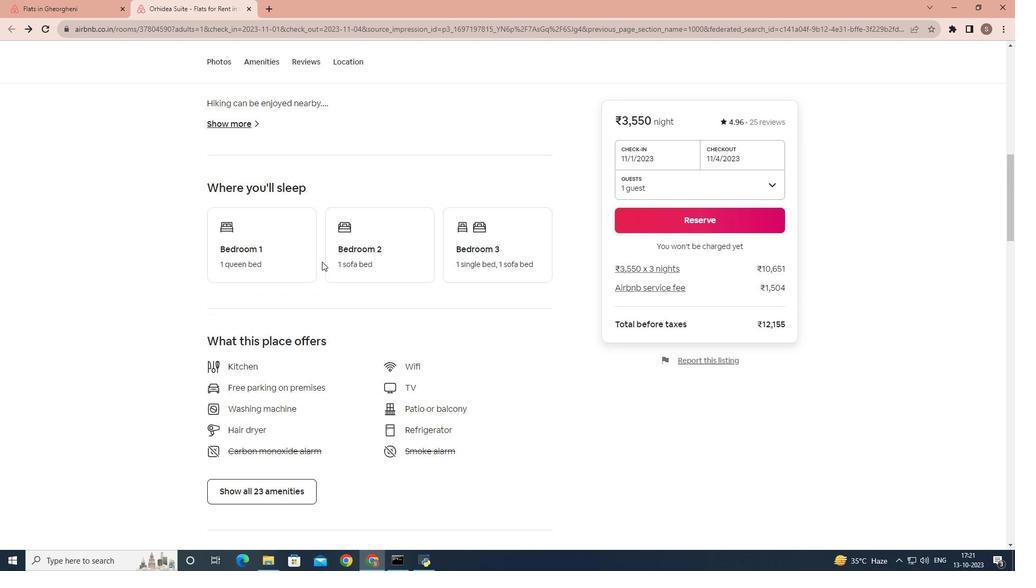 
Action: Mouse scrolled (322, 262) with delta (0, 0)
Screenshot: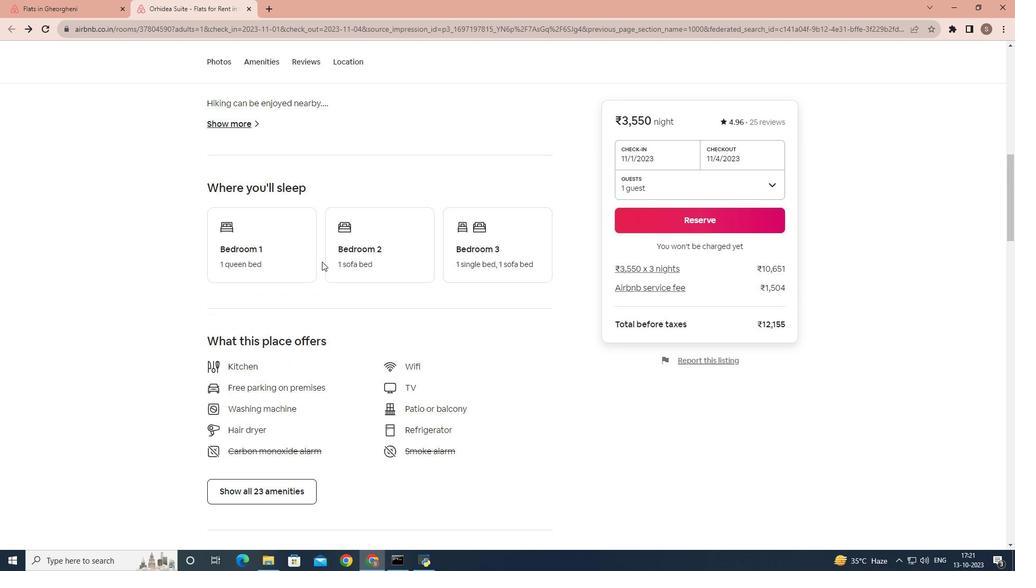 
Action: Mouse scrolled (322, 262) with delta (0, 0)
Screenshot: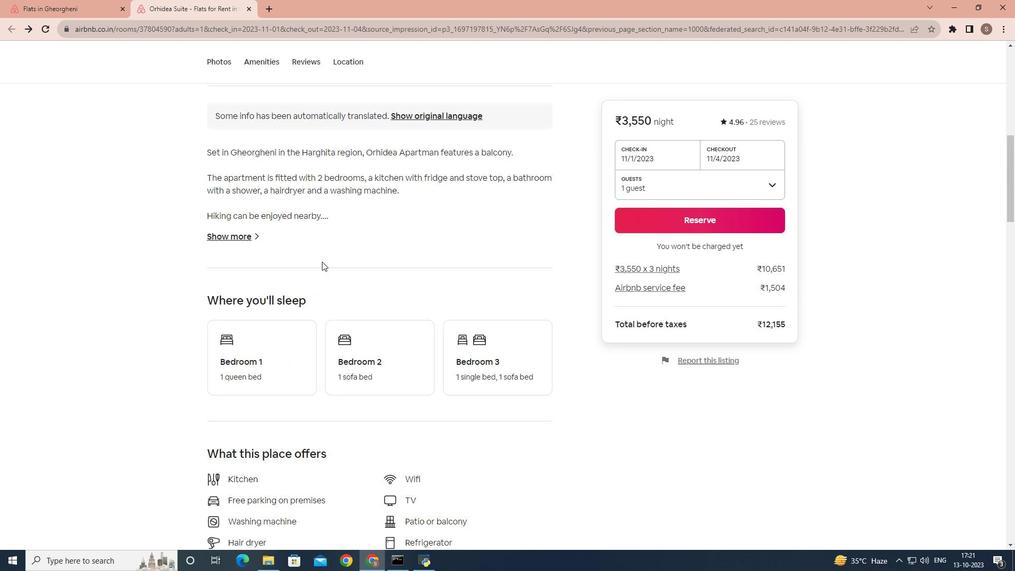 
Action: Mouse scrolled (322, 262) with delta (0, 0)
Screenshot: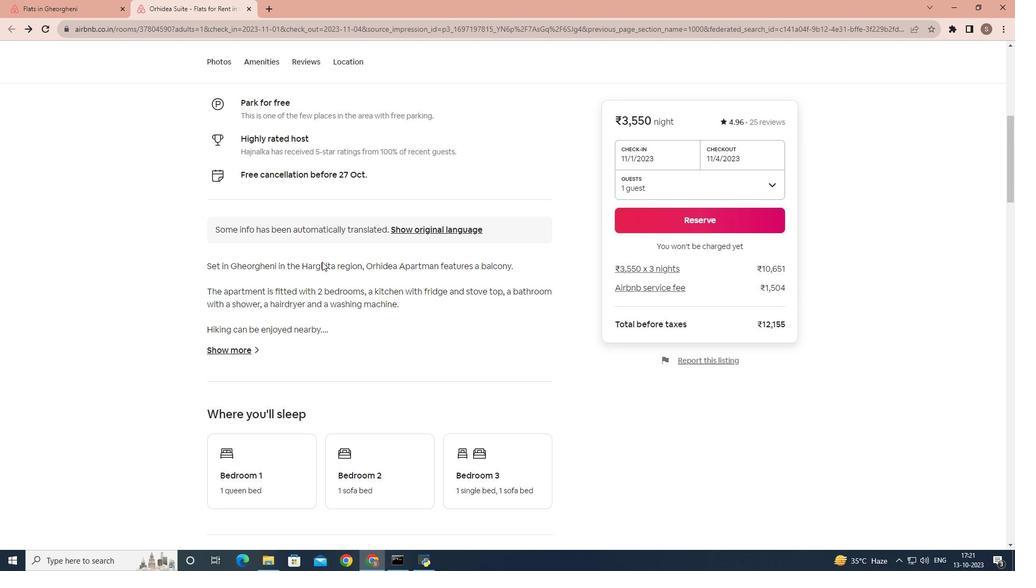 
Action: Mouse scrolled (322, 262) with delta (0, 0)
Screenshot: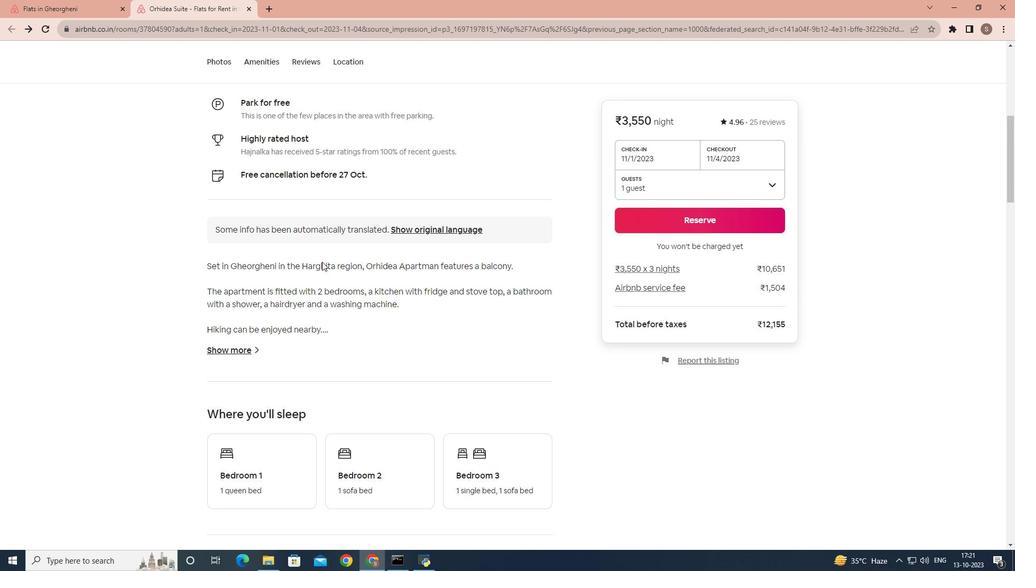 
Action: Mouse scrolled (322, 262) with delta (0, 0)
Screenshot: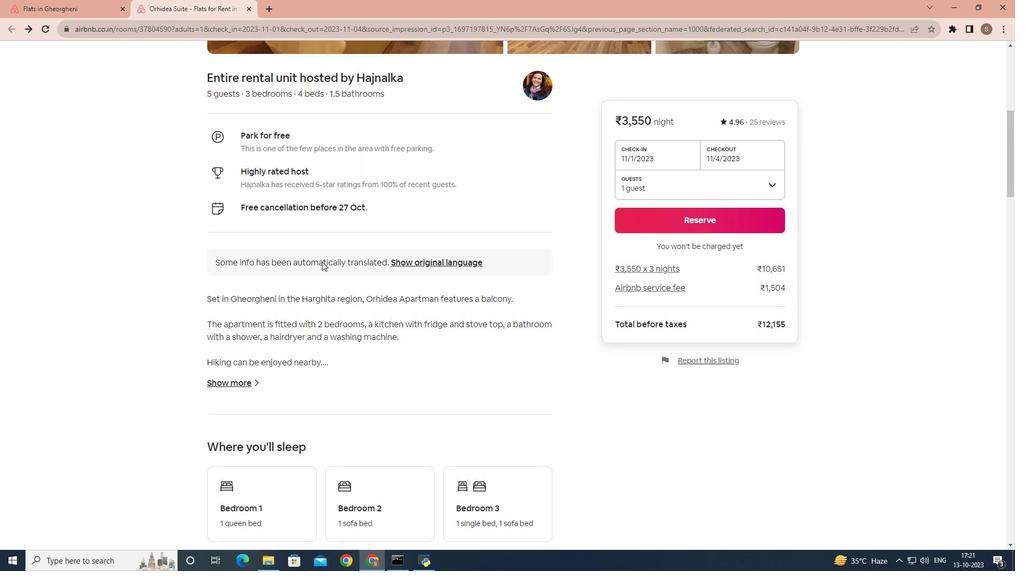 
Action: Mouse scrolled (322, 262) with delta (0, 0)
Screenshot: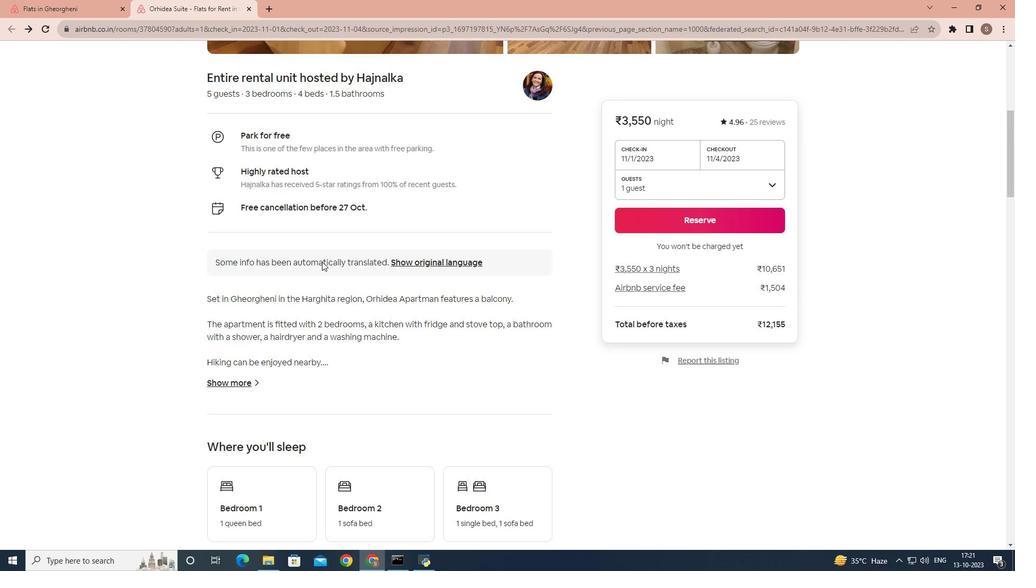 
Action: Mouse scrolled (322, 262) with delta (0, 0)
Screenshot: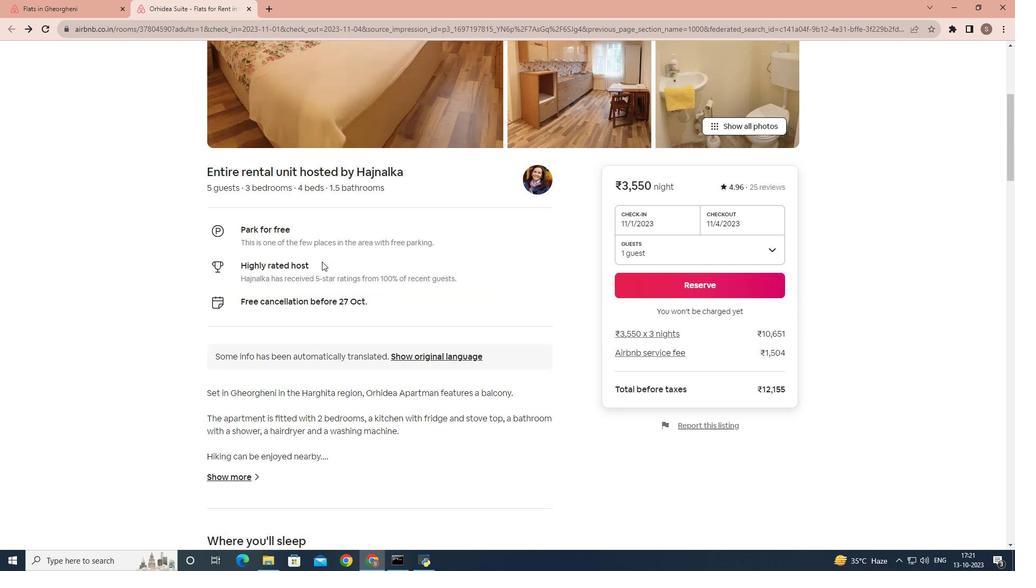 
Action: Mouse scrolled (322, 261) with delta (0, 0)
Screenshot: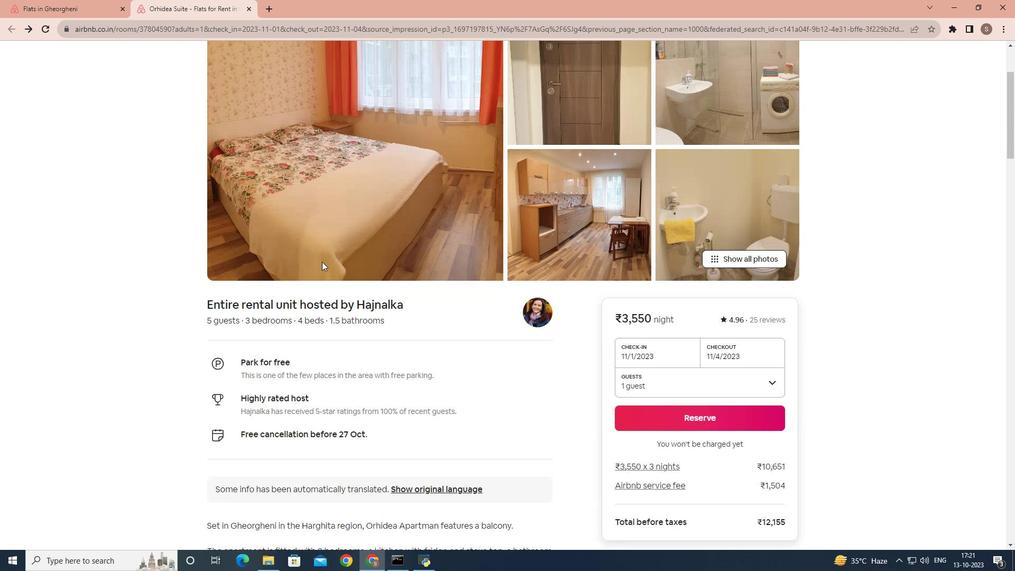 
Action: Mouse scrolled (322, 262) with delta (0, 0)
